 Task: Create a validation rule in Salesforce Trainer Master to ensure specific education qualifications are required for certain training technologies.
Action: Mouse moved to (470, 134)
Screenshot: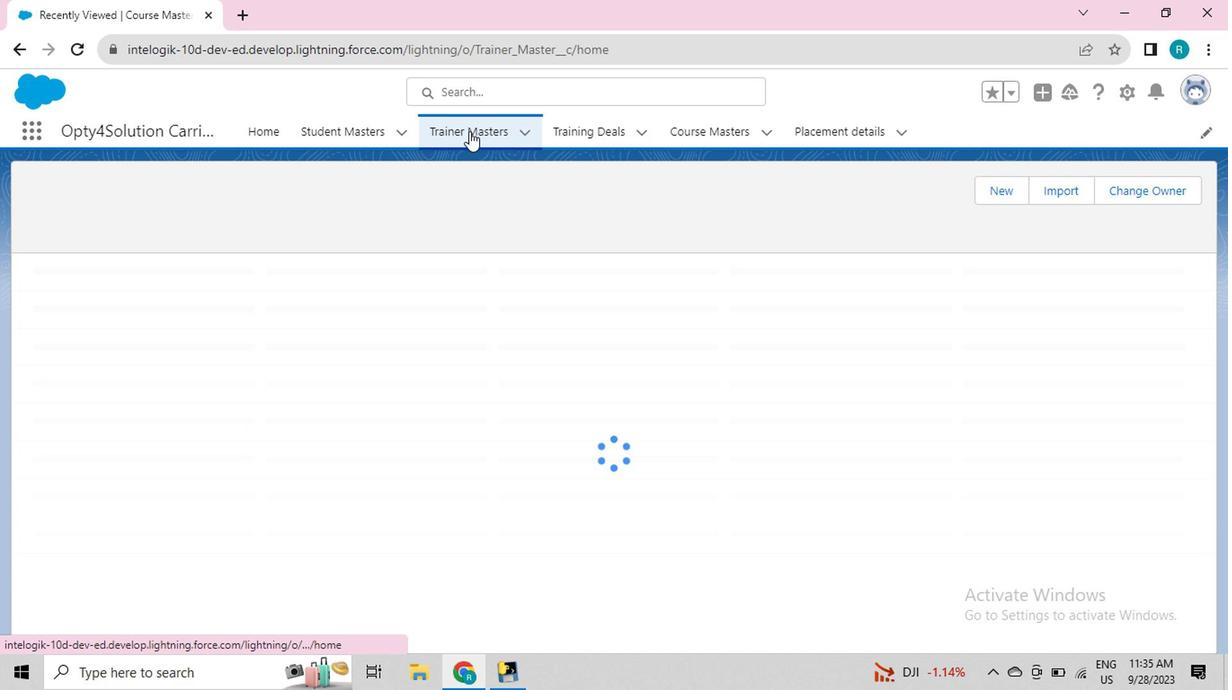 
Action: Mouse pressed left at (470, 134)
Screenshot: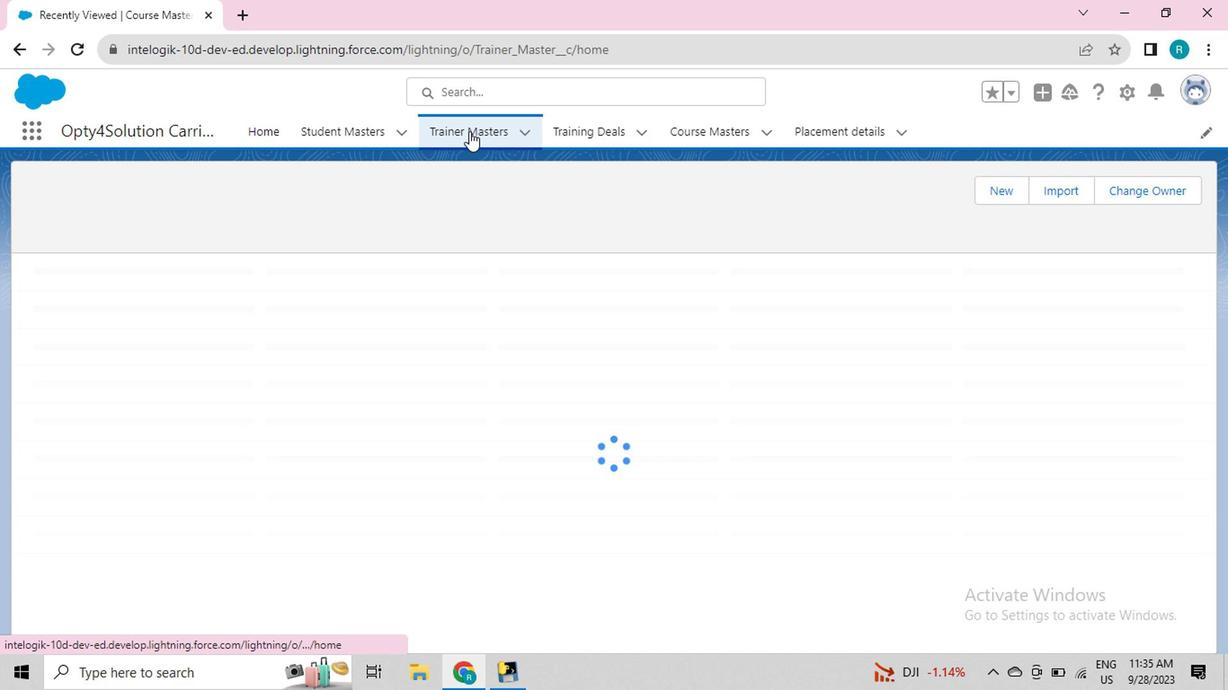 
Action: Mouse moved to (470, 134)
Screenshot: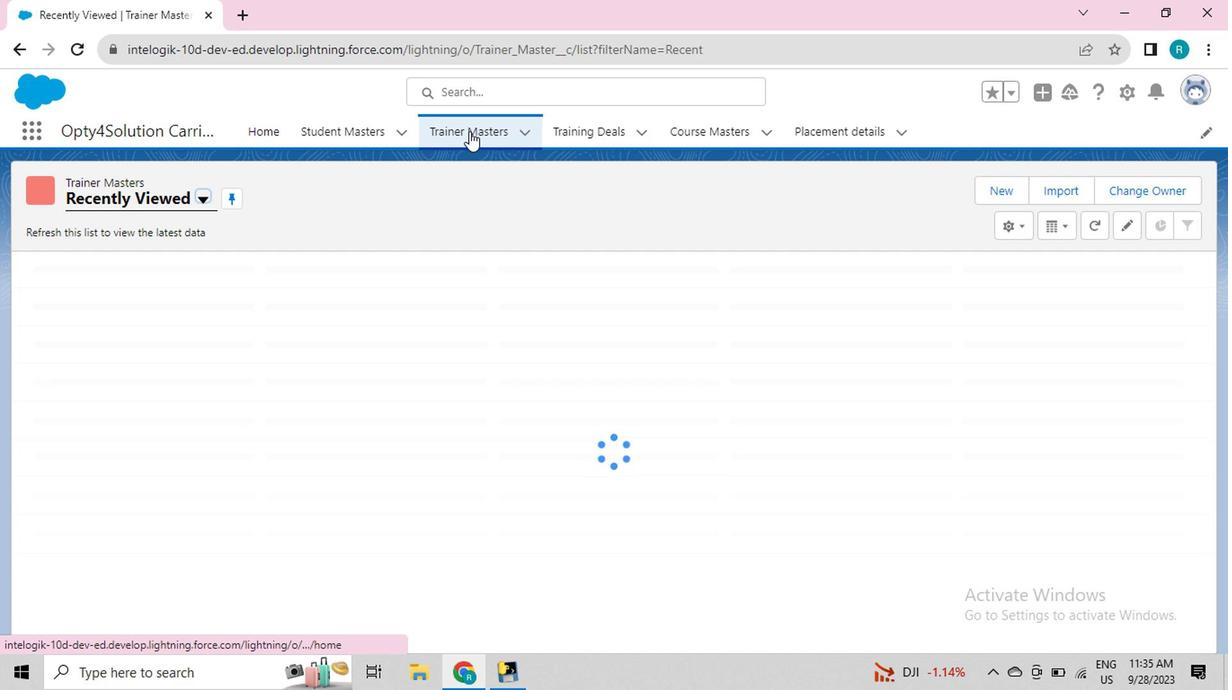 
Action: Key pressed <Key.f11>
Screenshot: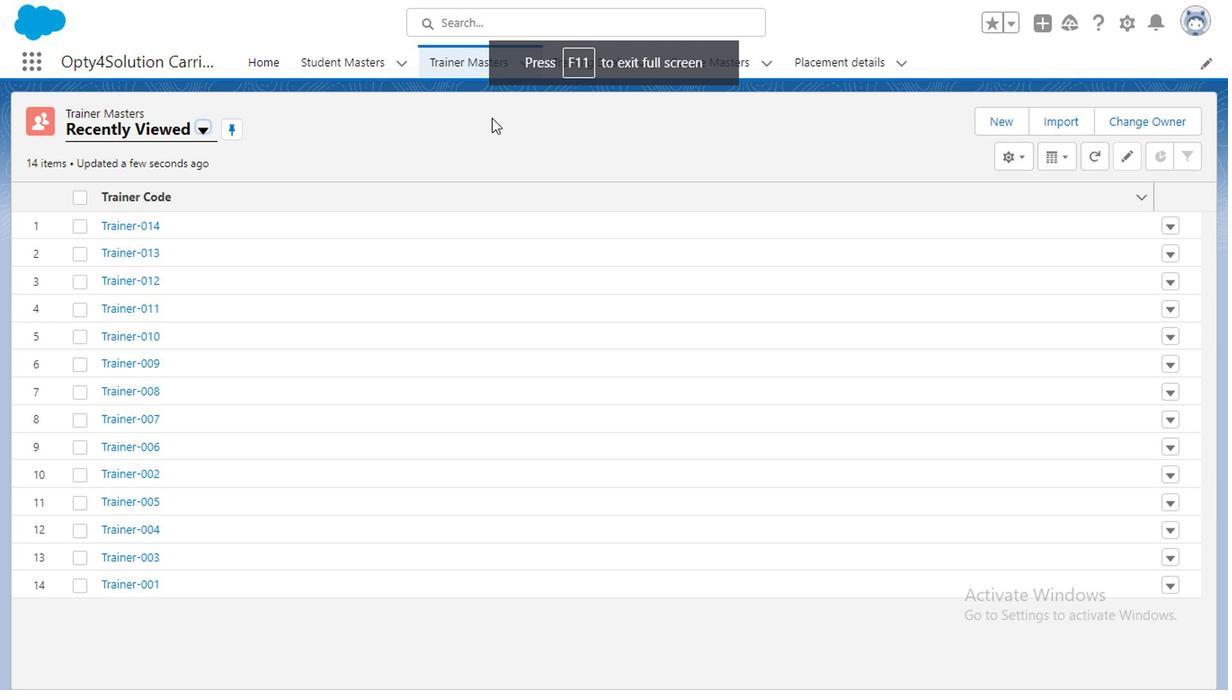 
Action: Mouse moved to (1122, 28)
Screenshot: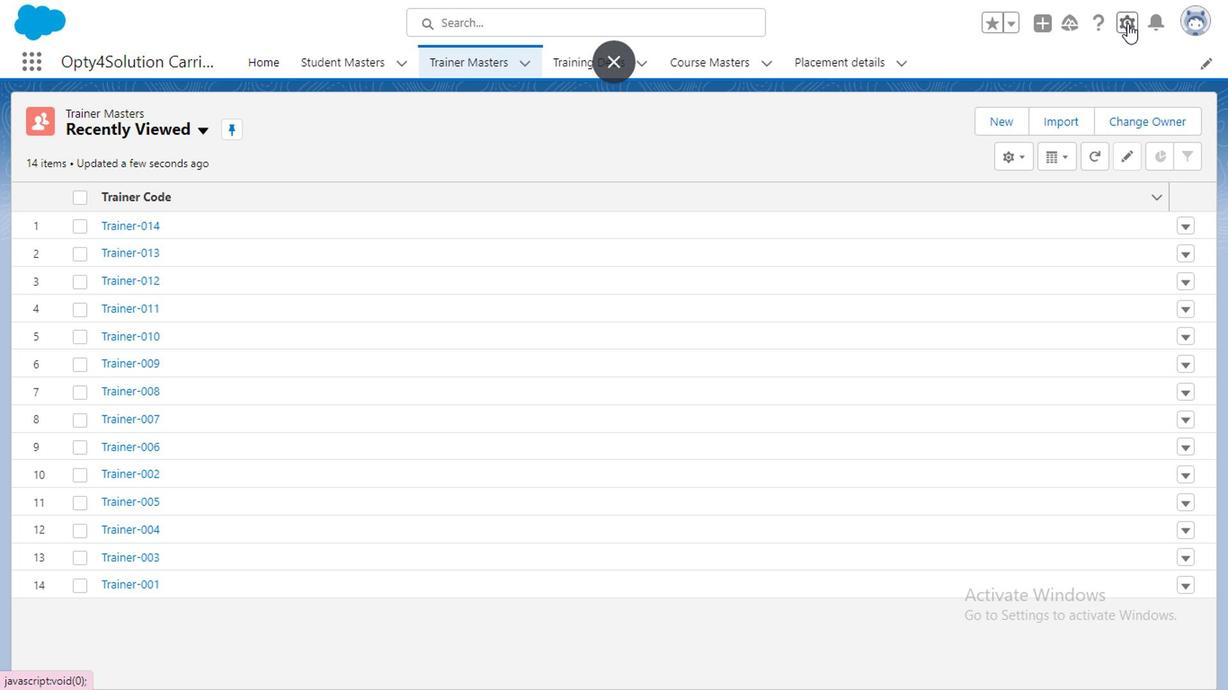 
Action: Mouse pressed left at (1122, 28)
Screenshot: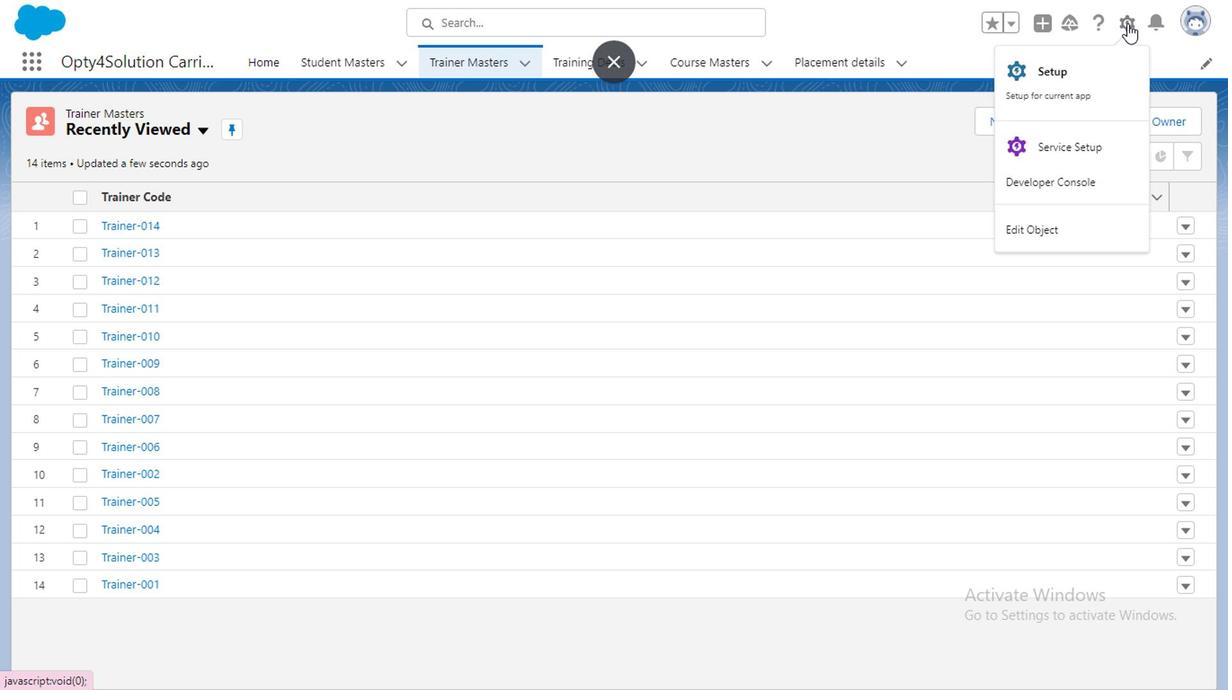 
Action: Mouse moved to (1026, 234)
Screenshot: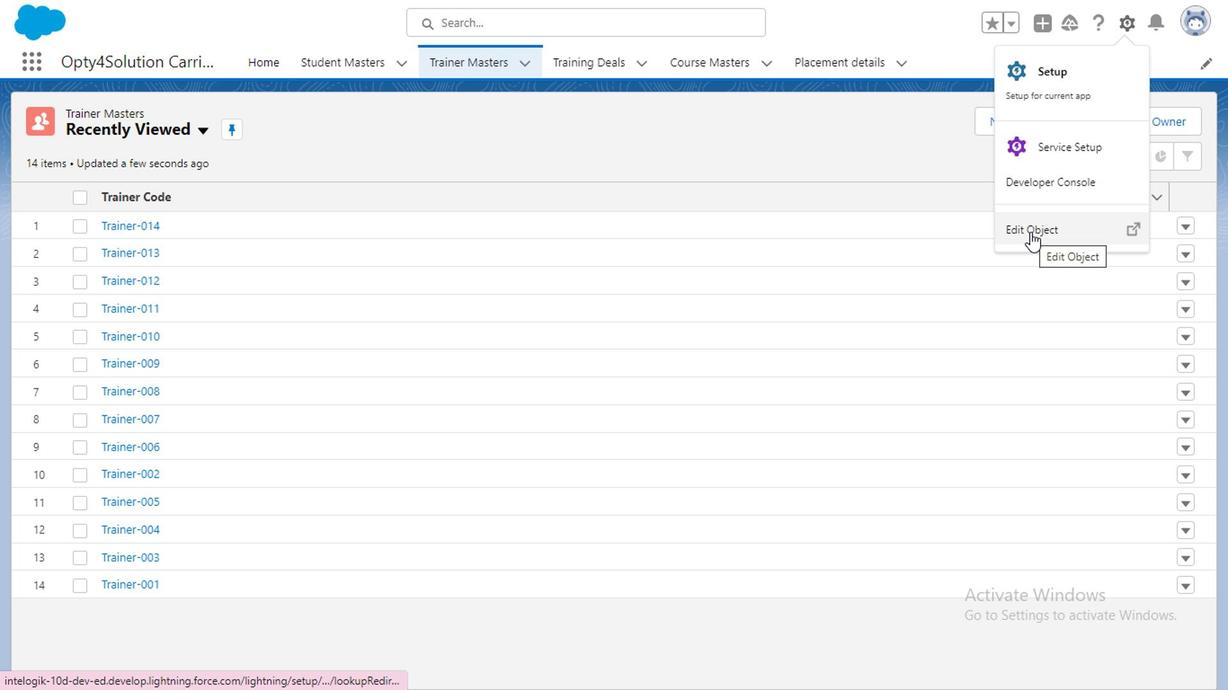 
Action: Mouse pressed left at (1026, 234)
Screenshot: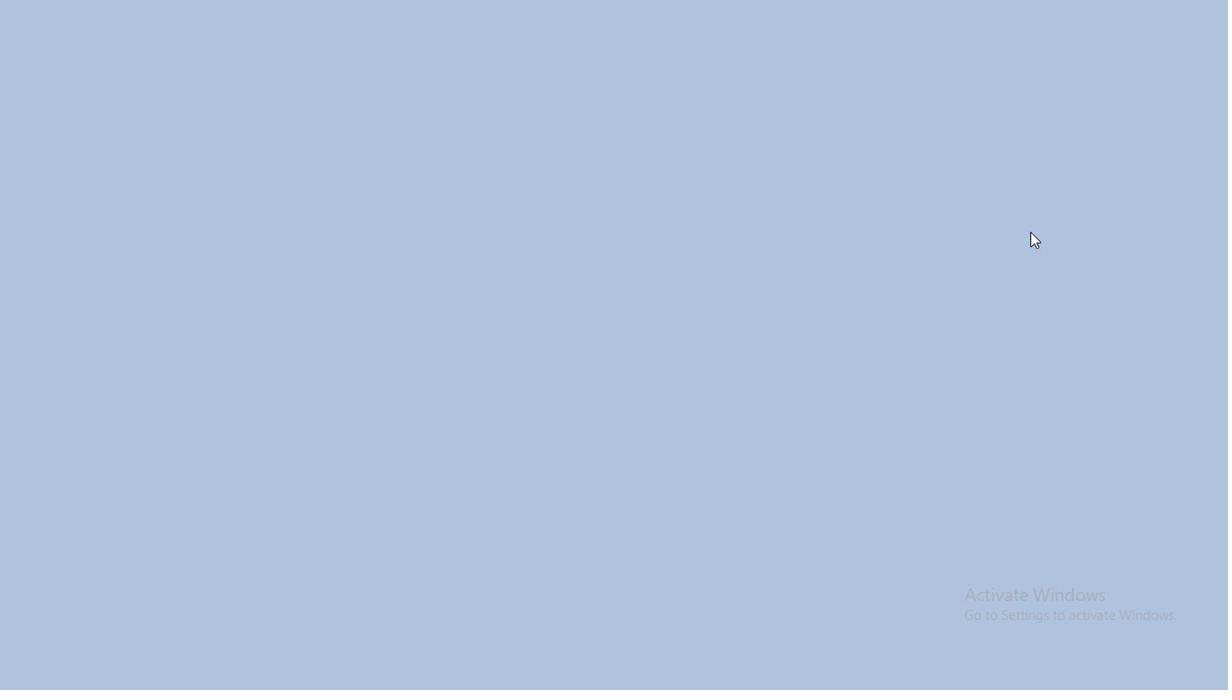 
Action: Mouse moved to (90, 553)
Screenshot: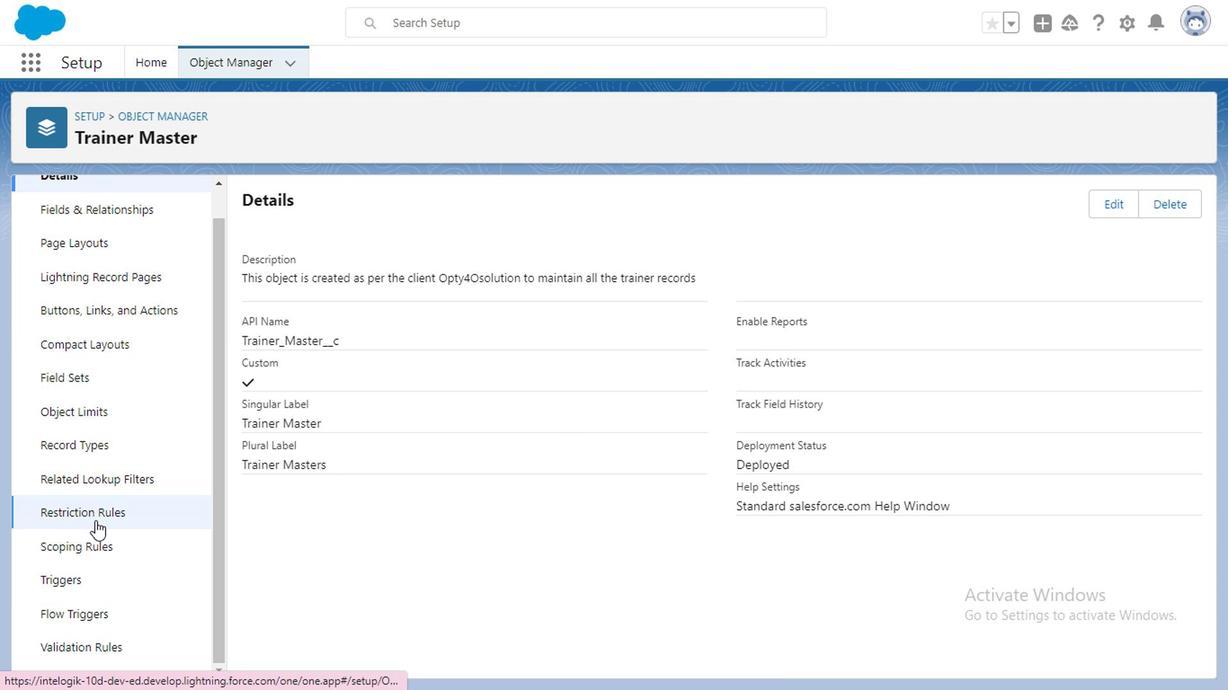 
Action: Mouse scrolled (90, 552) with delta (0, -1)
Screenshot: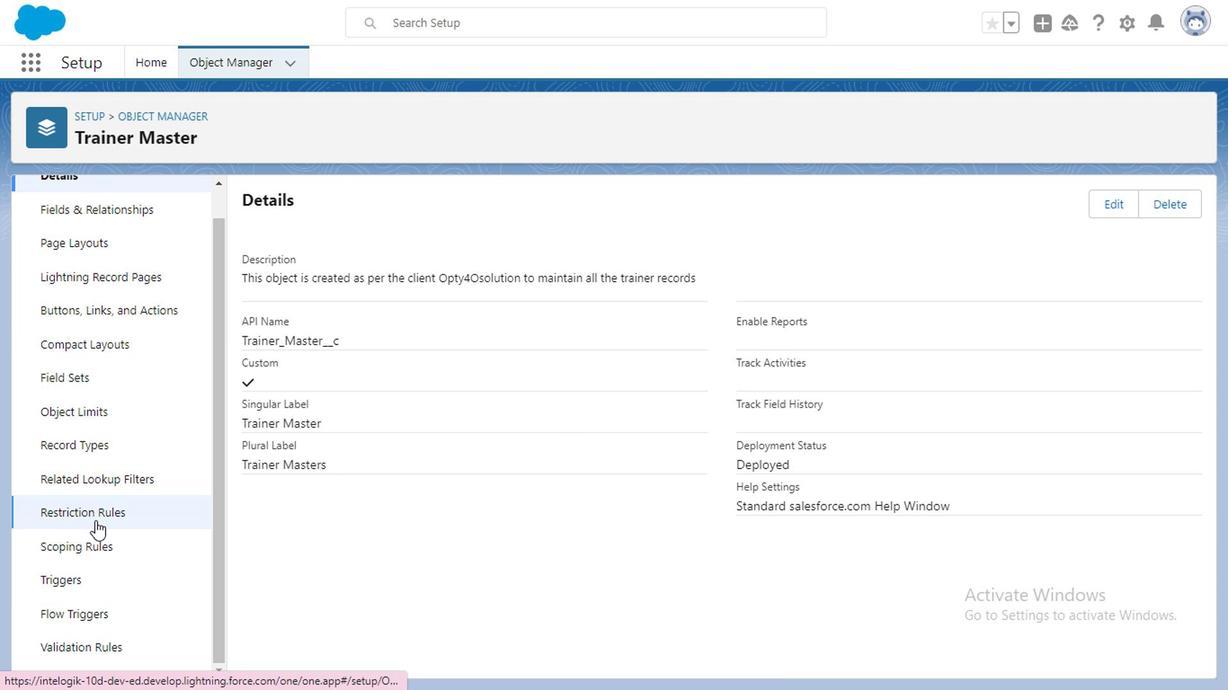 
Action: Mouse moved to (78, 560)
Screenshot: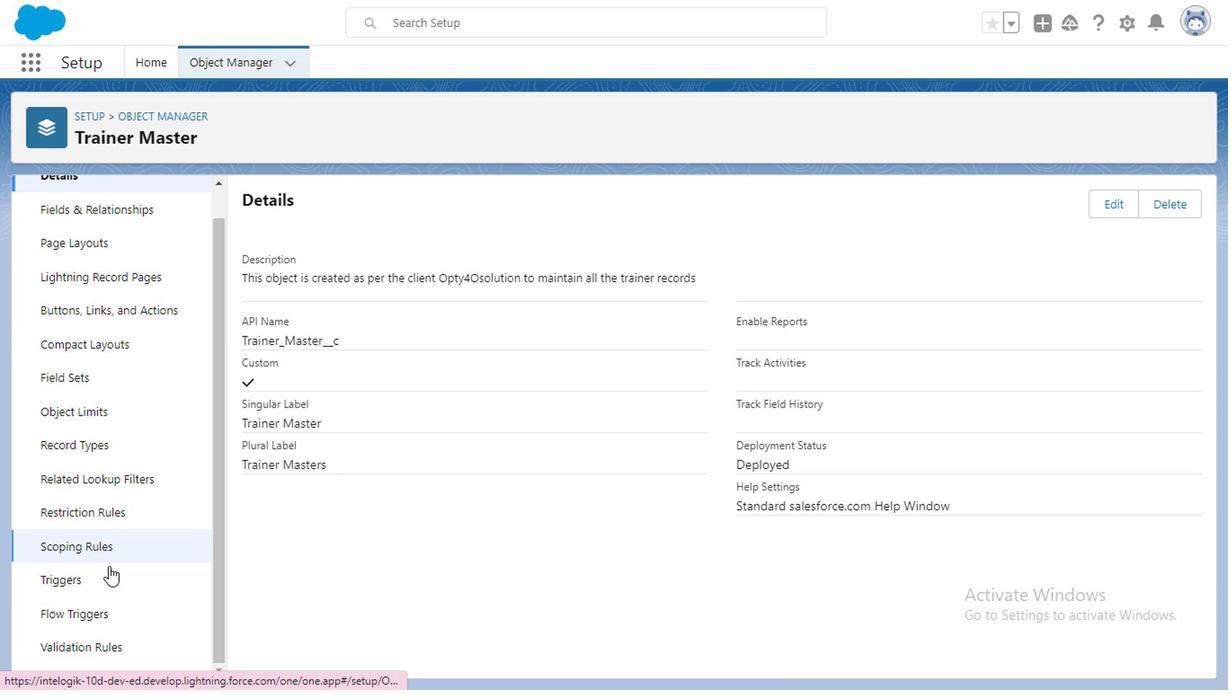 
Action: Mouse scrolled (78, 559) with delta (0, -1)
Screenshot: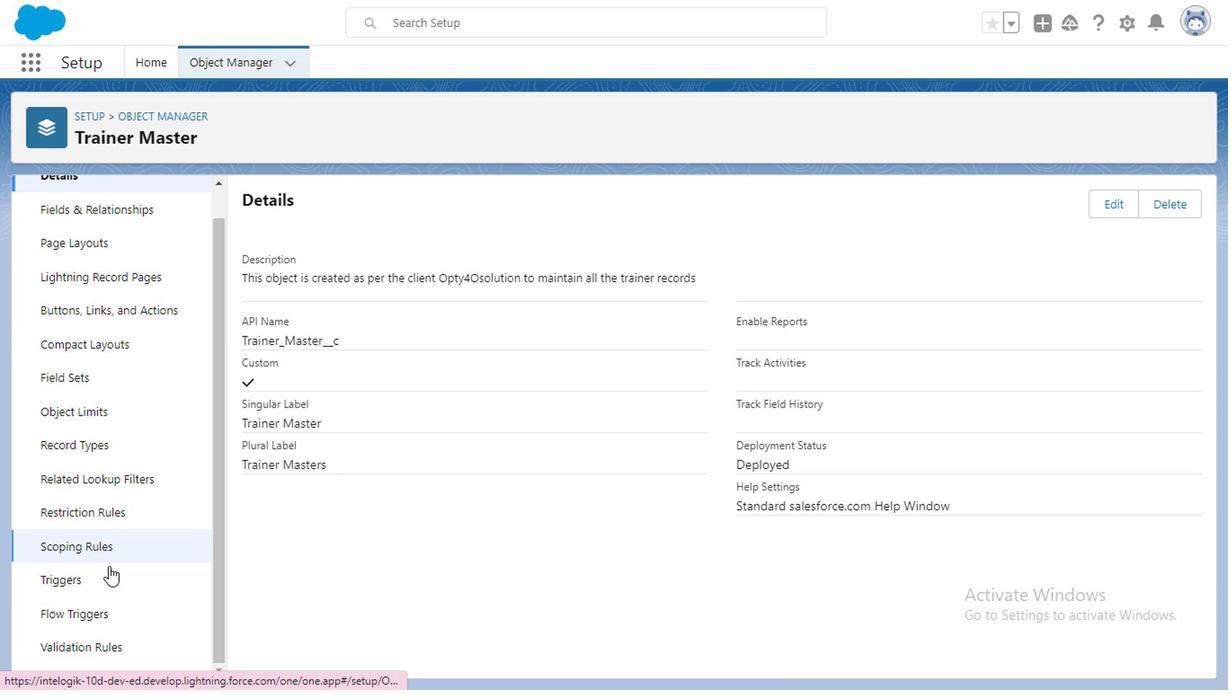 
Action: Mouse moved to (74, 561)
Screenshot: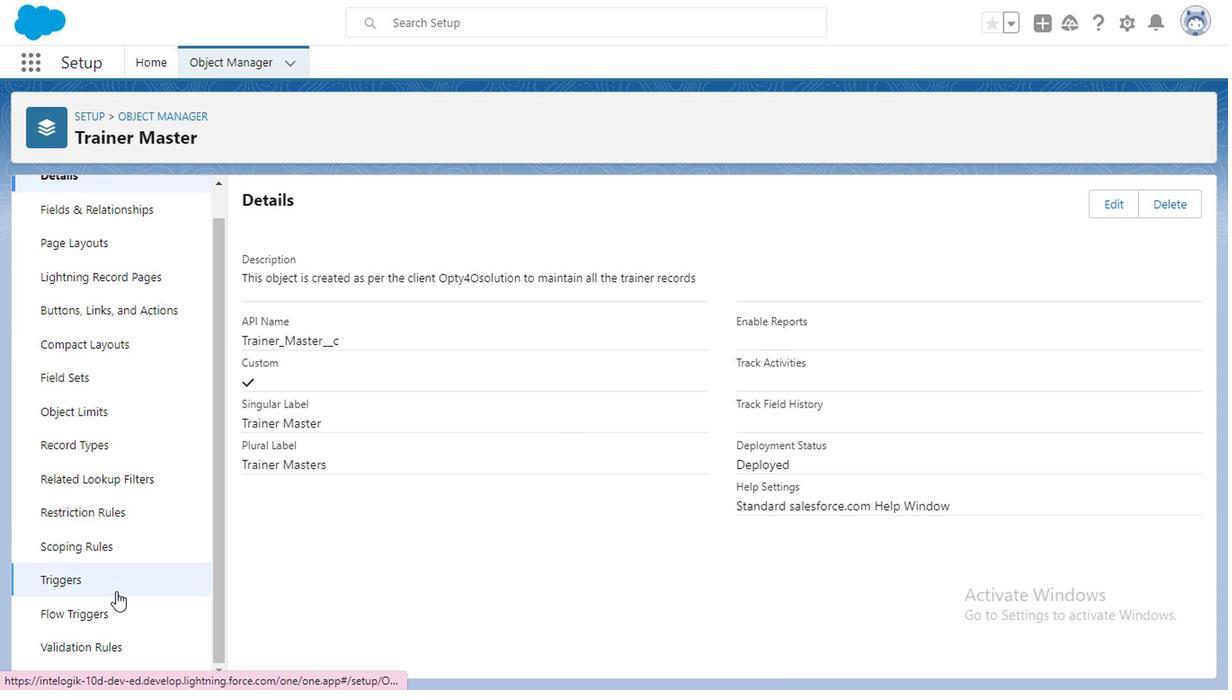 
Action: Mouse scrolled (74, 560) with delta (0, 0)
Screenshot: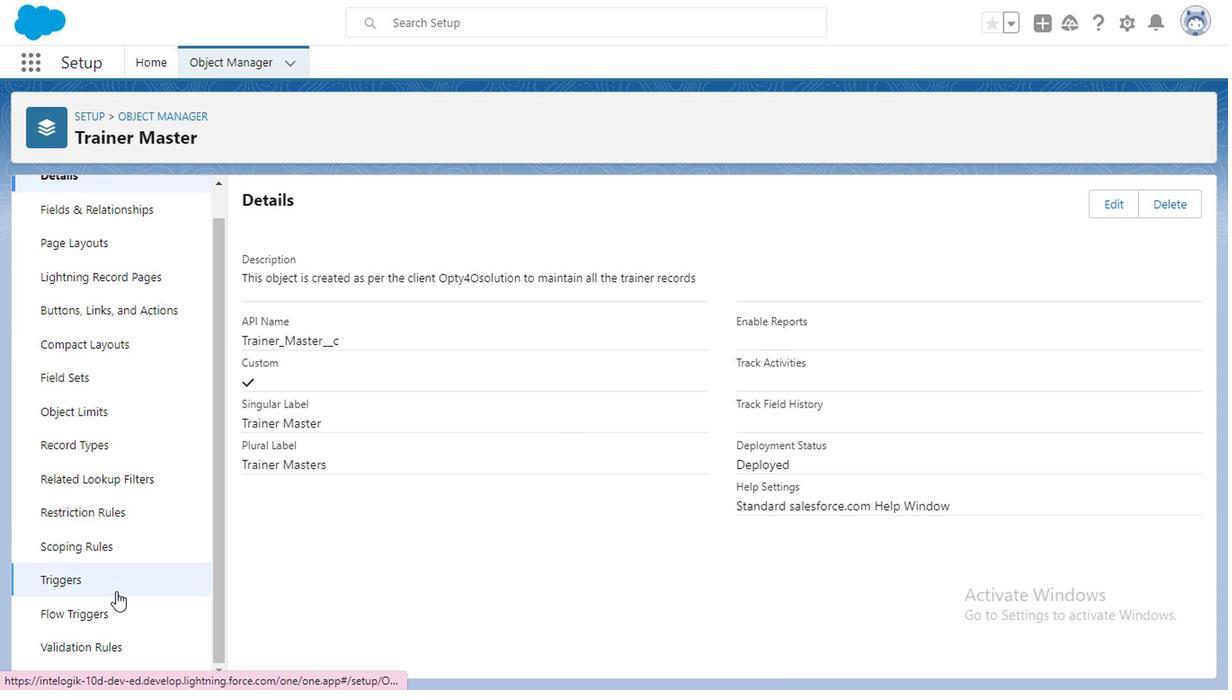 
Action: Mouse moved to (98, 514)
Screenshot: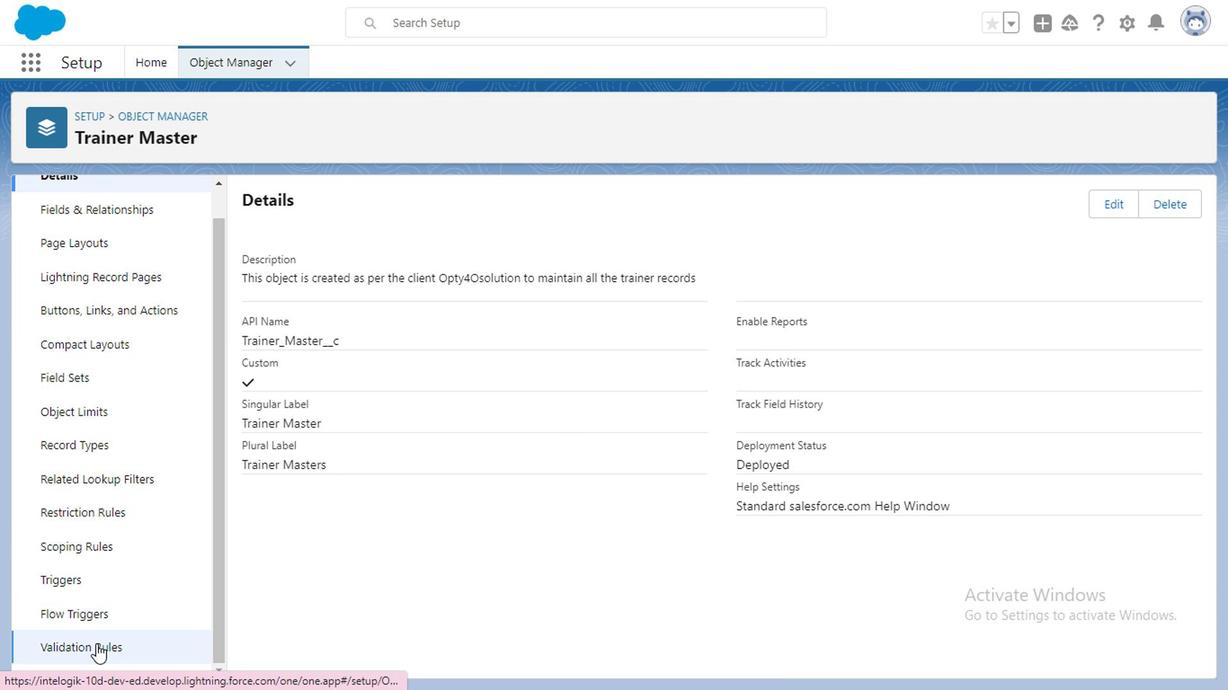 
Action: Mouse scrolled (98, 514) with delta (0, 0)
Screenshot: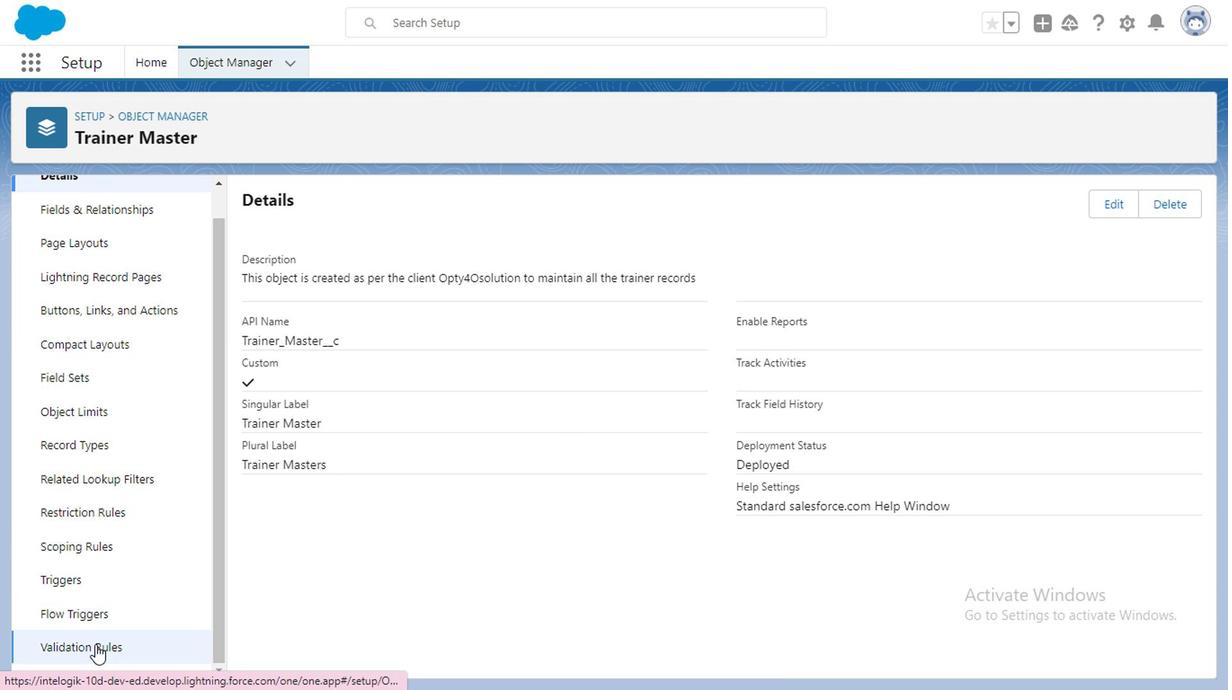 
Action: Mouse moved to (99, 514)
Screenshot: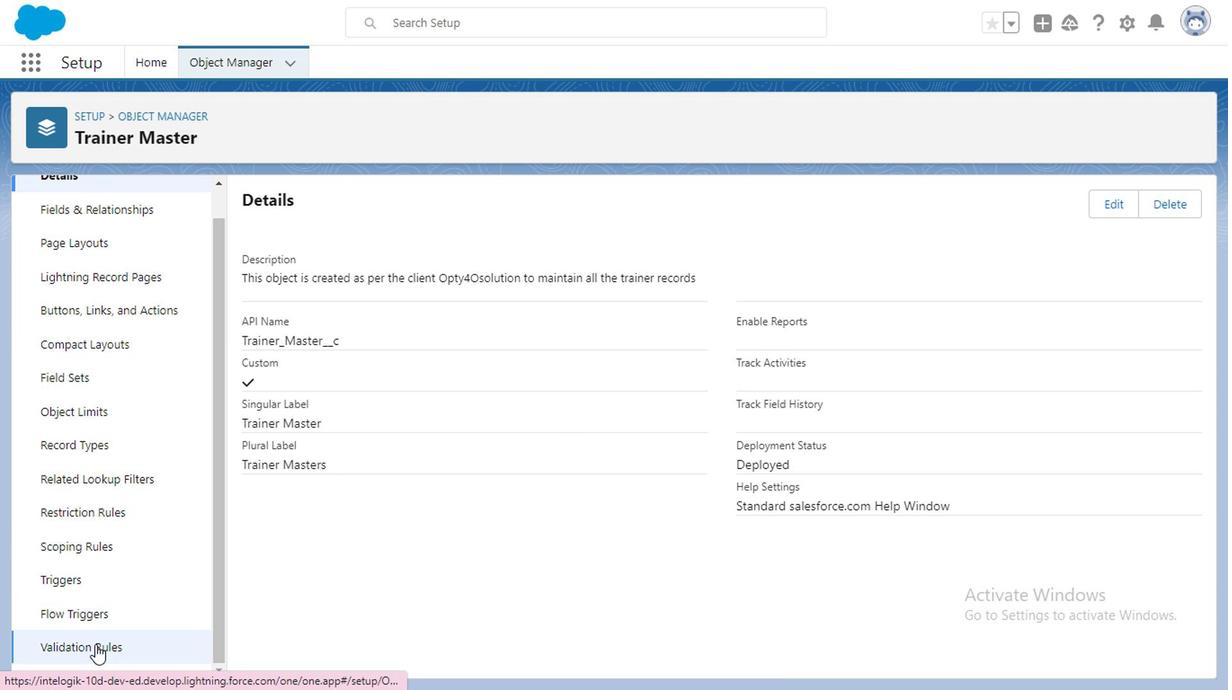 
Action: Mouse scrolled (99, 514) with delta (0, 0)
Screenshot: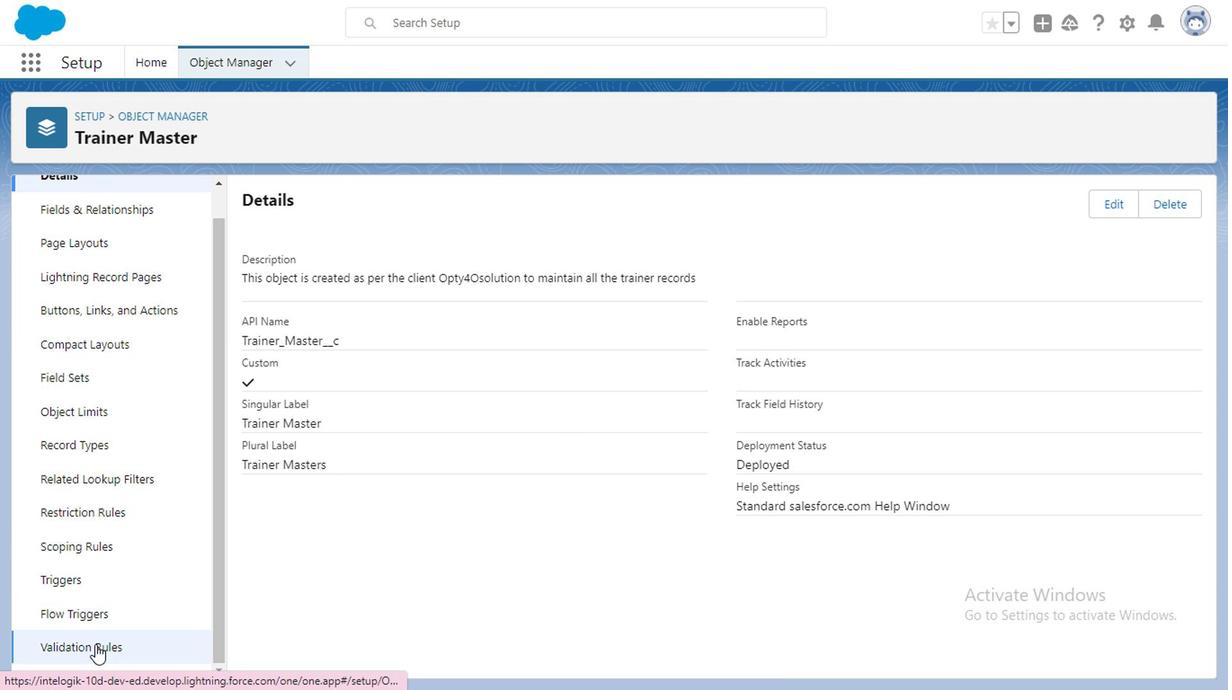 
Action: Mouse moved to (99, 516)
Screenshot: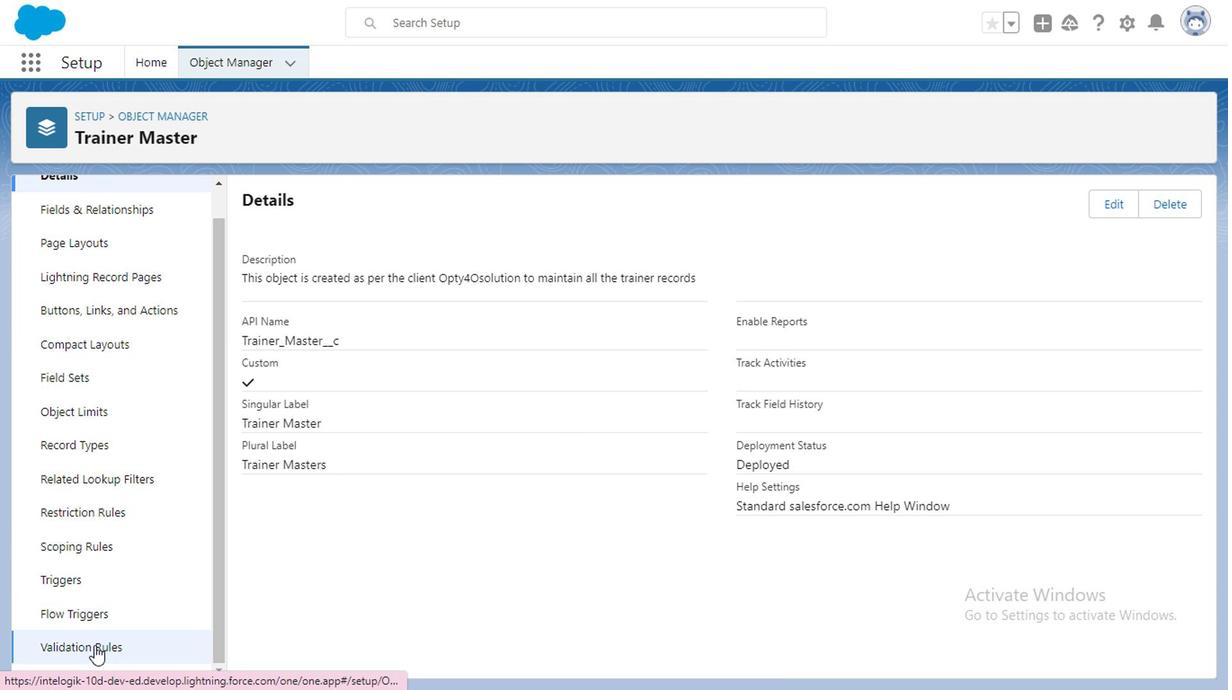 
Action: Mouse scrolled (99, 514) with delta (0, -1)
Screenshot: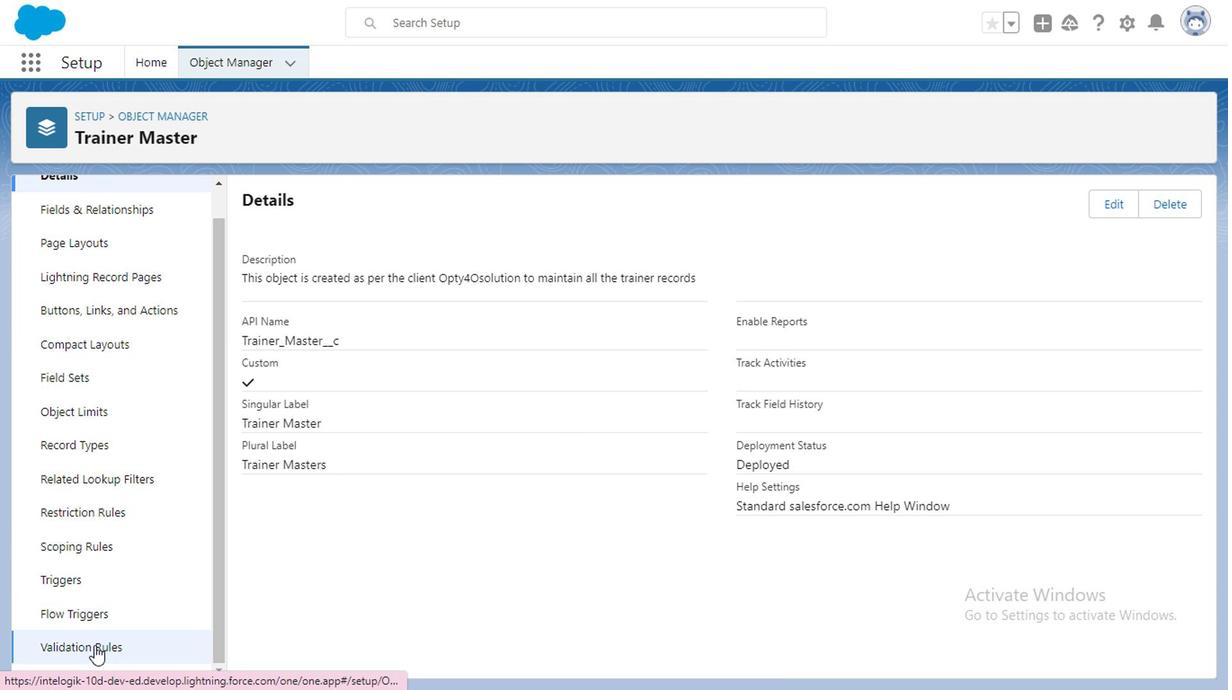 
Action: Mouse moved to (99, 516)
Screenshot: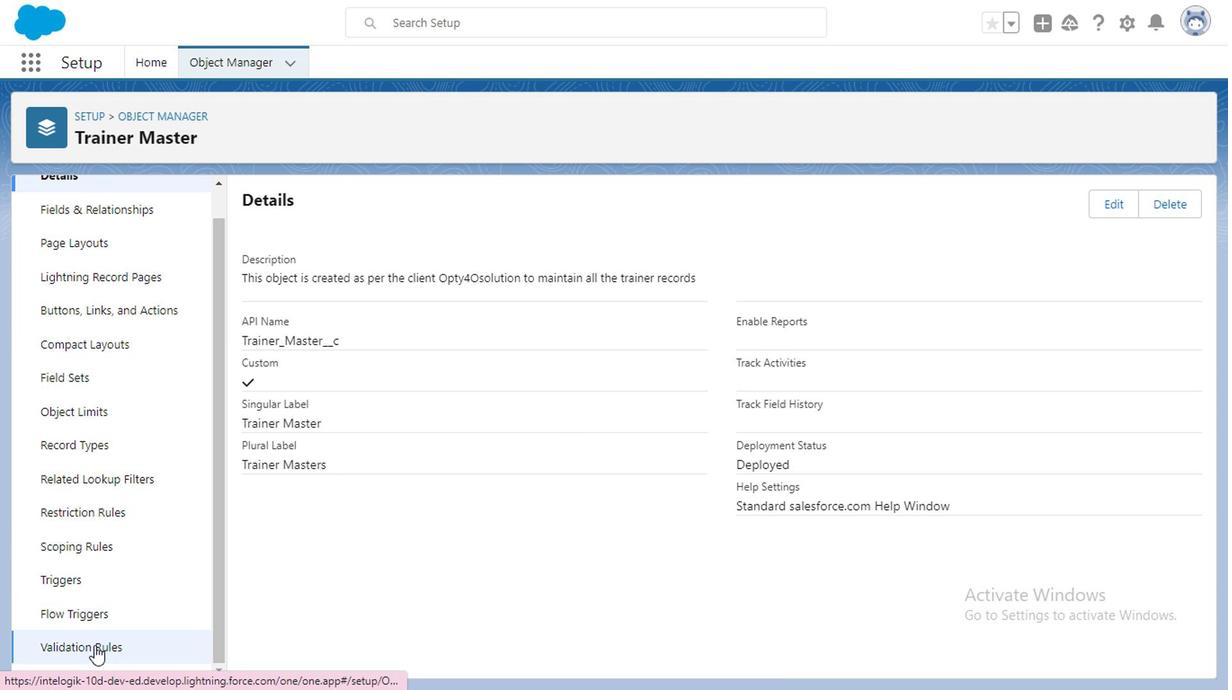 
Action: Mouse scrolled (99, 514) with delta (0, -1)
Screenshot: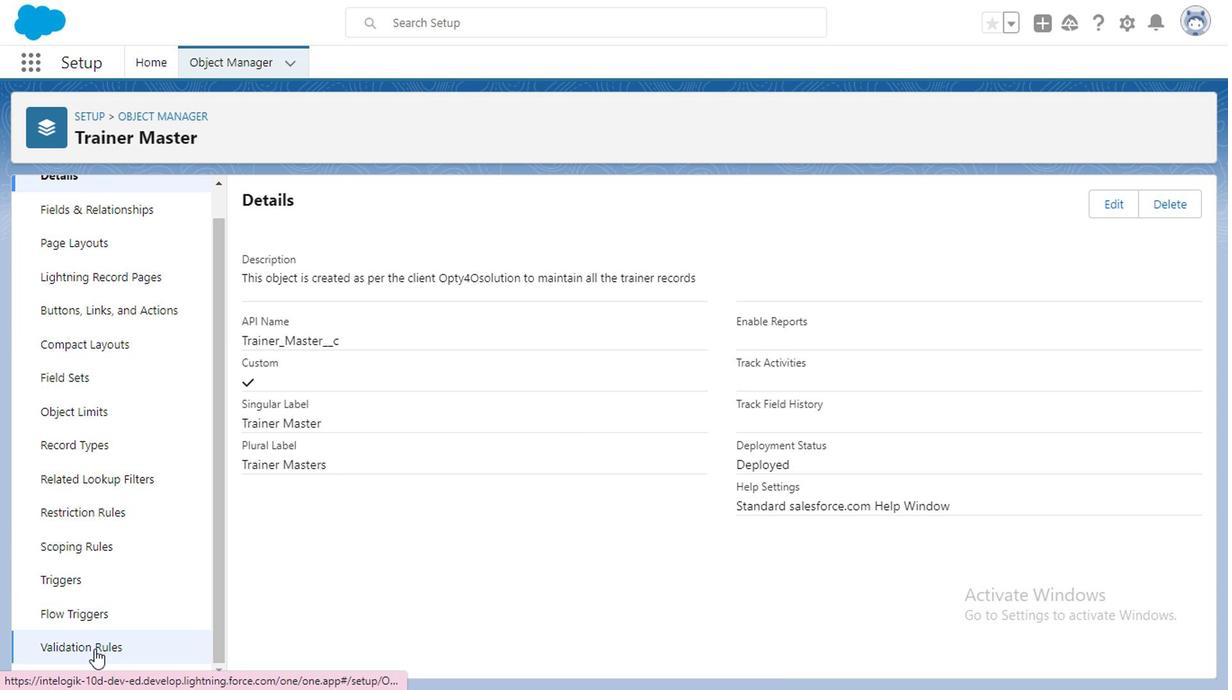
Action: Mouse moved to (99, 516)
Screenshot: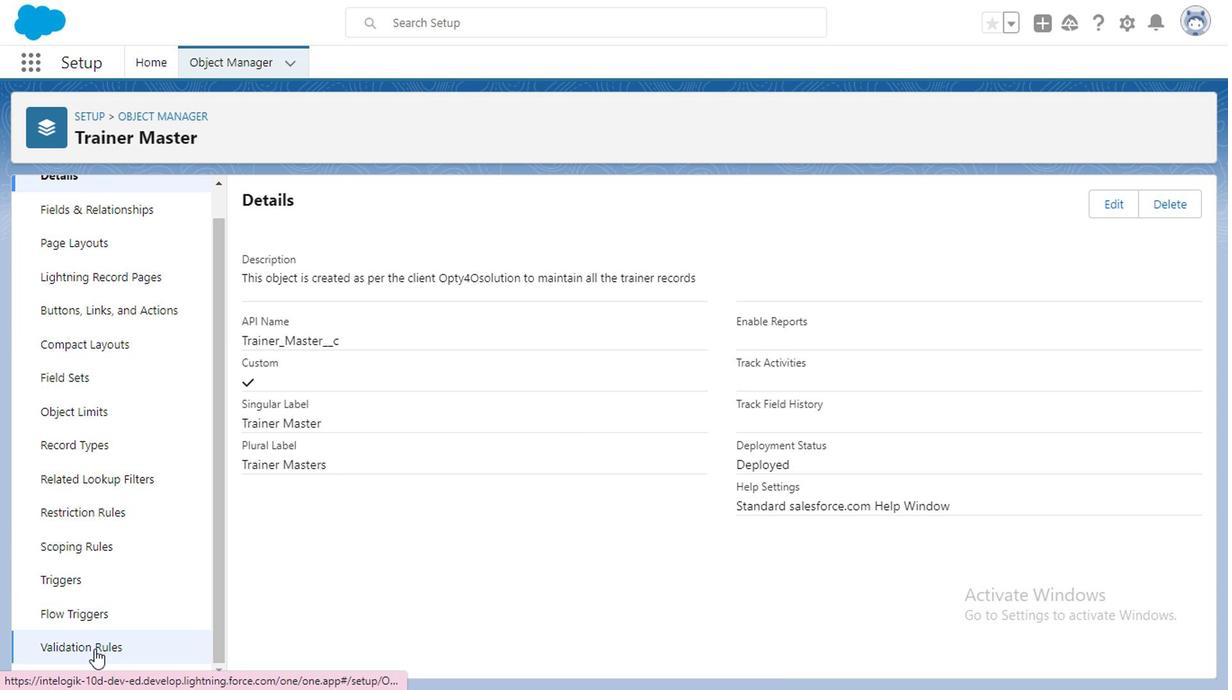 
Action: Mouse scrolled (99, 516) with delta (0, 0)
Screenshot: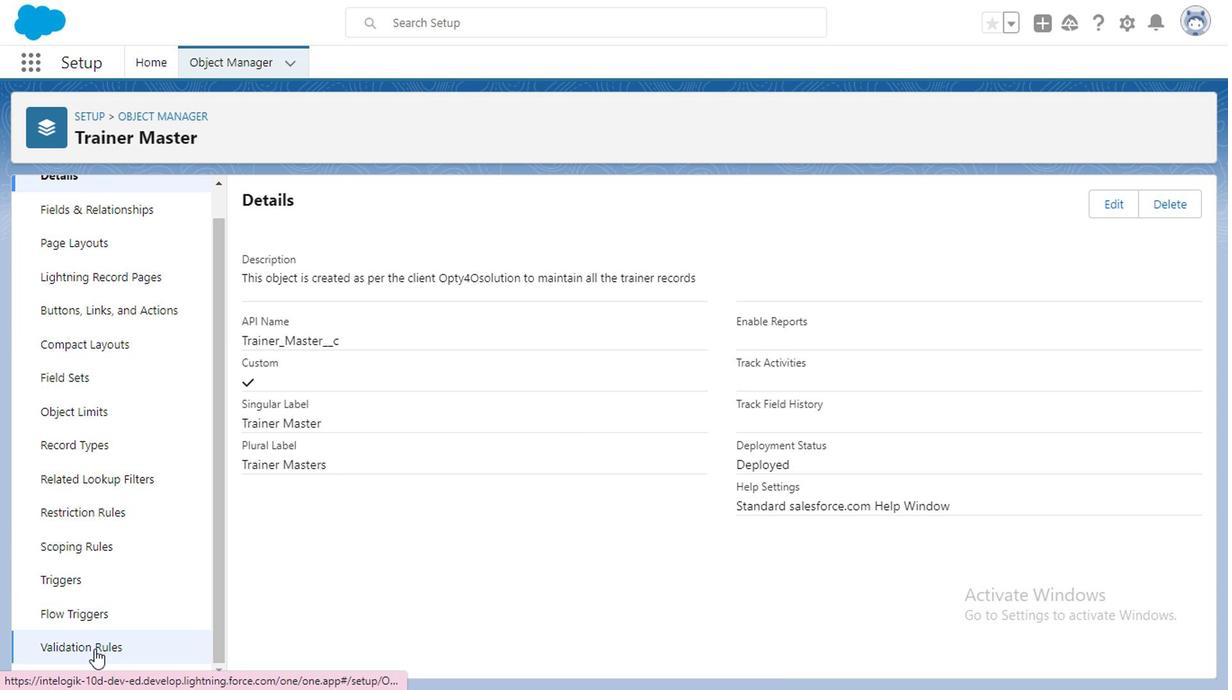 
Action: Mouse moved to (101, 639)
Screenshot: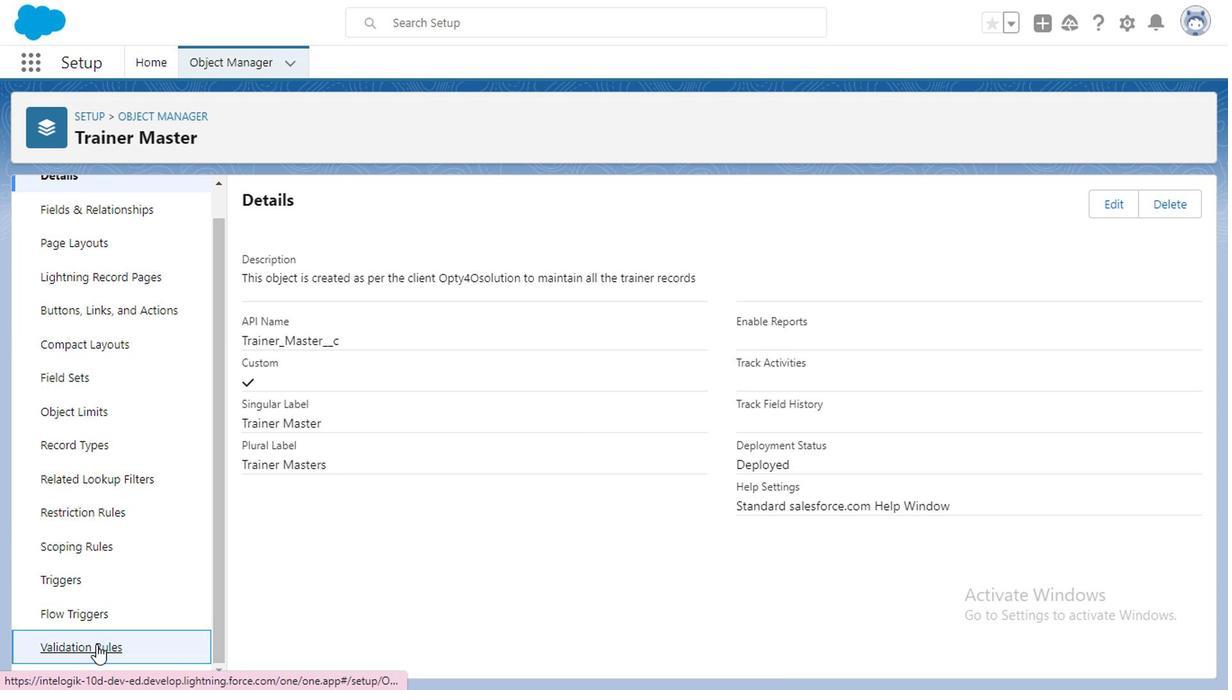 
Action: Mouse pressed left at (101, 639)
Screenshot: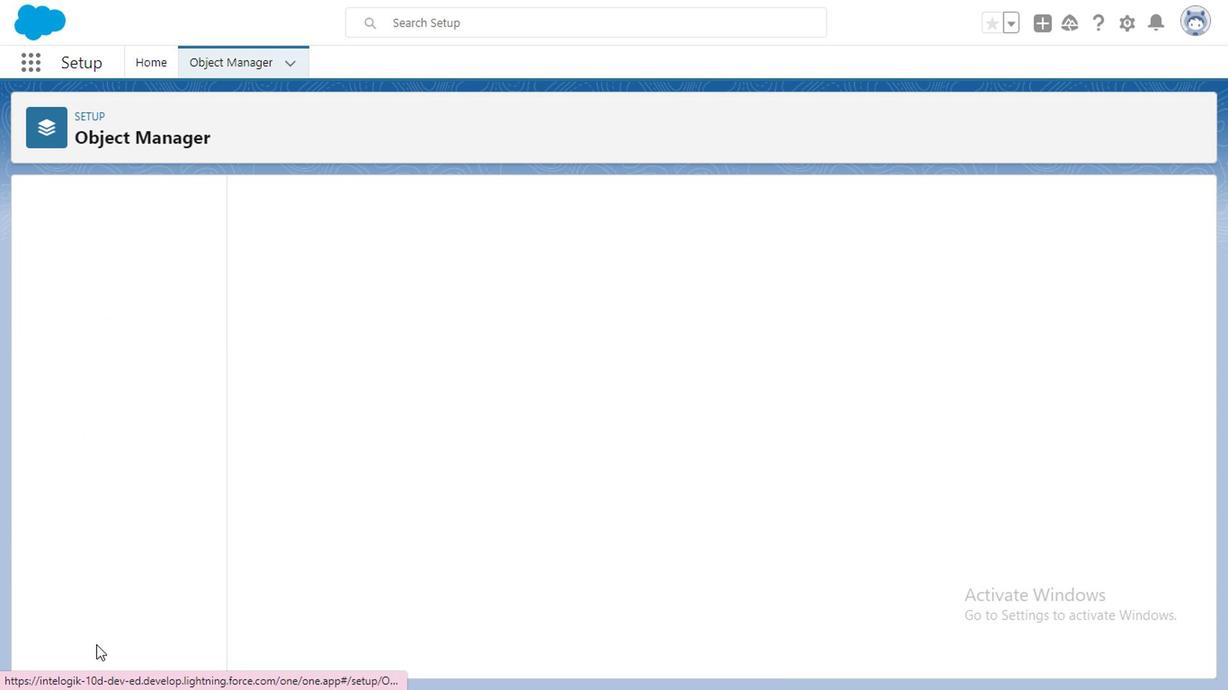 
Action: Mouse moved to (315, 284)
Screenshot: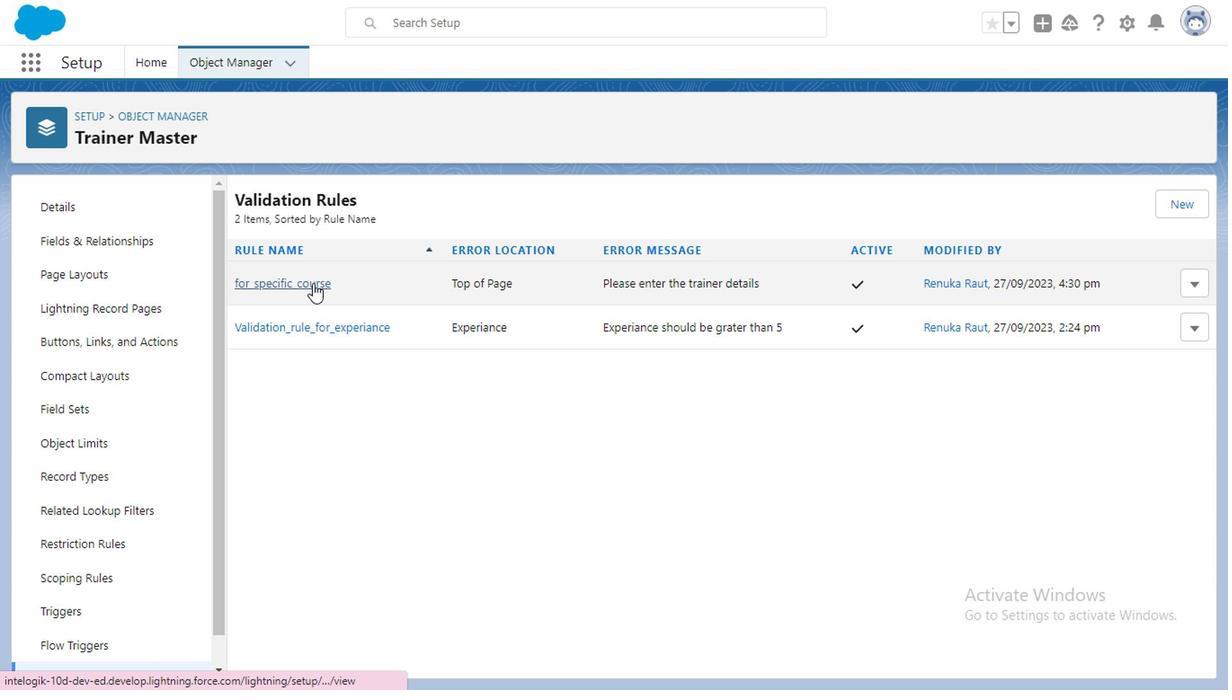 
Action: Mouse pressed left at (315, 284)
Screenshot: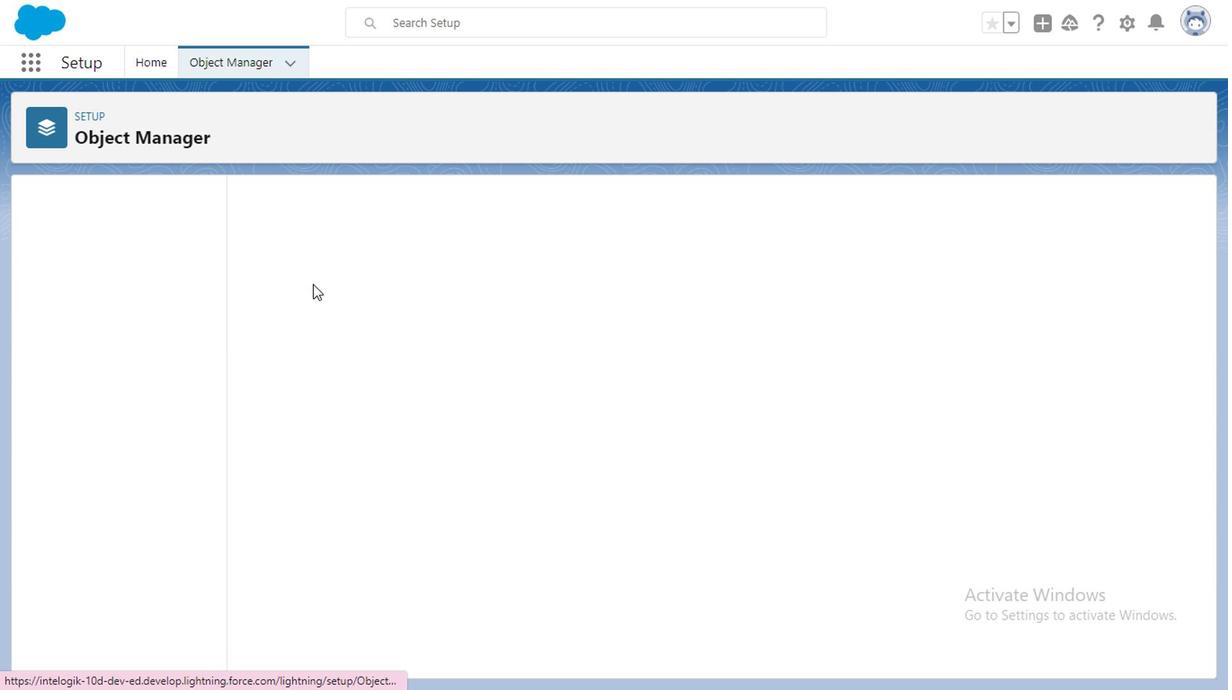 
Action: Mouse moved to (555, 274)
Screenshot: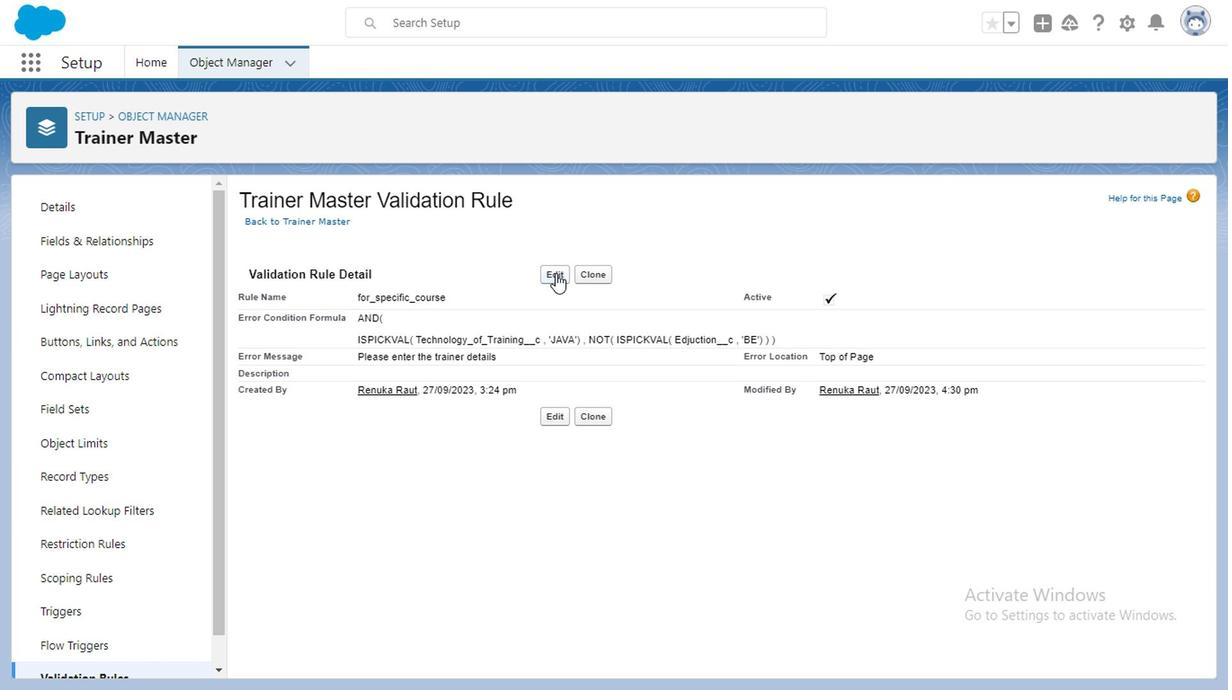 
Action: Mouse pressed left at (555, 274)
Screenshot: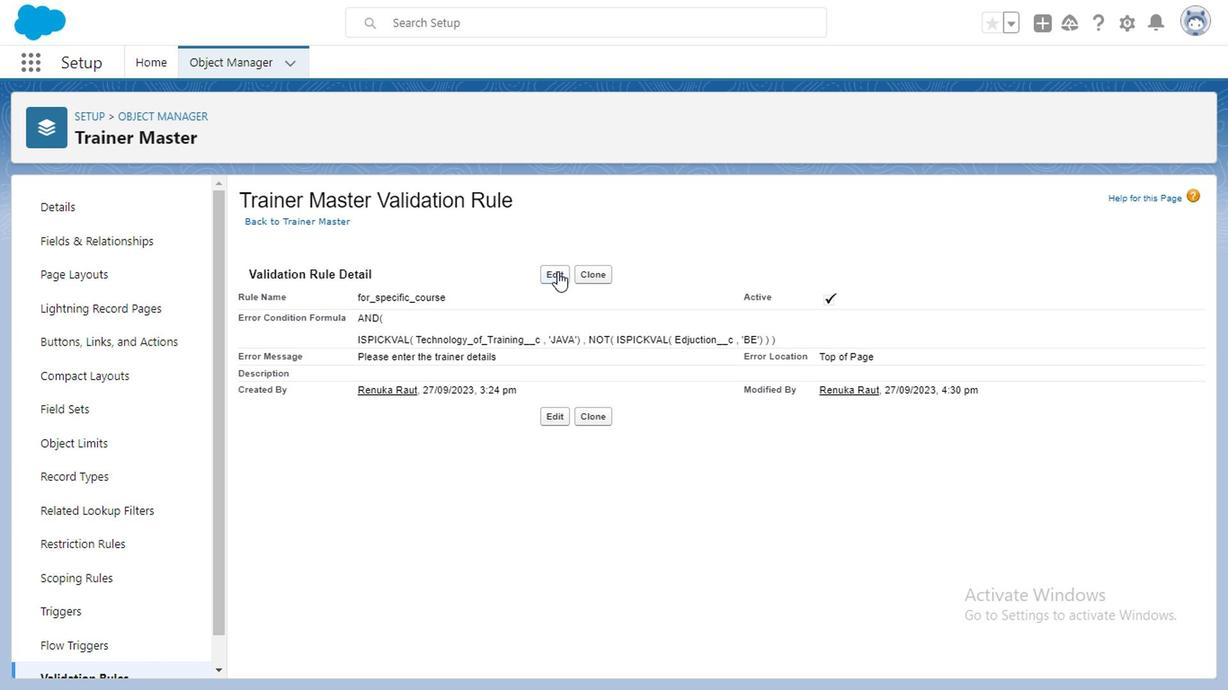 
Action: Mouse moved to (376, 575)
Screenshot: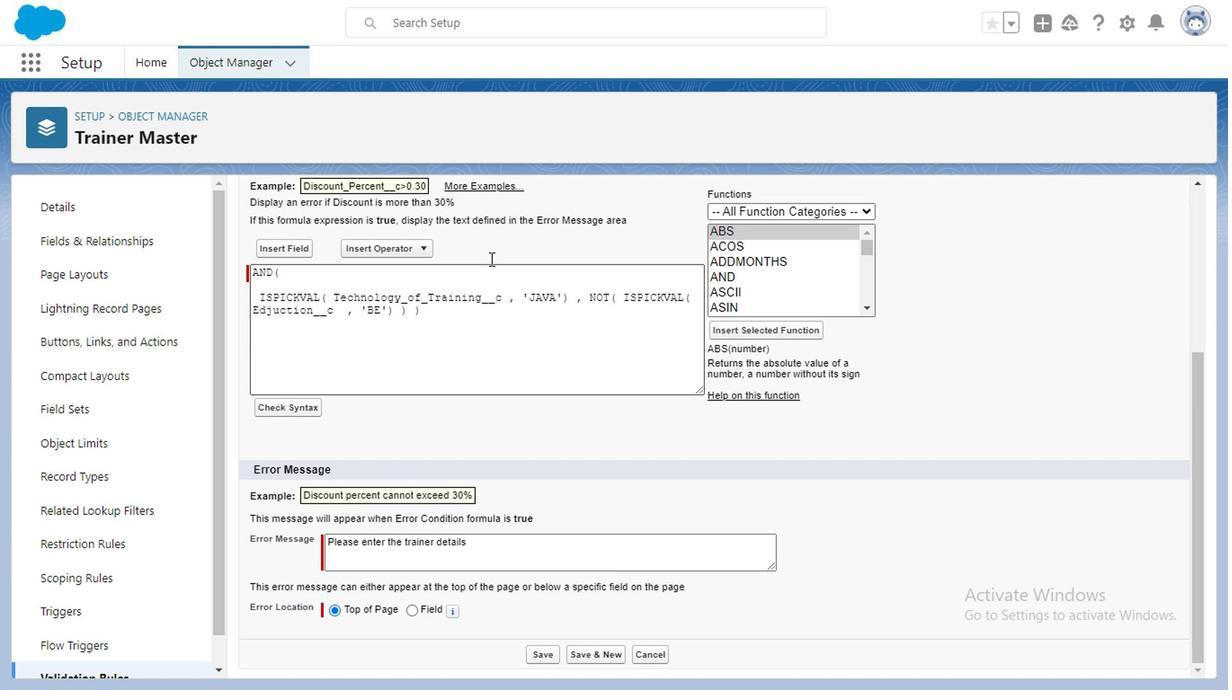 
Action: Mouse scrolled (376, 574) with delta (0, 0)
Screenshot: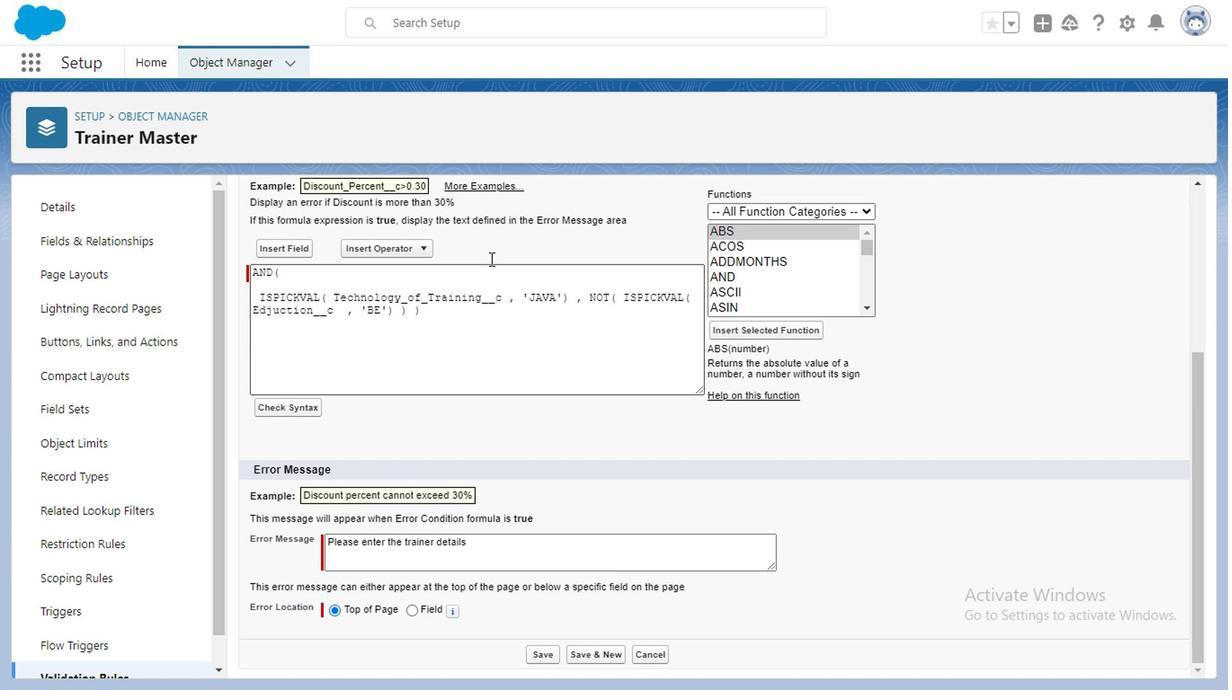 
Action: Mouse moved to (439, 322)
Screenshot: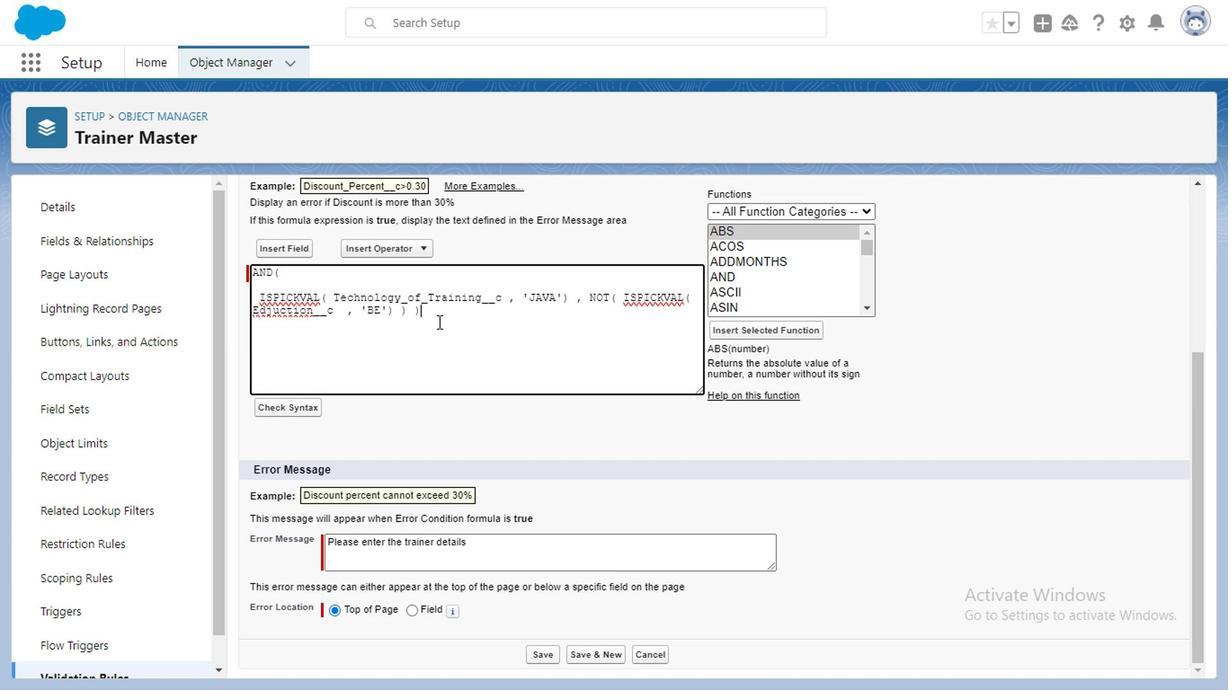 
Action: Mouse pressed left at (439, 322)
Screenshot: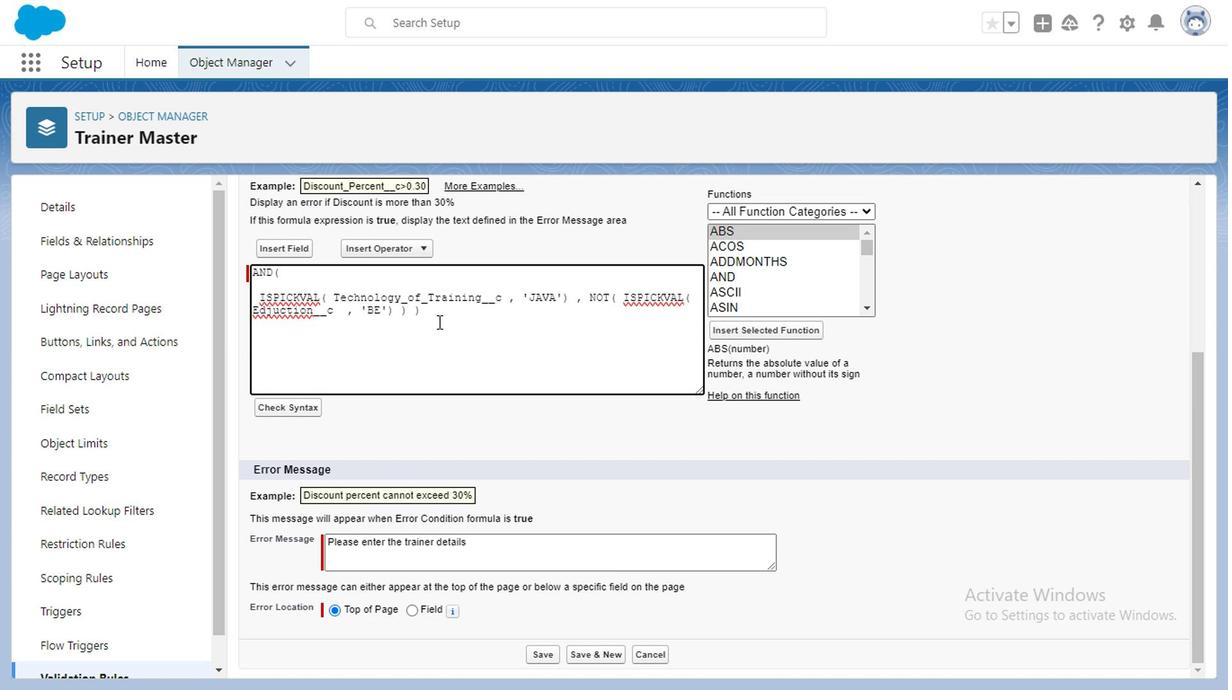 
Action: Mouse moved to (439, 322)
Screenshot: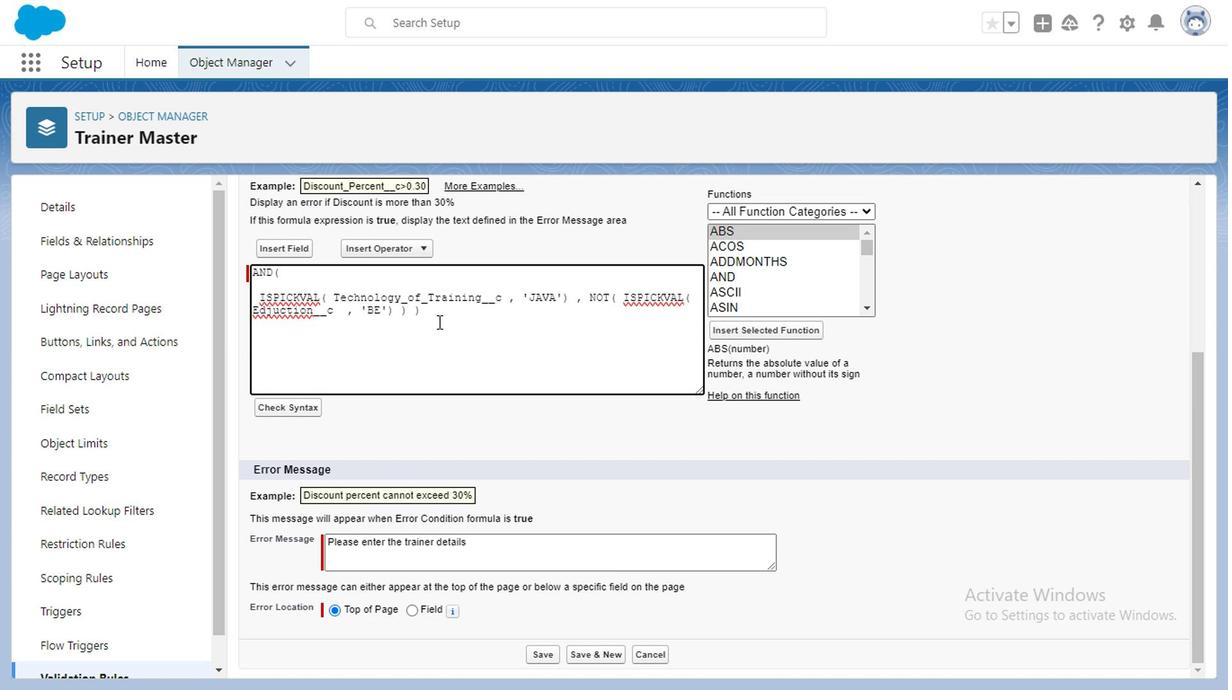 
Action: Key pressed <Key.enter><Key.enter>
Screenshot: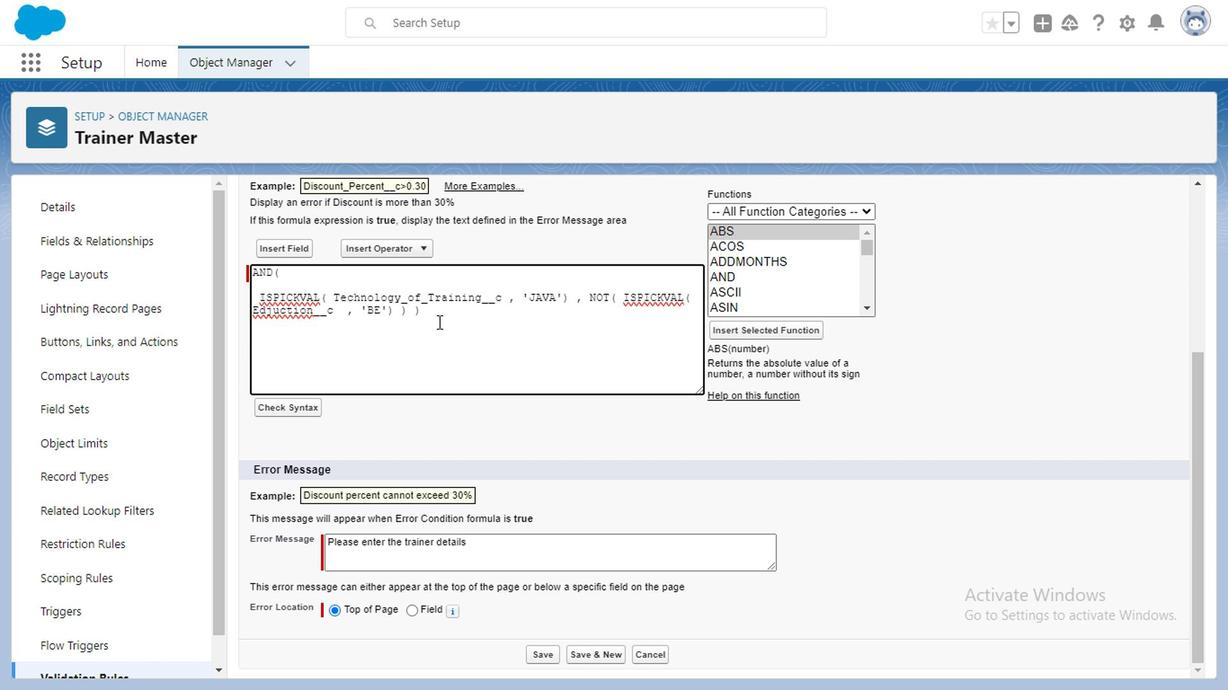 
Action: Mouse moved to (400, 248)
Screenshot: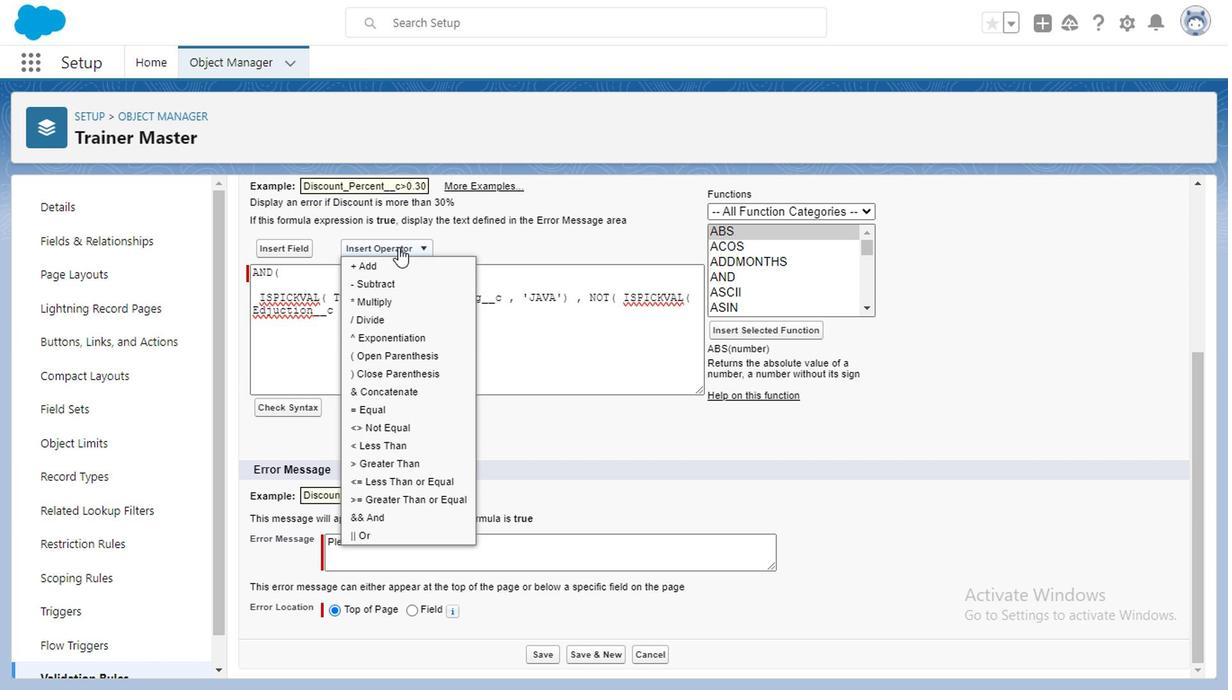 
Action: Mouse pressed left at (400, 248)
Screenshot: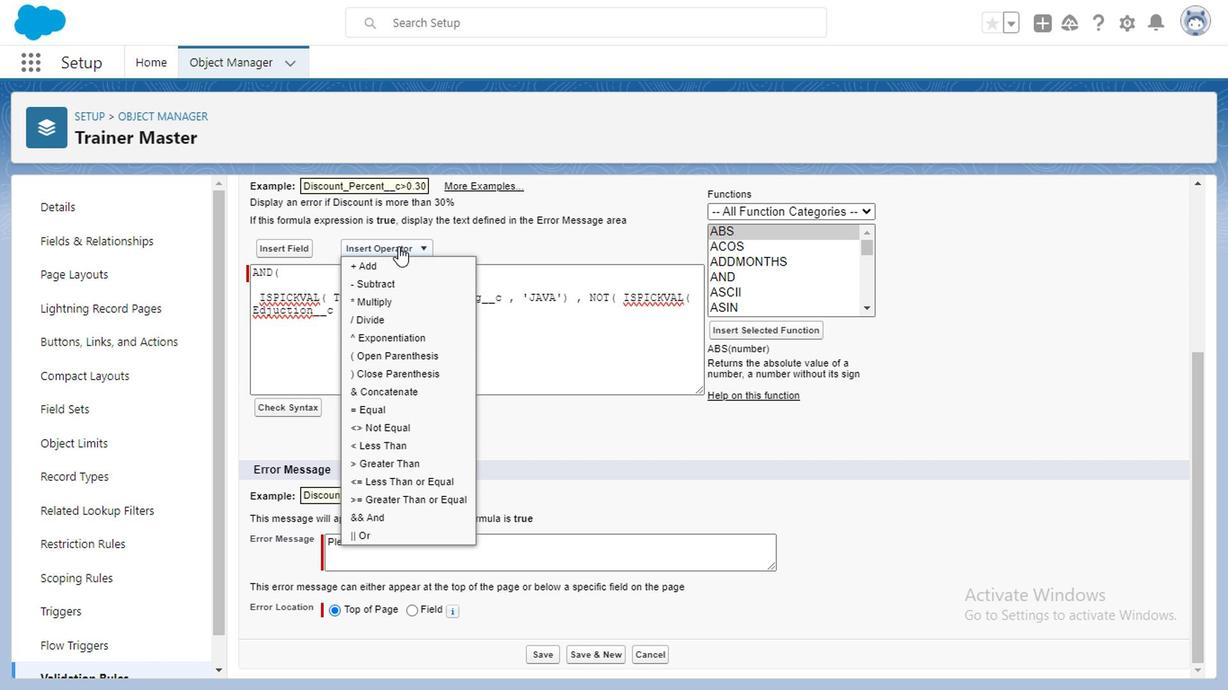
Action: Mouse moved to (371, 509)
Screenshot: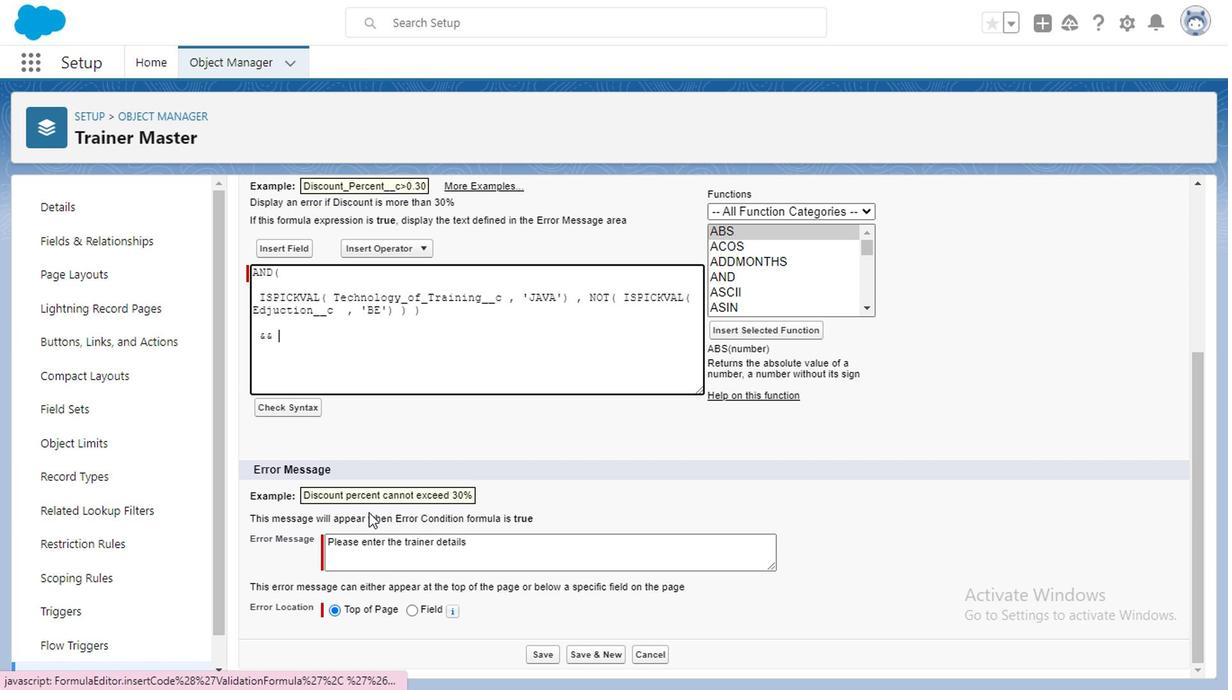 
Action: Mouse pressed left at (371, 509)
Screenshot: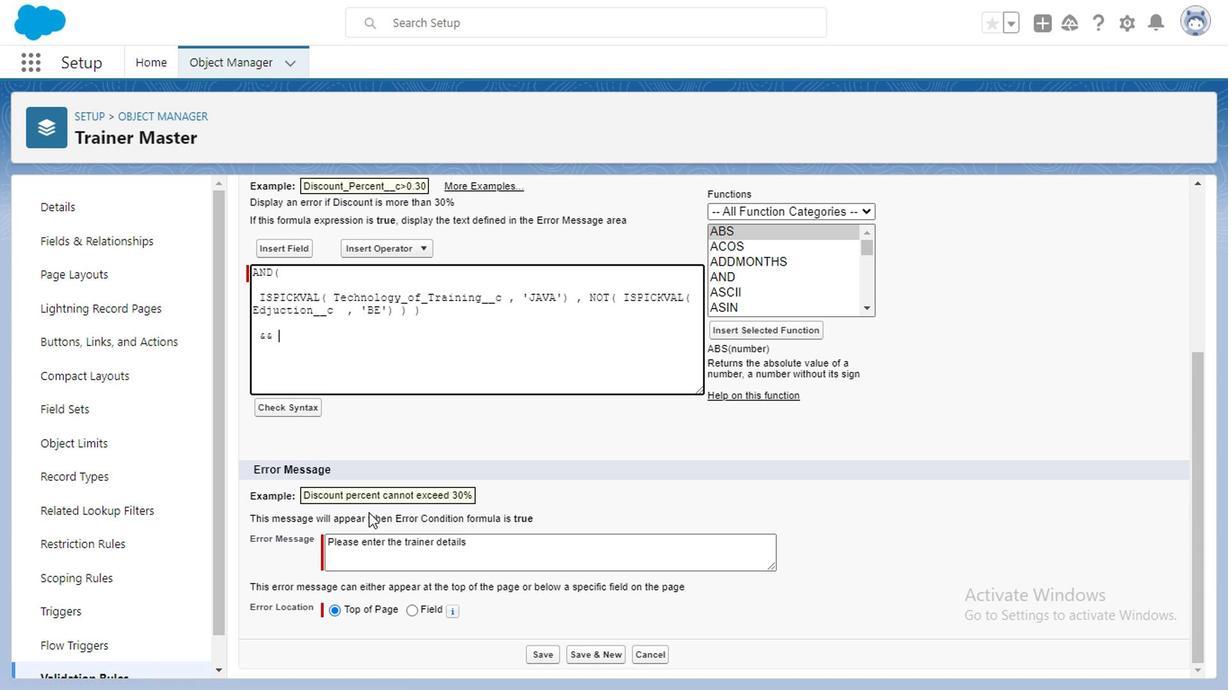 
Action: Mouse moved to (798, 210)
Screenshot: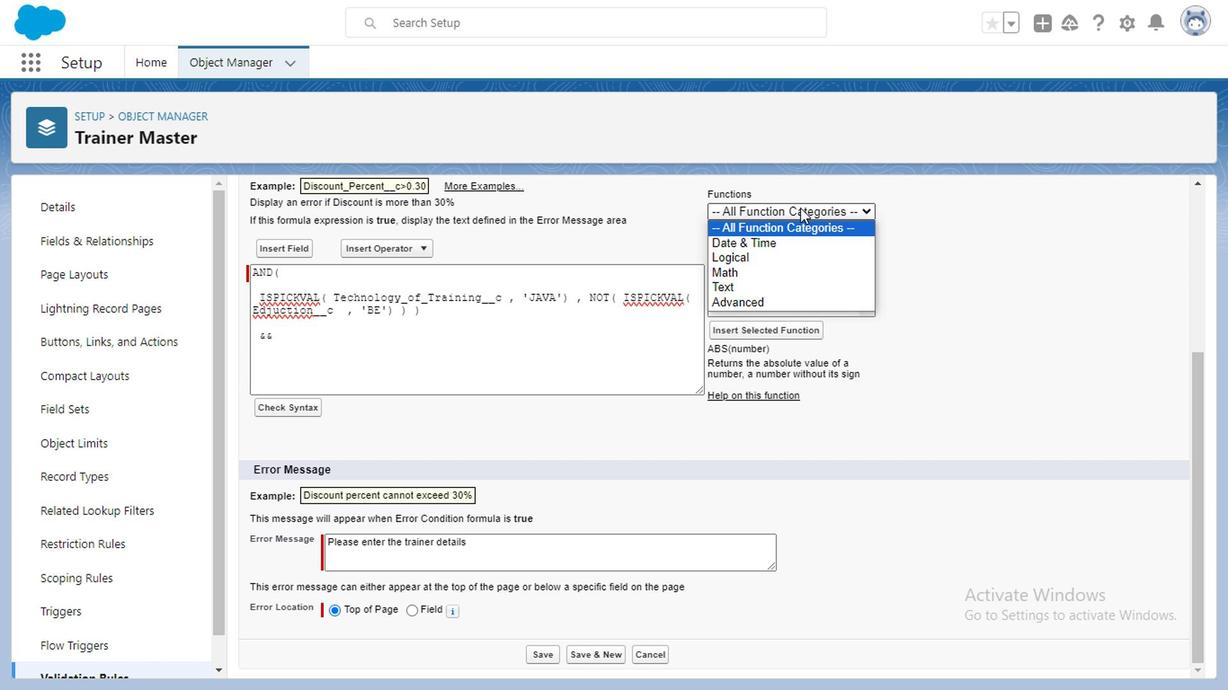 
Action: Mouse pressed left at (798, 210)
Screenshot: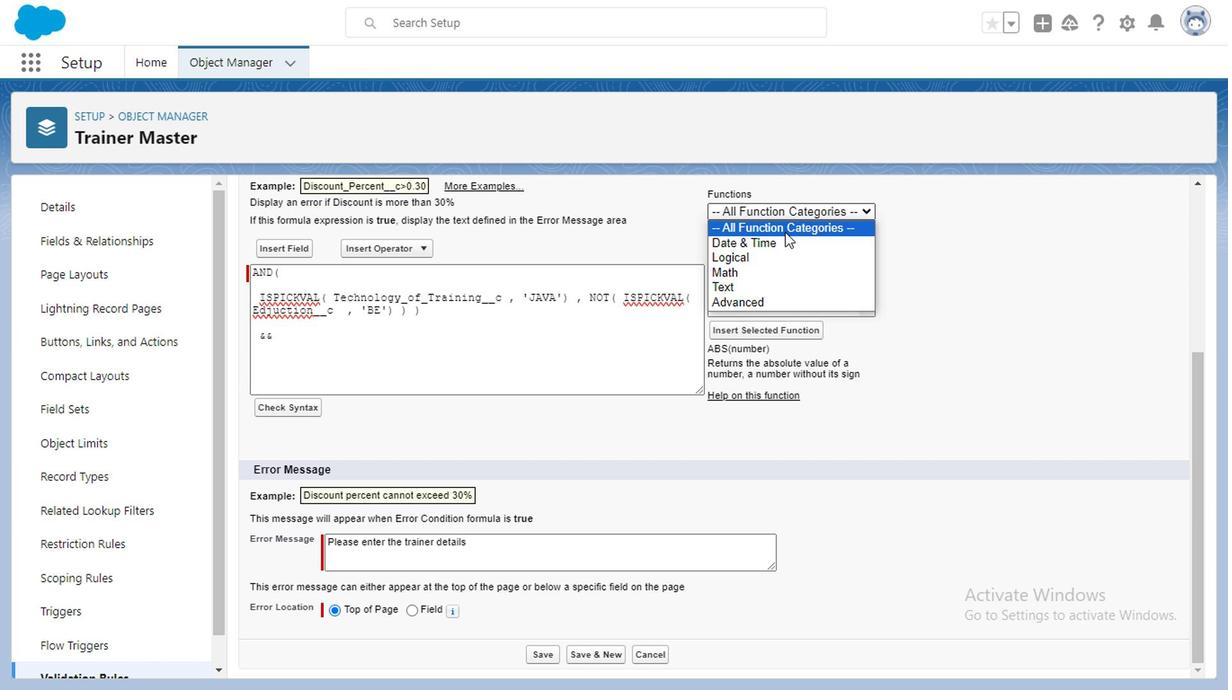 
Action: Mouse moved to (733, 255)
Screenshot: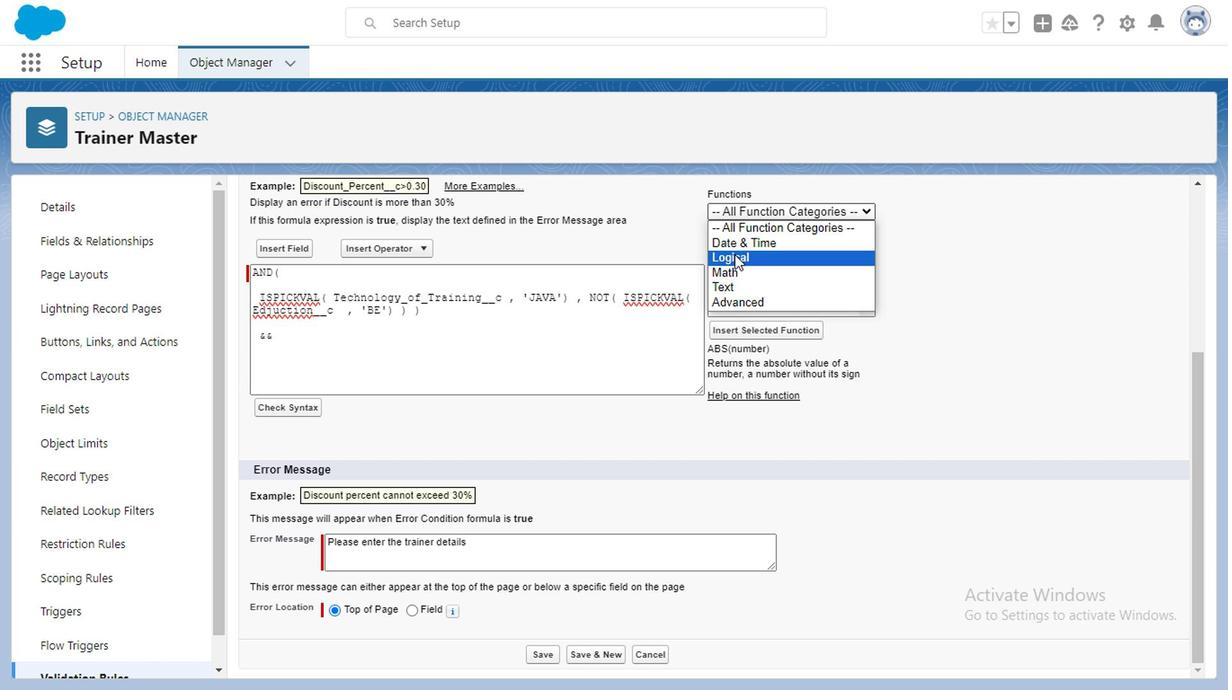 
Action: Mouse scrolled (733, 255) with delta (0, 0)
Screenshot: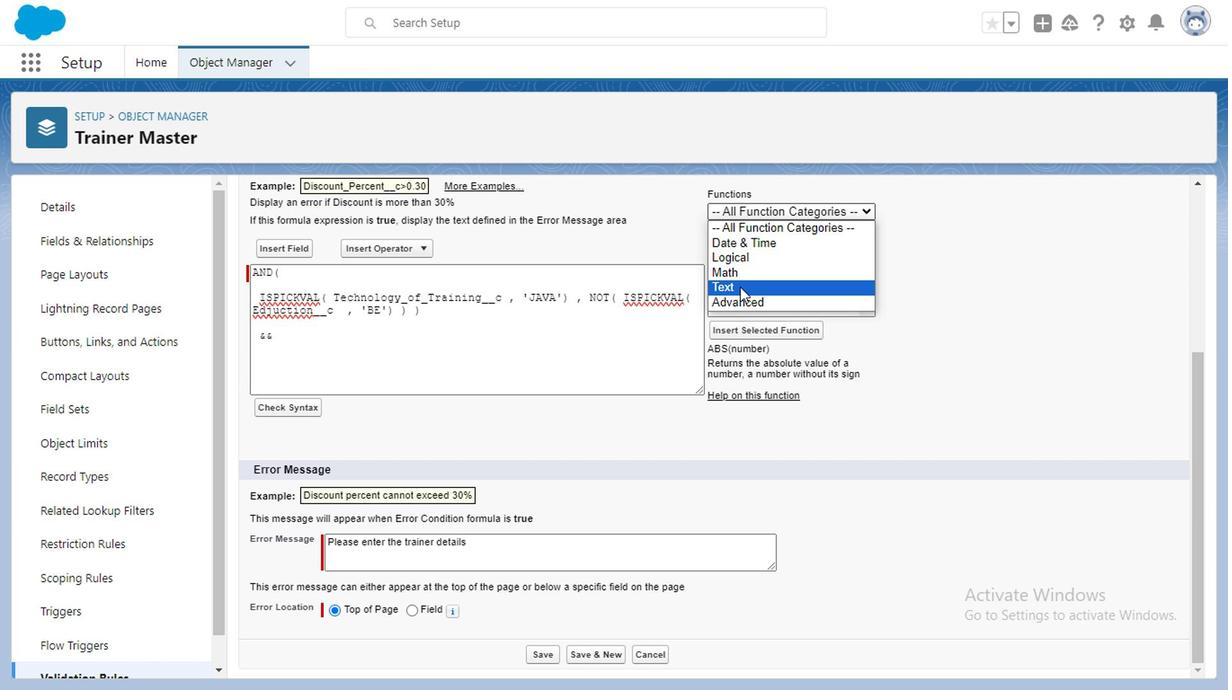 
Action: Mouse moved to (748, 261)
Screenshot: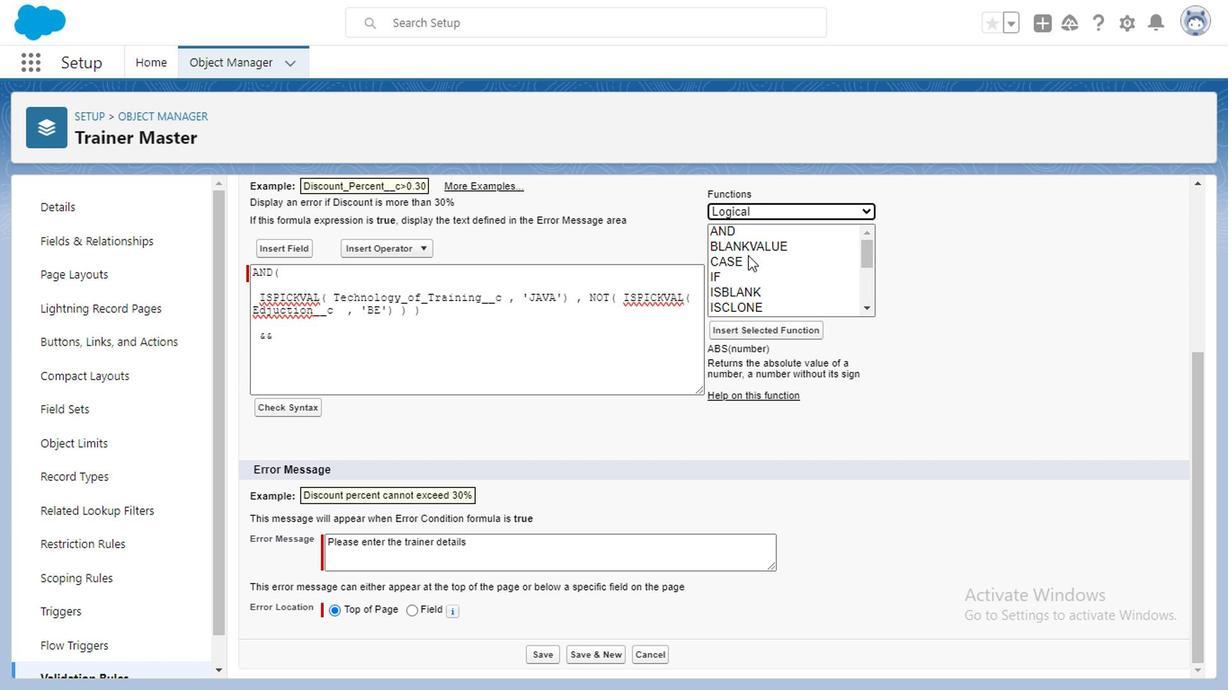 
Action: Mouse pressed left at (748, 261)
Screenshot: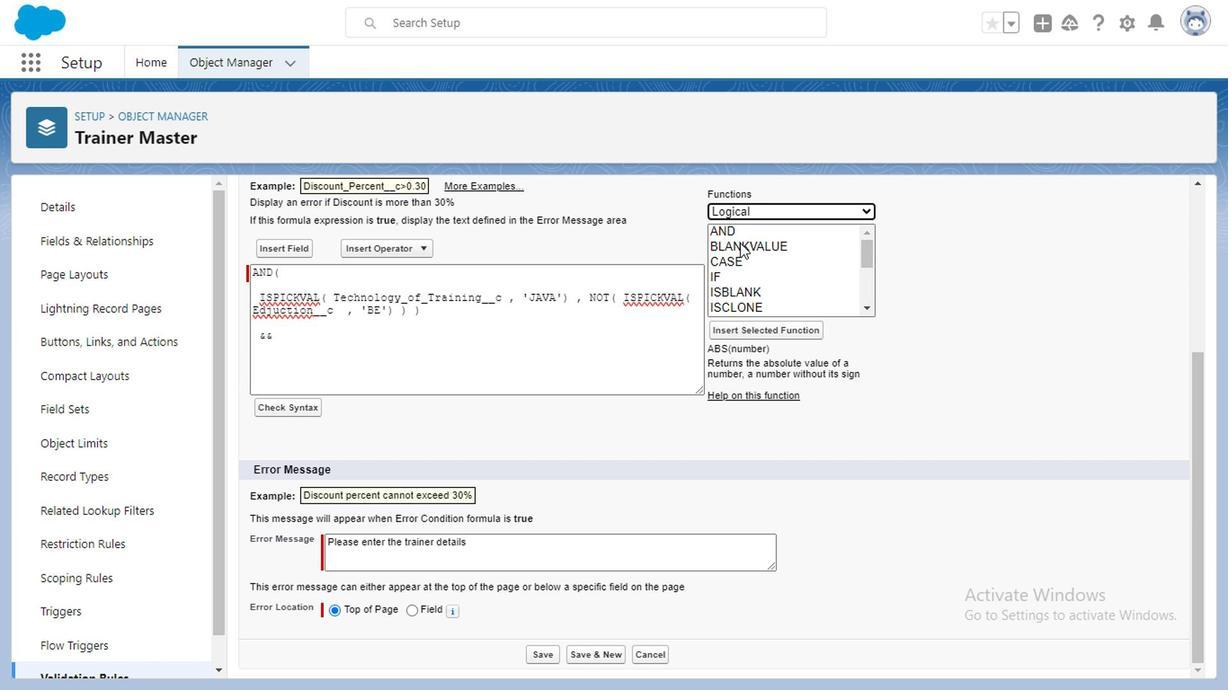 
Action: Mouse moved to (732, 234)
Screenshot: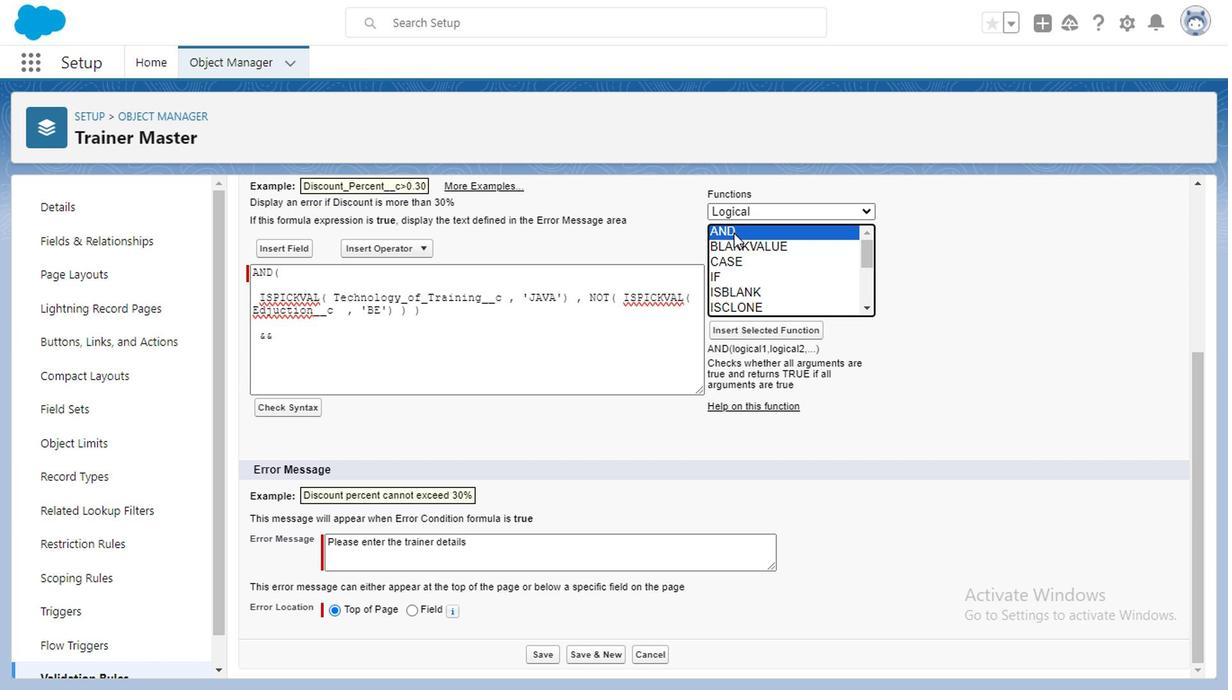 
Action: Mouse pressed left at (732, 234)
Screenshot: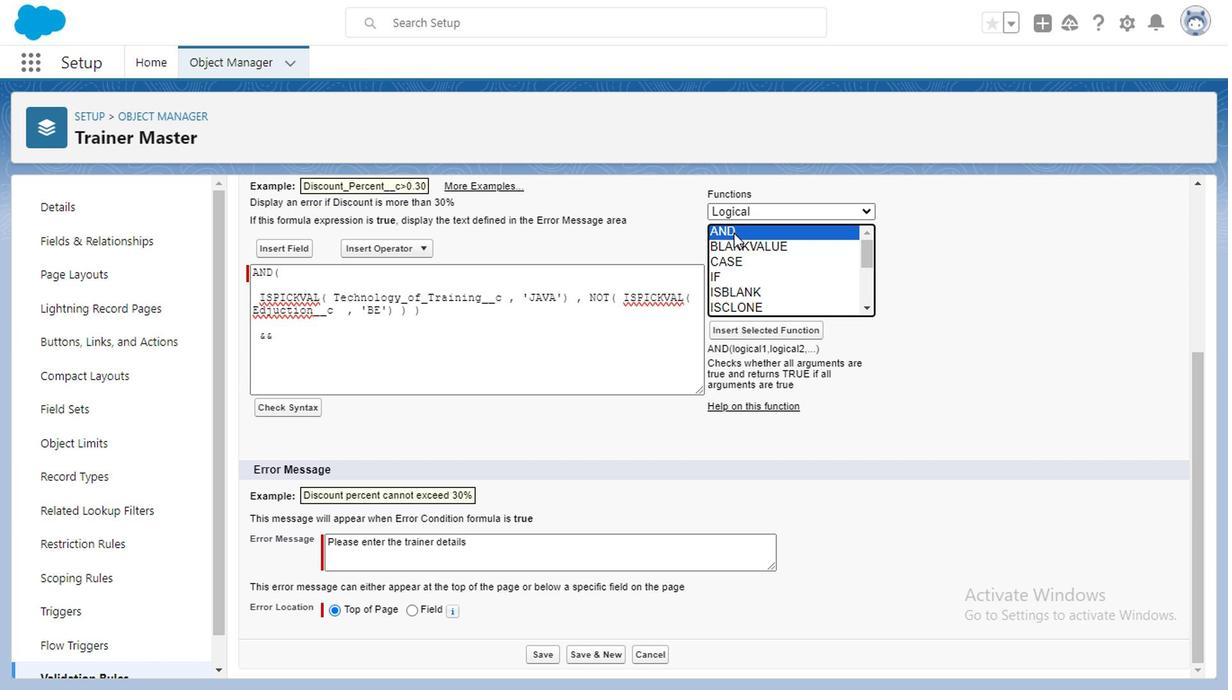 
Action: Mouse moved to (326, 346)
Screenshot: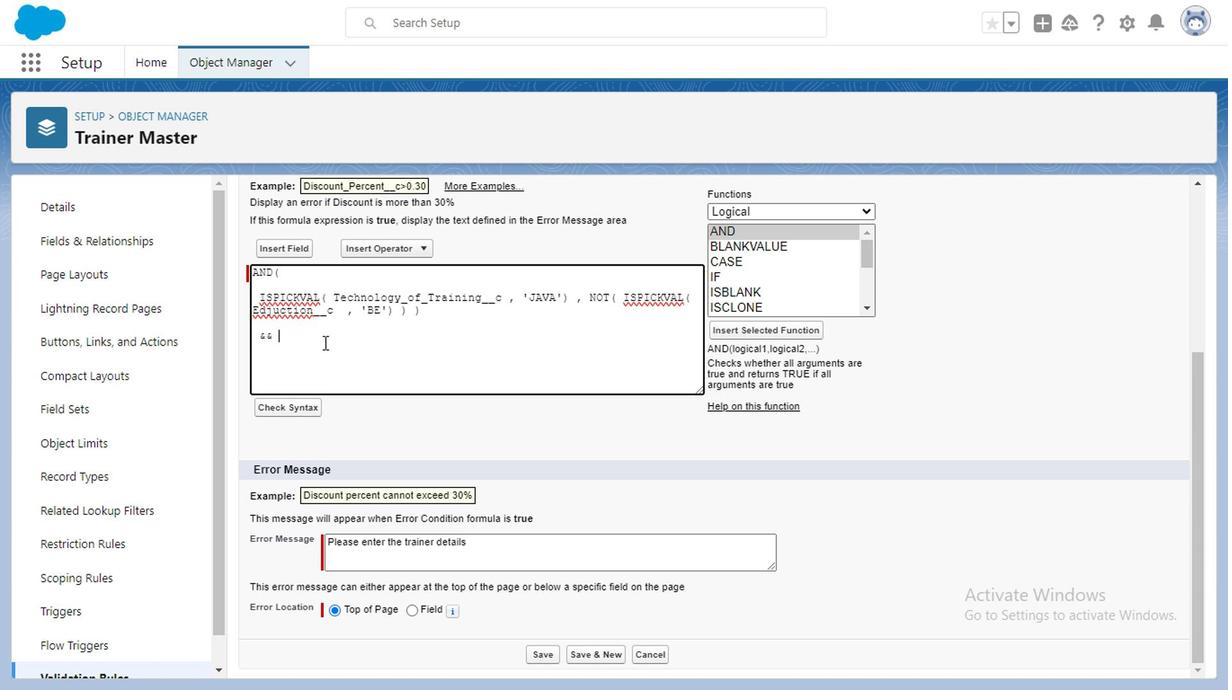 
Action: Mouse pressed left at (326, 346)
Screenshot: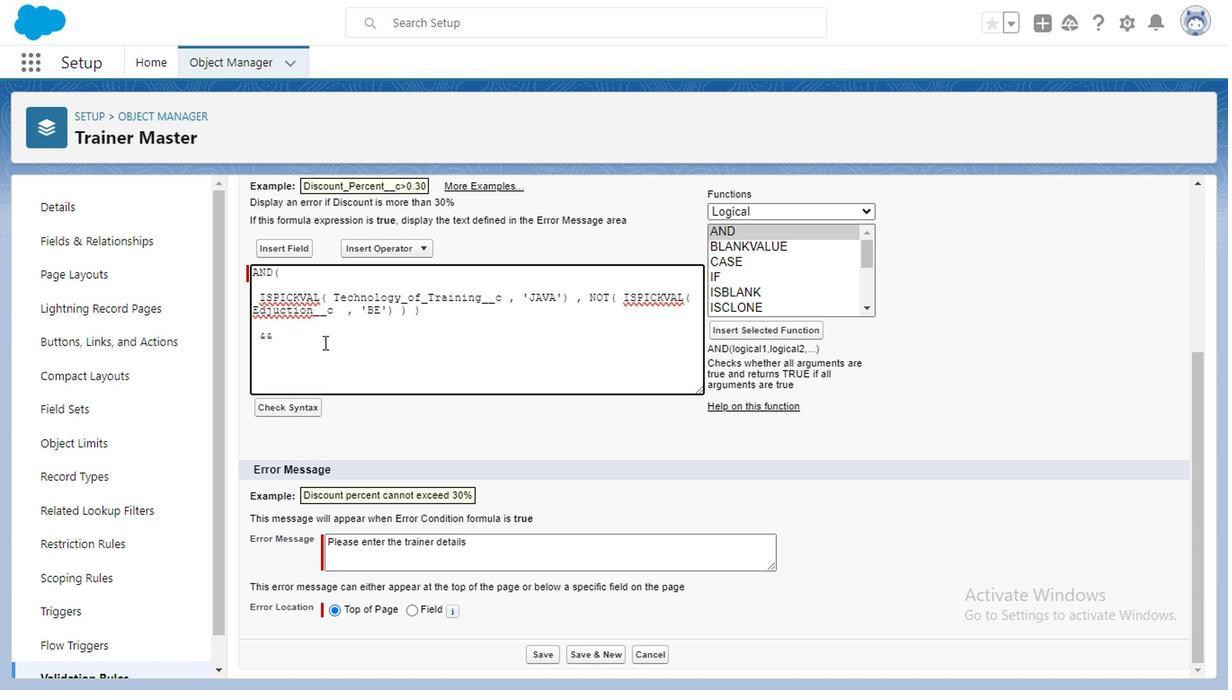 
Action: Mouse moved to (326, 342)
Screenshot: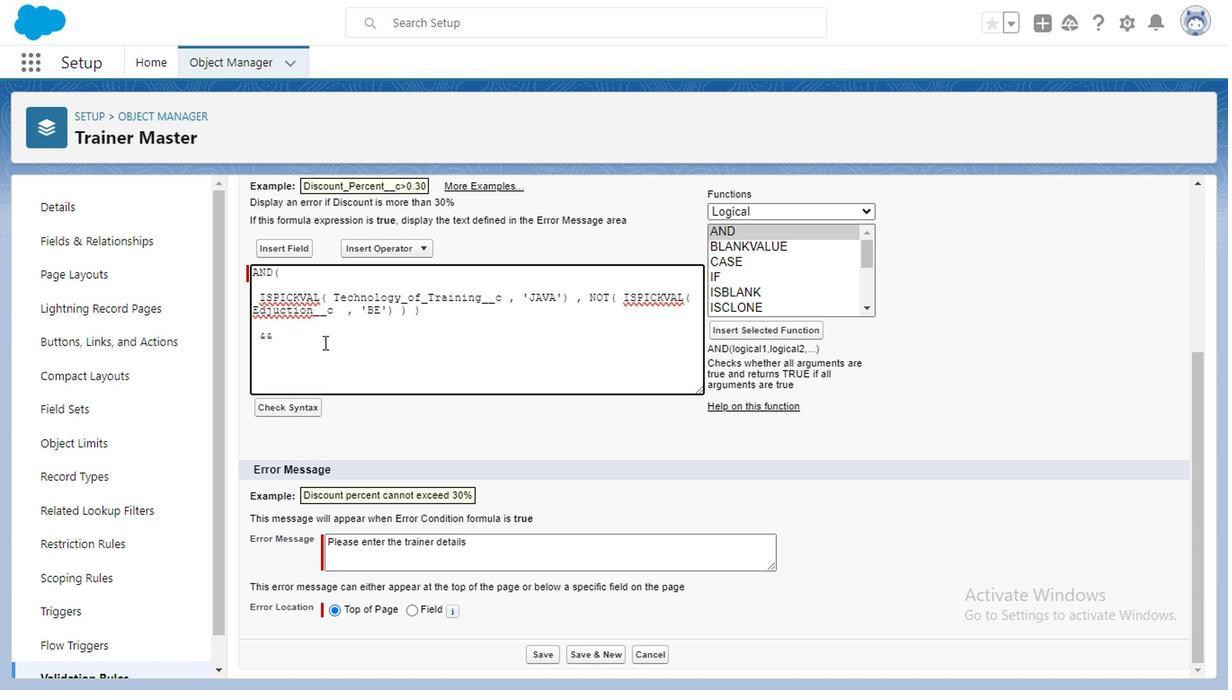 
Action: Key pressed <Key.backspace><Key.backspace><Key.backspace>
Screenshot: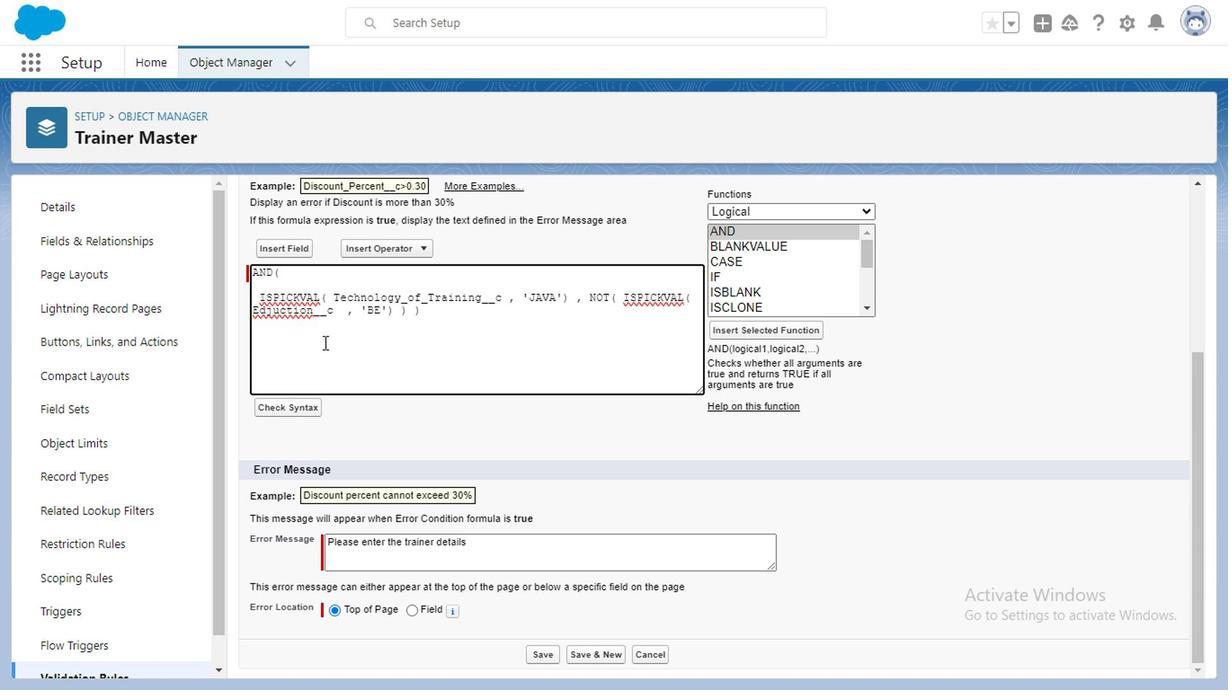 
Action: Mouse moved to (380, 248)
Screenshot: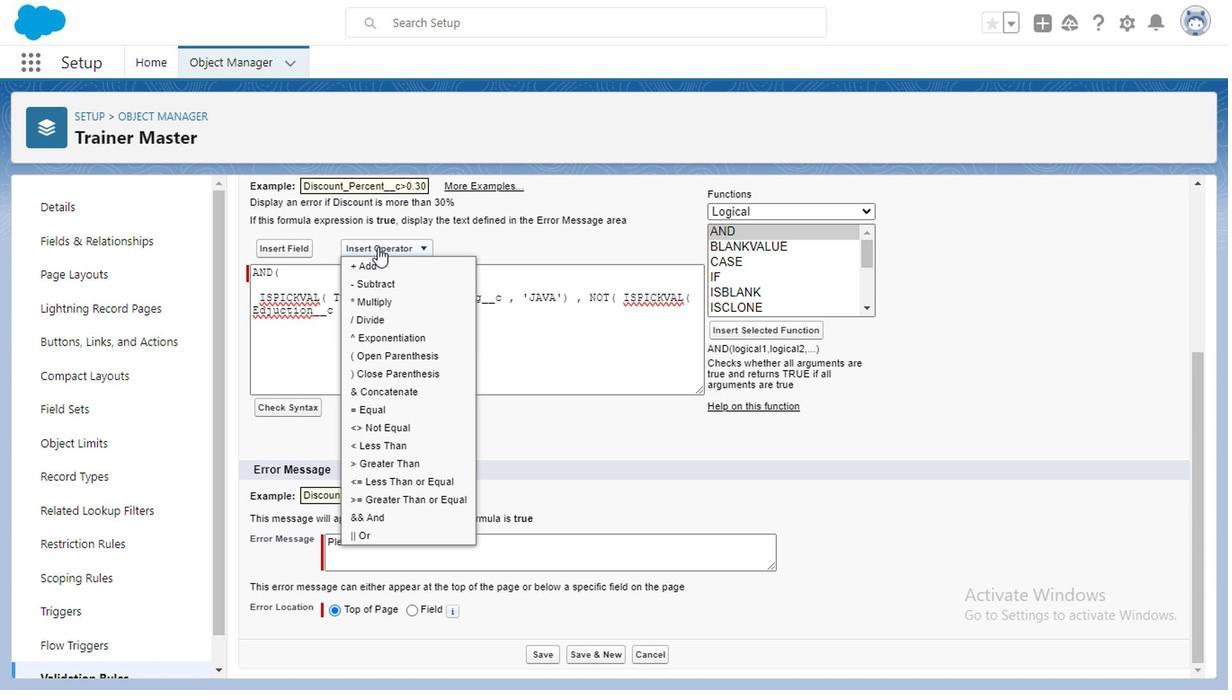 
Action: Mouse pressed left at (380, 248)
Screenshot: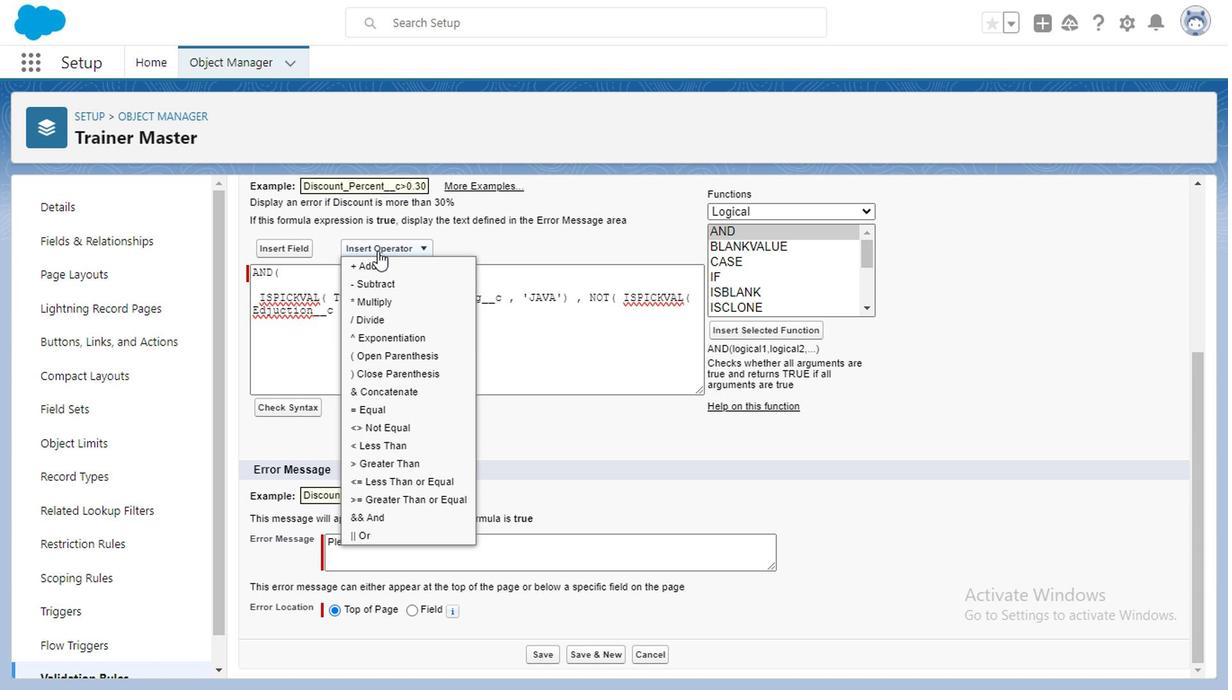 
Action: Mouse moved to (367, 530)
Screenshot: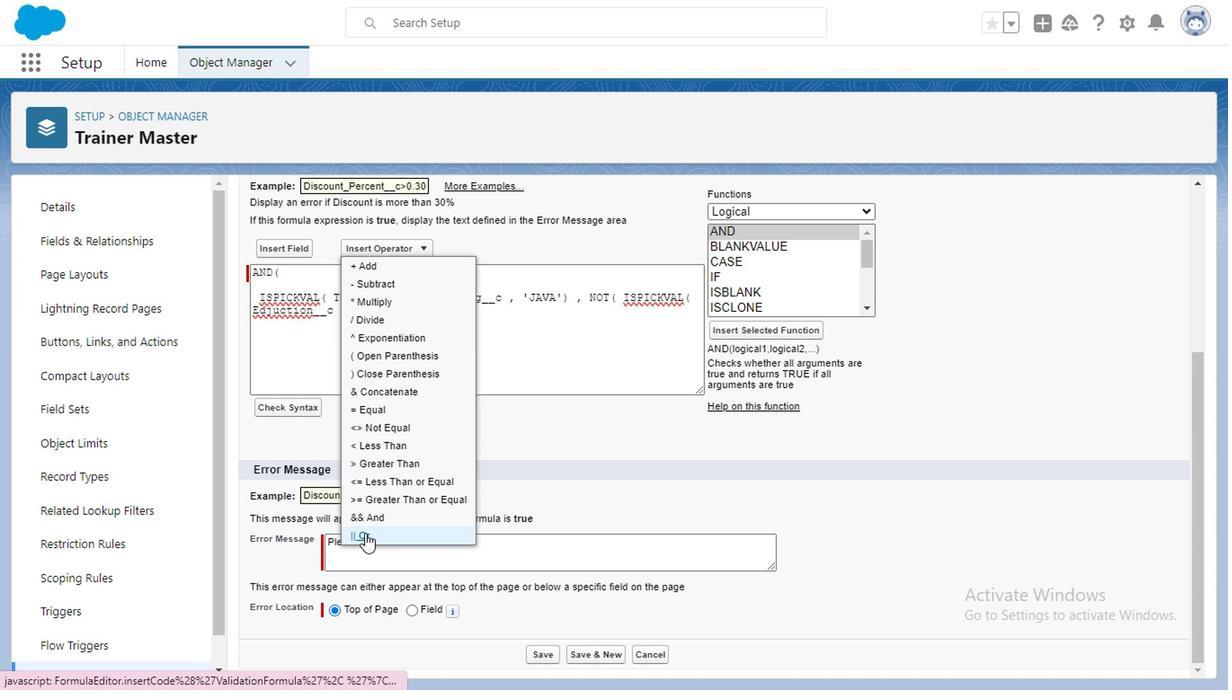 
Action: Mouse pressed left at (367, 530)
Screenshot: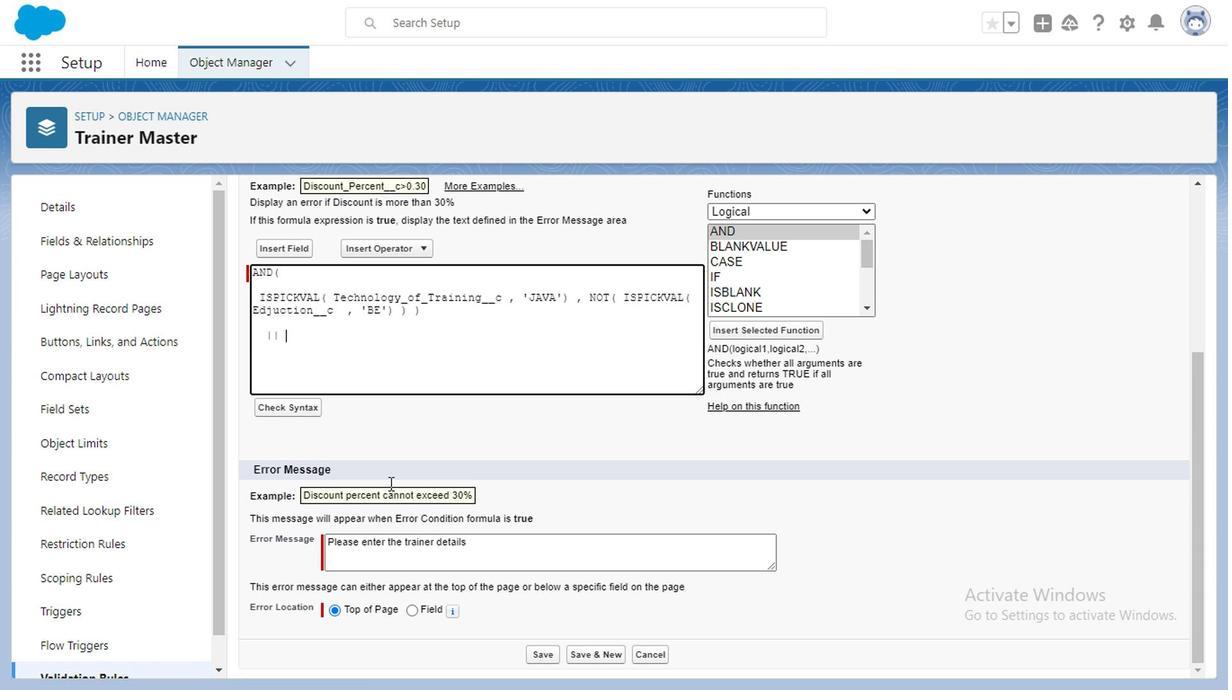
Action: Mouse moved to (749, 232)
Screenshot: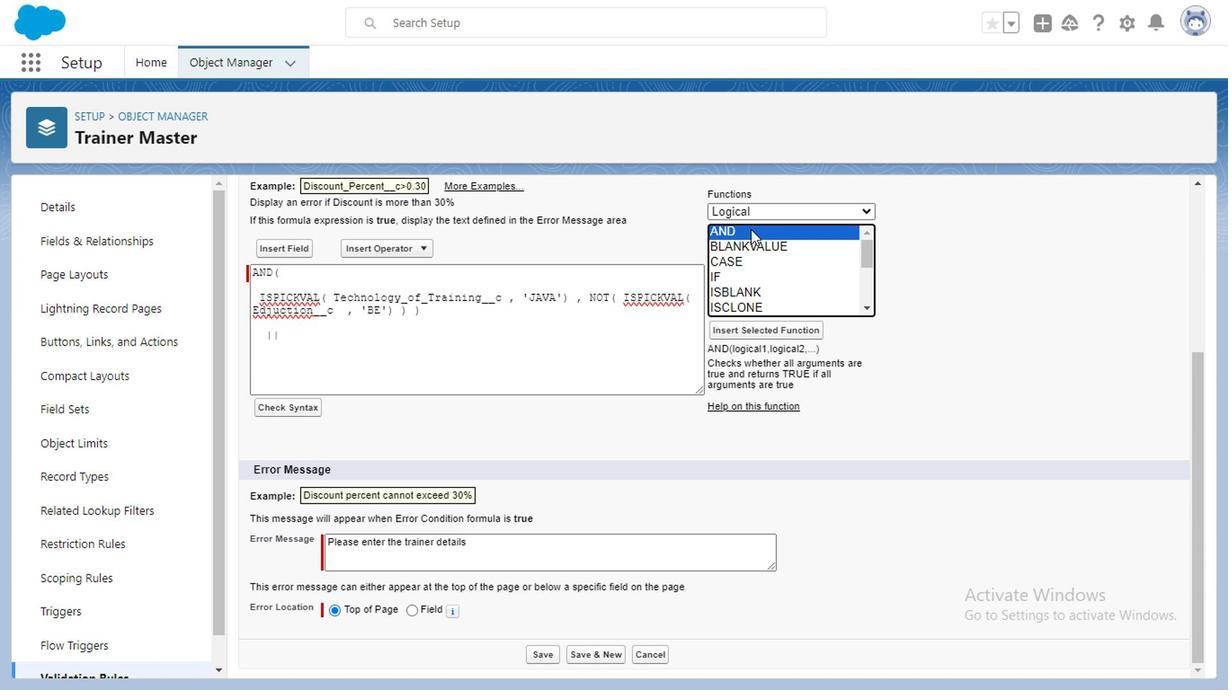 
Action: Mouse pressed left at (749, 232)
Screenshot: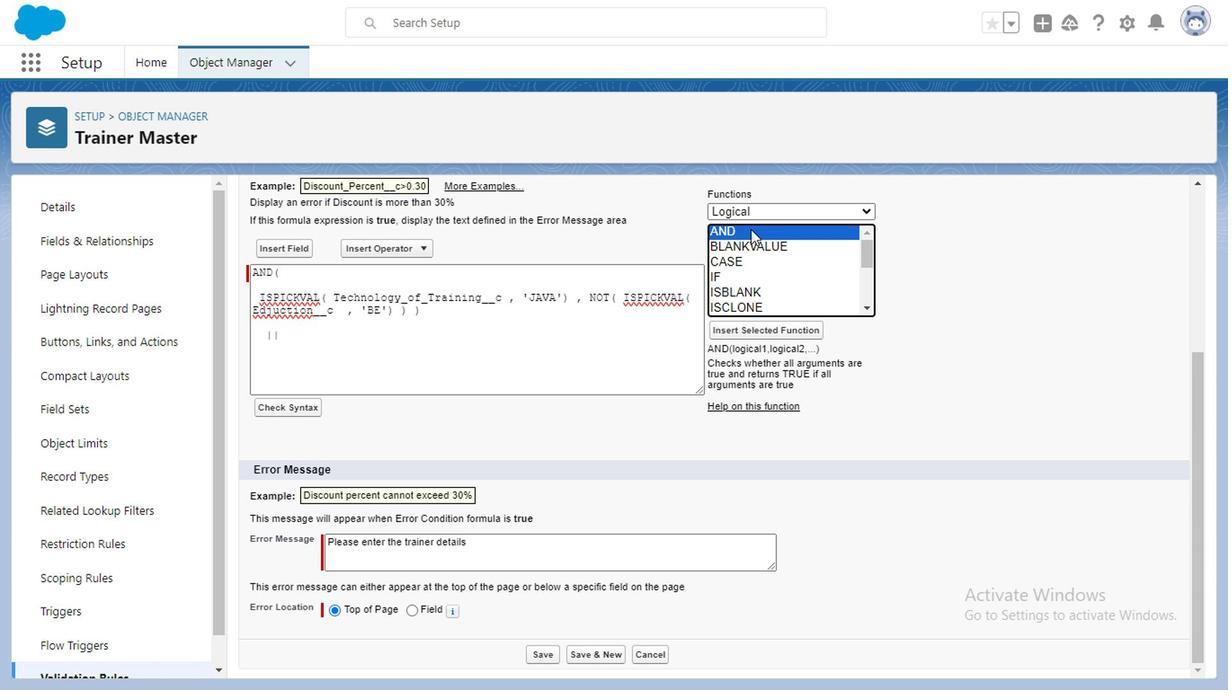 
Action: Mouse moved to (749, 326)
Screenshot: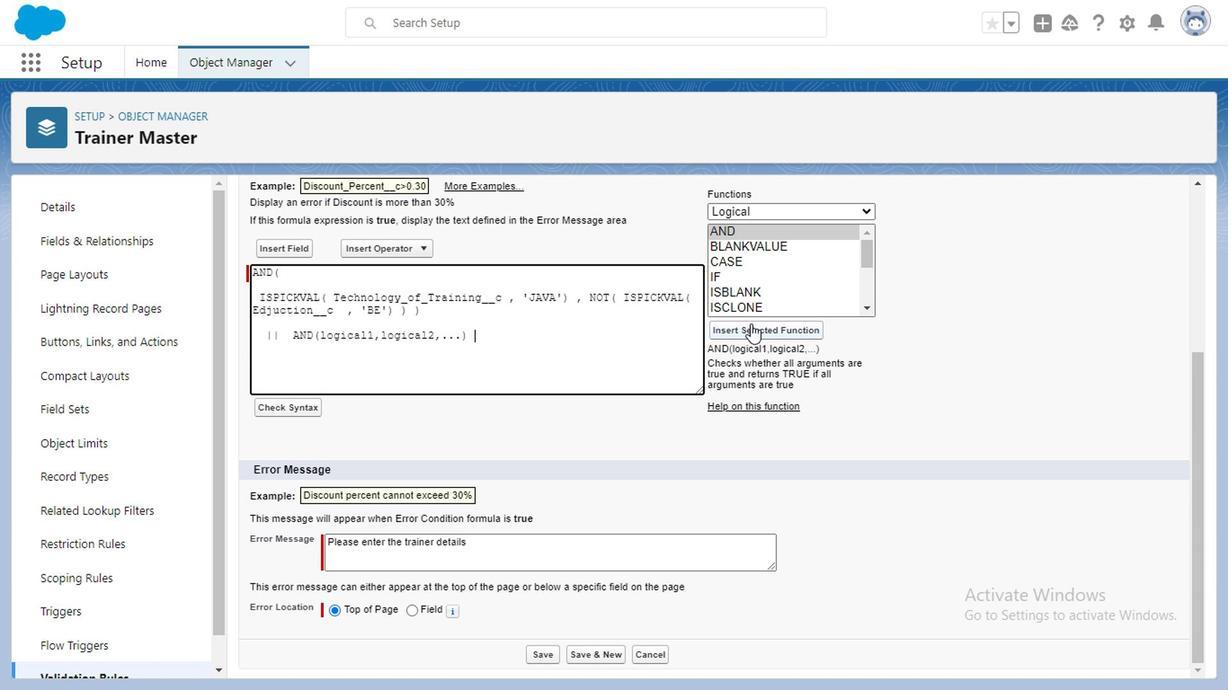 
Action: Mouse pressed left at (749, 326)
Screenshot: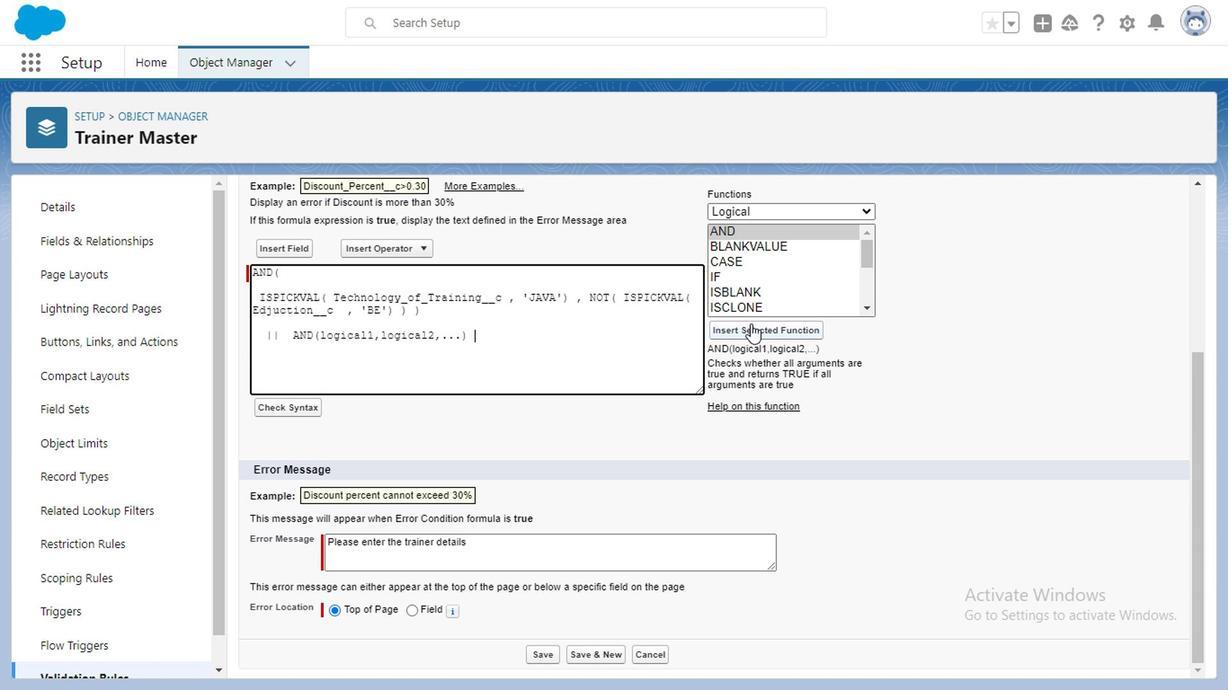 
Action: Mouse moved to (291, 336)
Screenshot: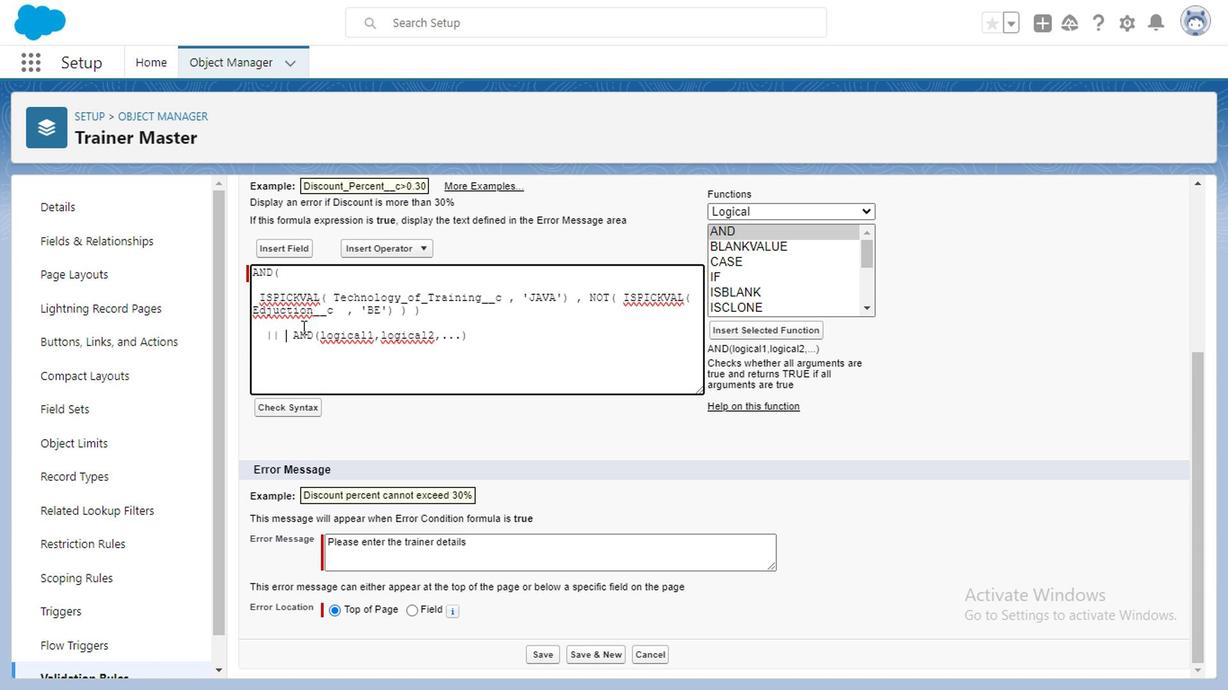 
Action: Mouse pressed left at (291, 336)
Screenshot: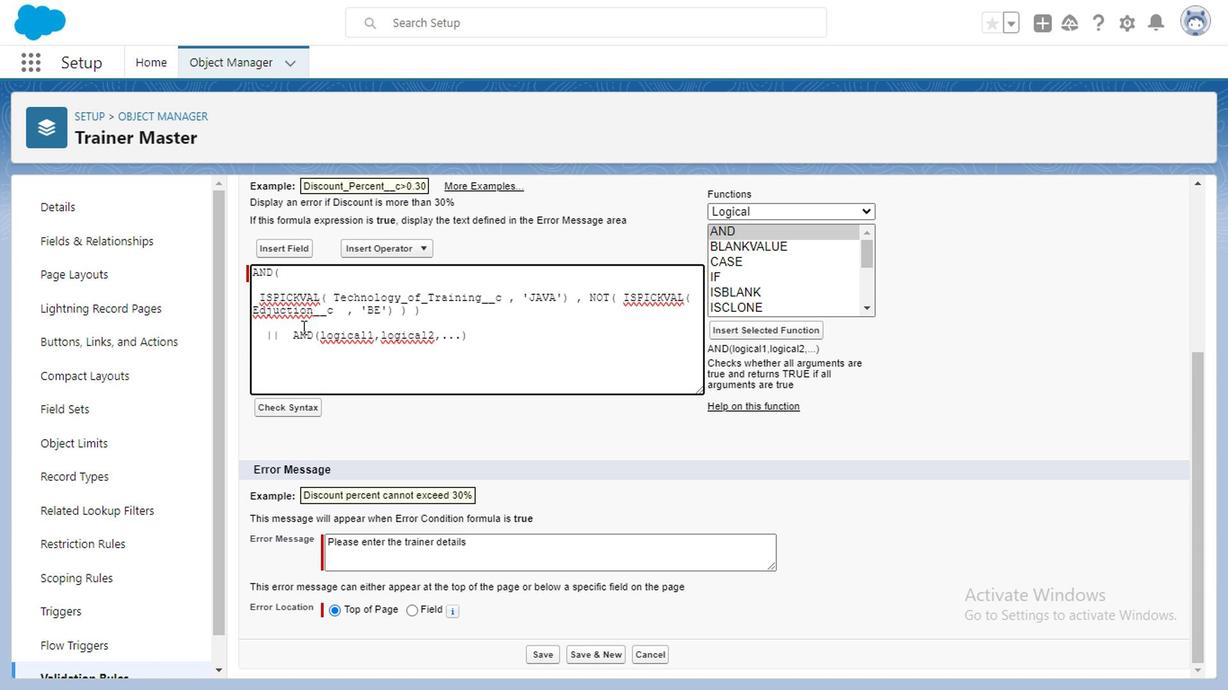 
Action: Mouse moved to (305, 327)
Screenshot: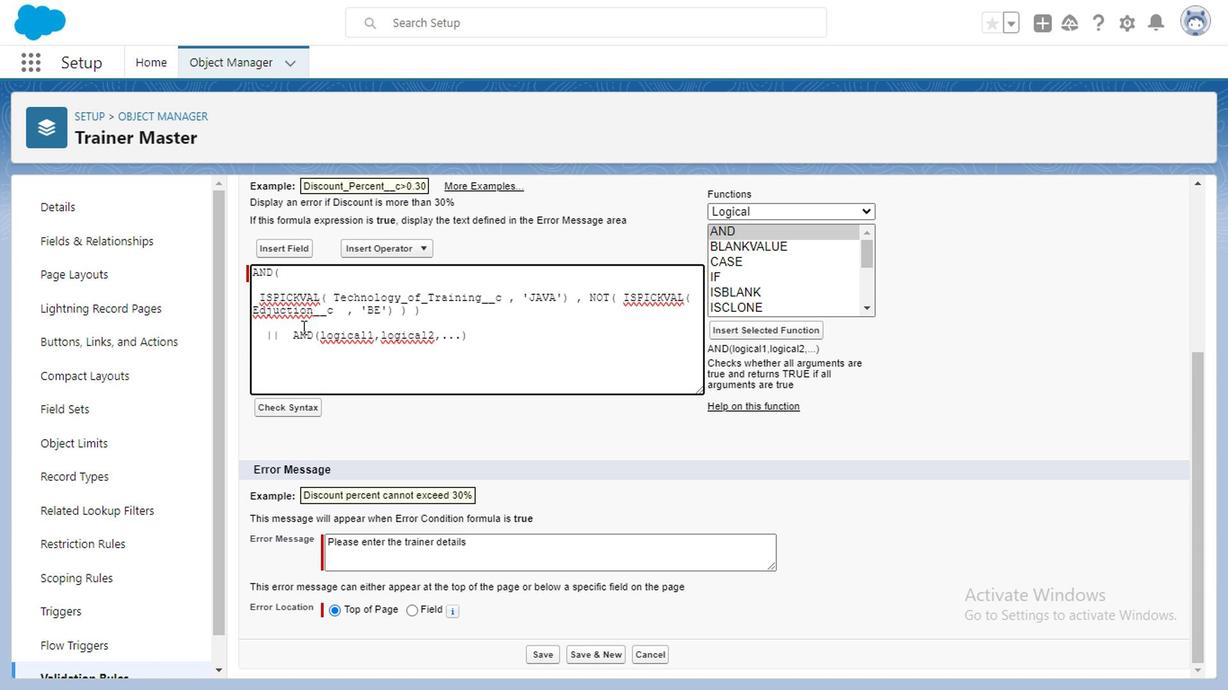 
Action: Key pressed <Key.enter><Key.enter>
Screenshot: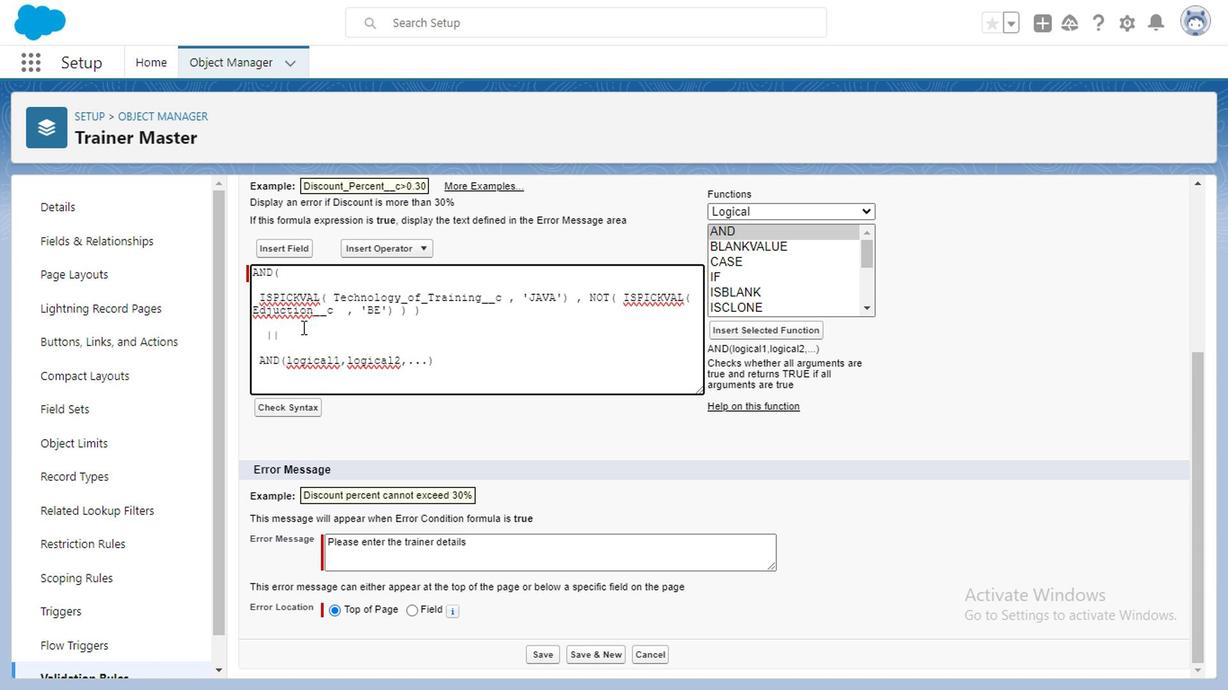 
Action: Mouse moved to (340, 362)
Screenshot: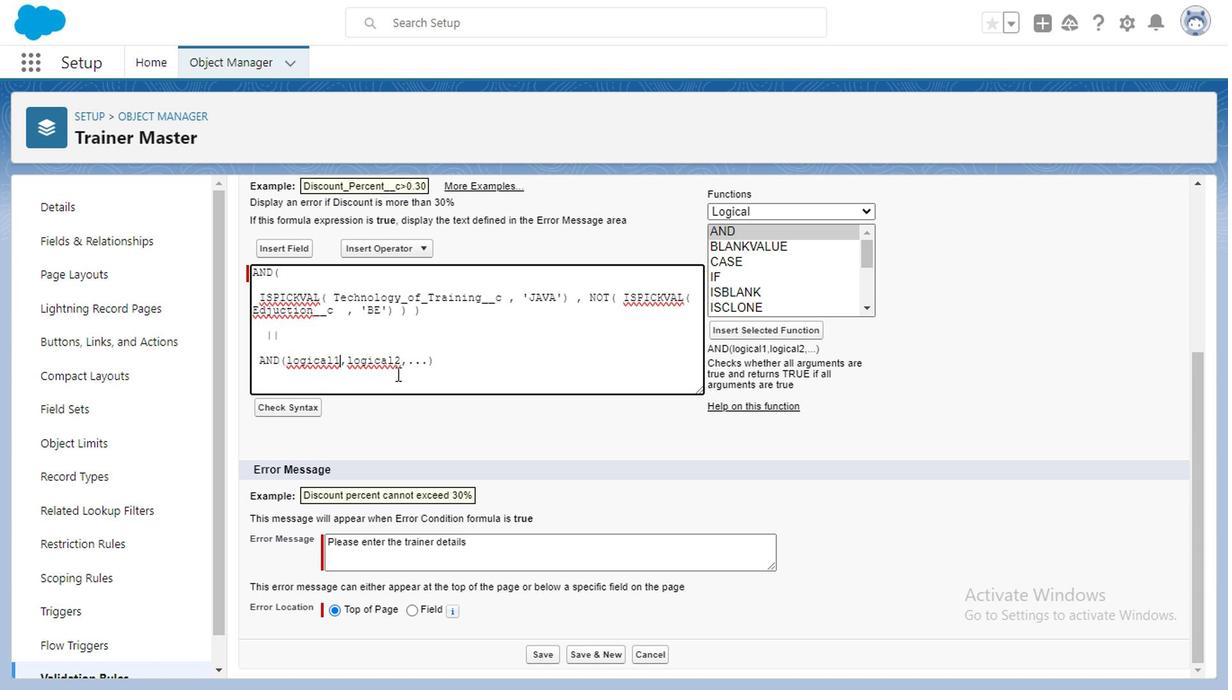 
Action: Mouse pressed left at (340, 362)
Screenshot: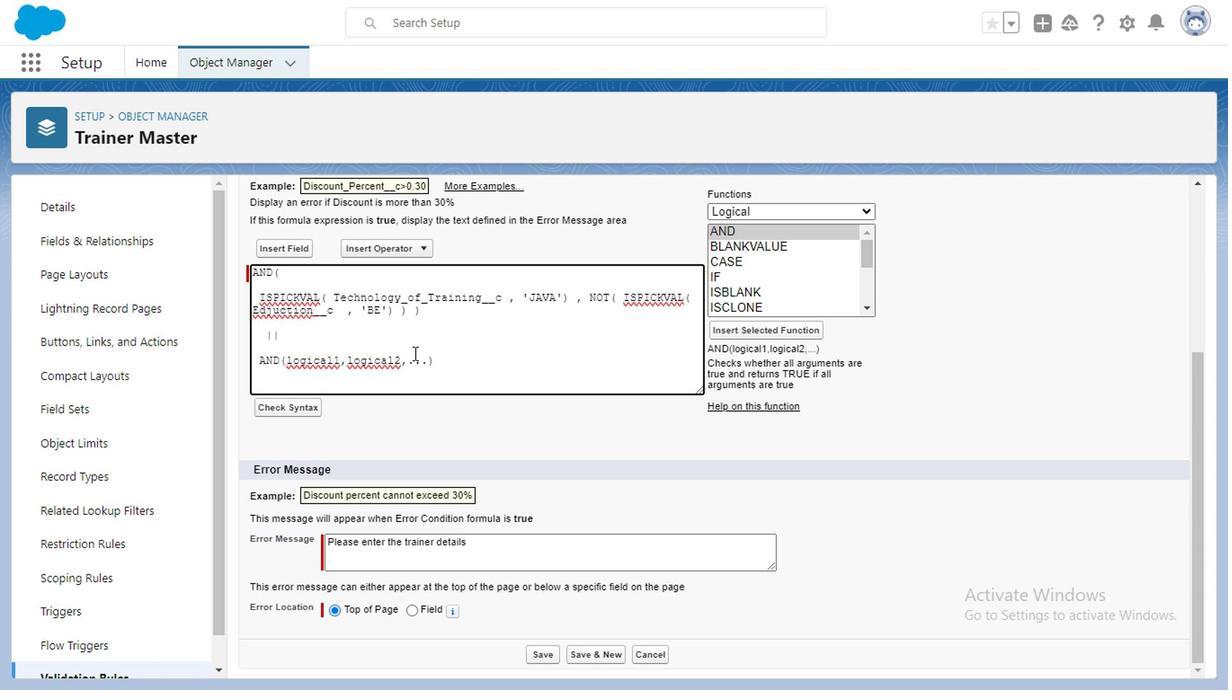 
Action: Mouse moved to (415, 353)
Screenshot: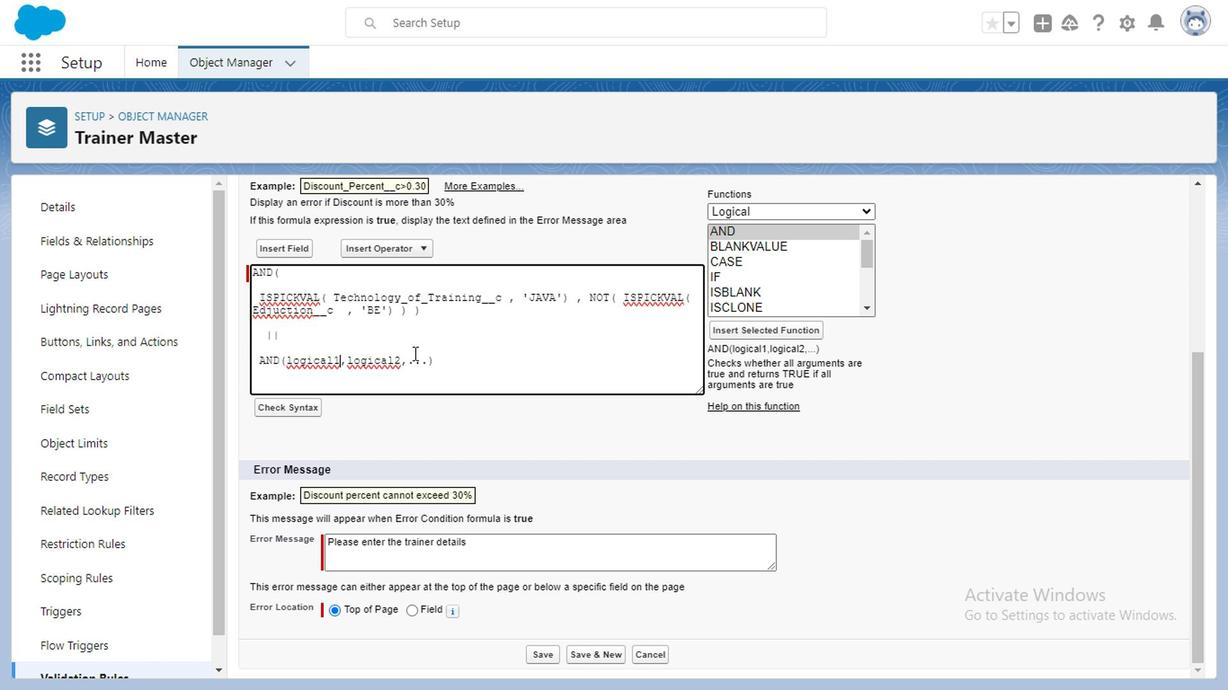 
Action: Key pressed <Key.backspace><Key.backspace><Key.backspace><Key.backspace><Key.backspace><Key.backspace><Key.backspace><Key.backspace>
Screenshot: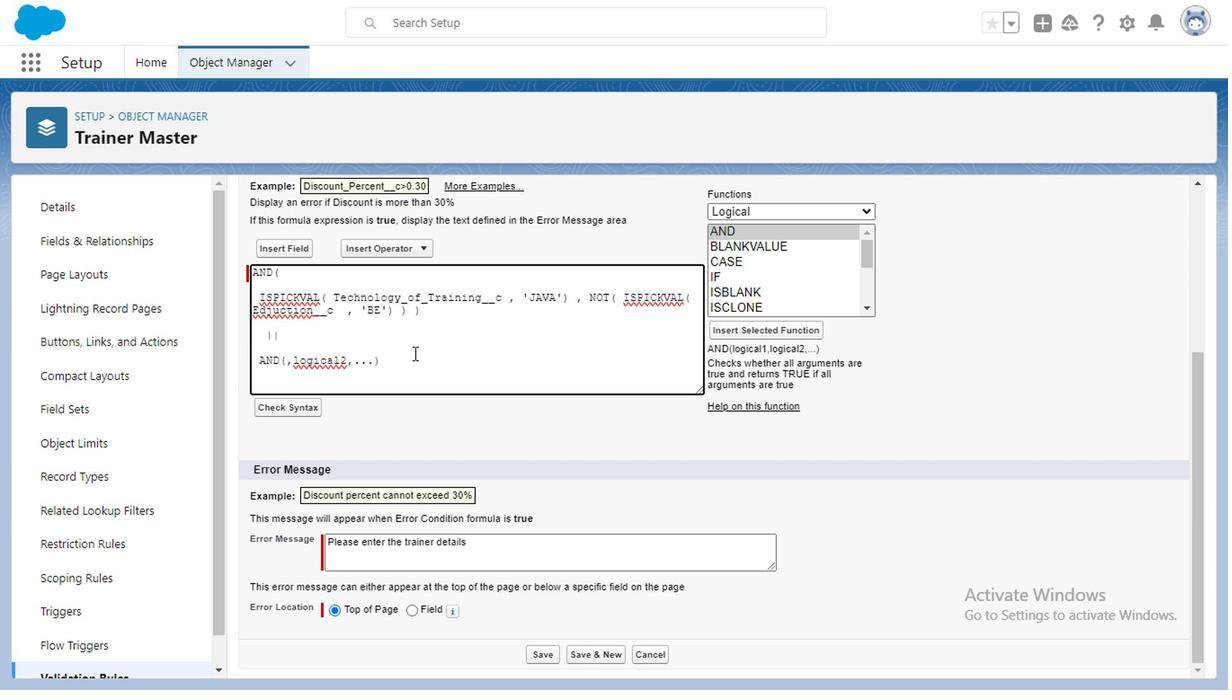 
Action: Mouse moved to (294, 250)
Screenshot: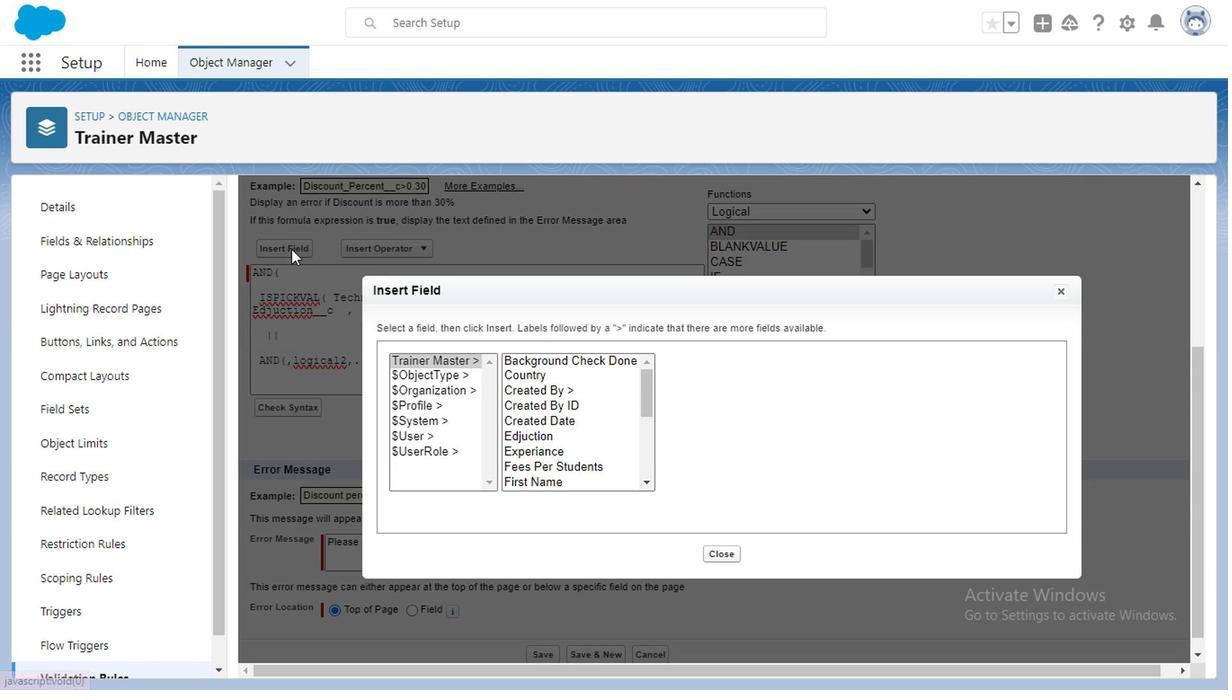 
Action: Mouse pressed left at (294, 250)
Screenshot: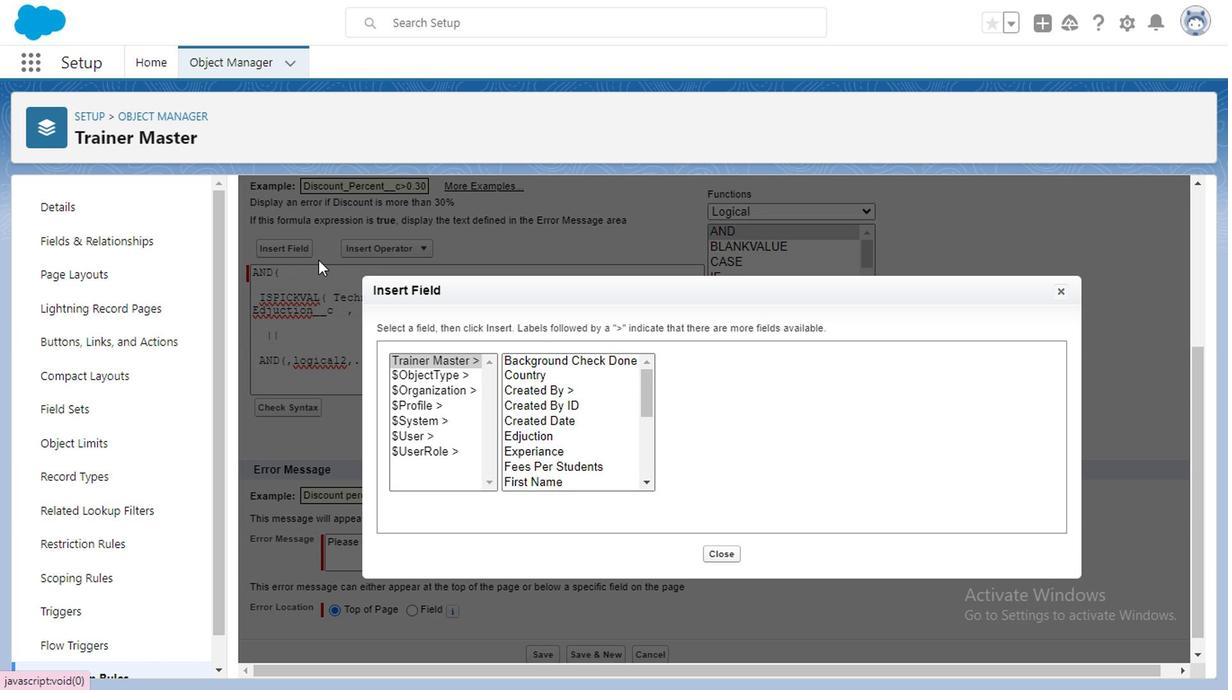 
Action: Mouse moved to (561, 452)
Screenshot: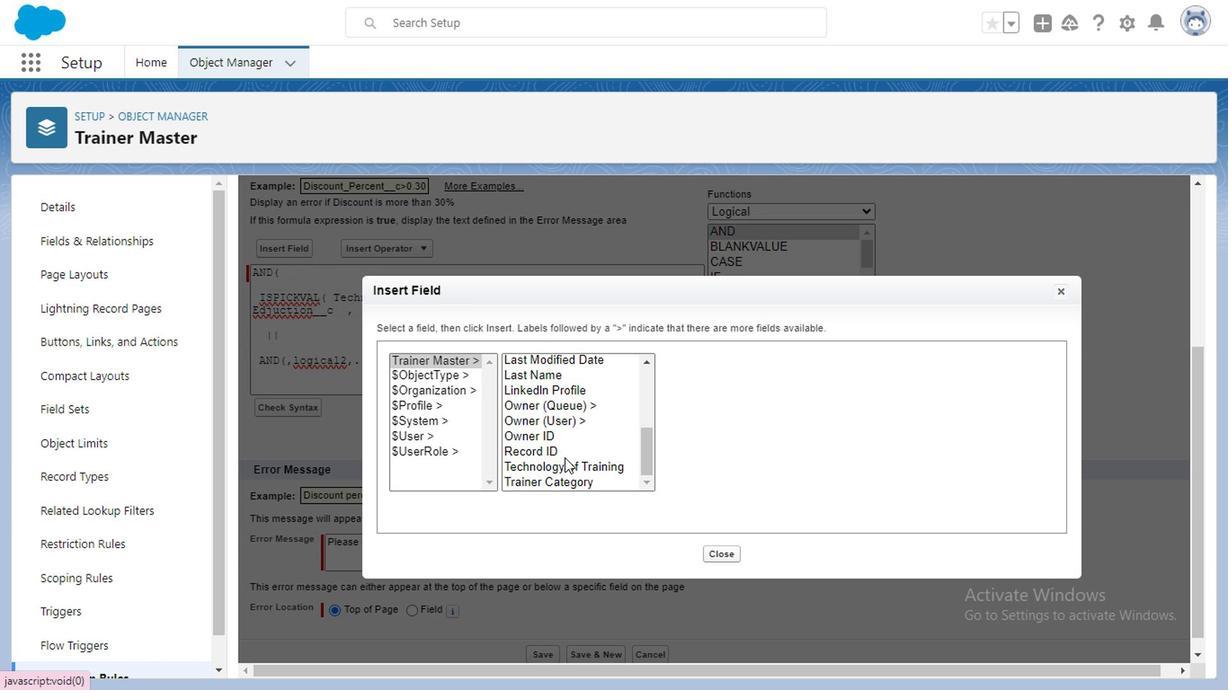 
Action: Mouse scrolled (561, 451) with delta (0, 0)
Screenshot: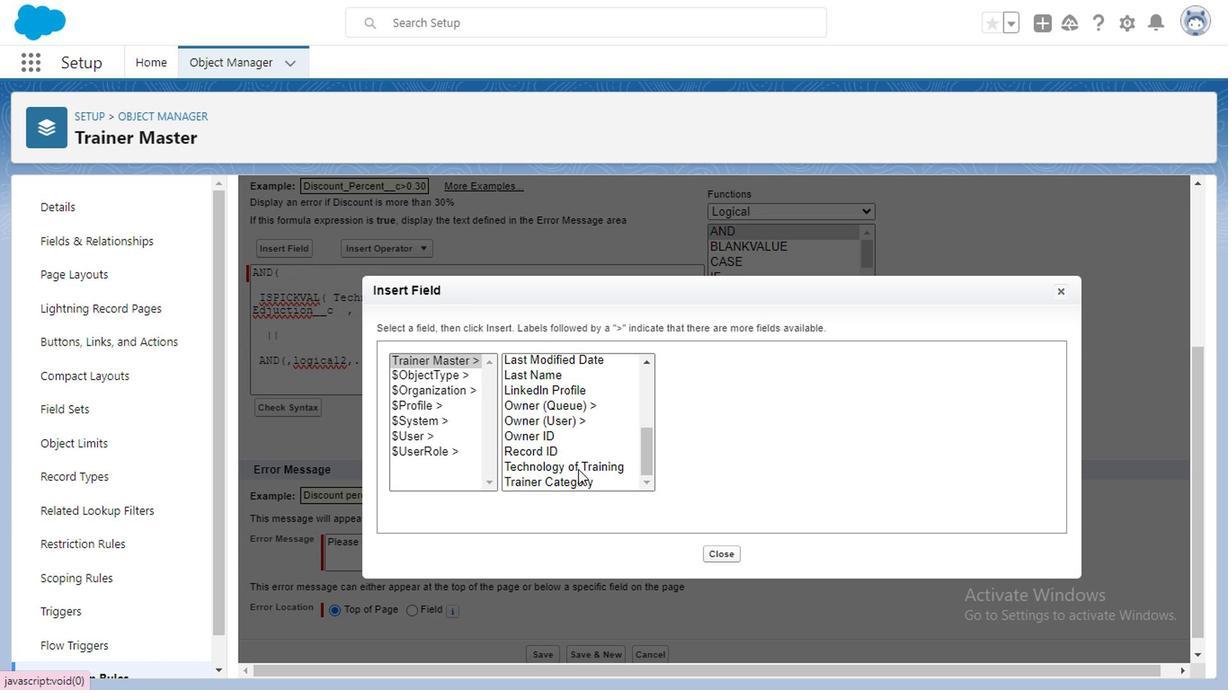 
Action: Mouse scrolled (561, 451) with delta (0, 0)
Screenshot: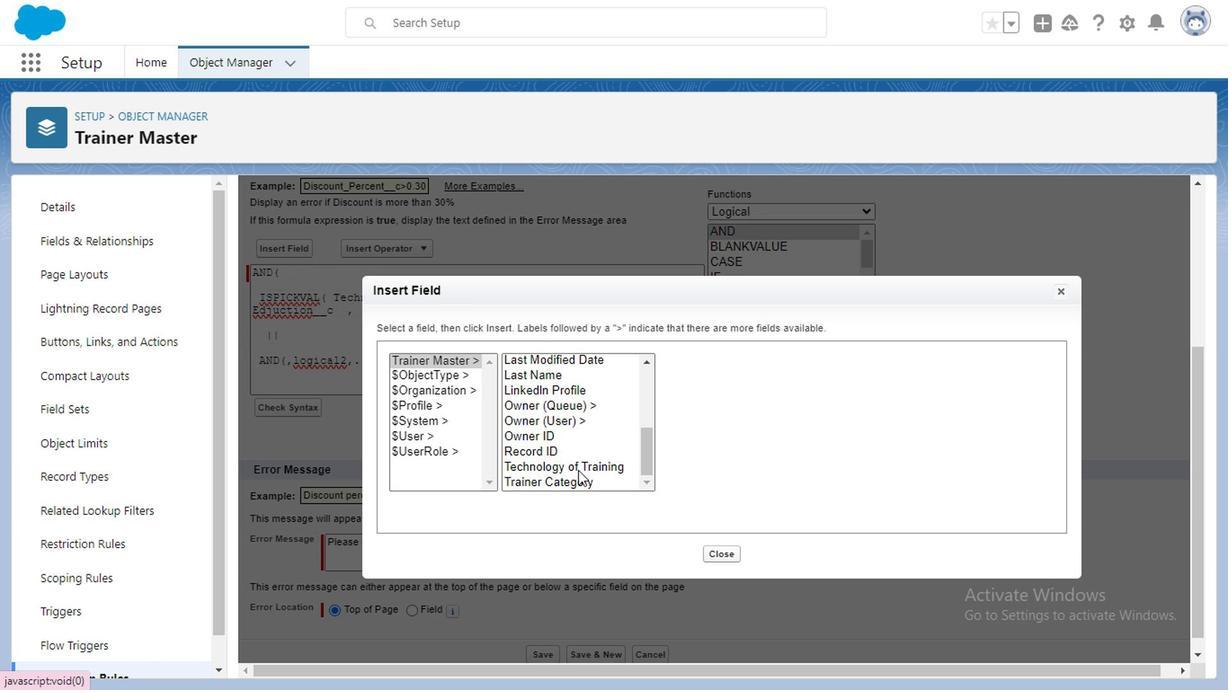 
Action: Mouse moved to (578, 461)
Screenshot: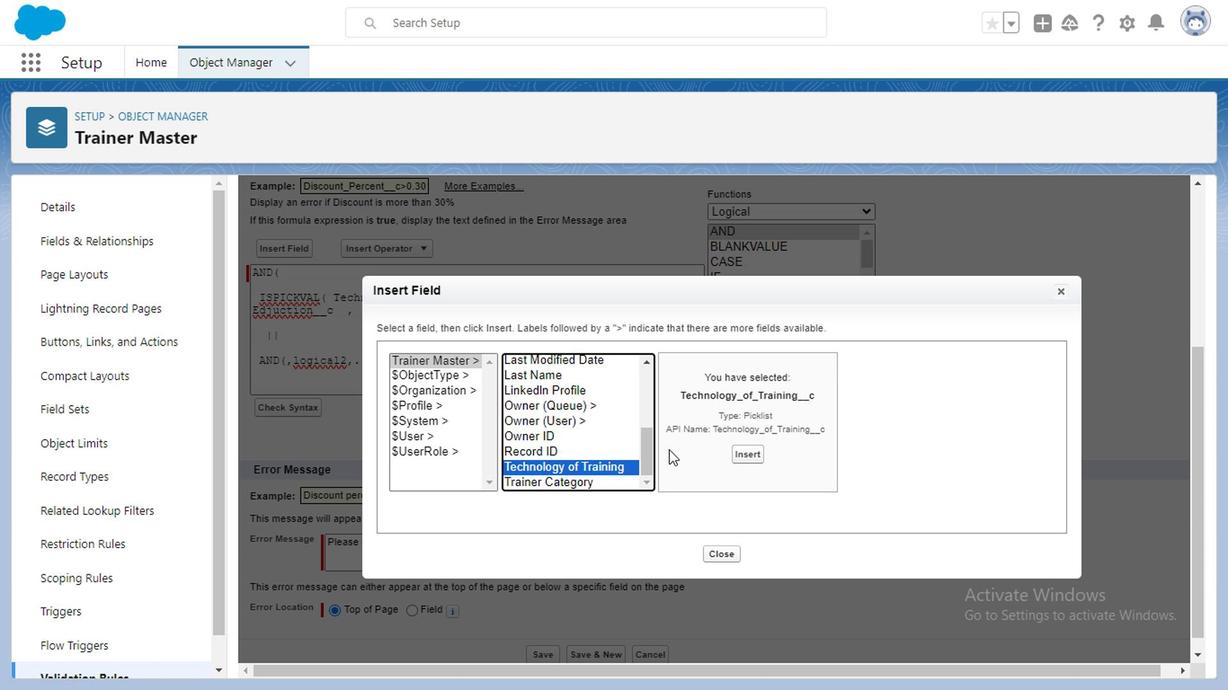 
Action: Mouse pressed left at (578, 461)
Screenshot: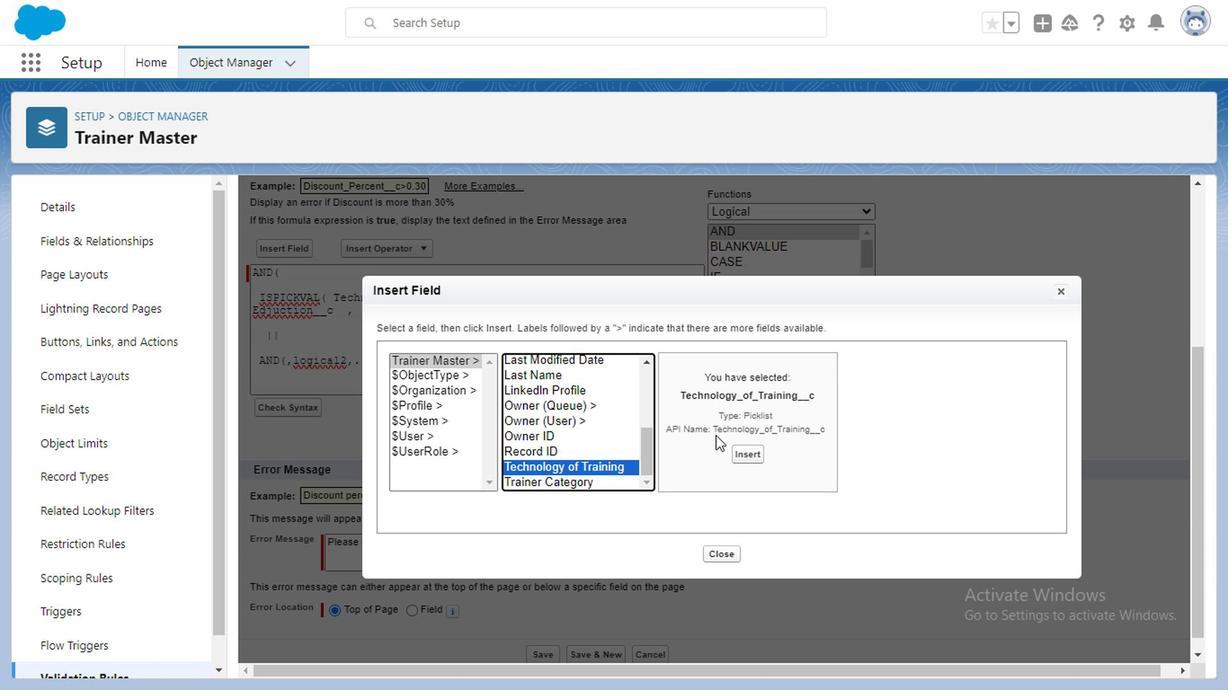 
Action: Mouse moved to (750, 449)
Screenshot: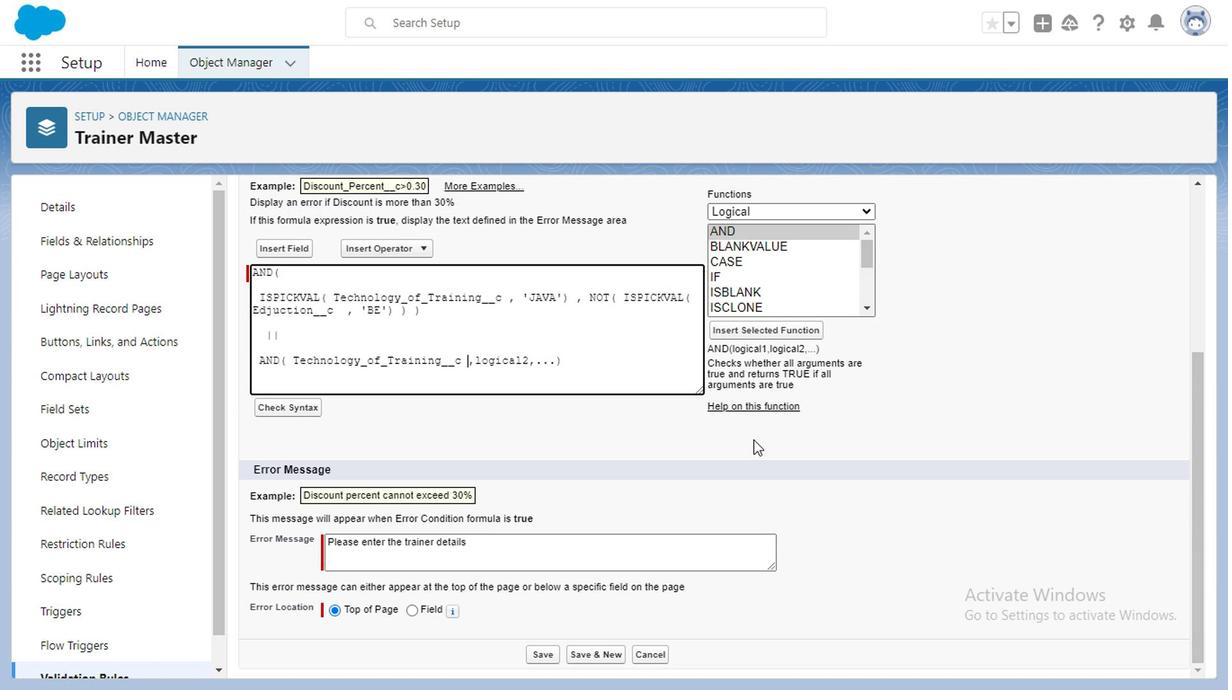 
Action: Mouse pressed left at (750, 449)
Screenshot: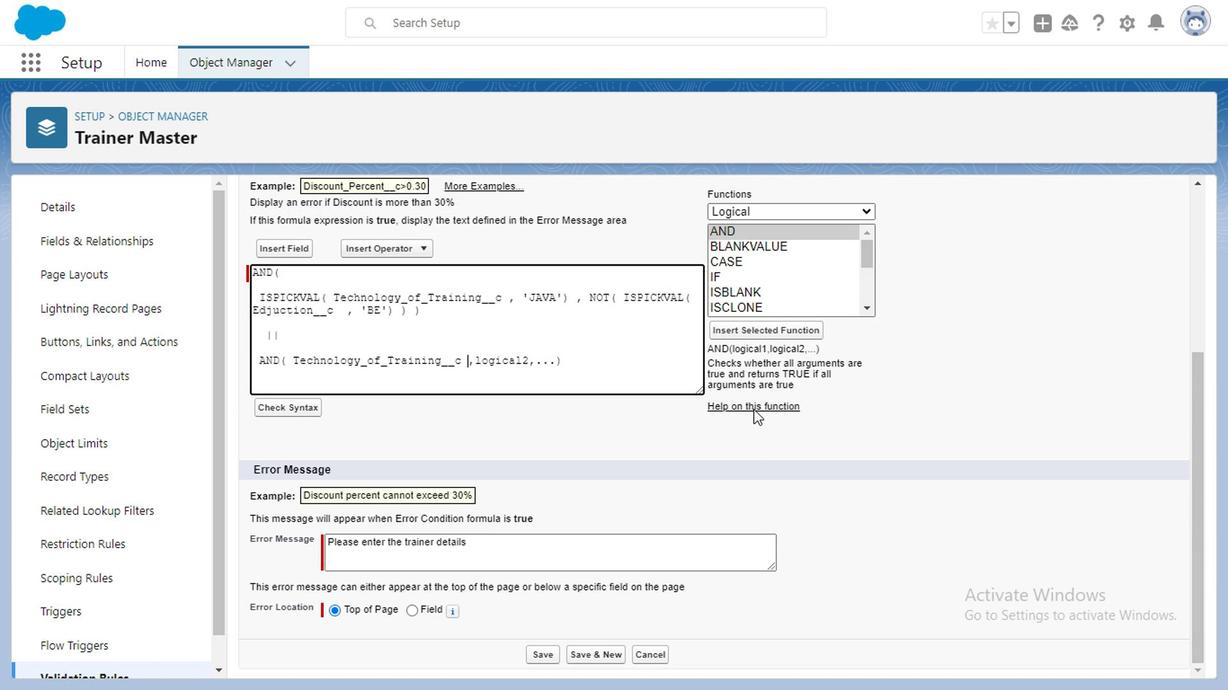 
Action: Mouse moved to (293, 361)
Screenshot: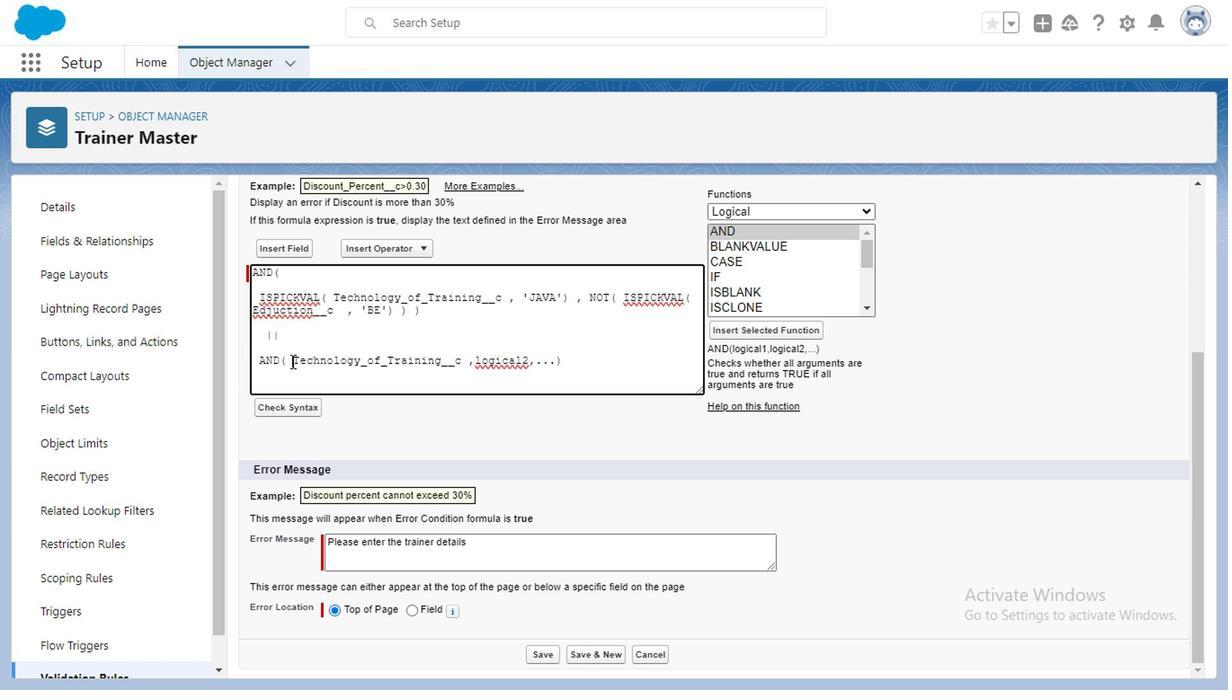
Action: Mouse pressed left at (293, 361)
Screenshot: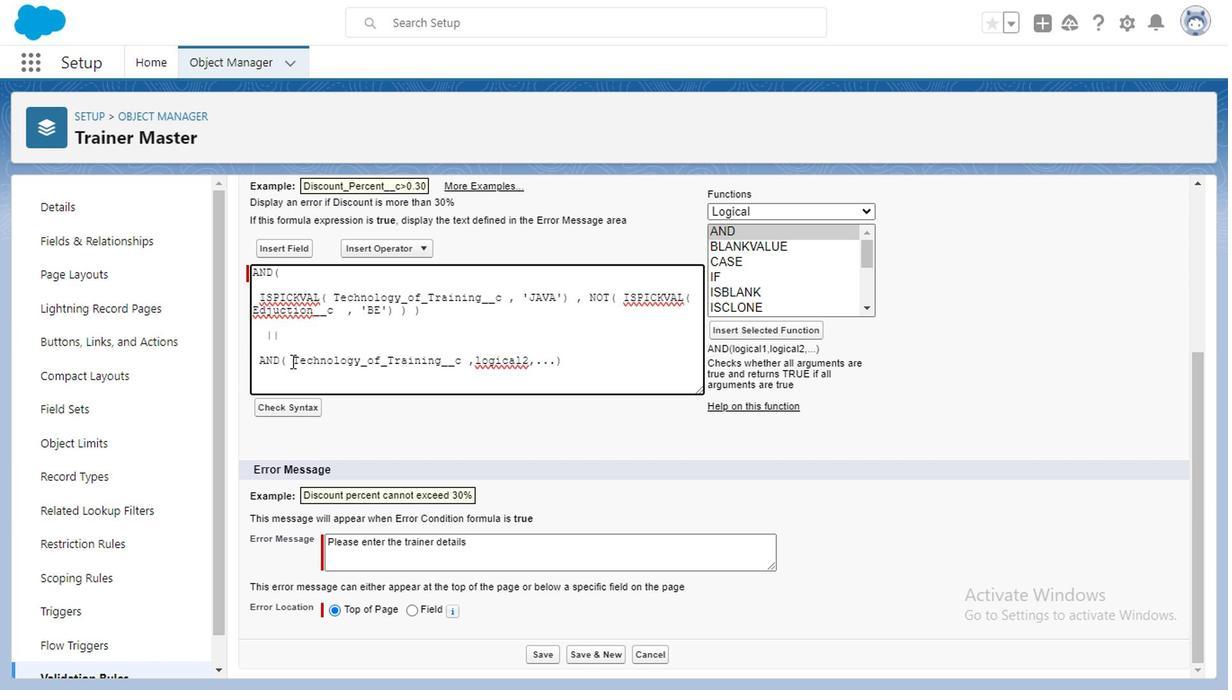 
Action: Mouse moved to (294, 361)
Screenshot: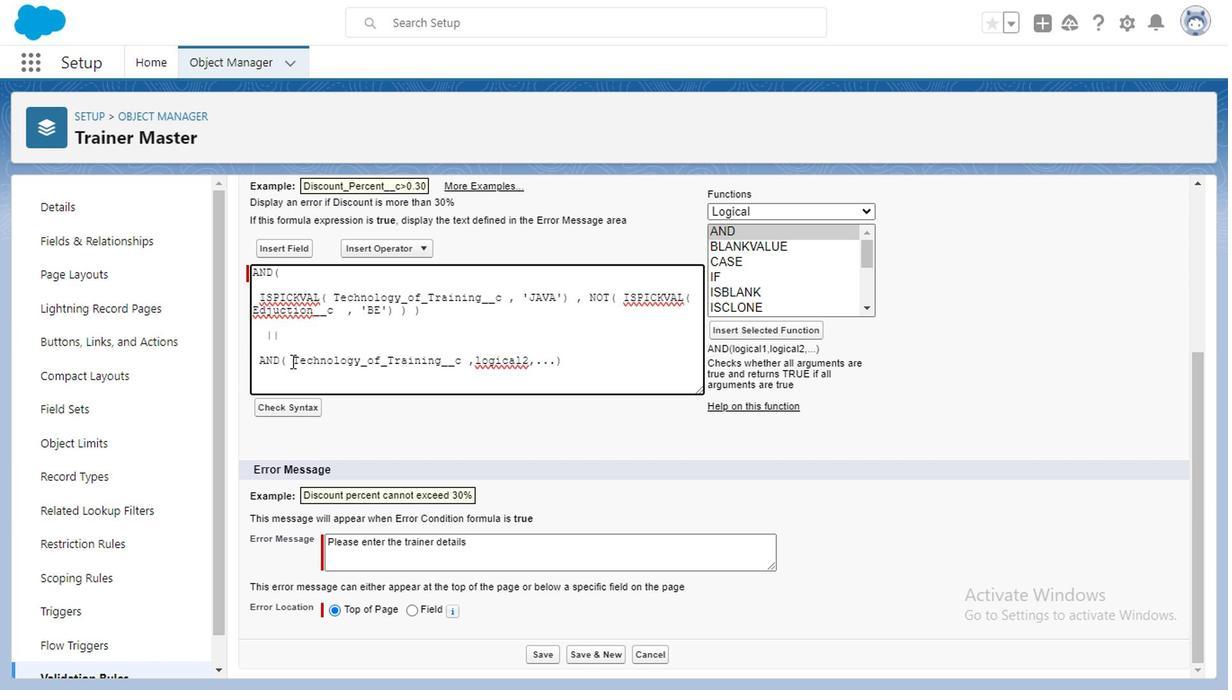 
Action: Key pressed <Key.enter><Key.enter>
Screenshot: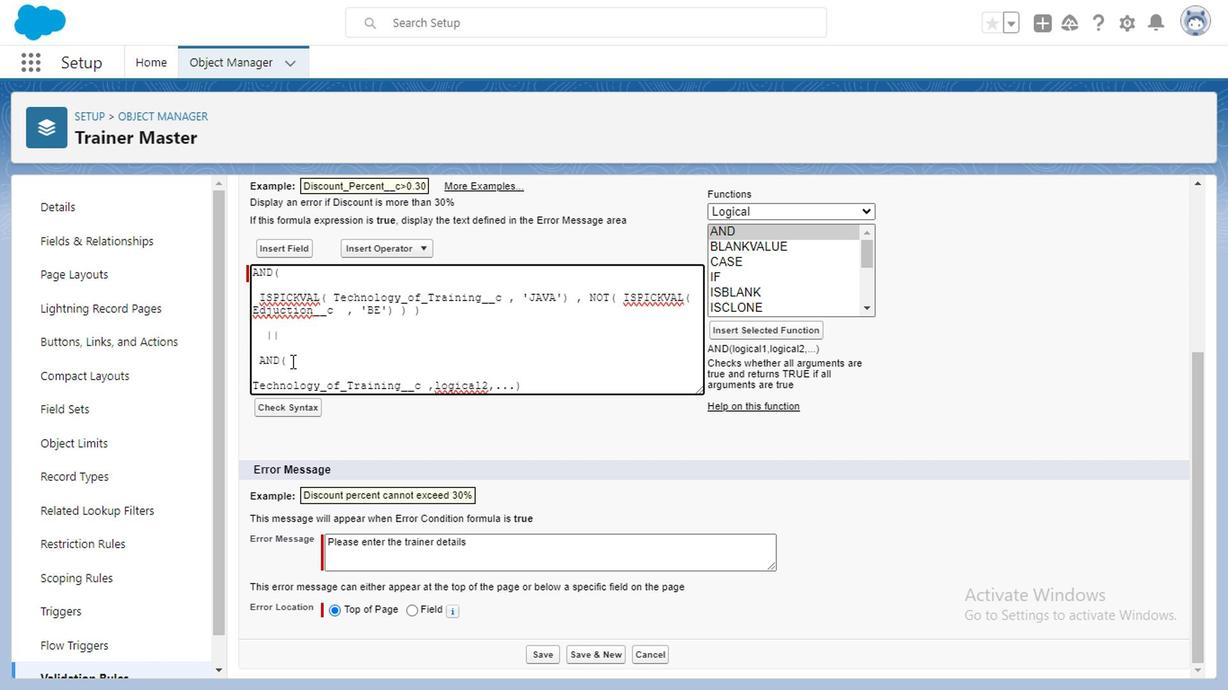 
Action: Mouse moved to (502, 273)
Screenshot: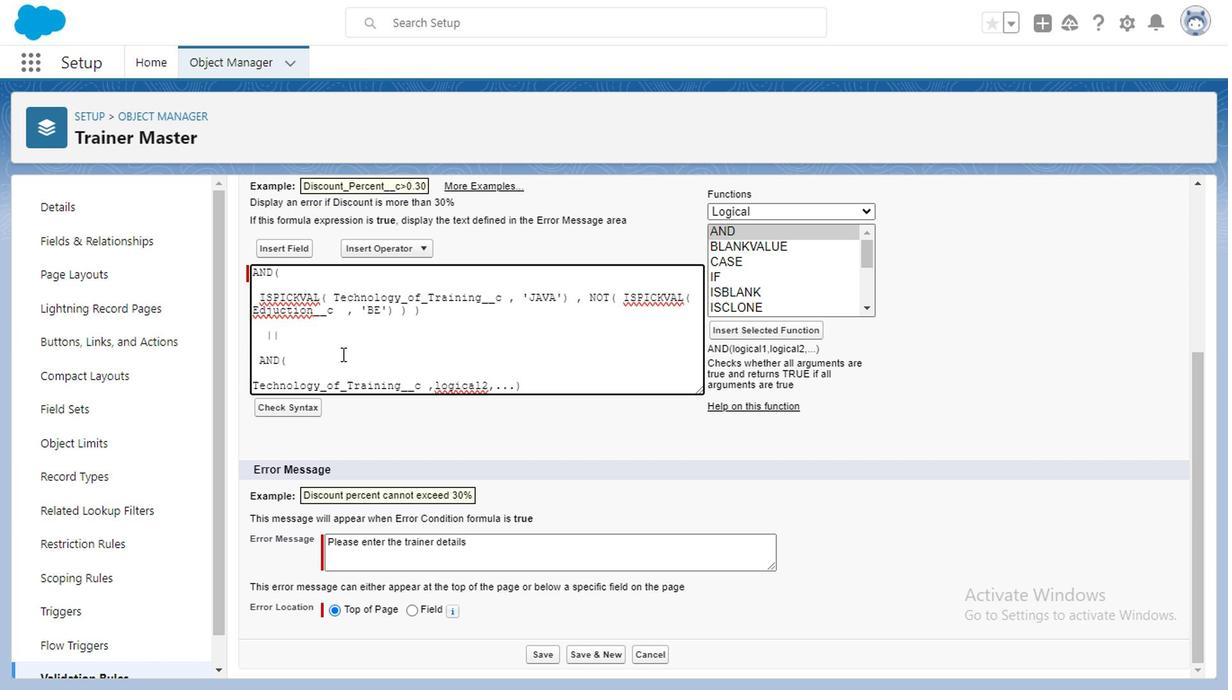 
Action: Mouse scrolled (502, 273) with delta (0, 0)
Screenshot: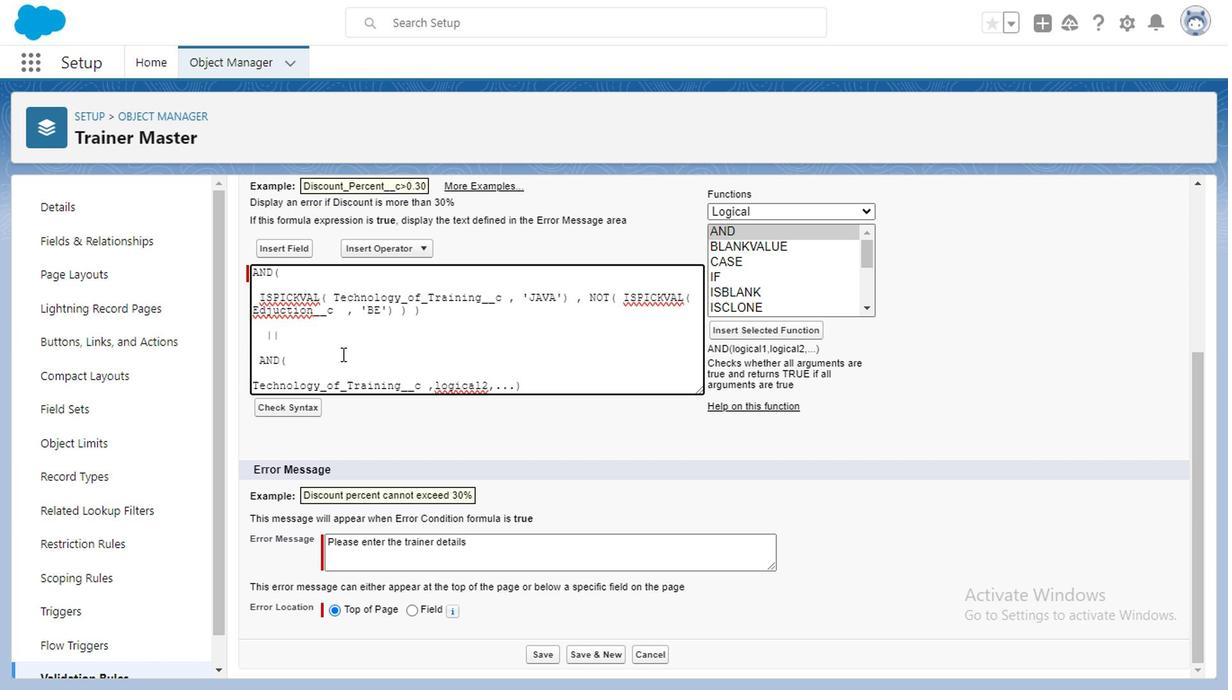 
Action: Mouse moved to (505, 276)
Screenshot: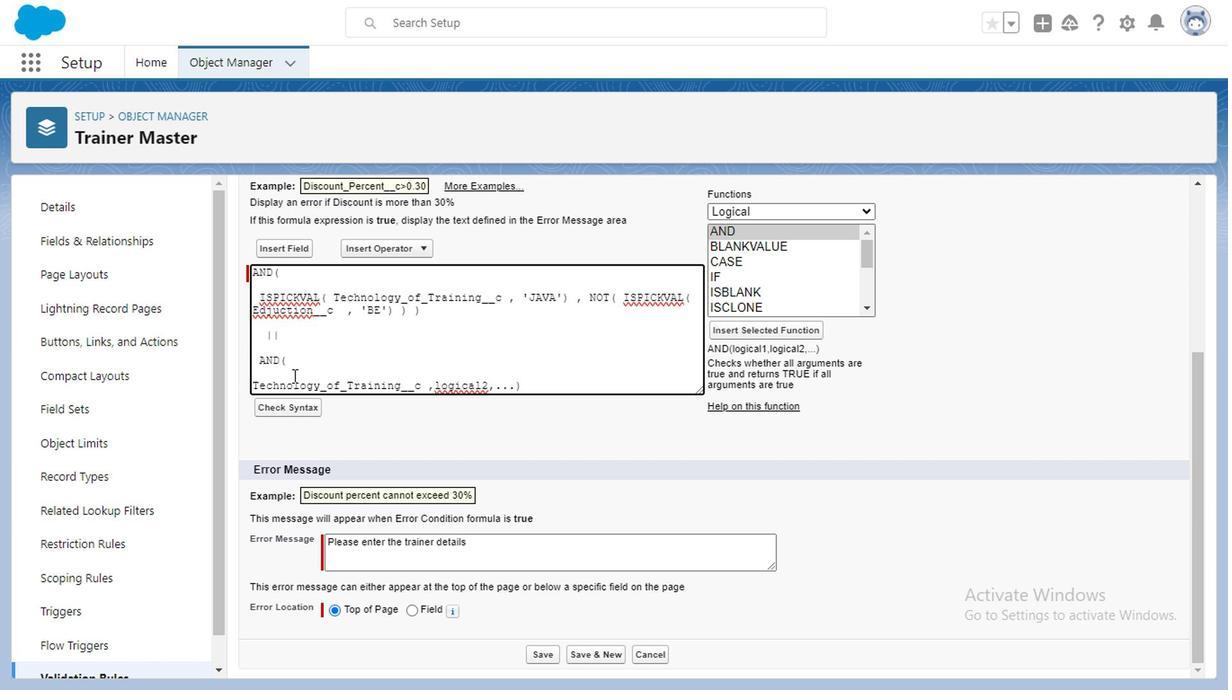 
Action: Mouse scrolled (505, 275) with delta (0, 0)
Screenshot: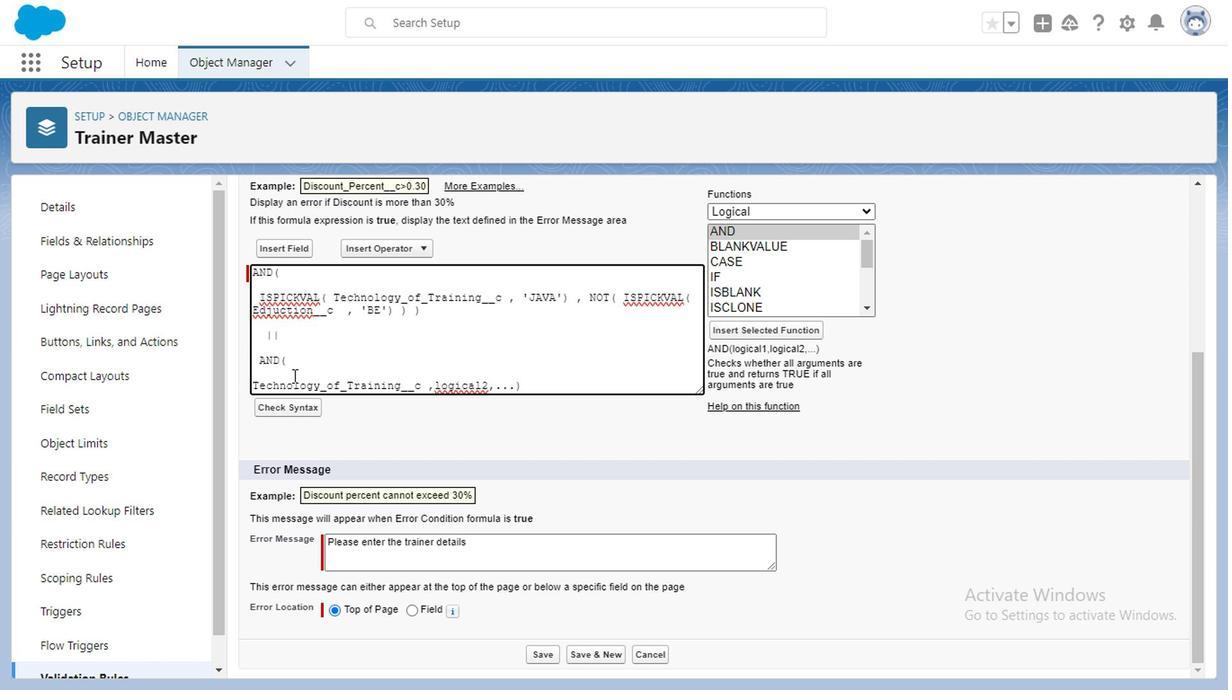 
Action: Mouse moved to (505, 277)
Screenshot: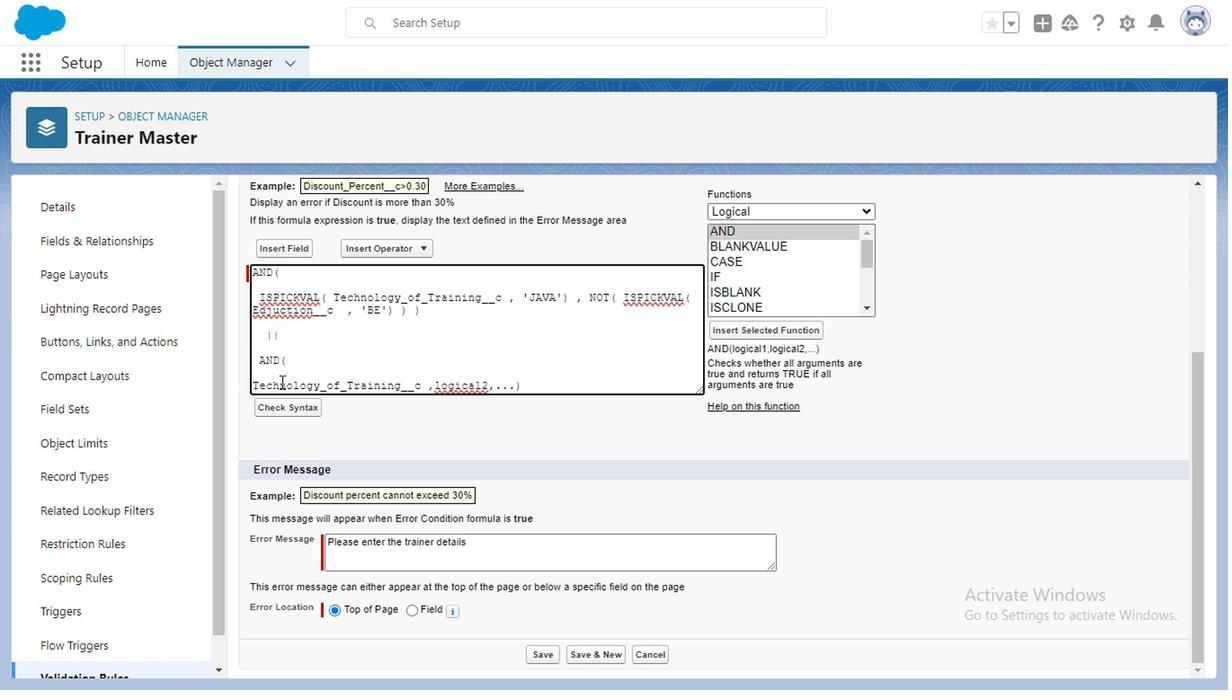 
Action: Mouse scrolled (505, 276) with delta (0, -1)
Screenshot: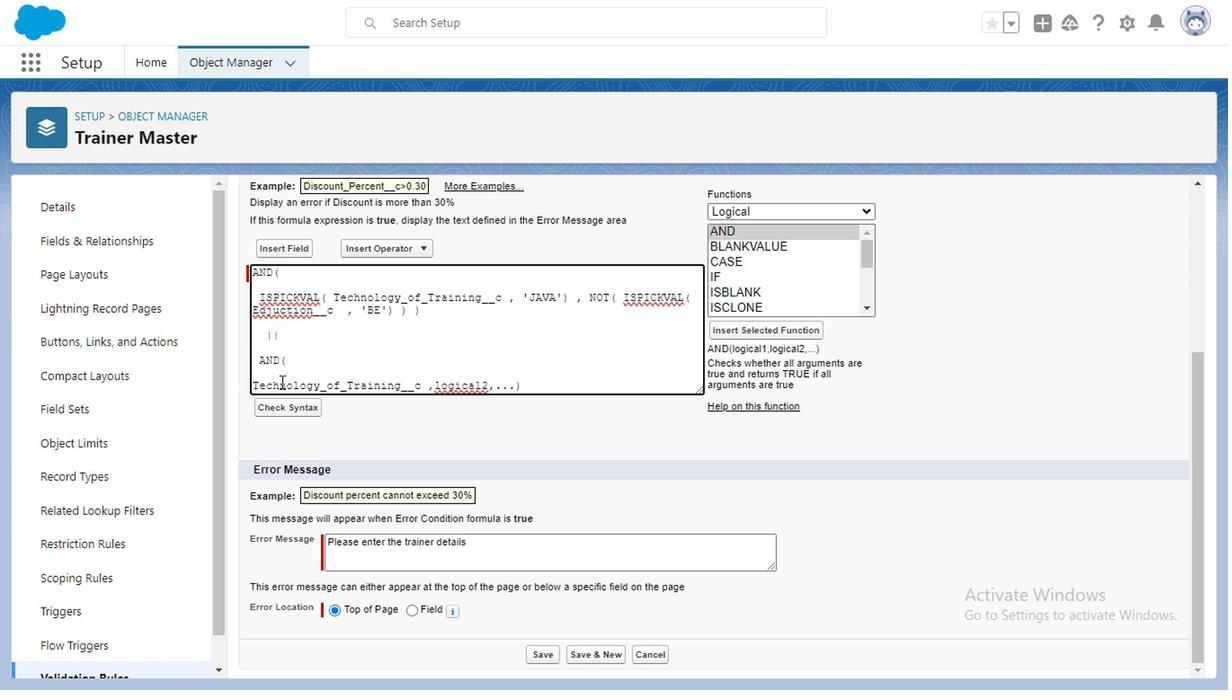 
Action: Mouse moved to (422, 384)
Screenshot: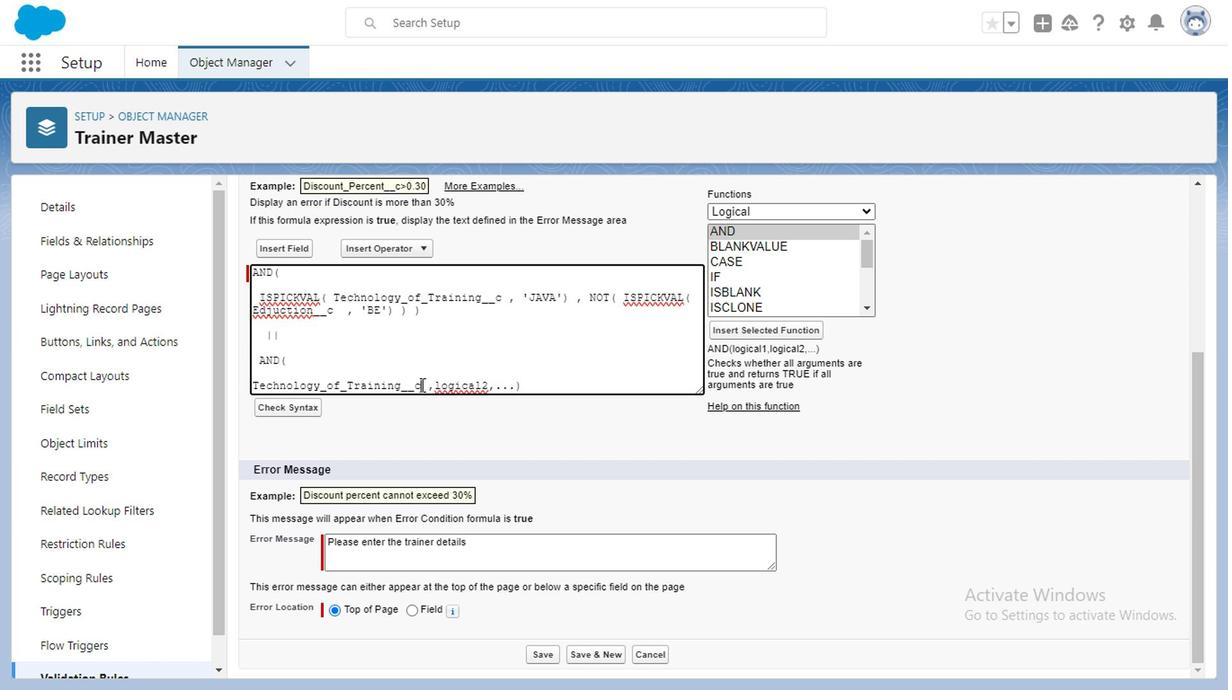 
Action: Mouse pressed left at (422, 384)
Screenshot: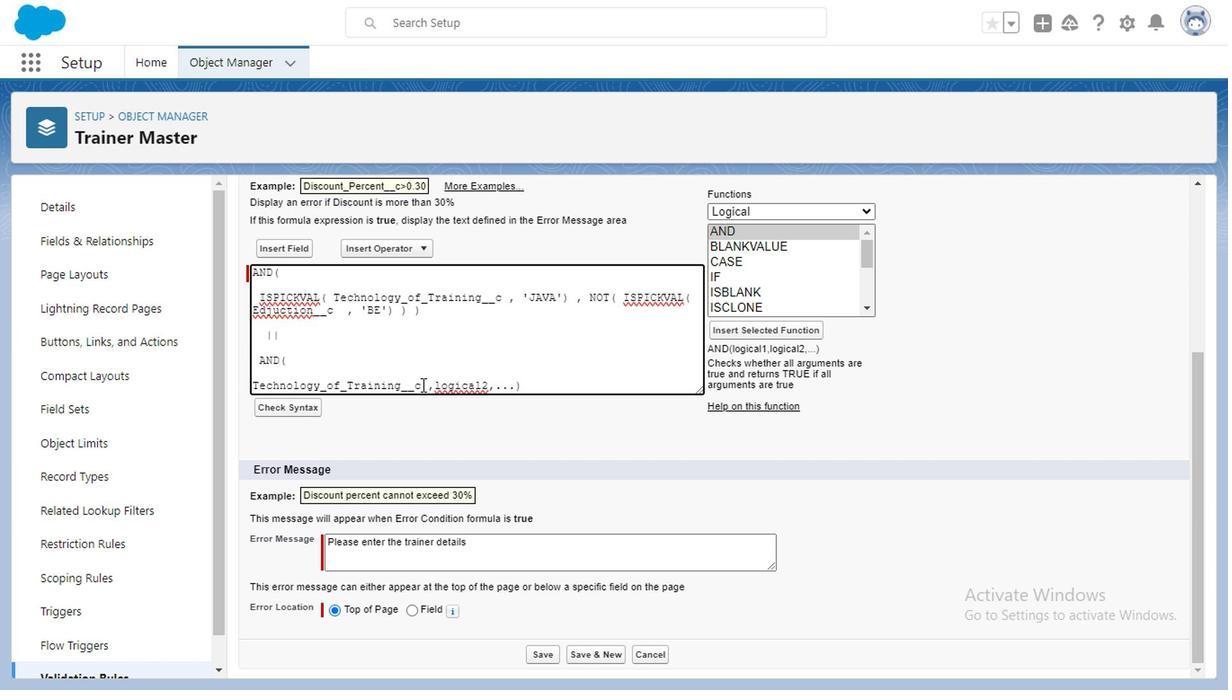 
Action: Mouse moved to (423, 384)
Screenshot: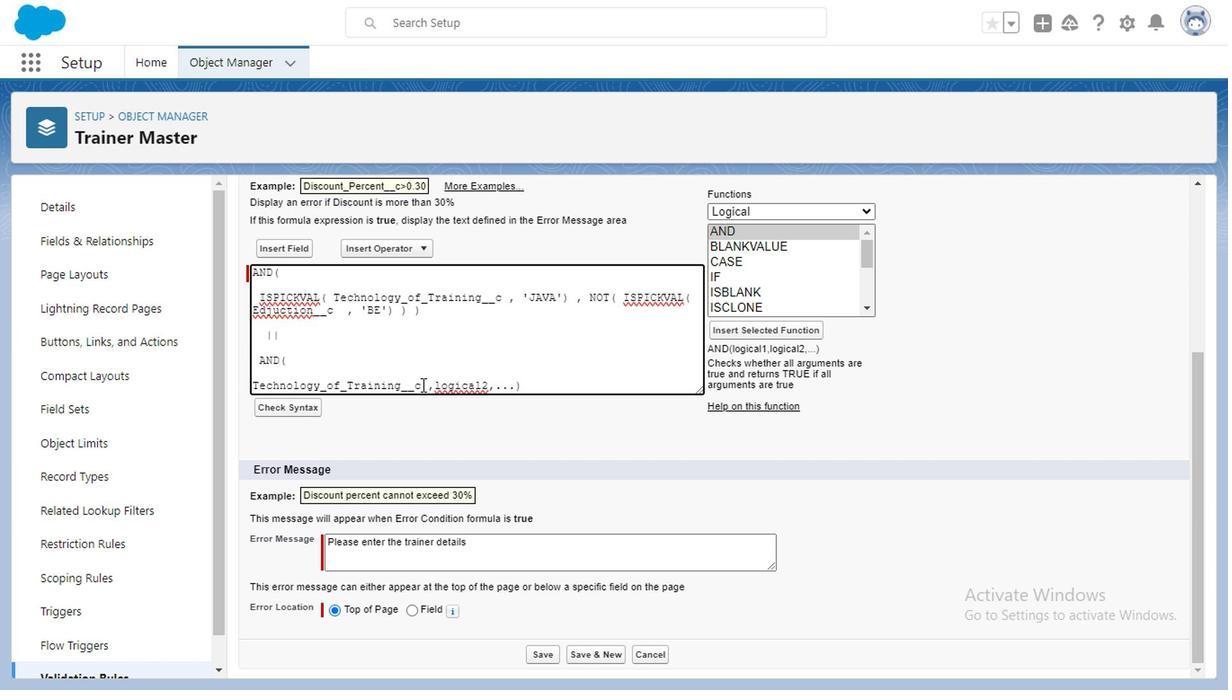 
Action: Key pressed <Key.backspace><Key.backspace><Key.backspace><Key.backspace><Key.backspace><Key.backspace><Key.backspace><Key.backspace><Key.backspace><Key.backspace><Key.backspace><Key.backspace><Key.backspace><Key.backspace><Key.backspace><Key.backspace><Key.backspace><Key.backspace><Key.backspace><Key.backspace><Key.backspace><Key.backspace><Key.backspace><Key.backspace><Key.backspace>
Screenshot: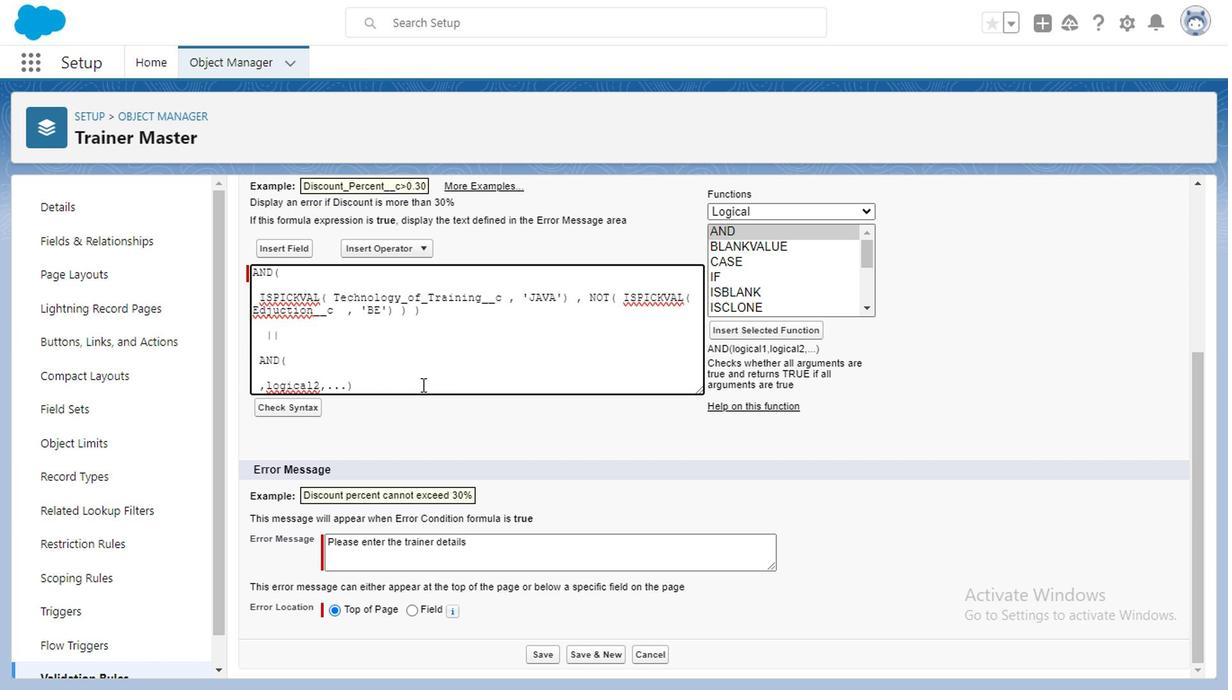 
Action: Mouse moved to (773, 215)
Screenshot: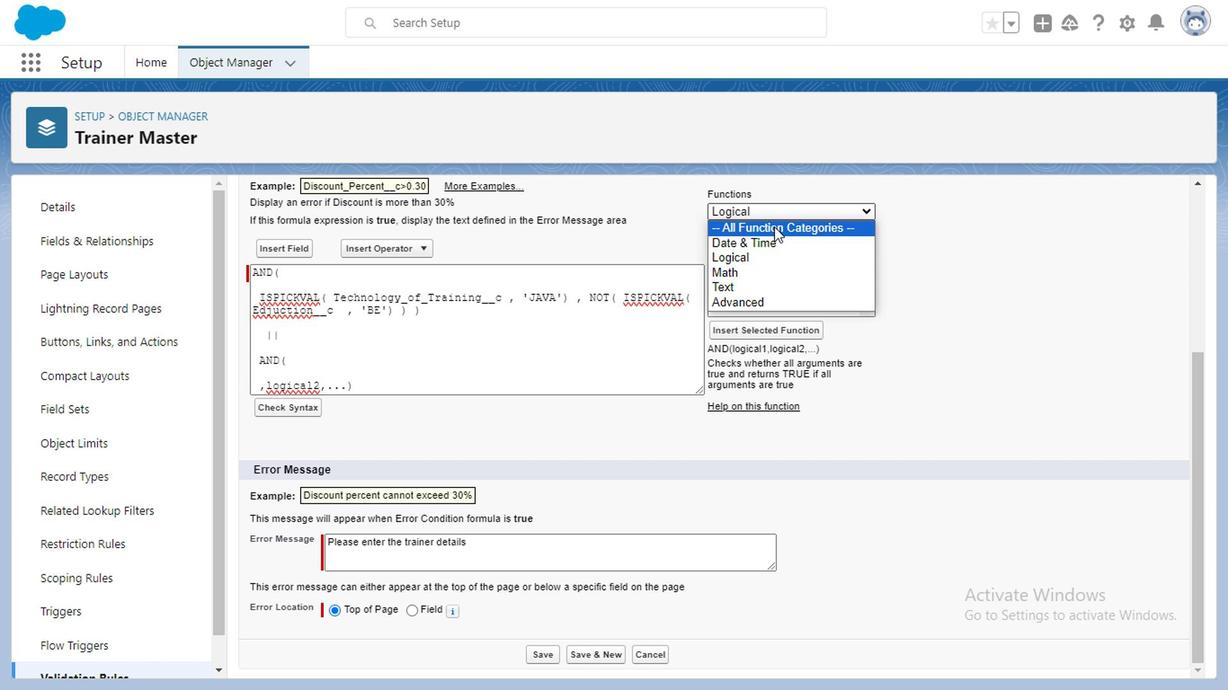
Action: Mouse pressed left at (773, 215)
Screenshot: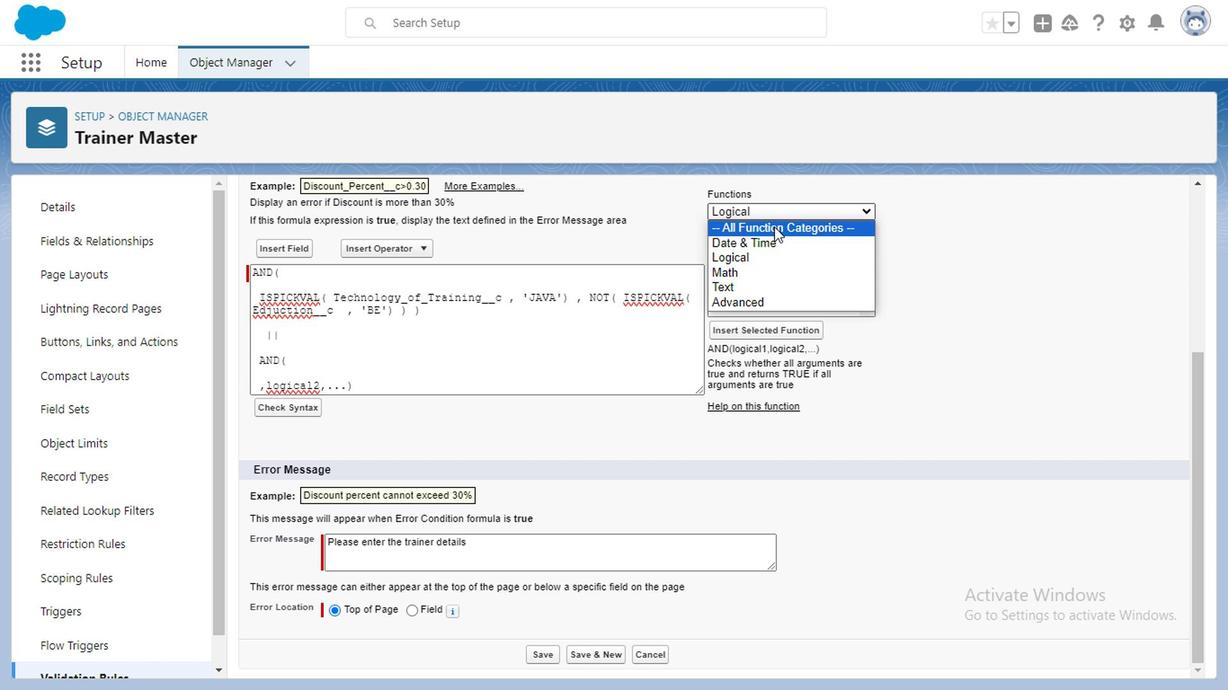 
Action: Mouse moved to (772, 232)
Screenshot: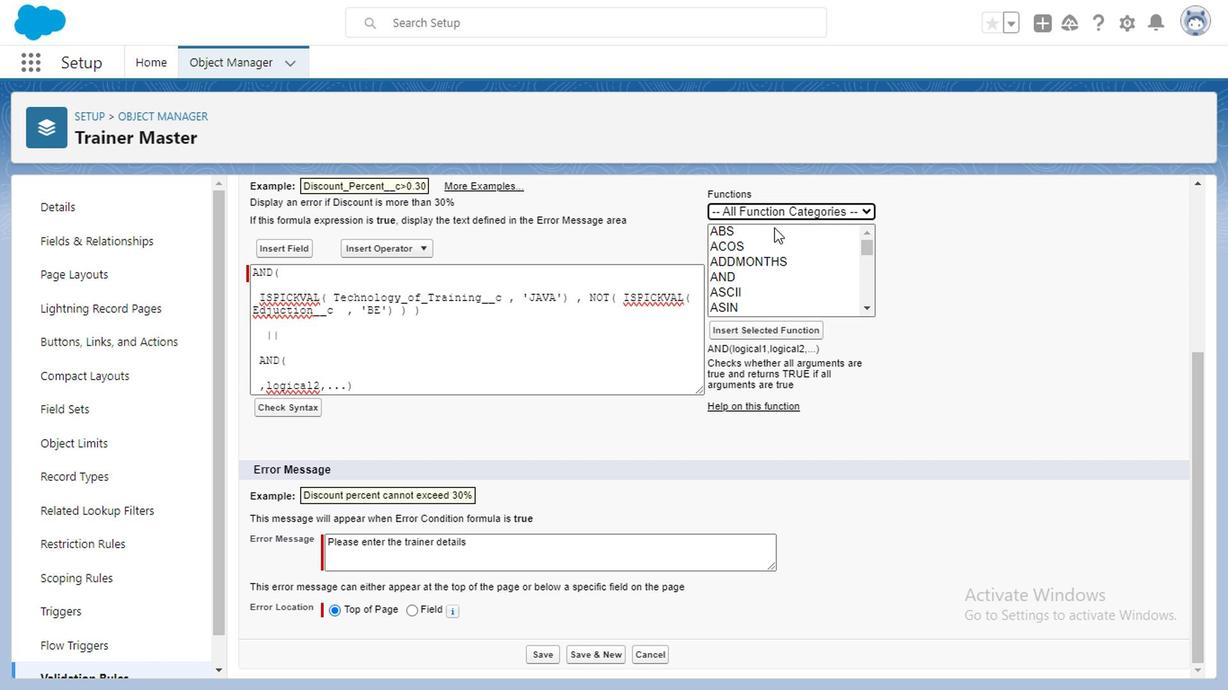 
Action: Mouse pressed left at (772, 232)
Screenshot: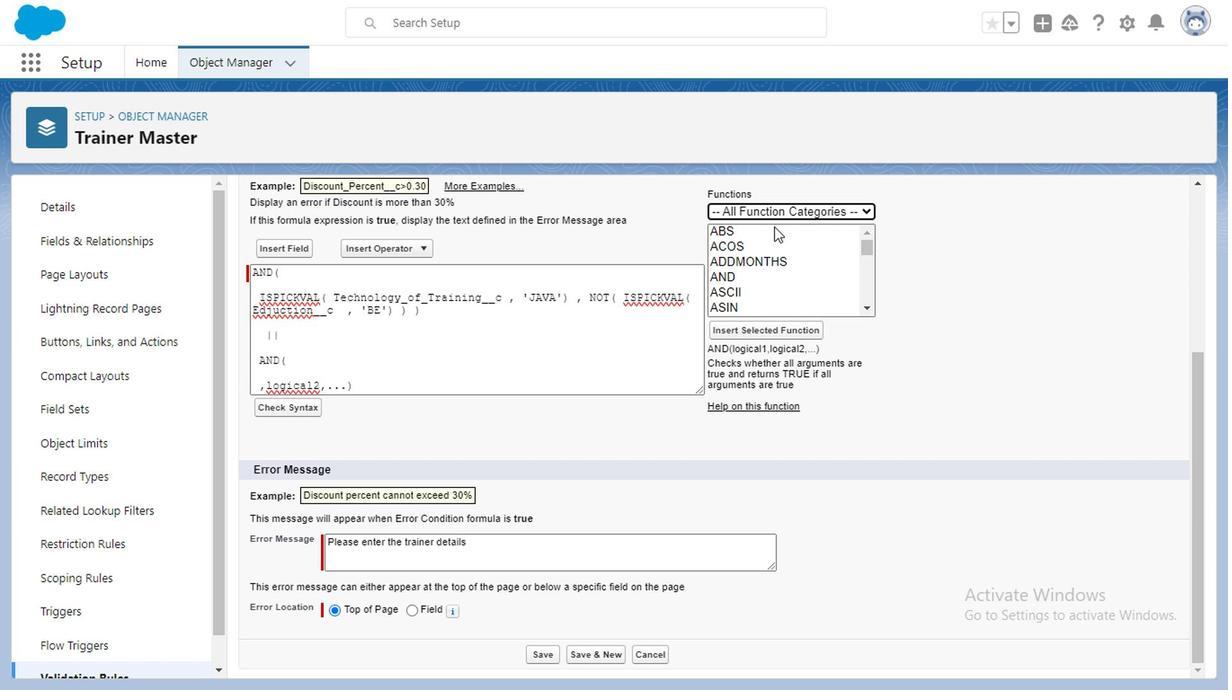 
Action: Mouse moved to (747, 280)
Screenshot: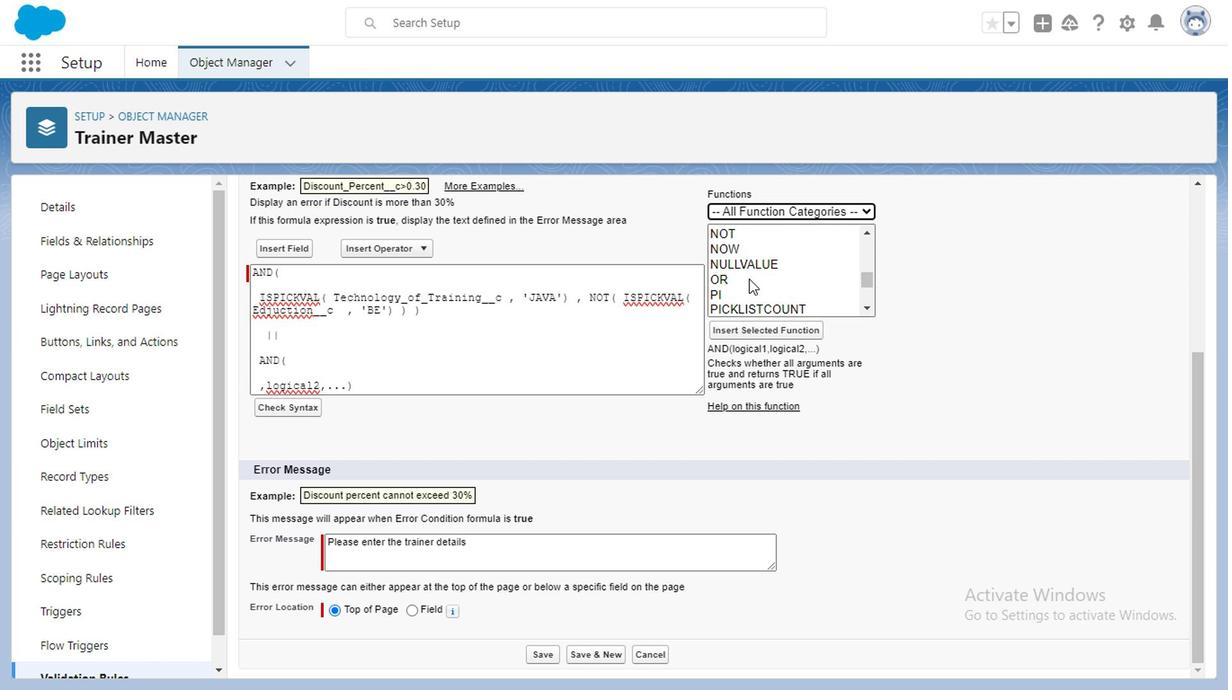 
Action: Mouse scrolled (747, 278) with delta (0, -1)
Screenshot: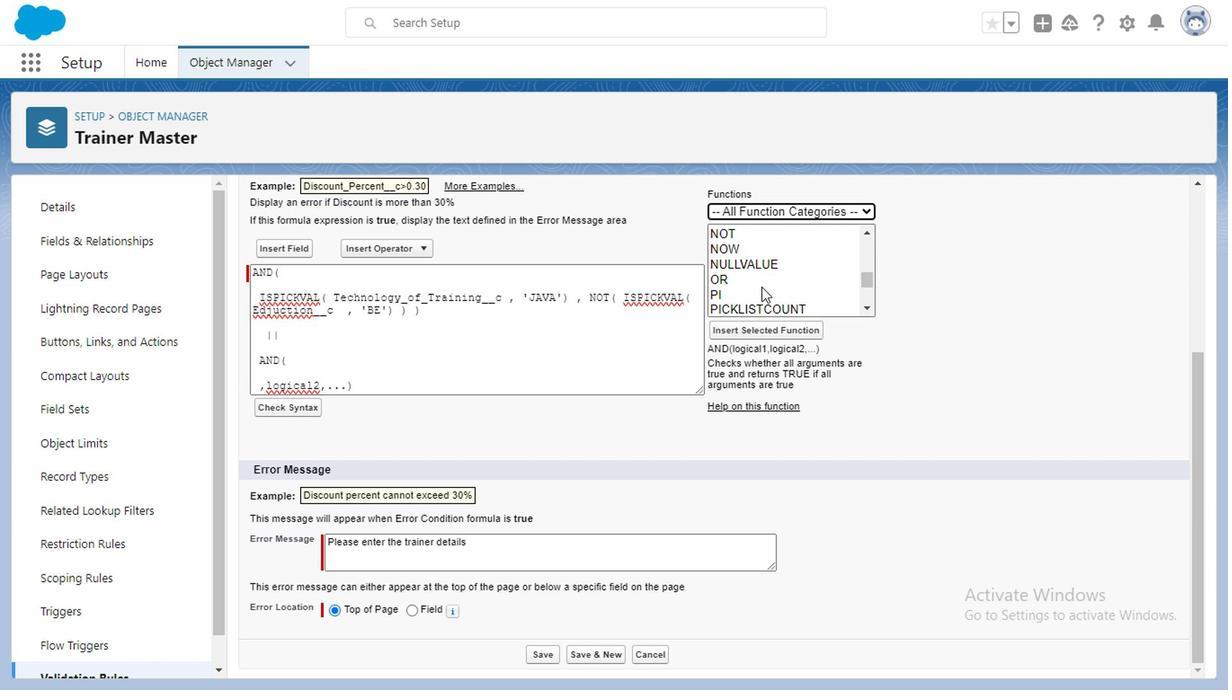 
Action: Mouse scrolled (747, 278) with delta (0, -1)
Screenshot: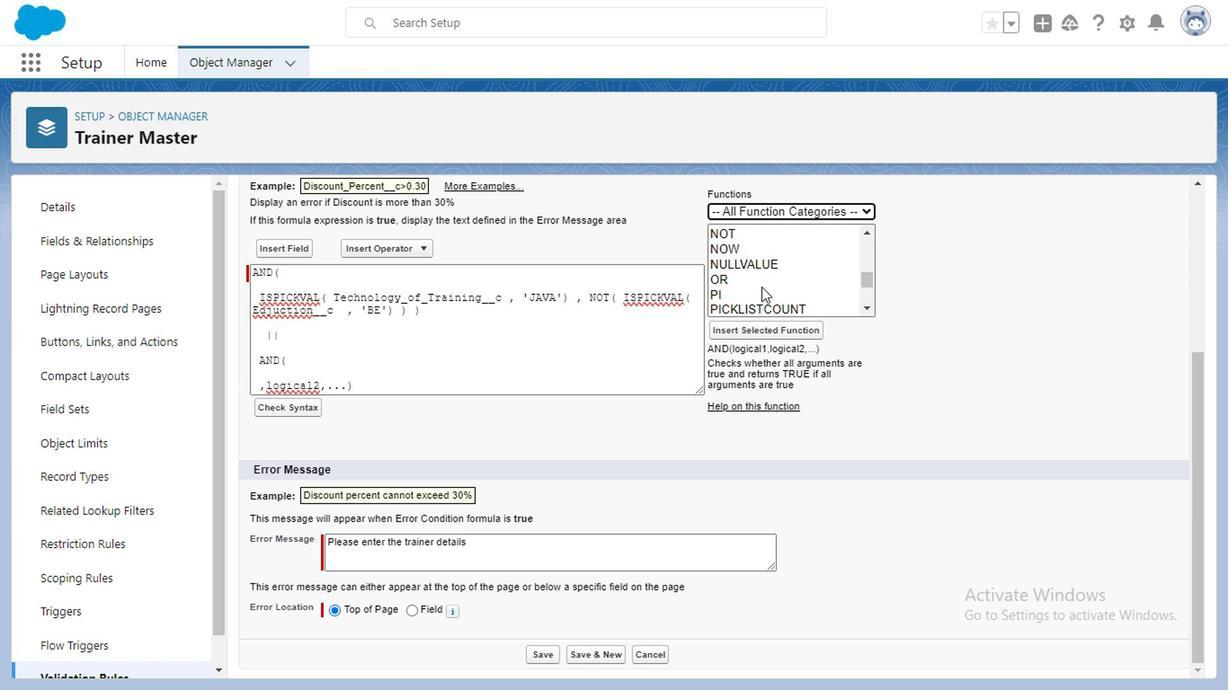 
Action: Mouse moved to (766, 285)
Screenshot: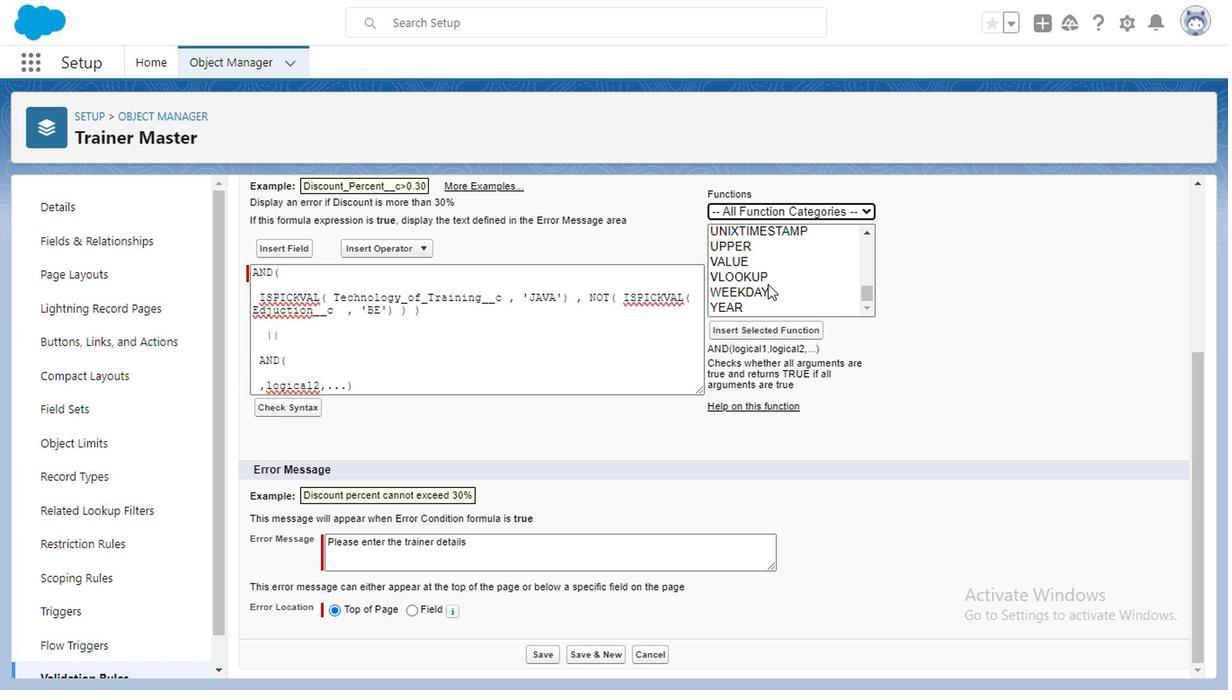 
Action: Mouse scrolled (766, 284) with delta (0, 0)
Screenshot: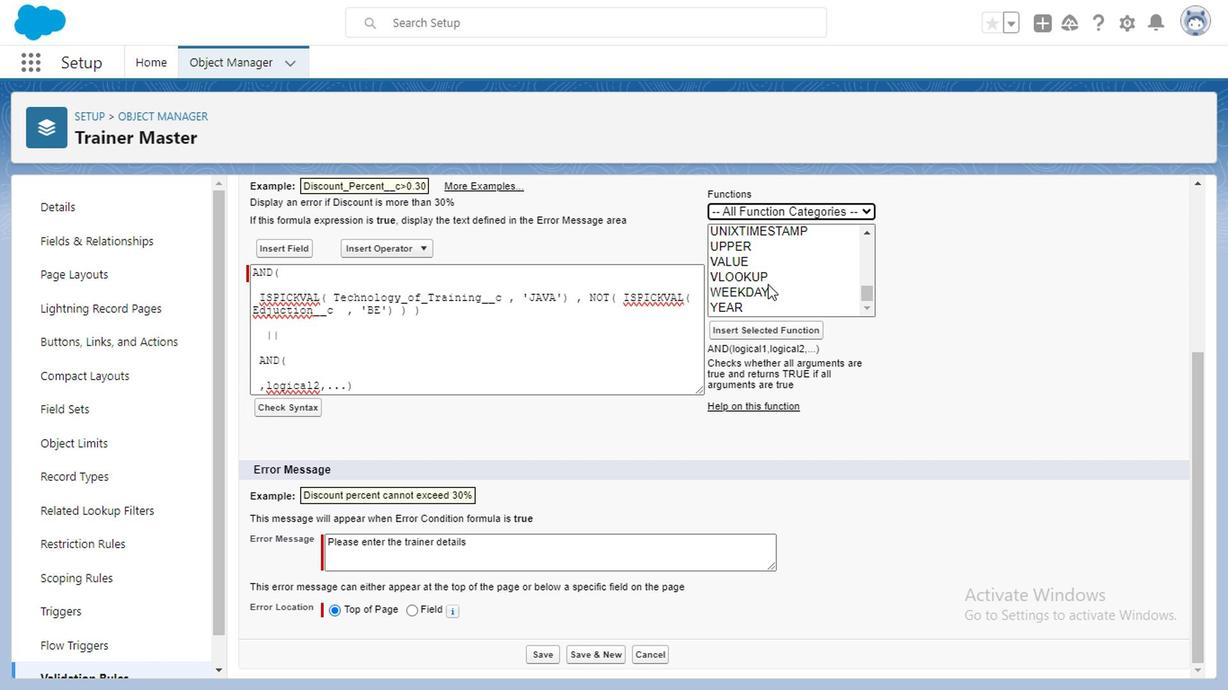 
Action: Mouse moved to (766, 285)
Screenshot: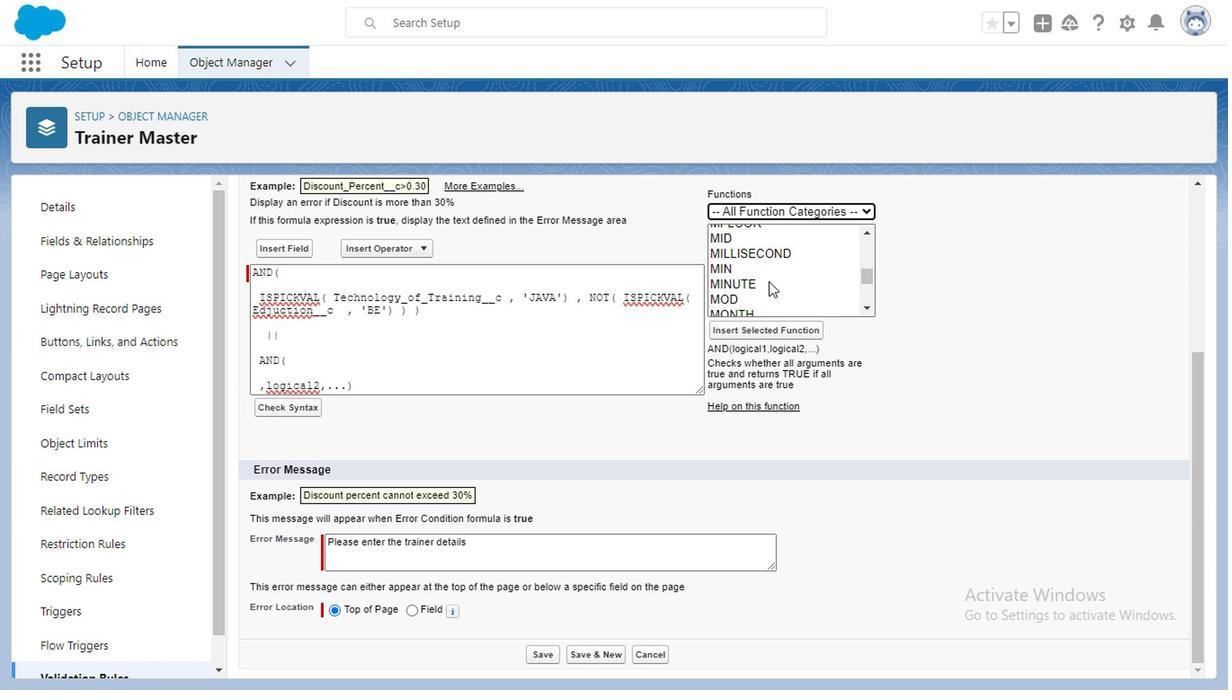 
Action: Mouse scrolled (766, 285) with delta (0, 0)
Screenshot: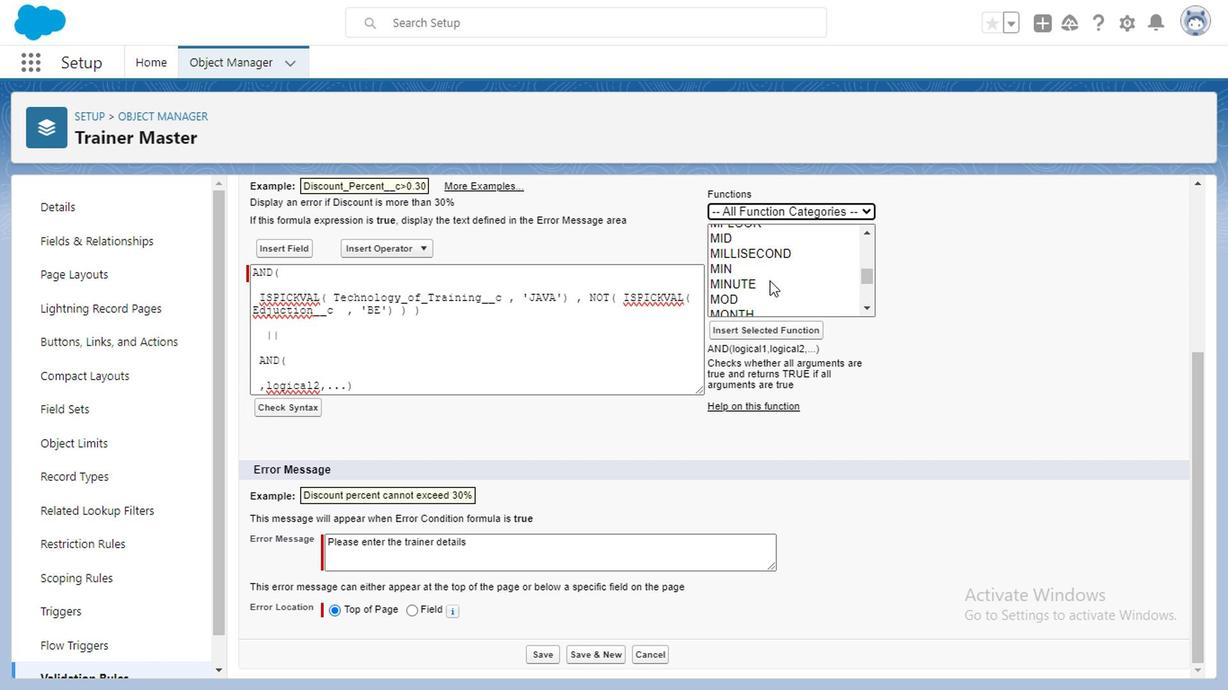 
Action: Mouse moved to (768, 282)
Screenshot: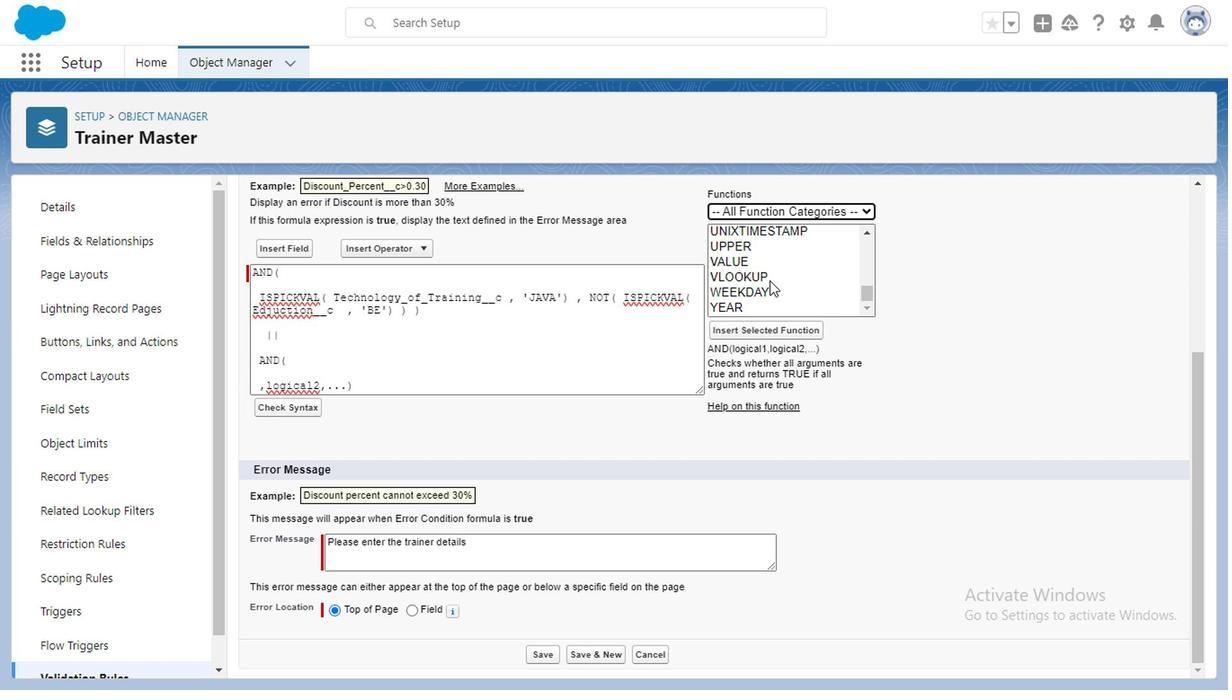 
Action: Mouse scrolled (768, 280) with delta (0, -1)
Screenshot: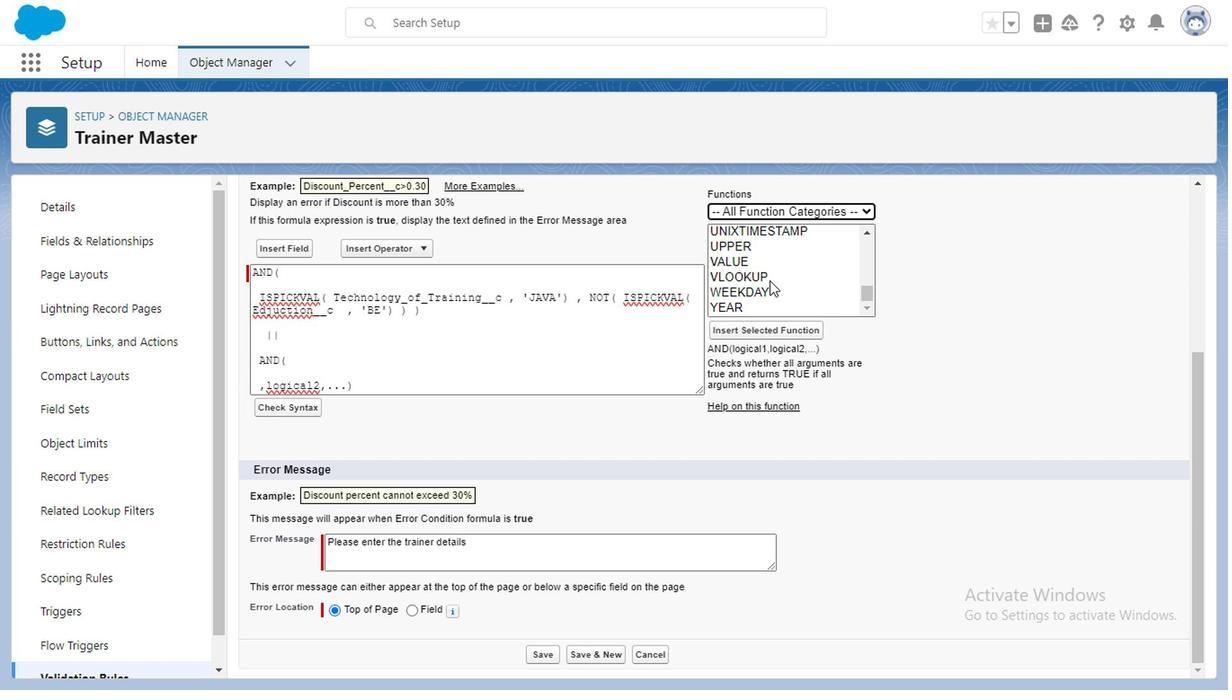
Action: Mouse moved to (768, 282)
Screenshot: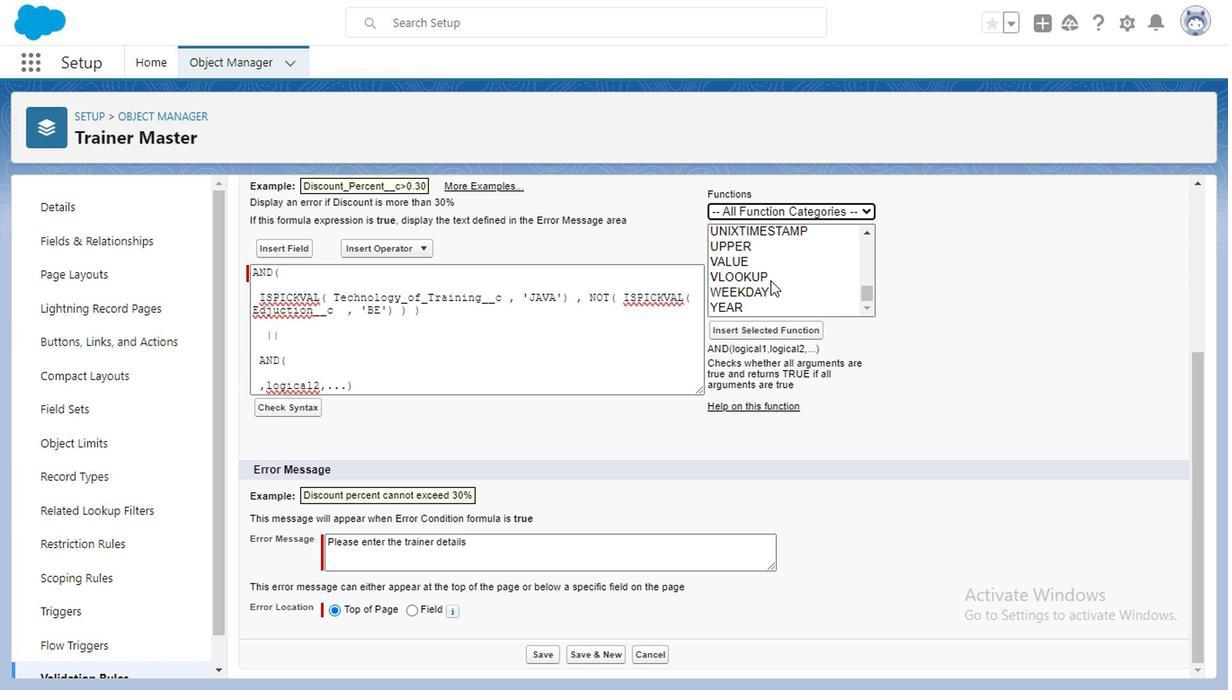
Action: Mouse scrolled (768, 280) with delta (0, -1)
Screenshot: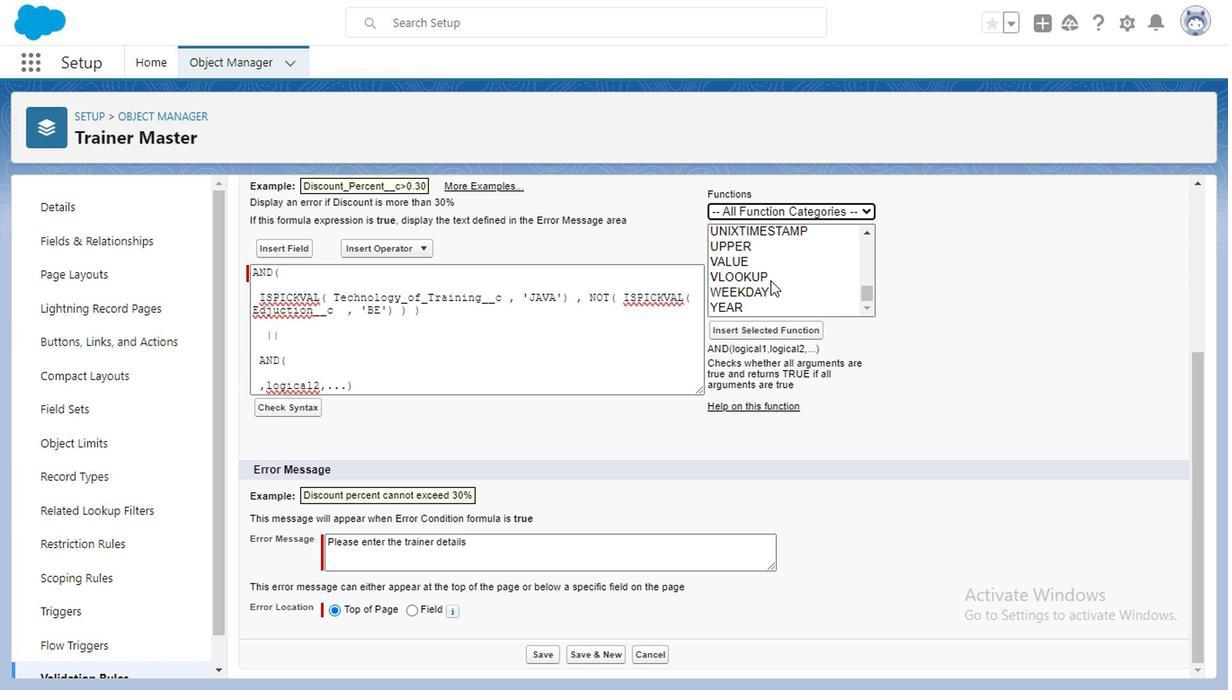 
Action: Mouse moved to (768, 282)
Screenshot: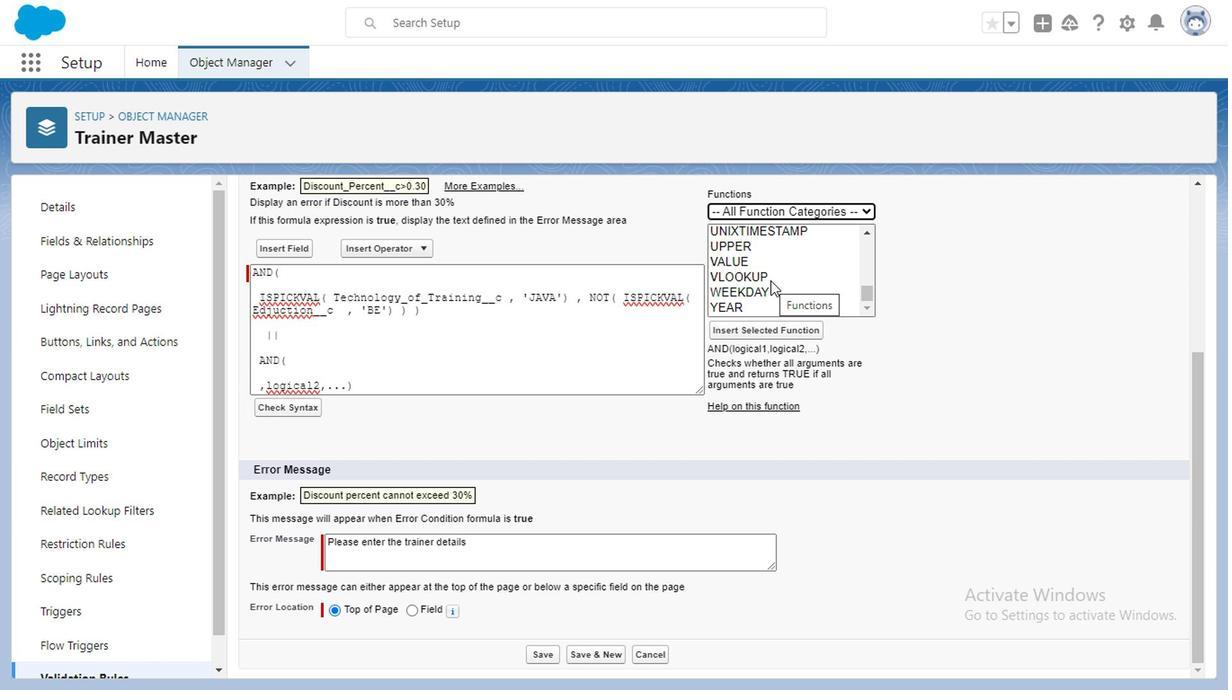 
Action: Mouse scrolled (768, 280) with delta (0, -1)
Screenshot: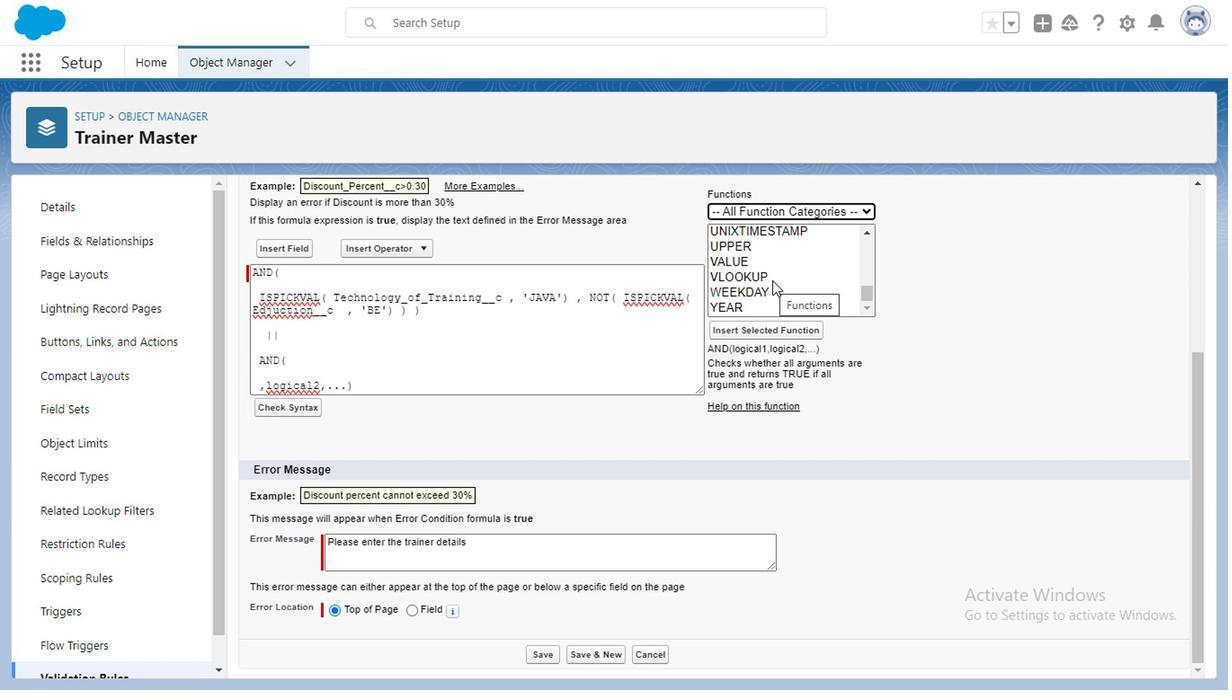 
Action: Mouse moved to (770, 282)
Screenshot: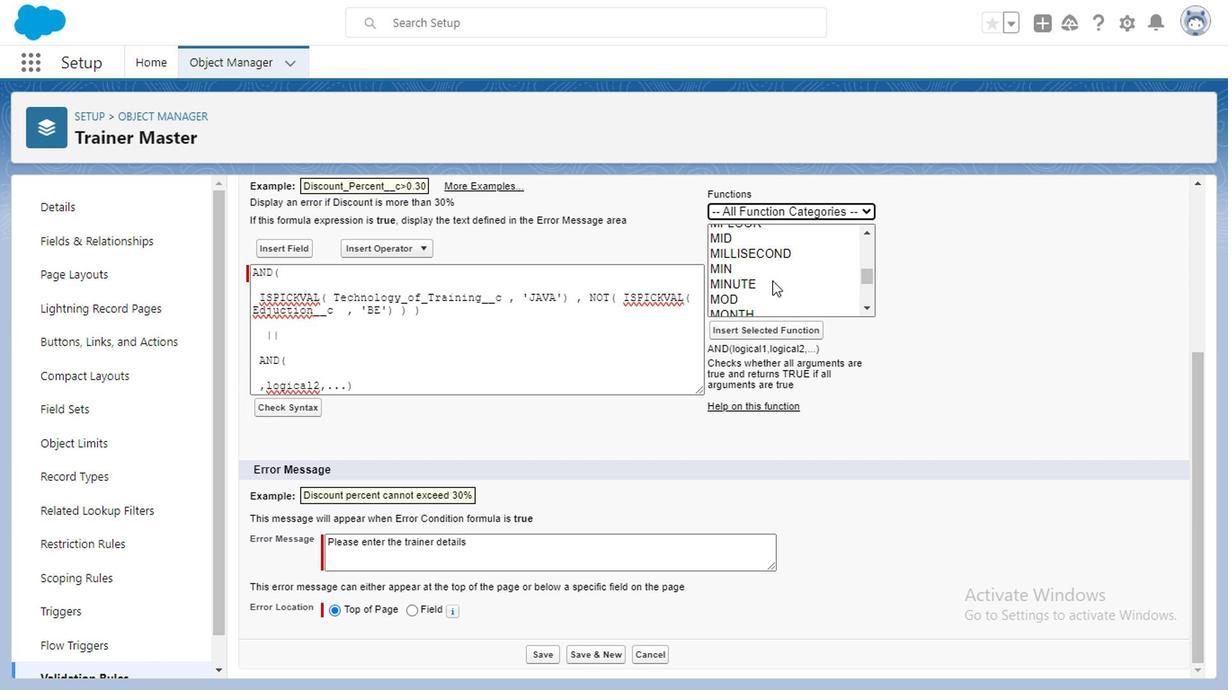 
Action: Mouse scrolled (770, 282) with delta (0, 0)
Screenshot: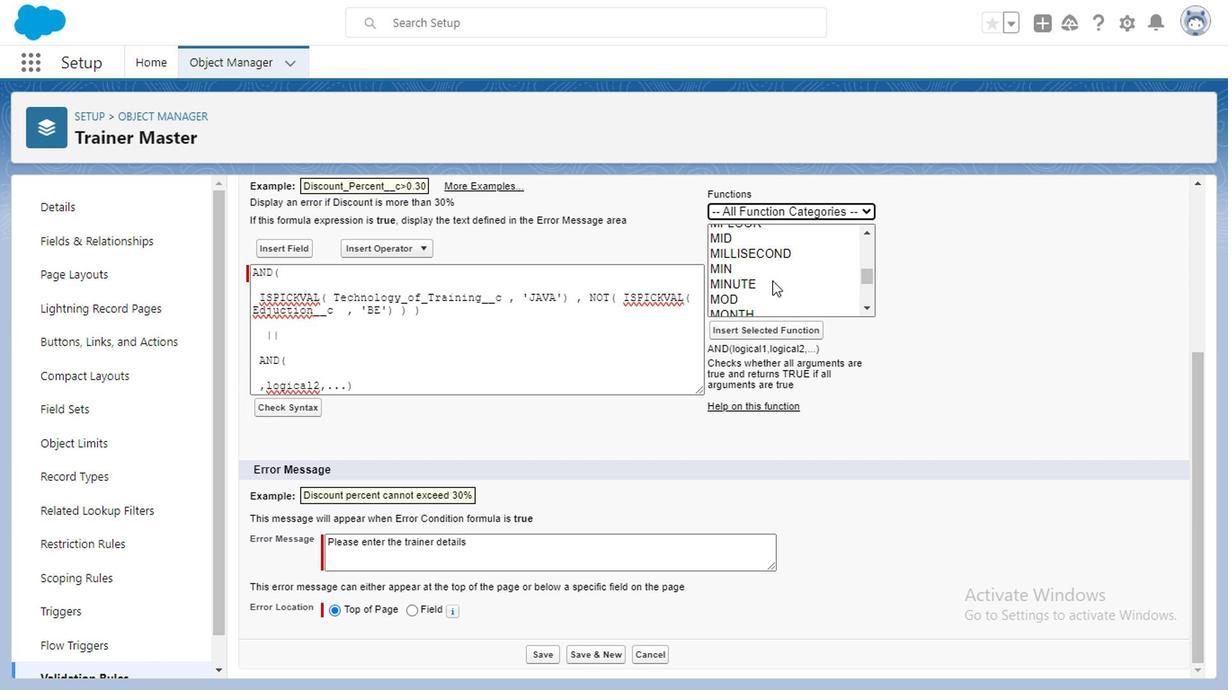 
Action: Mouse moved to (770, 282)
Screenshot: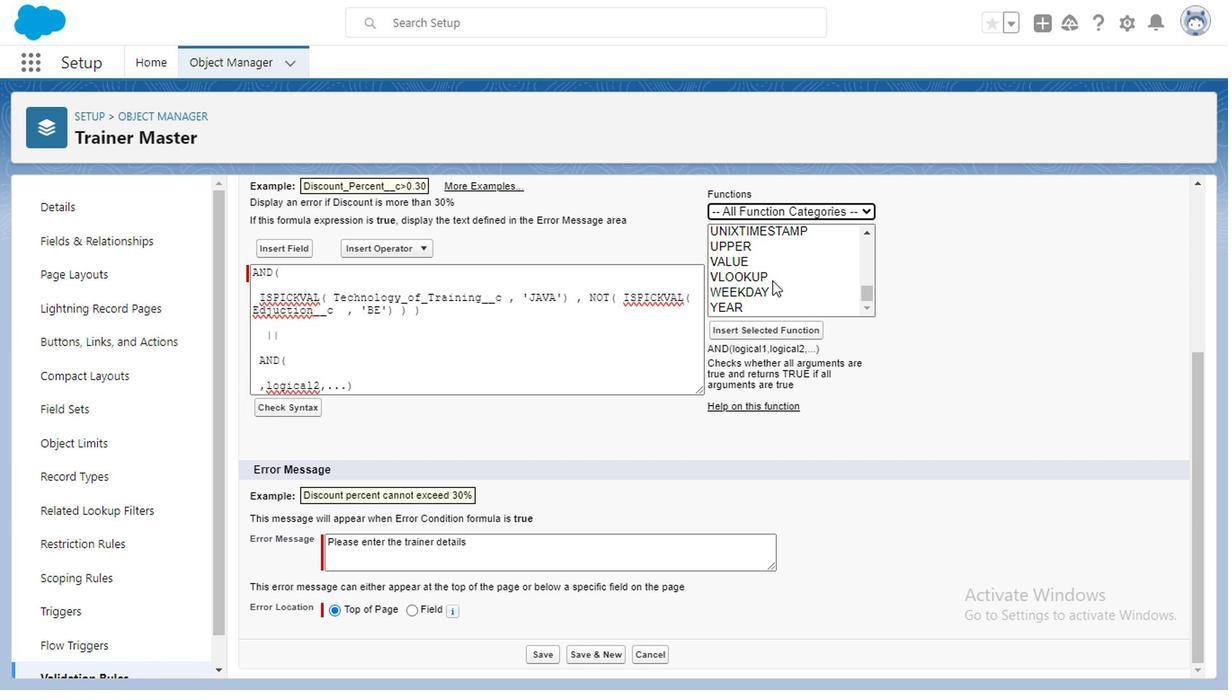 
Action: Mouse scrolled (770, 280) with delta (0, -1)
Screenshot: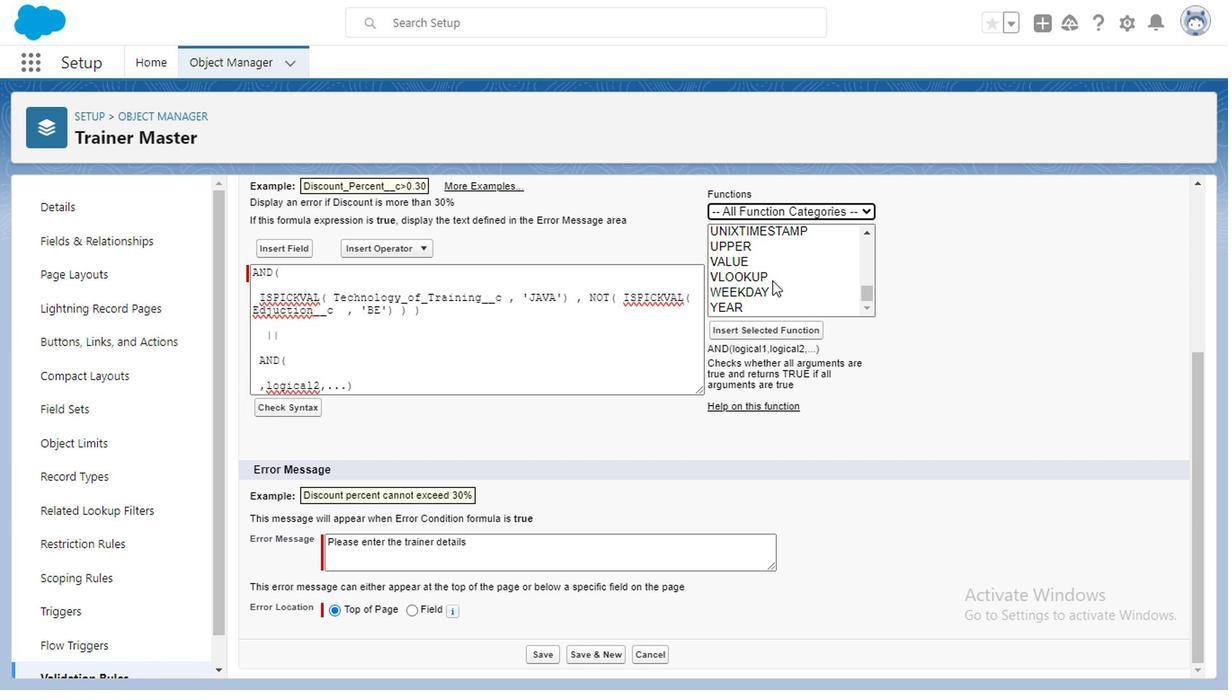 
Action: Mouse scrolled (770, 280) with delta (0, -1)
Screenshot: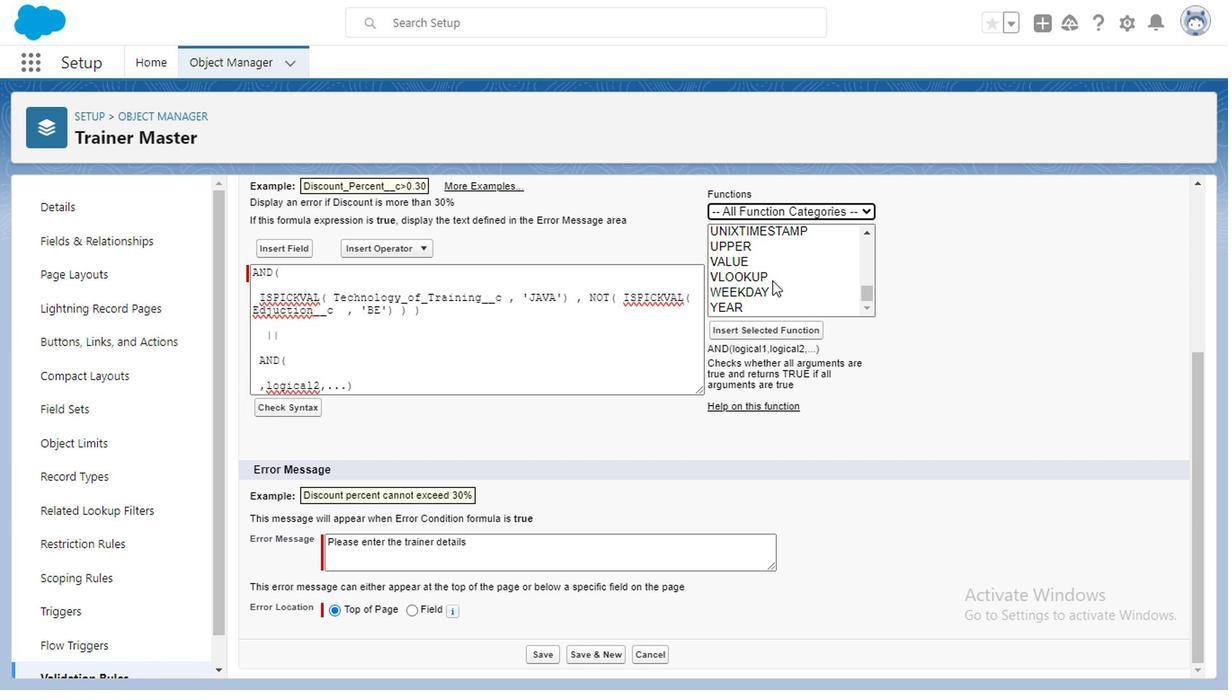 
Action: Mouse moved to (770, 282)
Screenshot: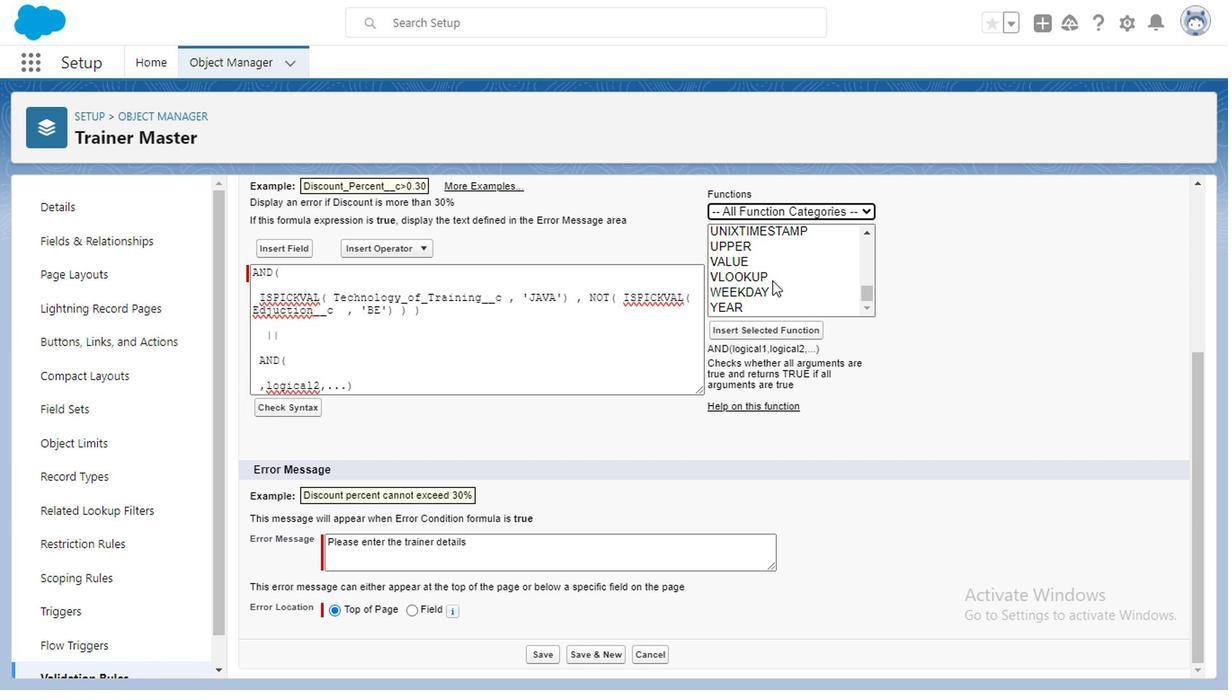 
Action: Mouse scrolled (770, 280) with delta (0, -1)
Screenshot: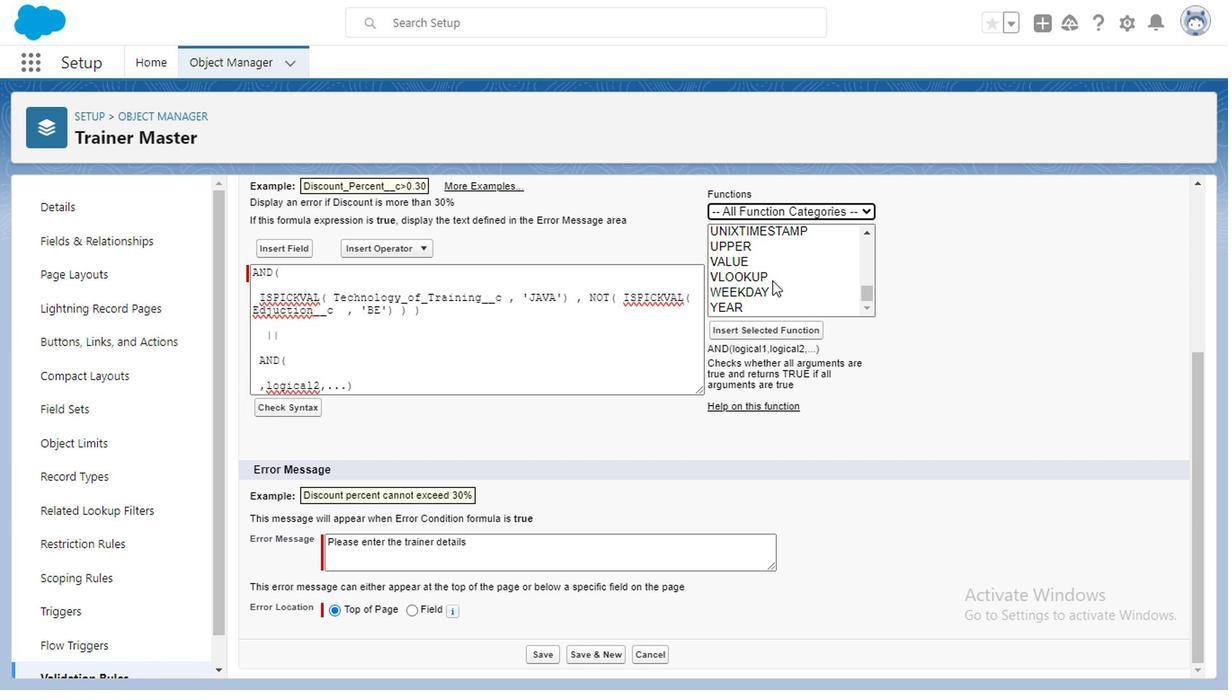 
Action: Mouse scrolled (770, 280) with delta (0, -1)
Screenshot: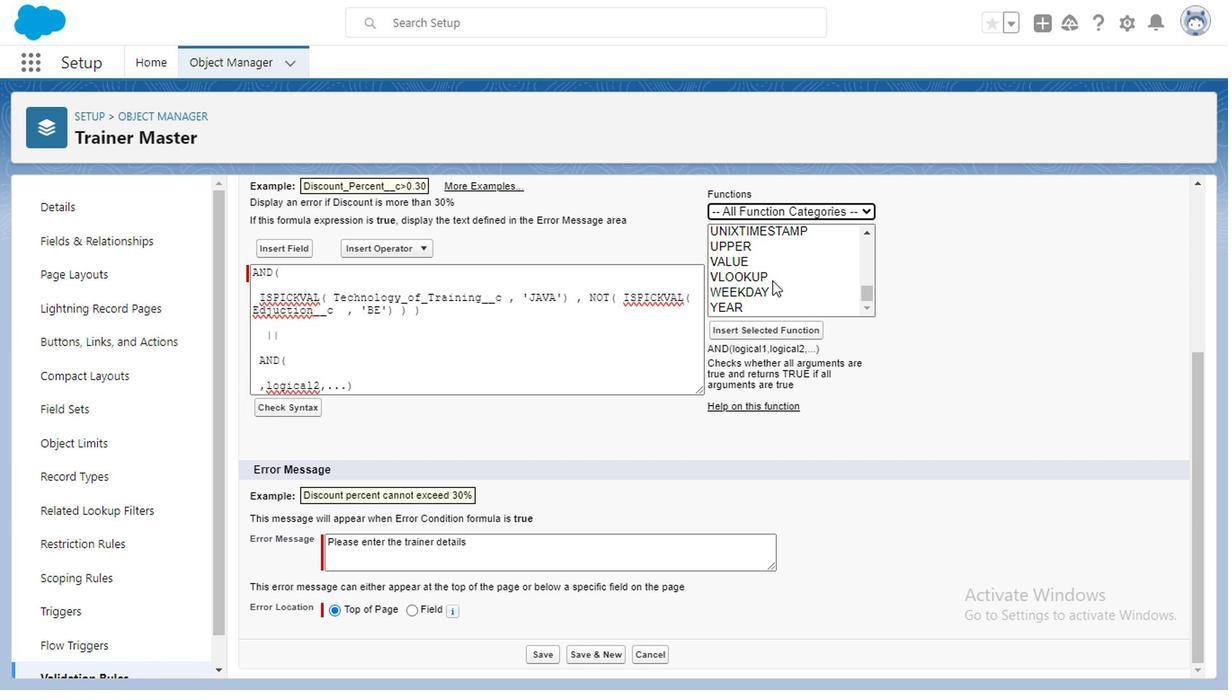 
Action: Mouse moved to (772, 275)
Screenshot: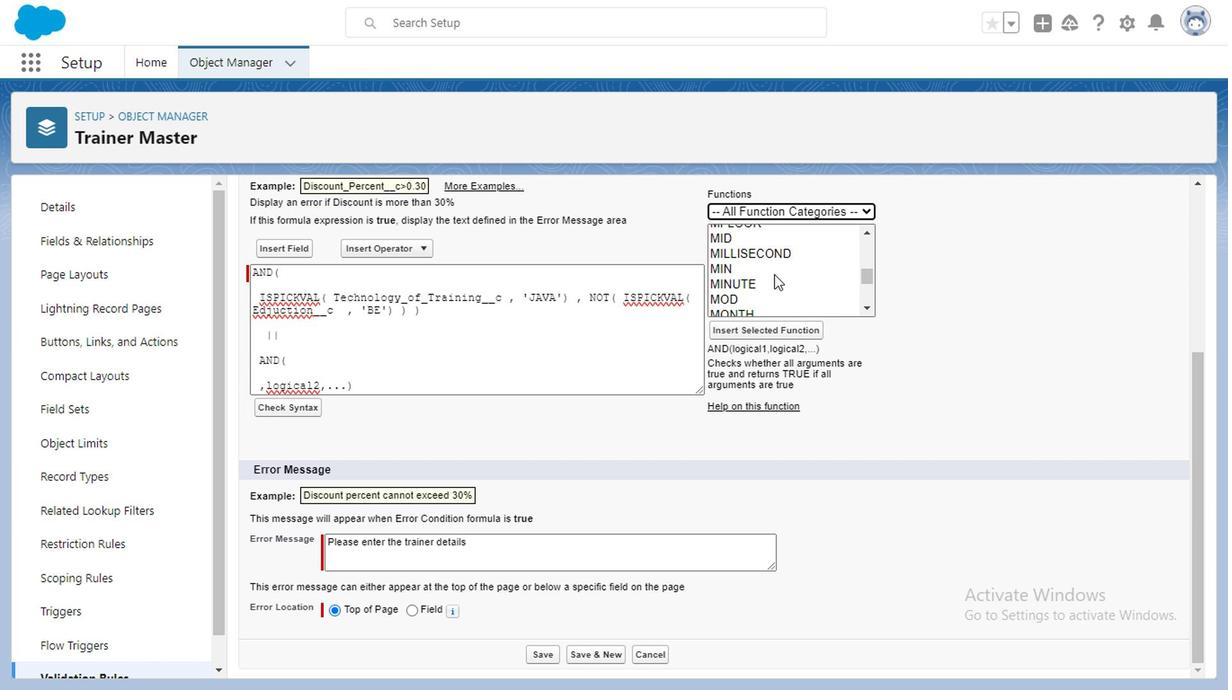 
Action: Mouse scrolled (772, 276) with delta (0, 0)
Screenshot: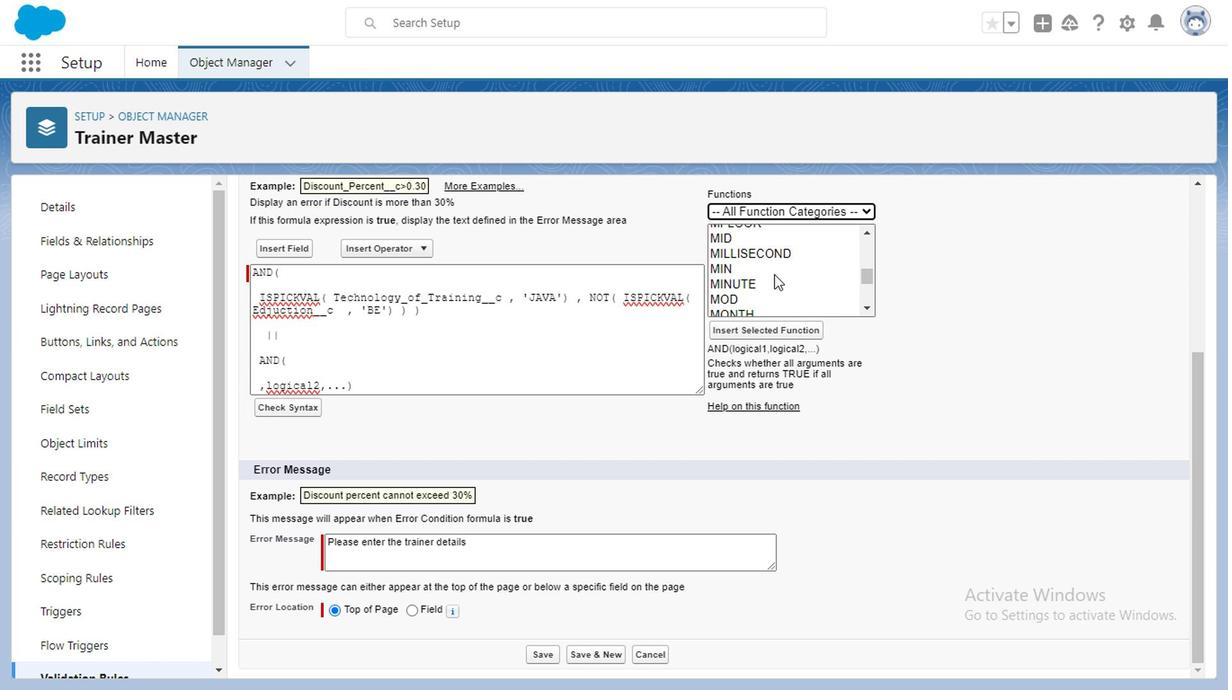 
Action: Mouse moved to (772, 275)
Screenshot: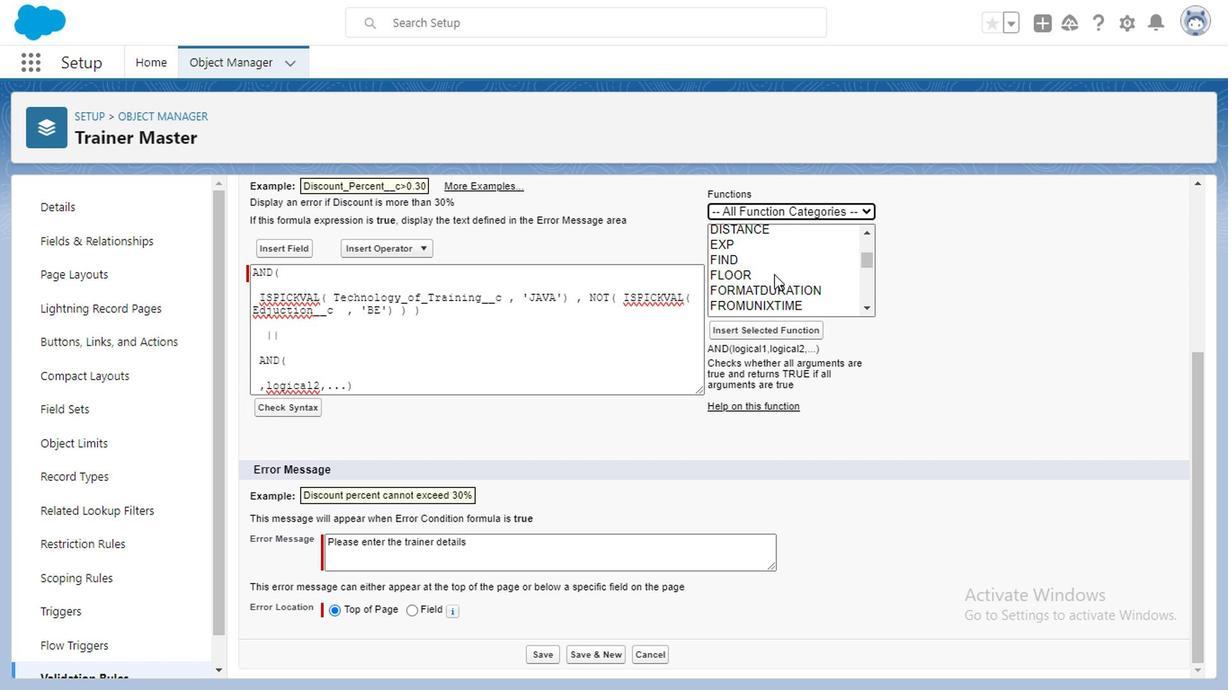 
Action: Mouse scrolled (772, 276) with delta (0, 0)
Screenshot: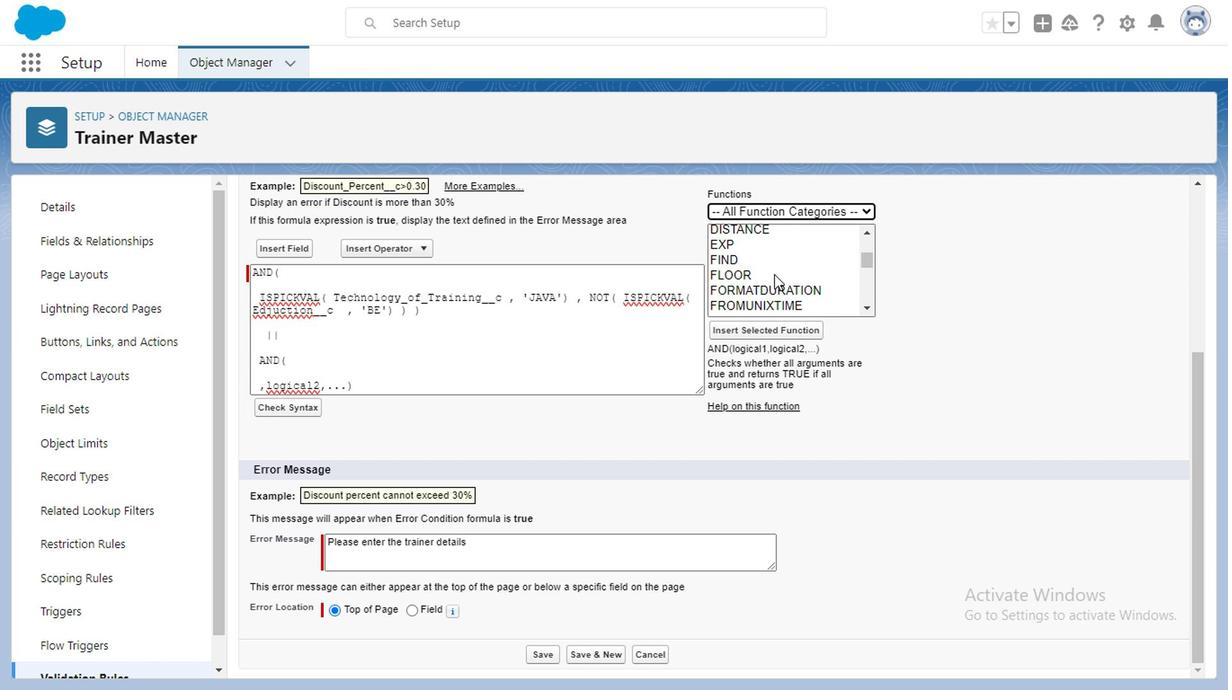 
Action: Mouse moved to (772, 276)
Screenshot: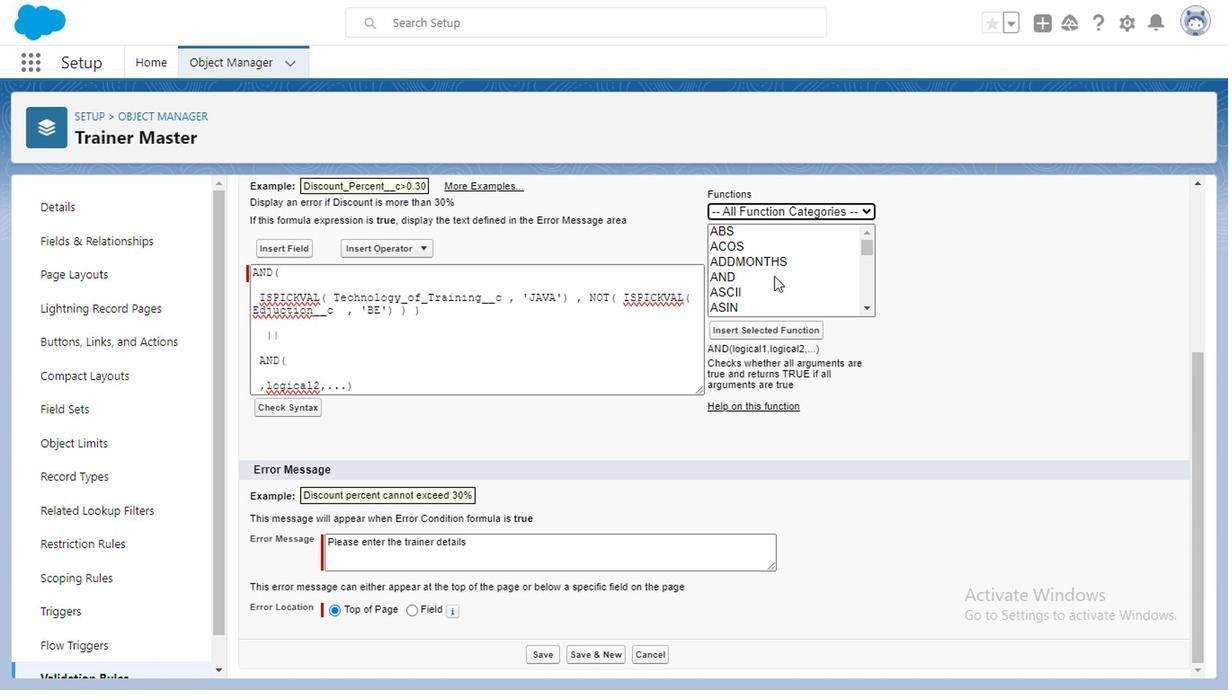 
Action: Mouse scrolled (772, 277) with delta (0, 1)
Screenshot: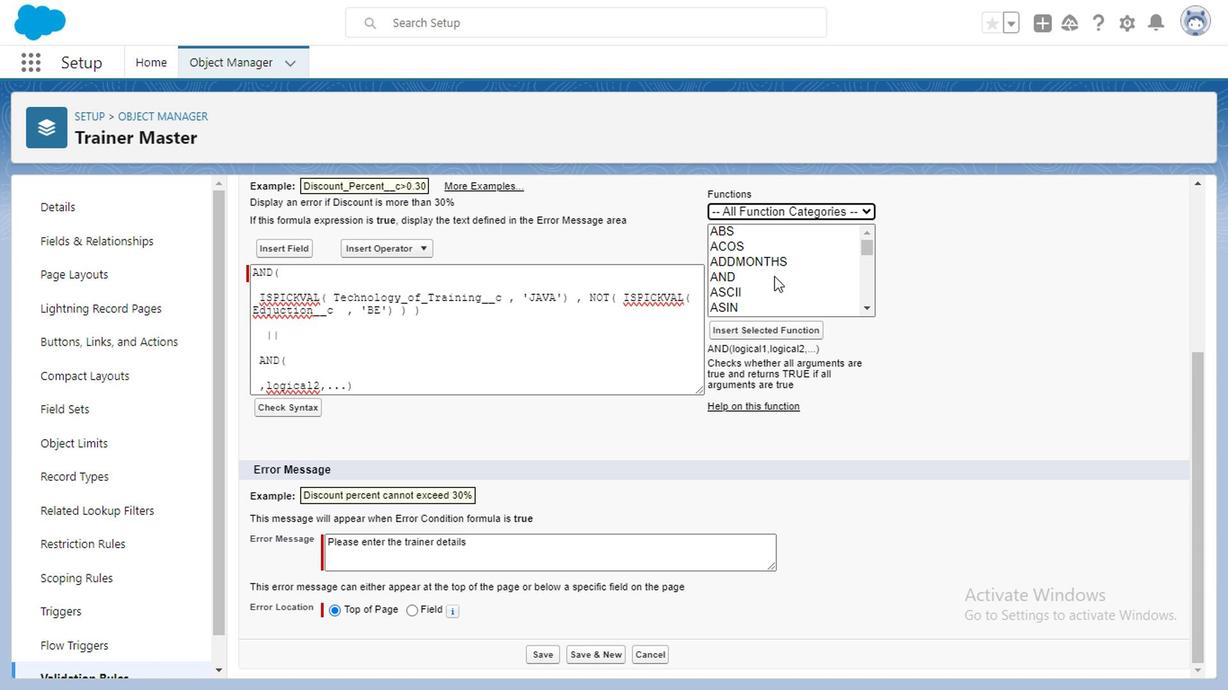 
Action: Mouse moved to (772, 277)
Screenshot: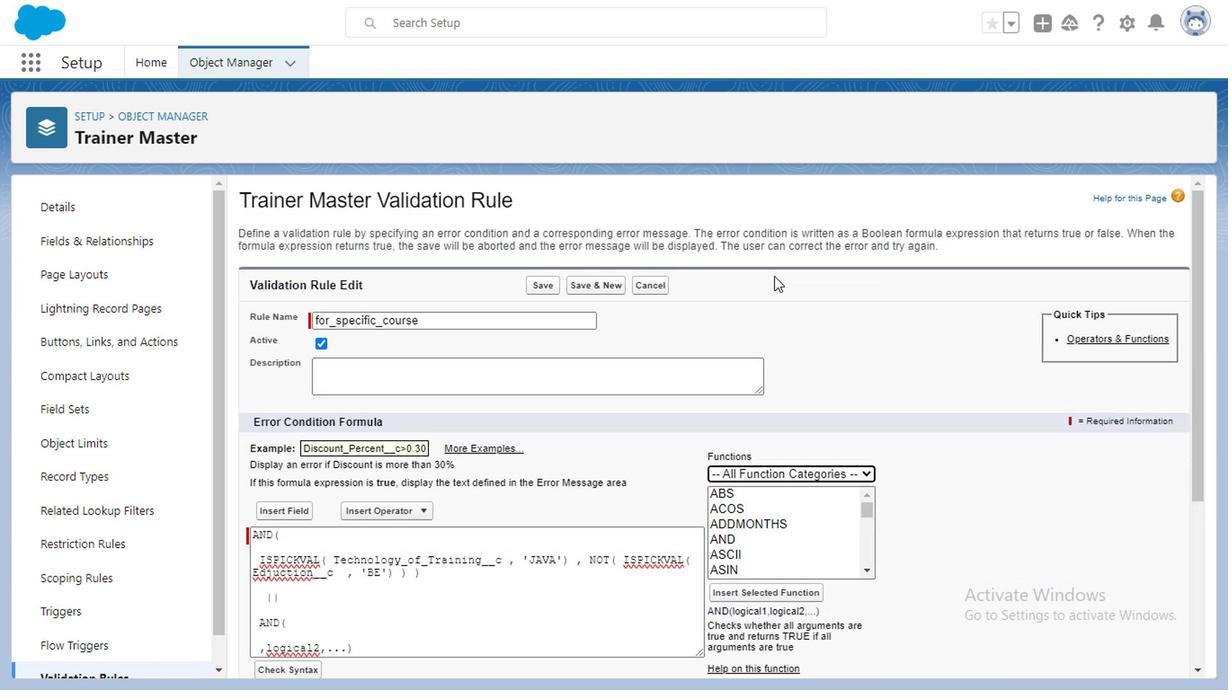 
Action: Mouse scrolled (772, 278) with delta (0, 0)
Screenshot: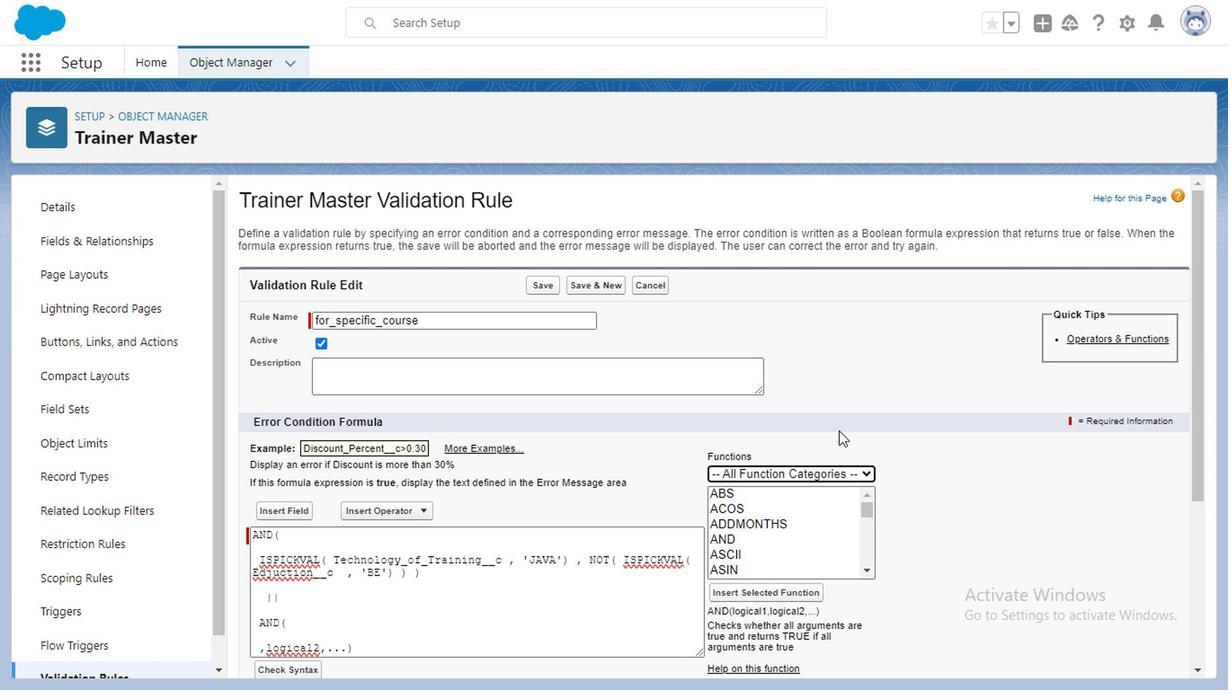 
Action: Mouse moved to (1189, 356)
Screenshot: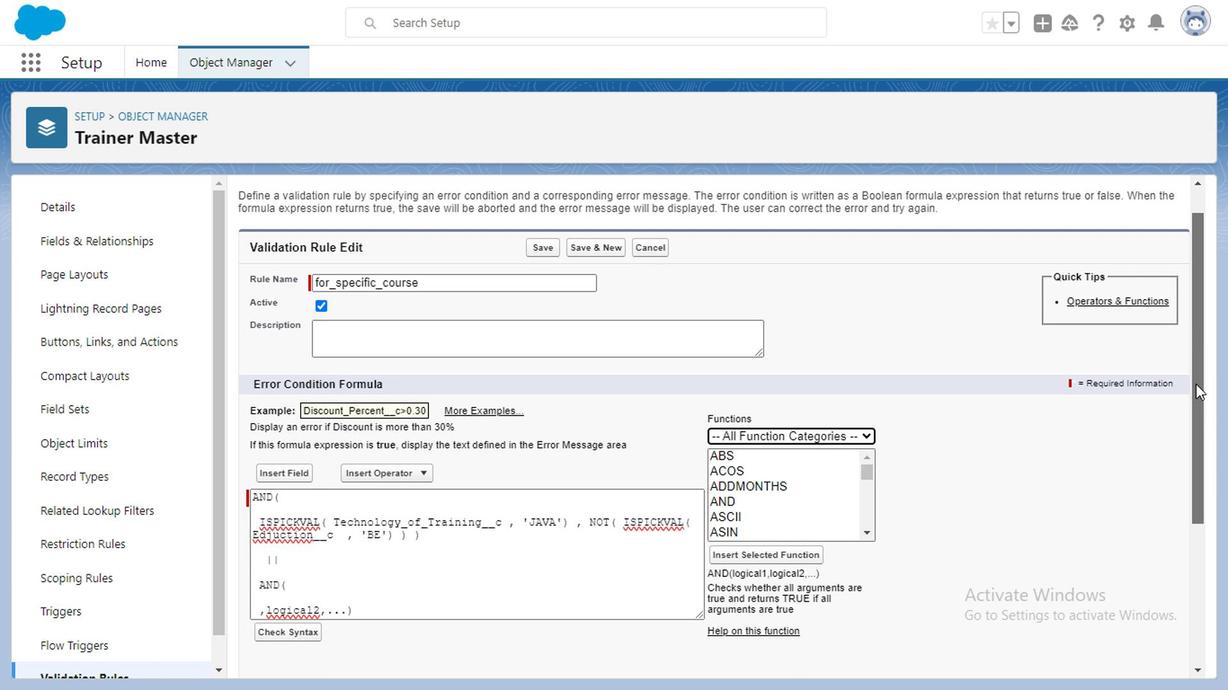 
Action: Mouse pressed left at (1189, 356)
Screenshot: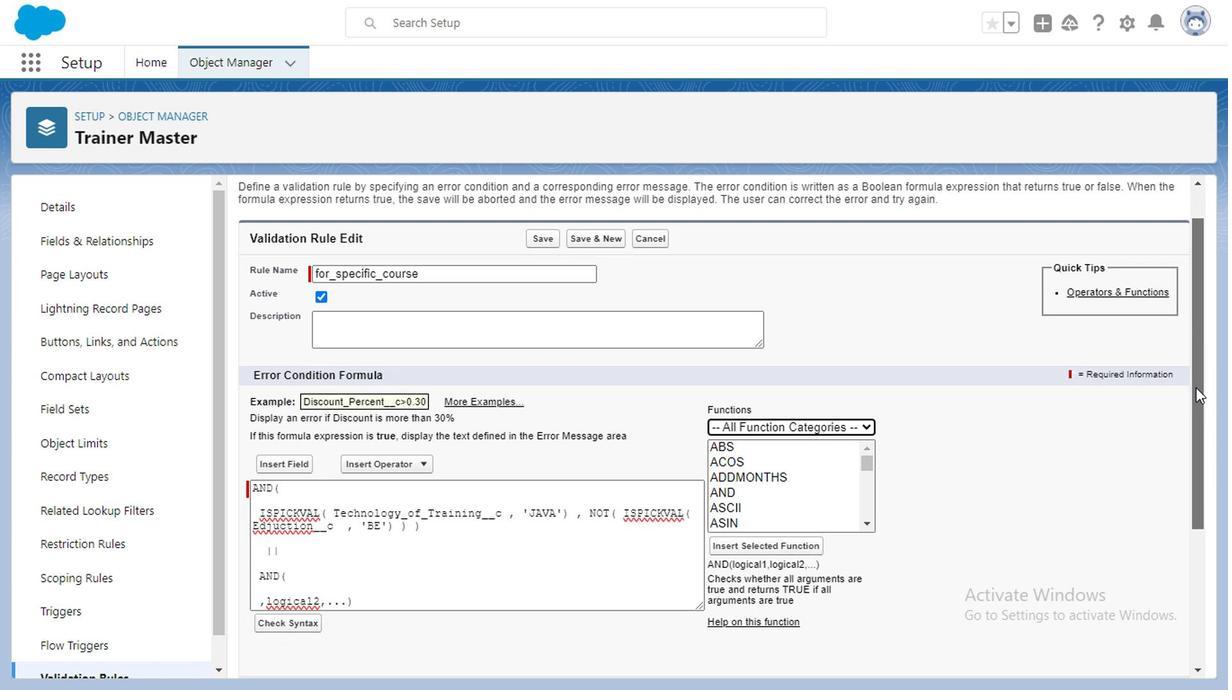 
Action: Mouse moved to (864, 333)
Screenshot: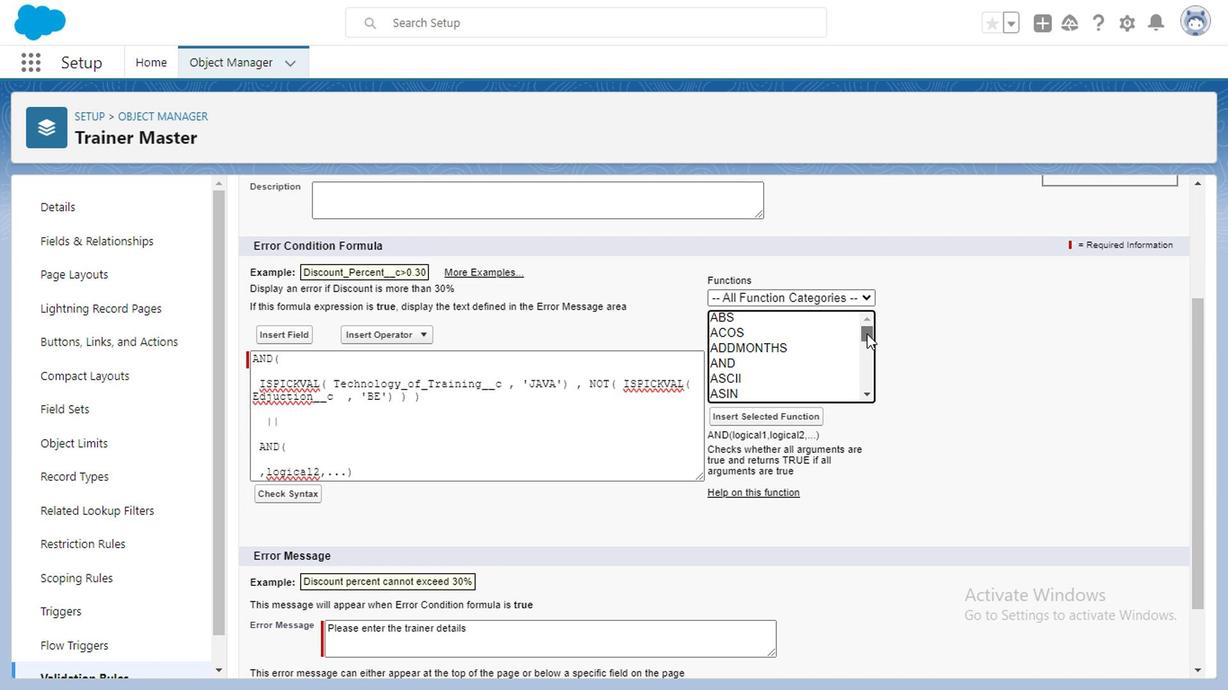 
Action: Mouse pressed left at (864, 333)
Screenshot: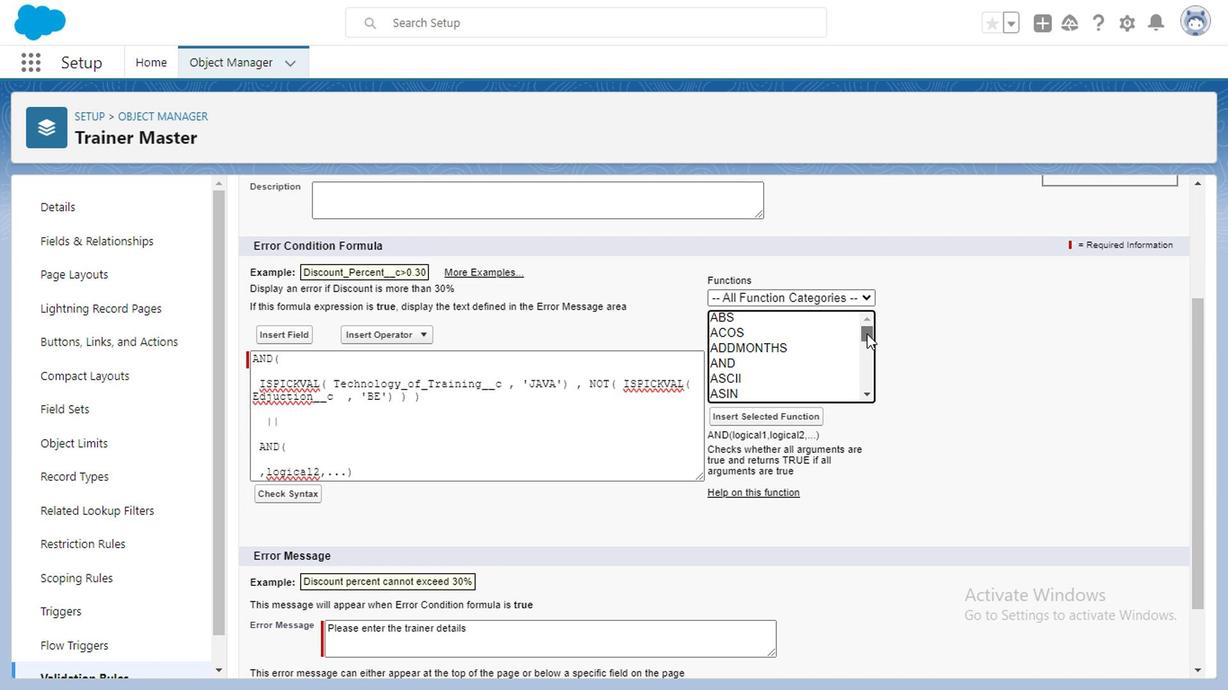 
Action: Mouse moved to (754, 335)
Screenshot: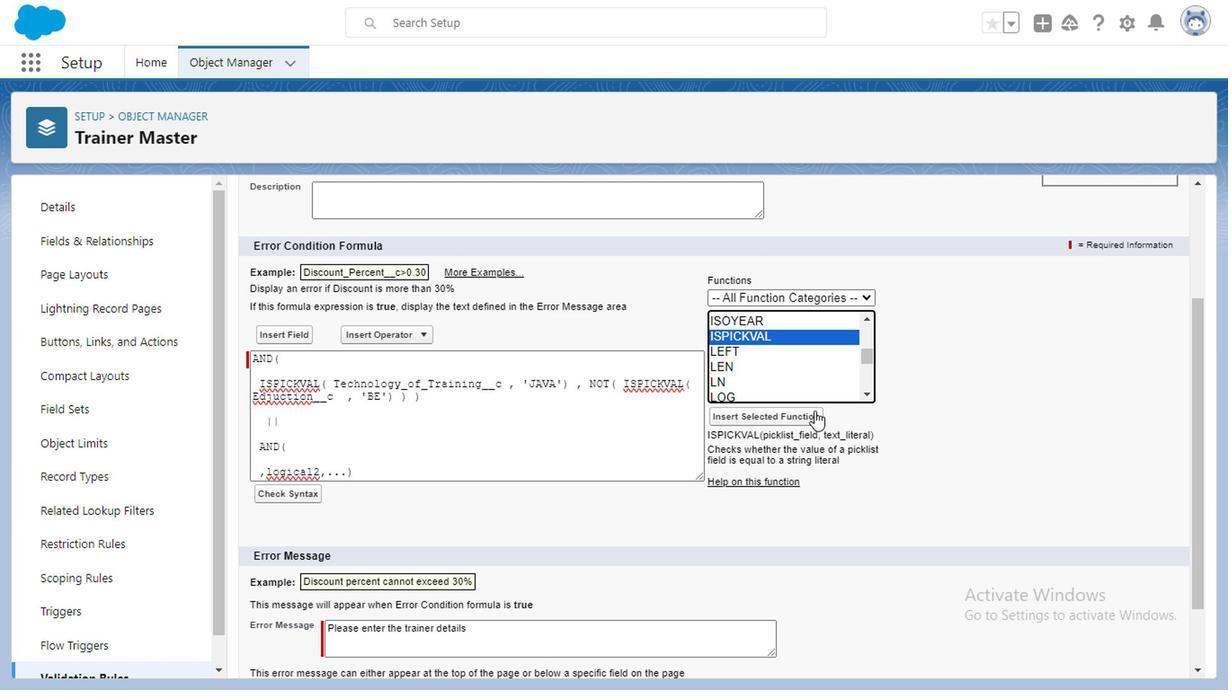 
Action: Mouse pressed left at (754, 335)
Screenshot: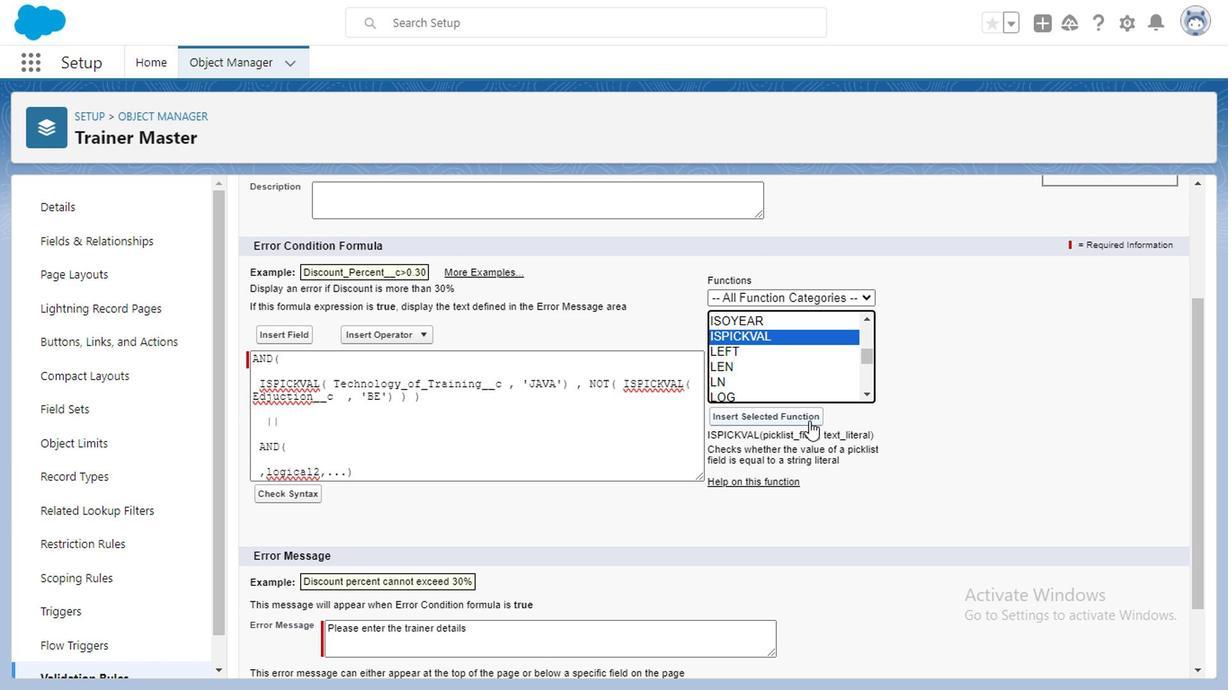 
Action: Mouse moved to (782, 410)
Screenshot: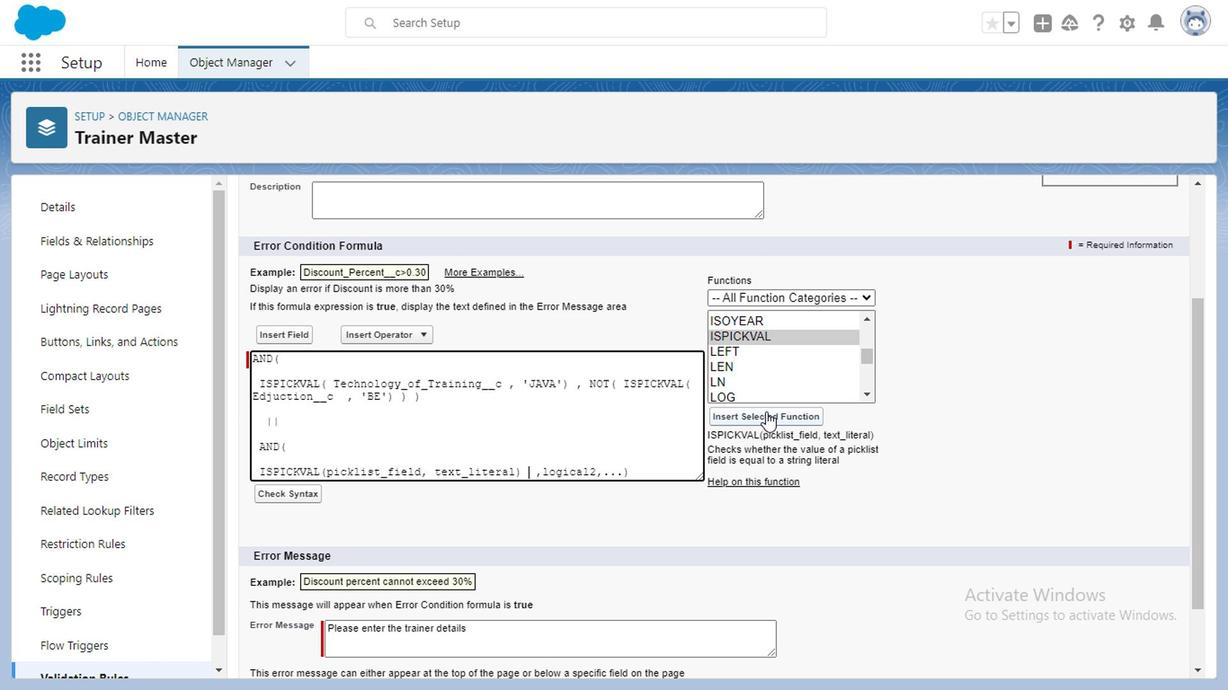 
Action: Mouse pressed left at (782, 410)
Screenshot: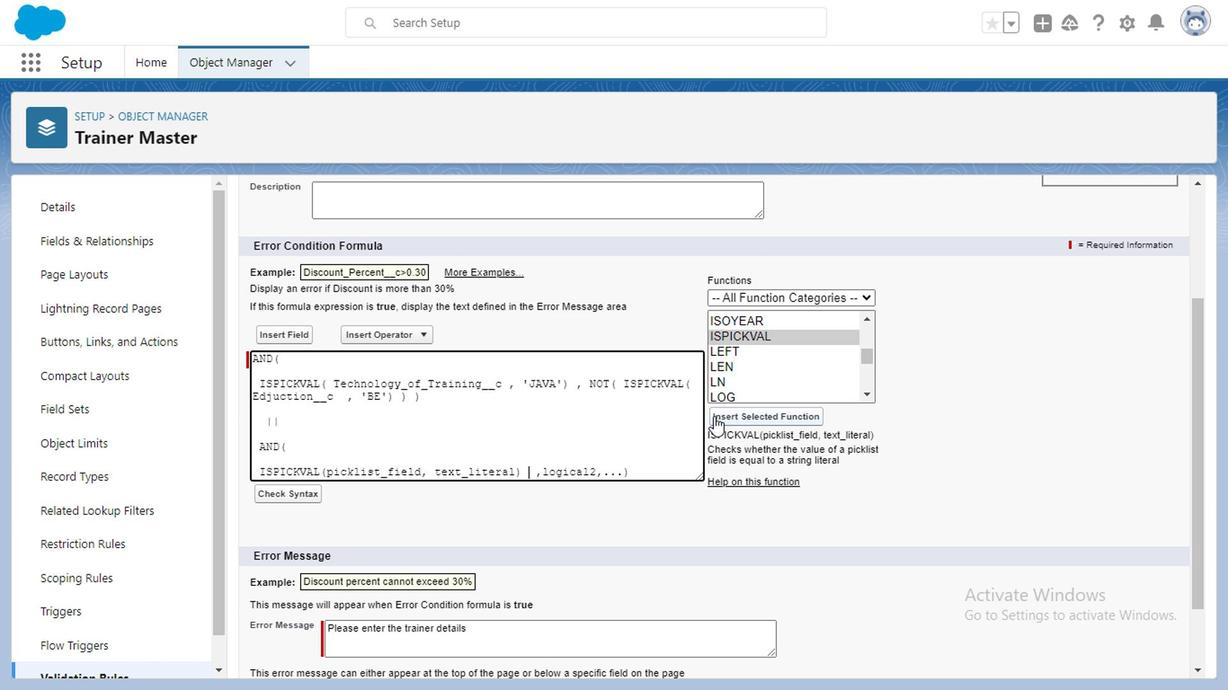 
Action: Mouse moved to (423, 470)
Screenshot: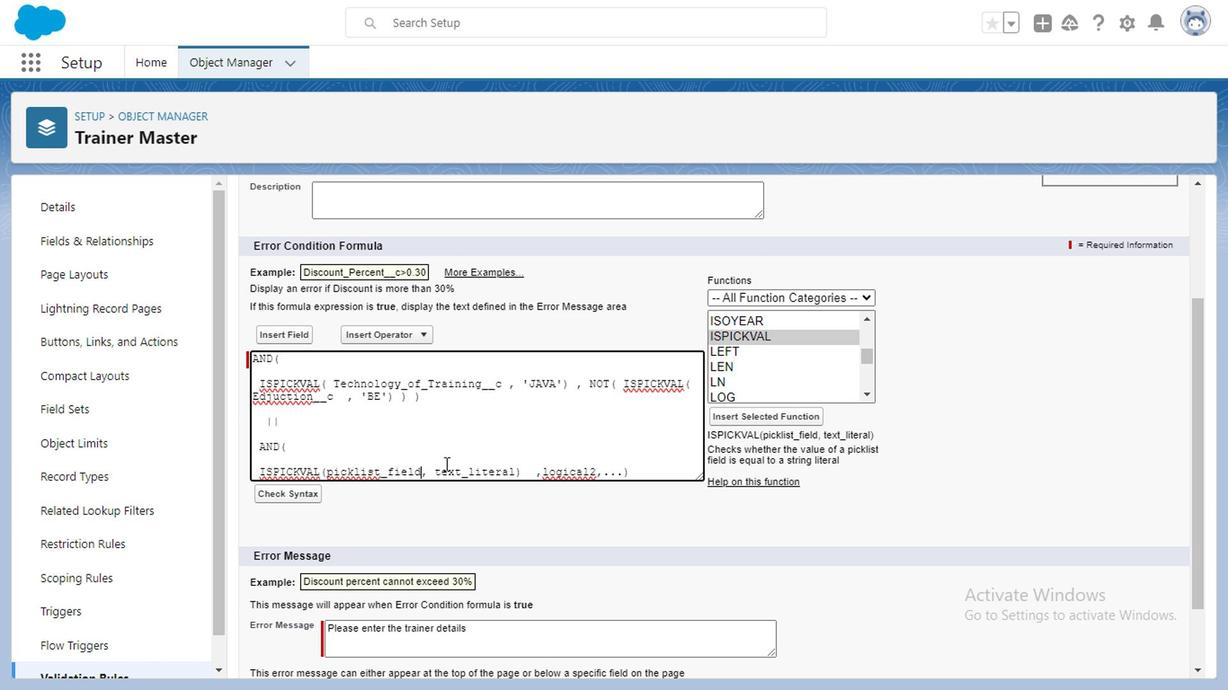 
Action: Mouse pressed left at (423, 470)
Screenshot: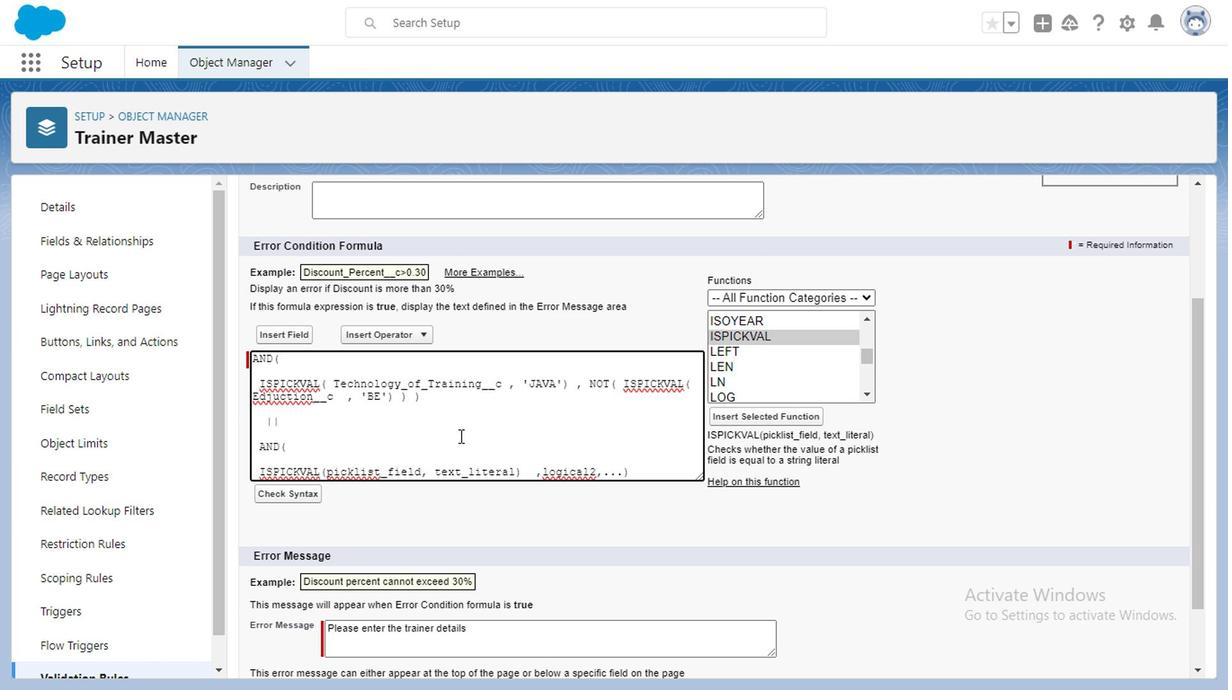
Action: Mouse moved to (460, 434)
Screenshot: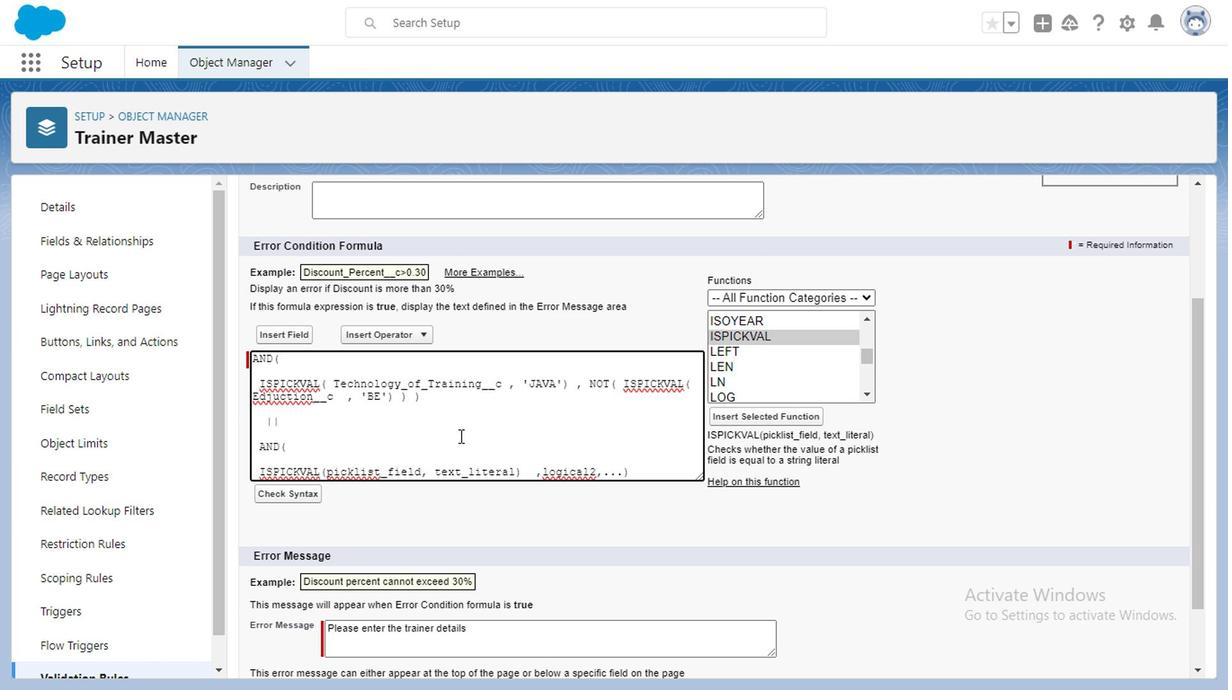 
Action: Key pressed <Key.backspace><Key.backspace><Key.backspace><Key.backspace><Key.backspace><Key.backspace><Key.backspace><Key.backspace><Key.backspace><Key.backspace><Key.backspace><Key.backspace><Key.backspace><Key.backspace>
Screenshot: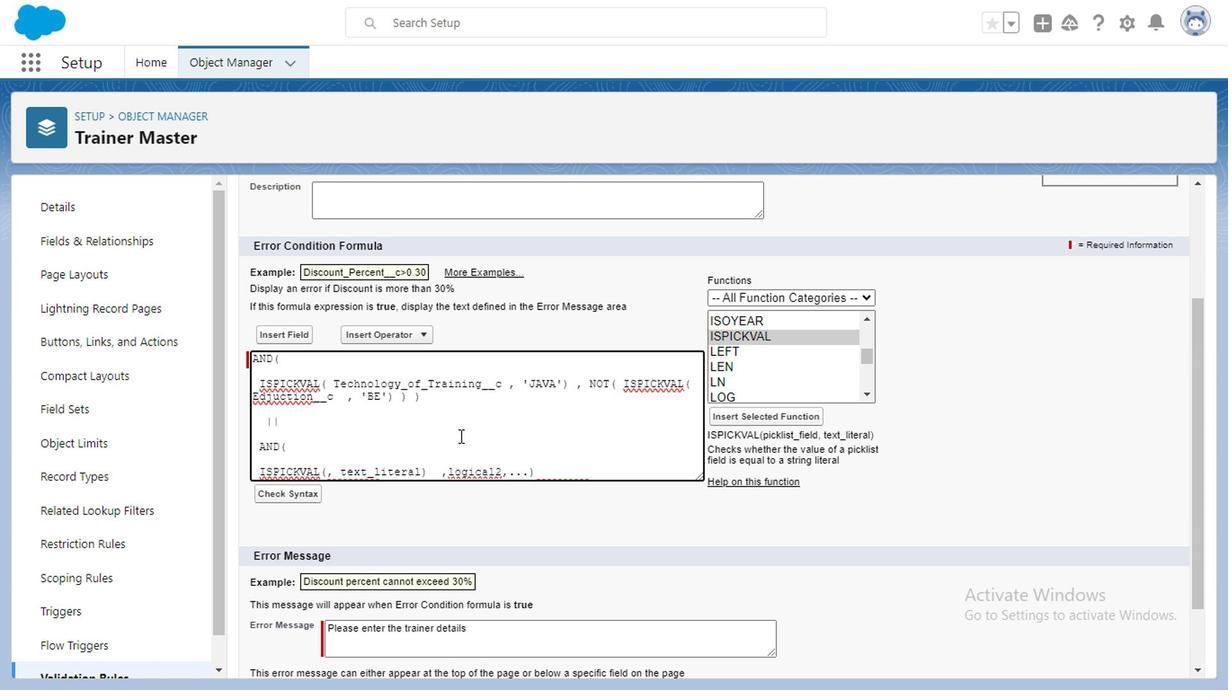 
Action: Mouse moved to (292, 335)
Screenshot: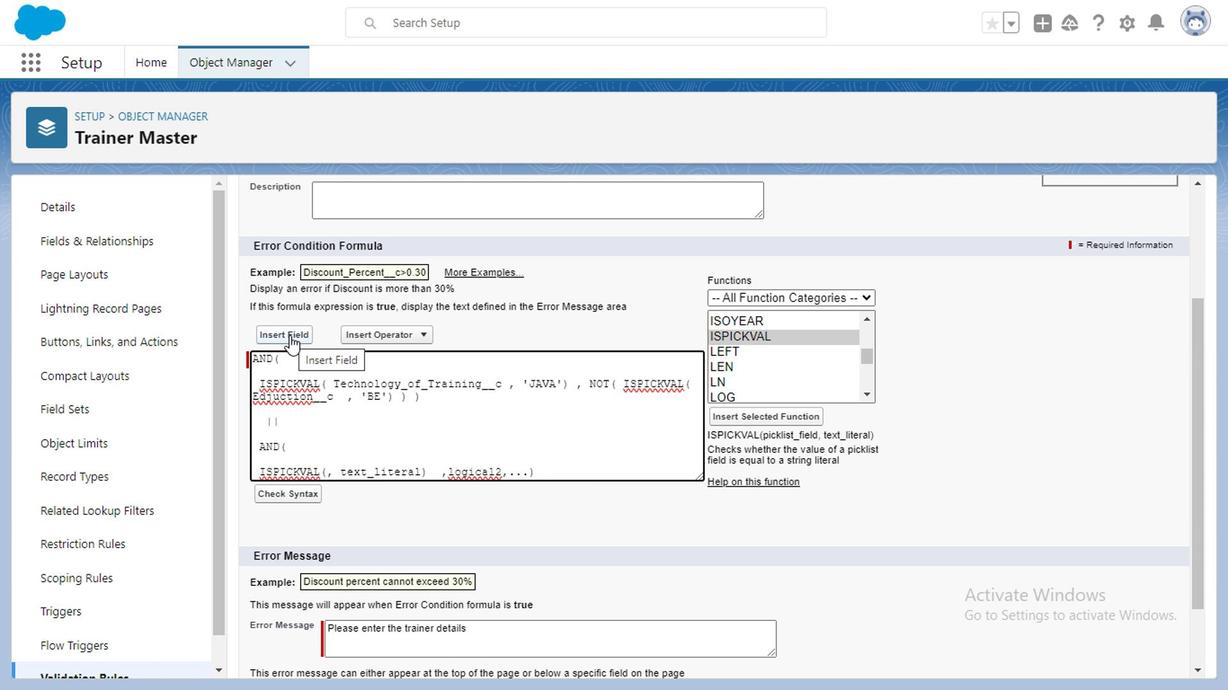 
Action: Mouse pressed left at (292, 335)
Screenshot: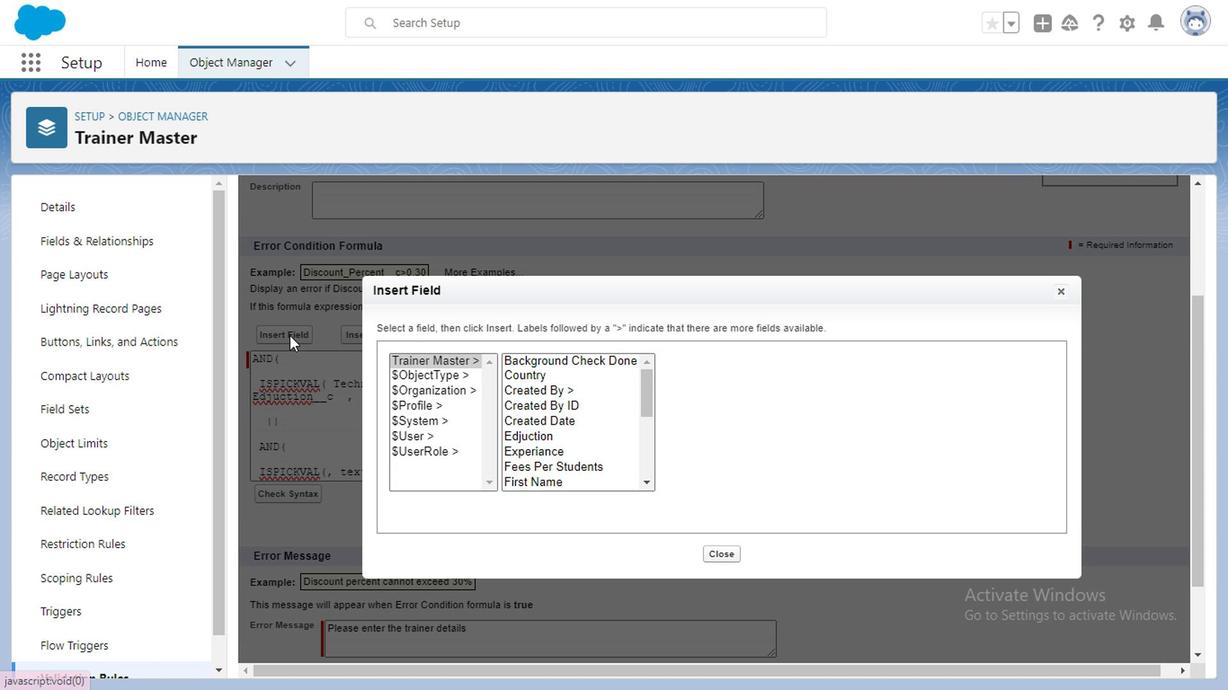 
Action: Mouse moved to (571, 412)
Screenshot: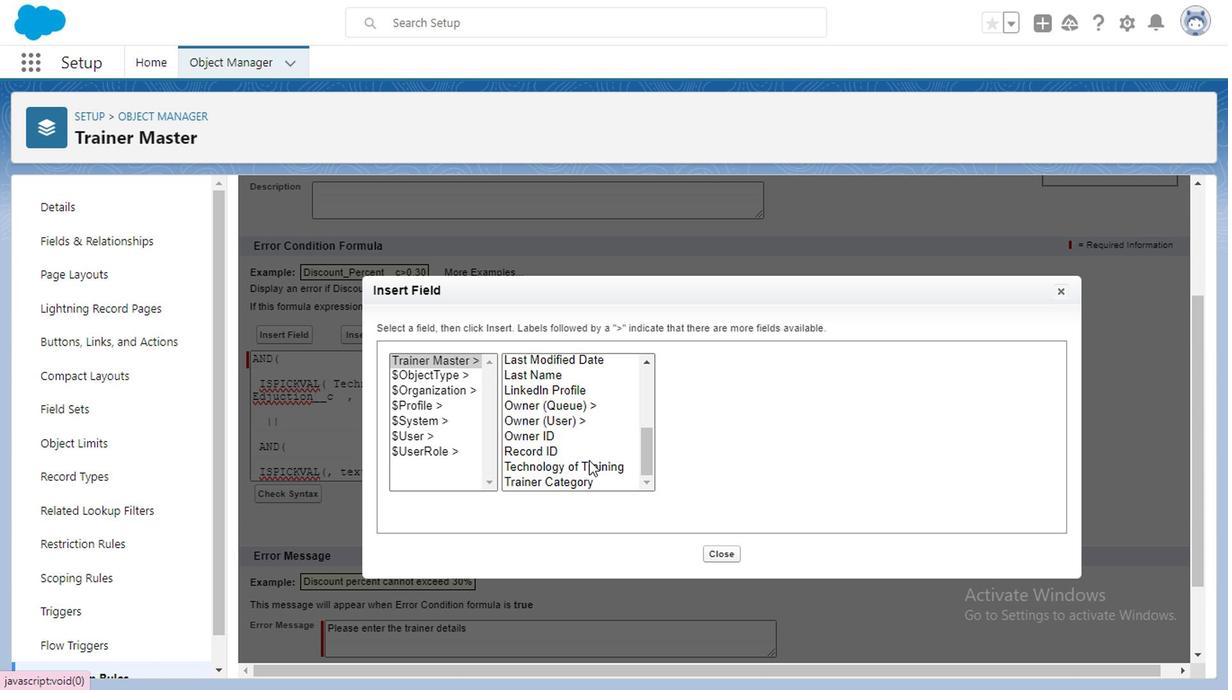 
Action: Mouse scrolled (571, 411) with delta (0, 0)
Screenshot: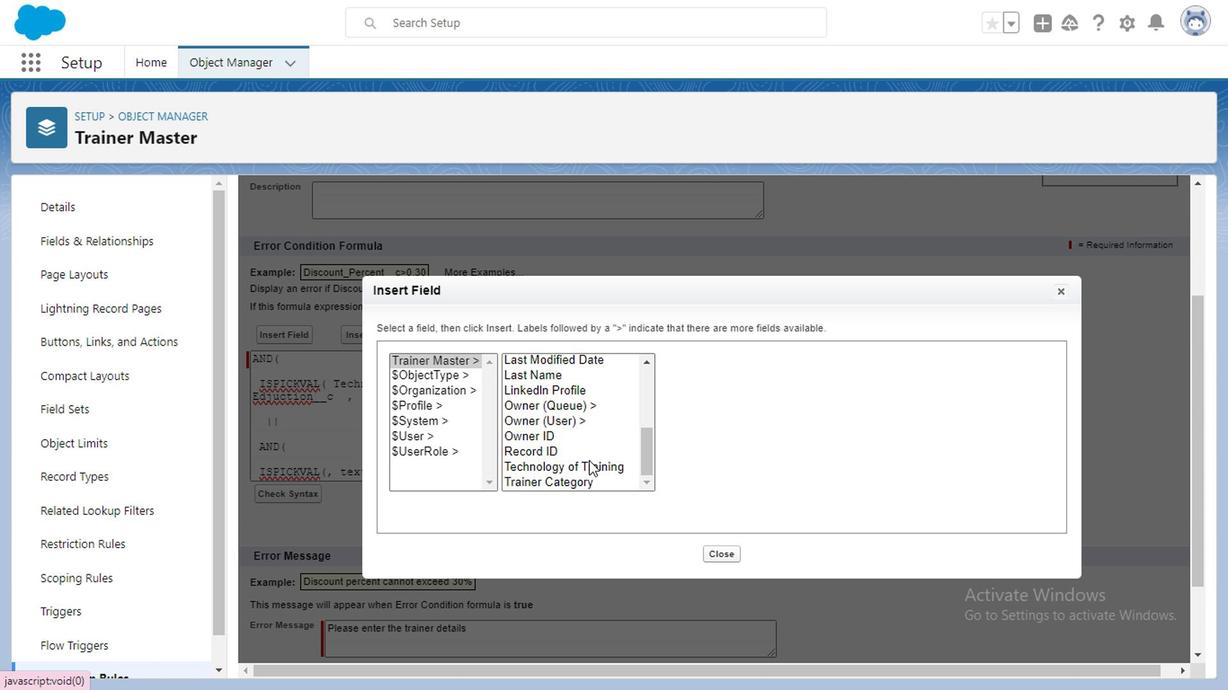 
Action: Mouse moved to (571, 412)
Screenshot: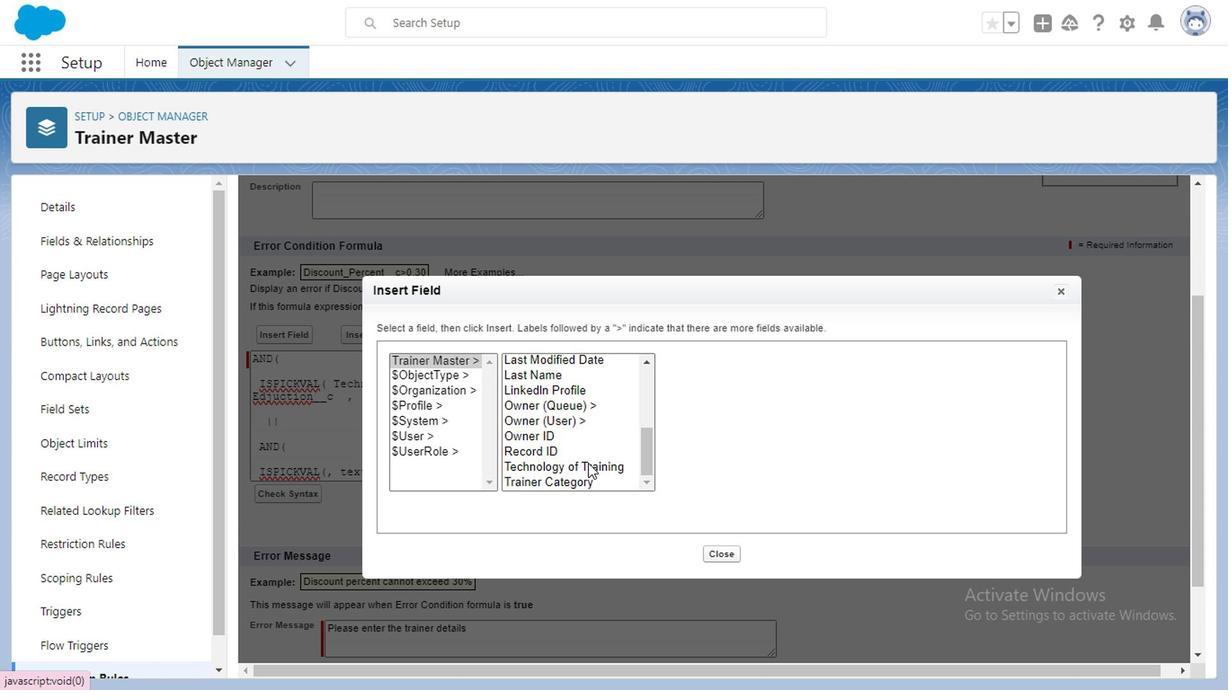 
Action: Mouse scrolled (571, 411) with delta (0, 0)
Screenshot: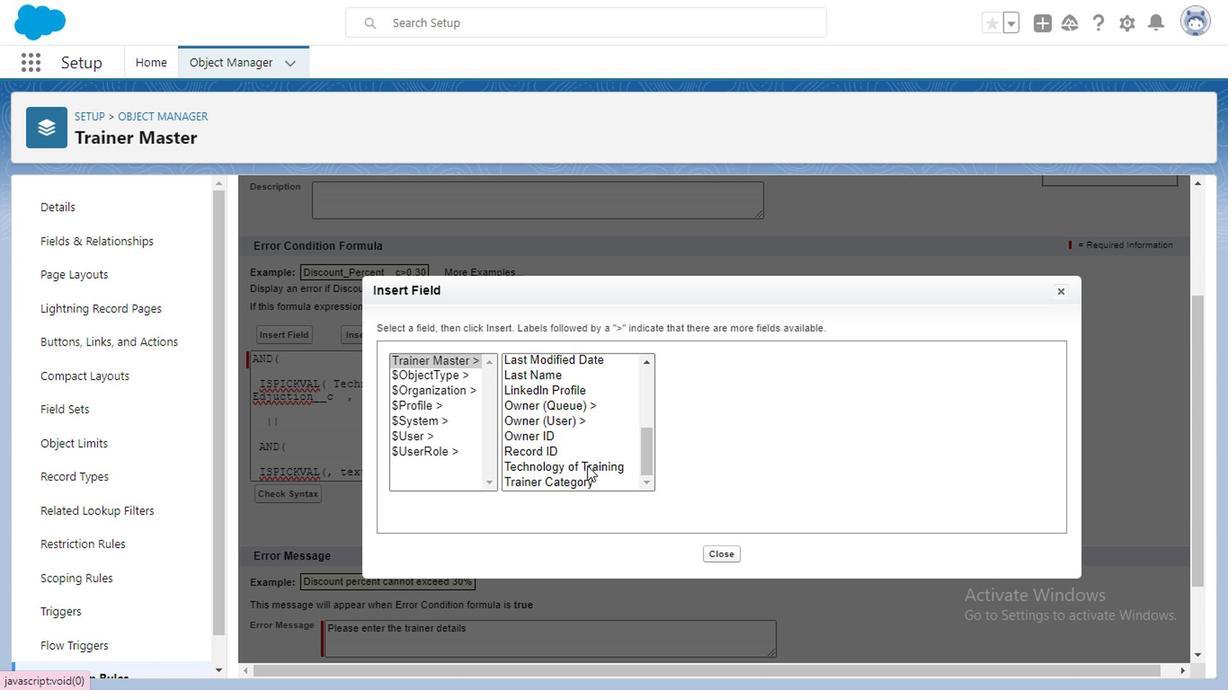 
Action: Mouse moved to (586, 466)
Screenshot: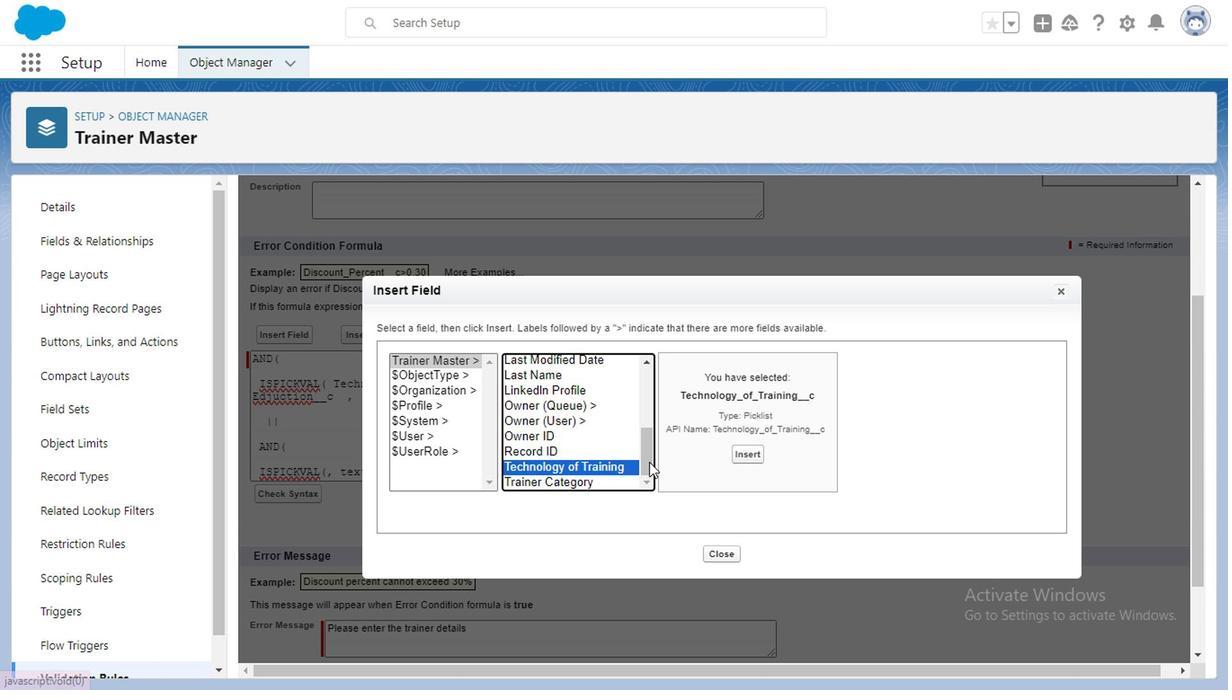 
Action: Mouse pressed left at (586, 466)
Screenshot: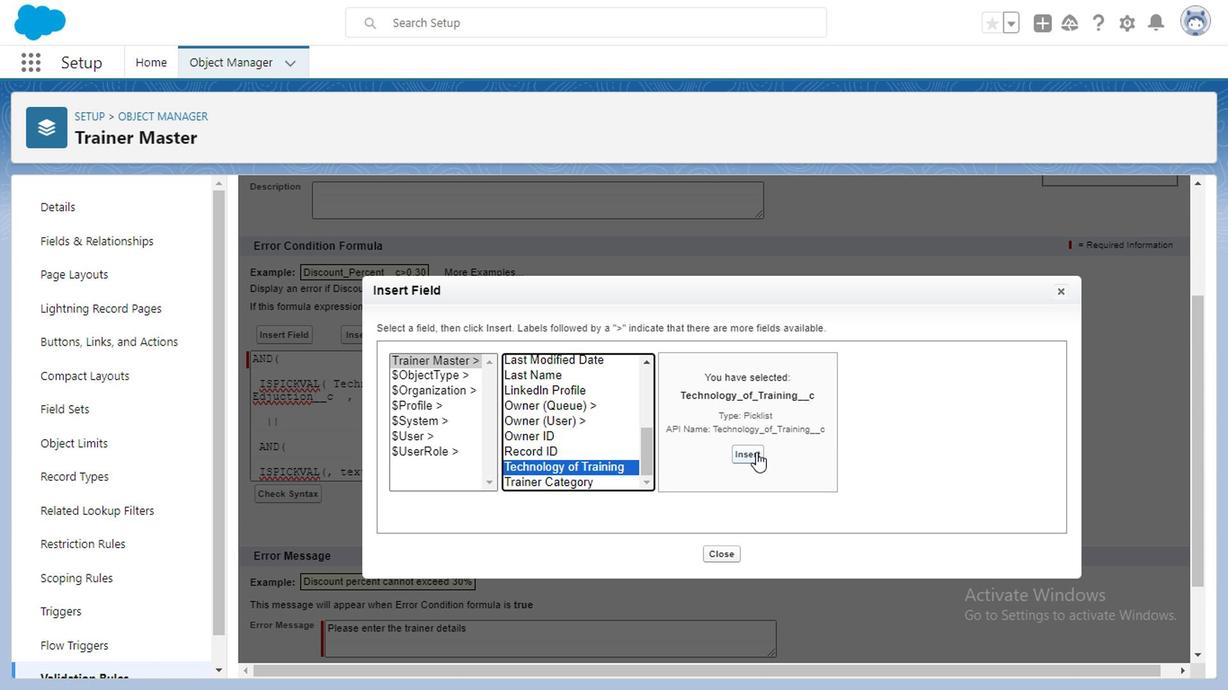 
Action: Mouse moved to (754, 450)
Screenshot: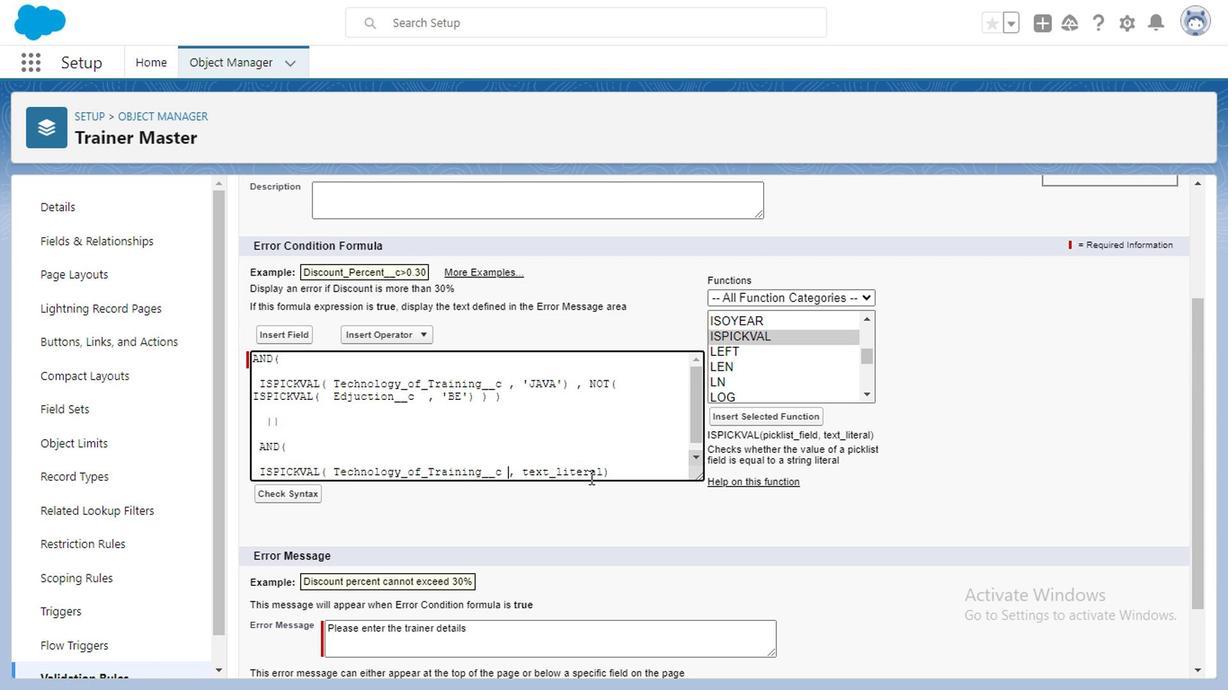 
Action: Mouse pressed left at (754, 450)
Screenshot: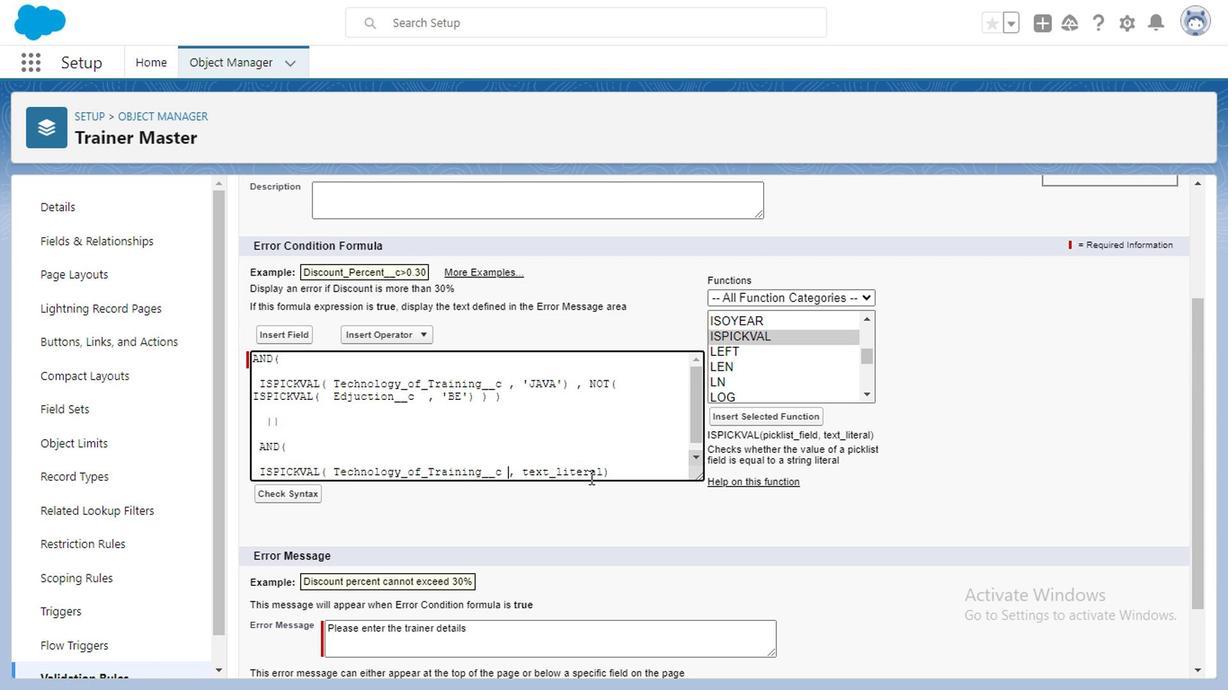 
Action: Mouse moved to (600, 468)
Screenshot: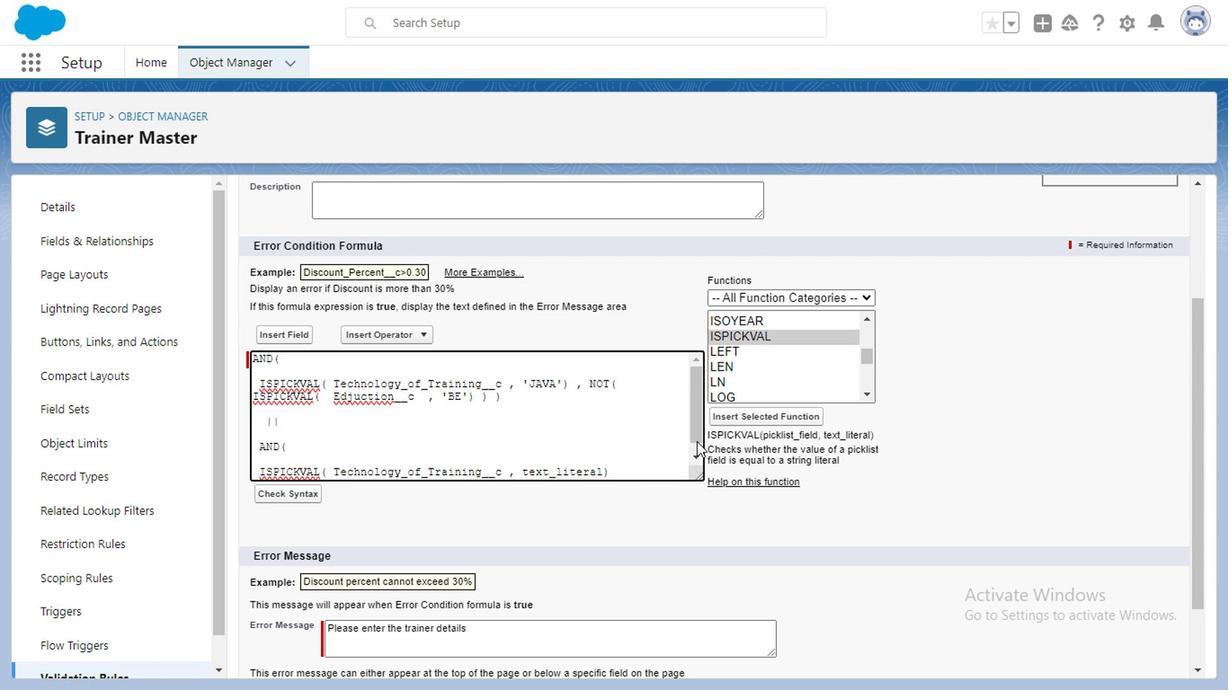 
Action: Mouse pressed left at (600, 468)
Screenshot: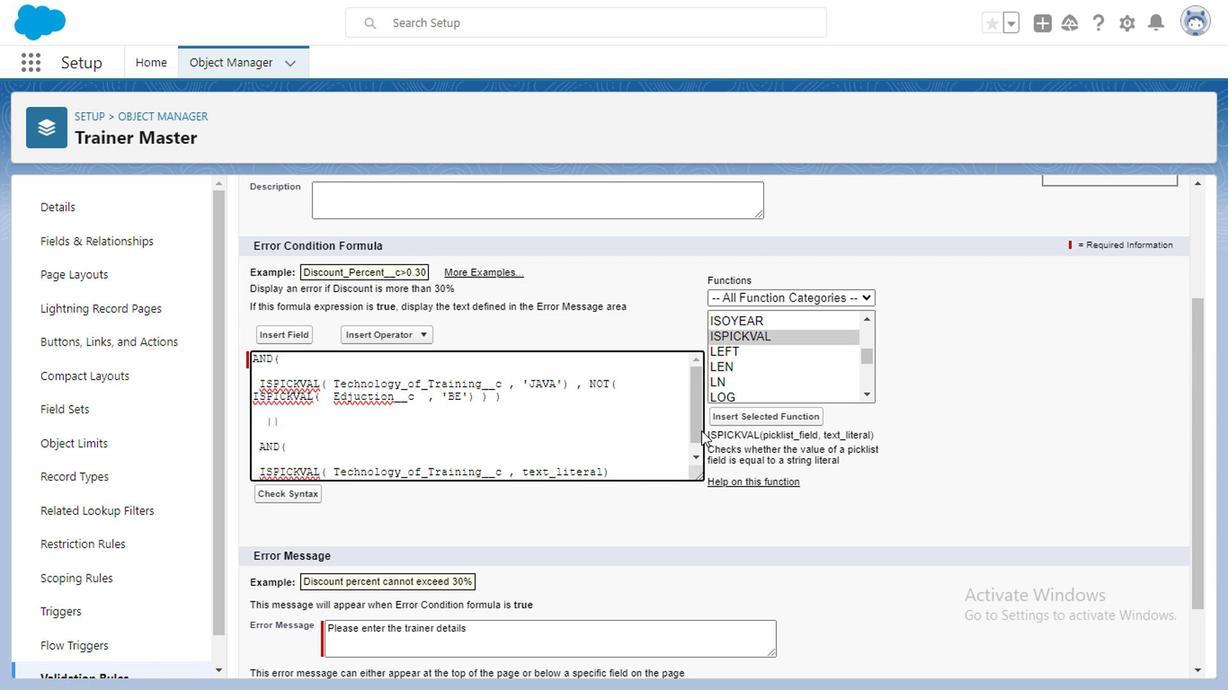 
Action: Mouse moved to (700, 429)
Screenshot: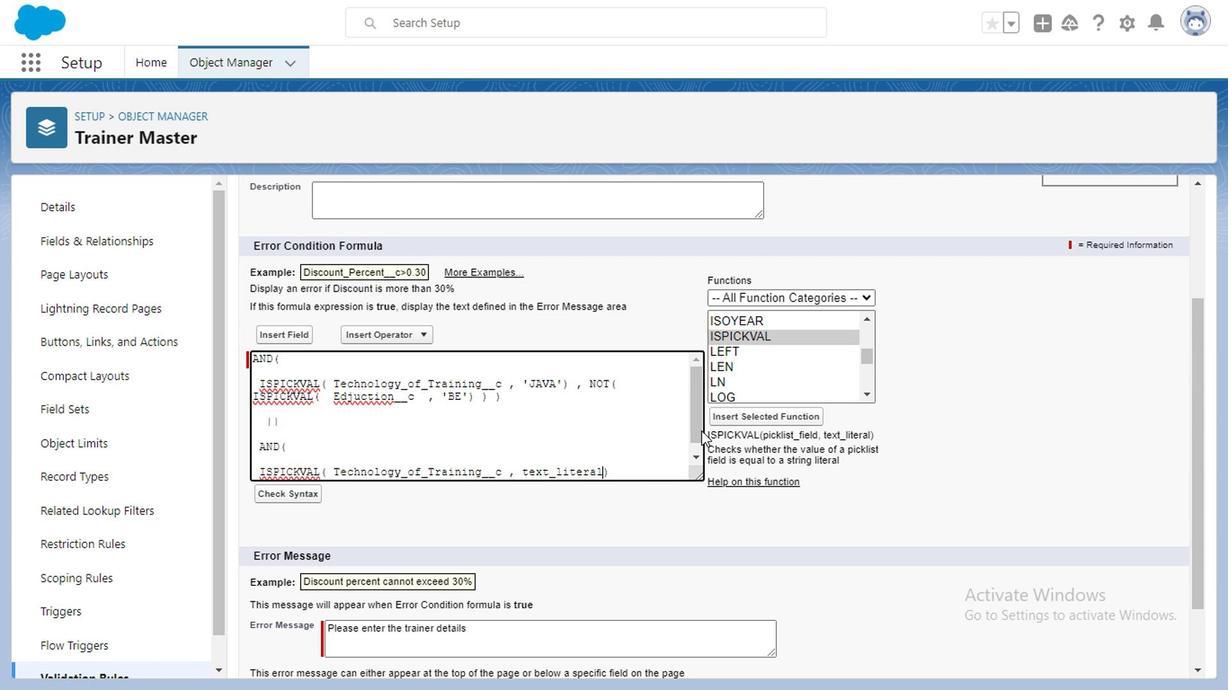 
Action: Key pressed <Key.backspace><Key.backspace><Key.backspace><Key.backspace><Key.backspace><Key.backspace><Key.backspace><Key.backspace><Key.backspace><Key.backspace><Key.backspace><Key.backspace>'<Key.caps_lock>S<Key.caps_lock>alesforce'
Screenshot: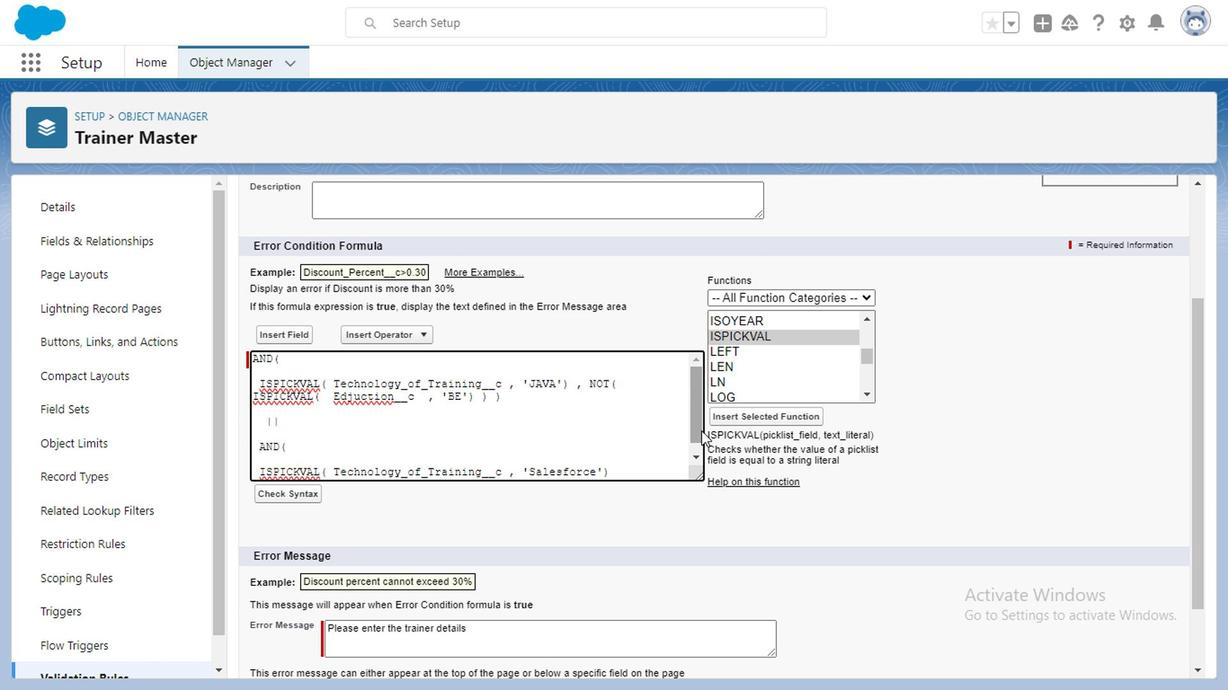 
Action: Mouse moved to (700, 429)
Screenshot: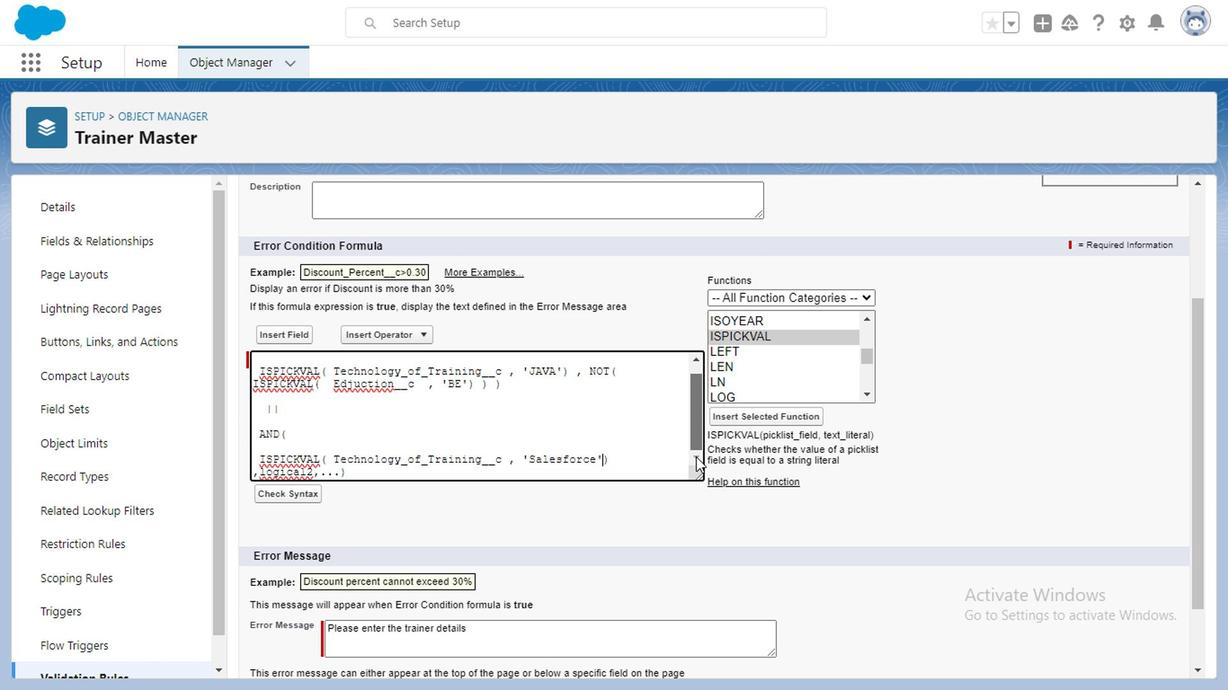 
Action: Mouse pressed left at (700, 429)
Screenshot: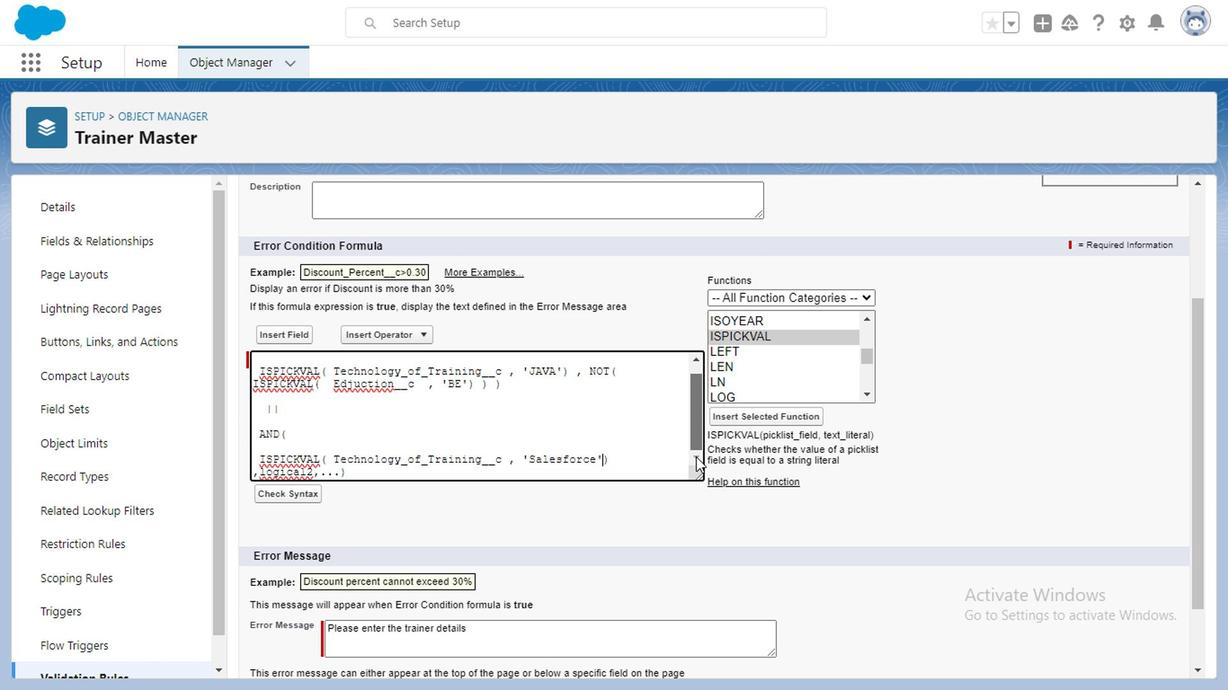 
Action: Mouse moved to (340, 472)
Screenshot: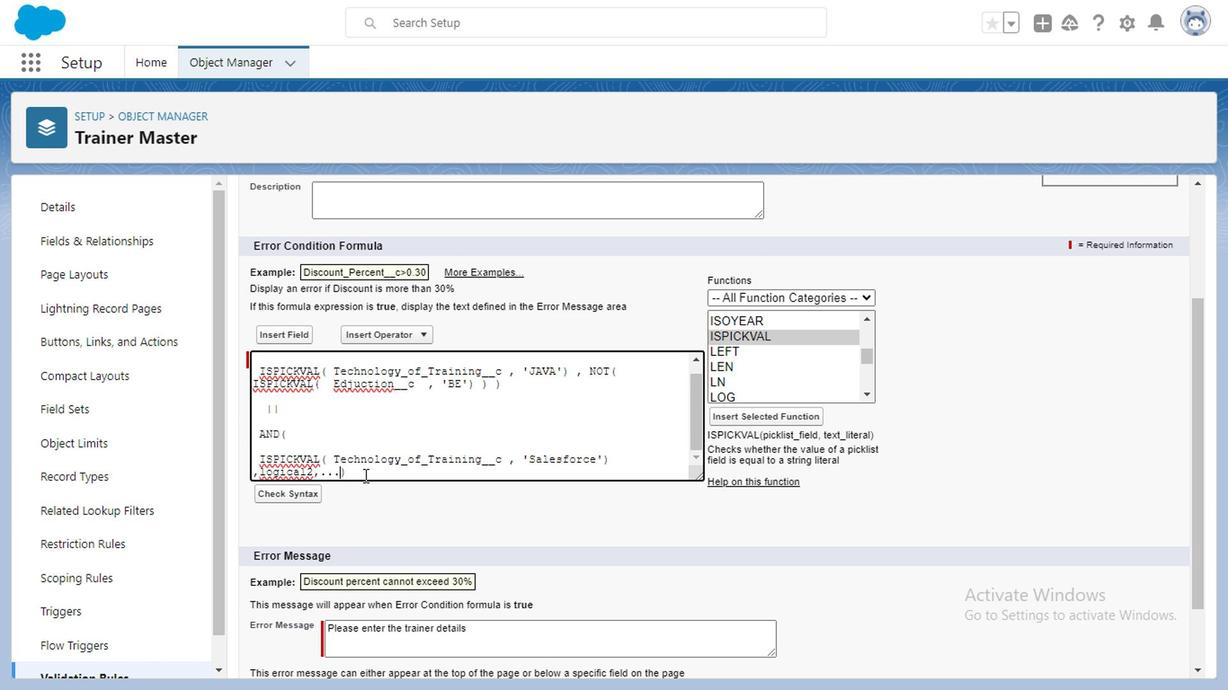 
Action: Mouse pressed left at (340, 472)
Screenshot: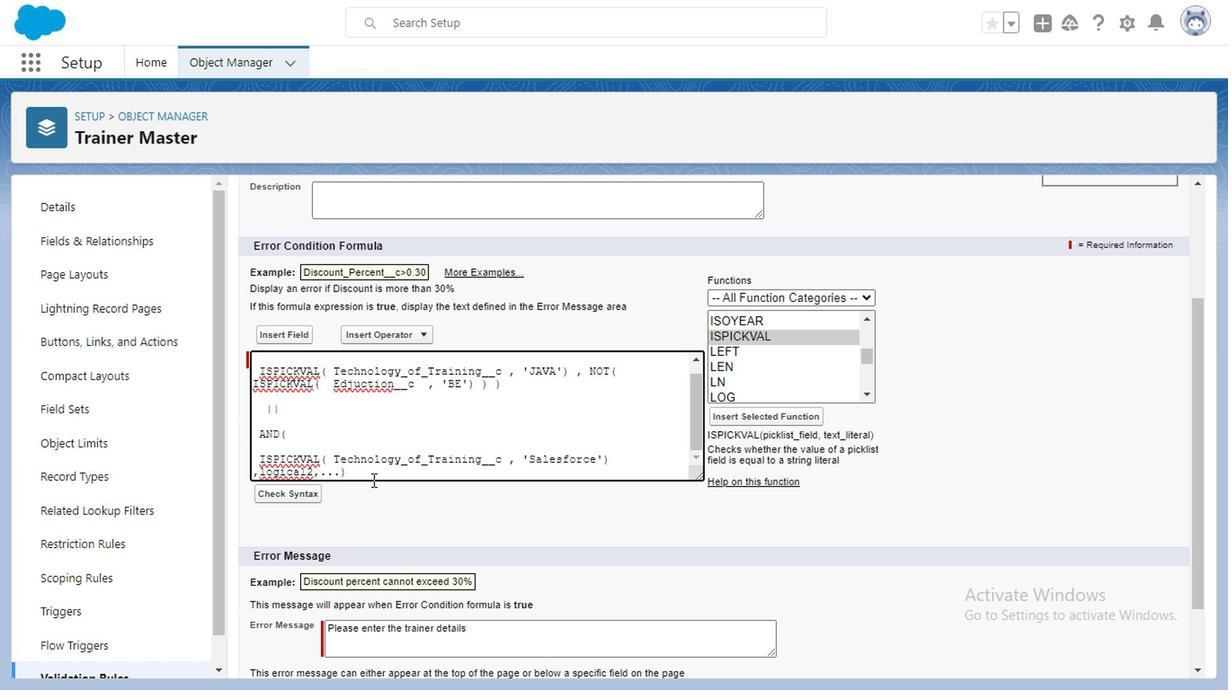 
Action: Mouse moved to (684, 477)
Screenshot: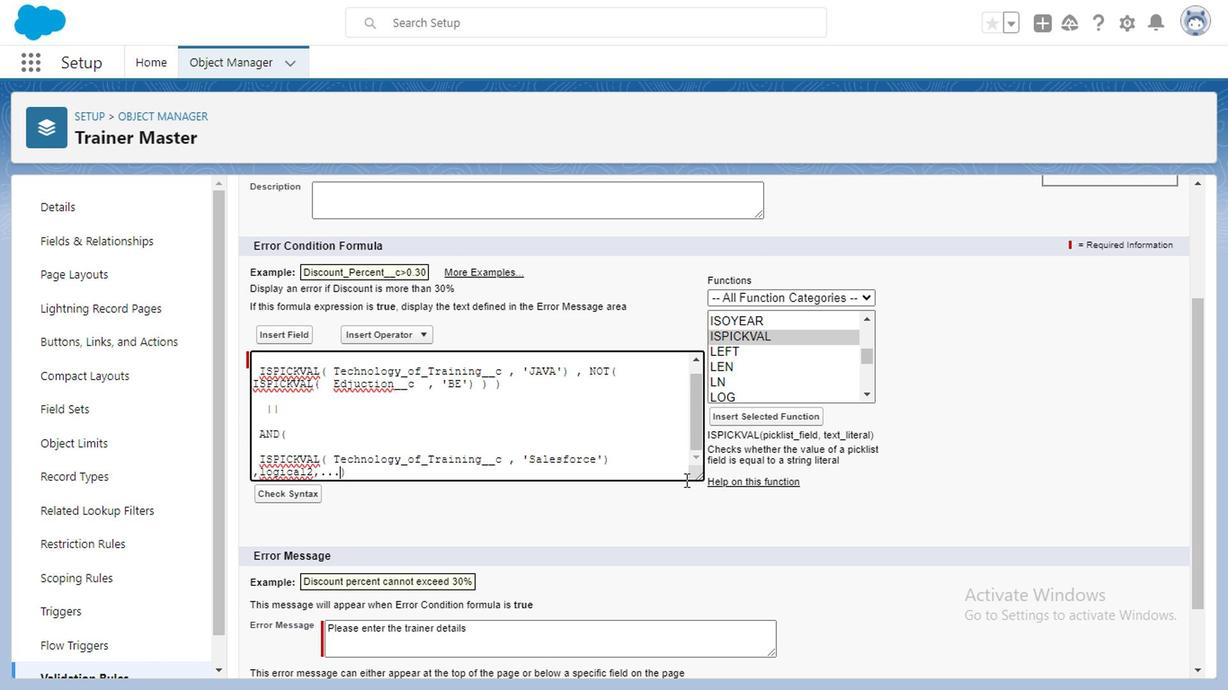 
Action: Key pressed <Key.backspace><Key.backspace><Key.backspace><Key.backspace><Key.backspace><Key.backspace><Key.backspace><Key.backspace><Key.backspace><Key.backspace><Key.backspace><Key.backspace>
Screenshot: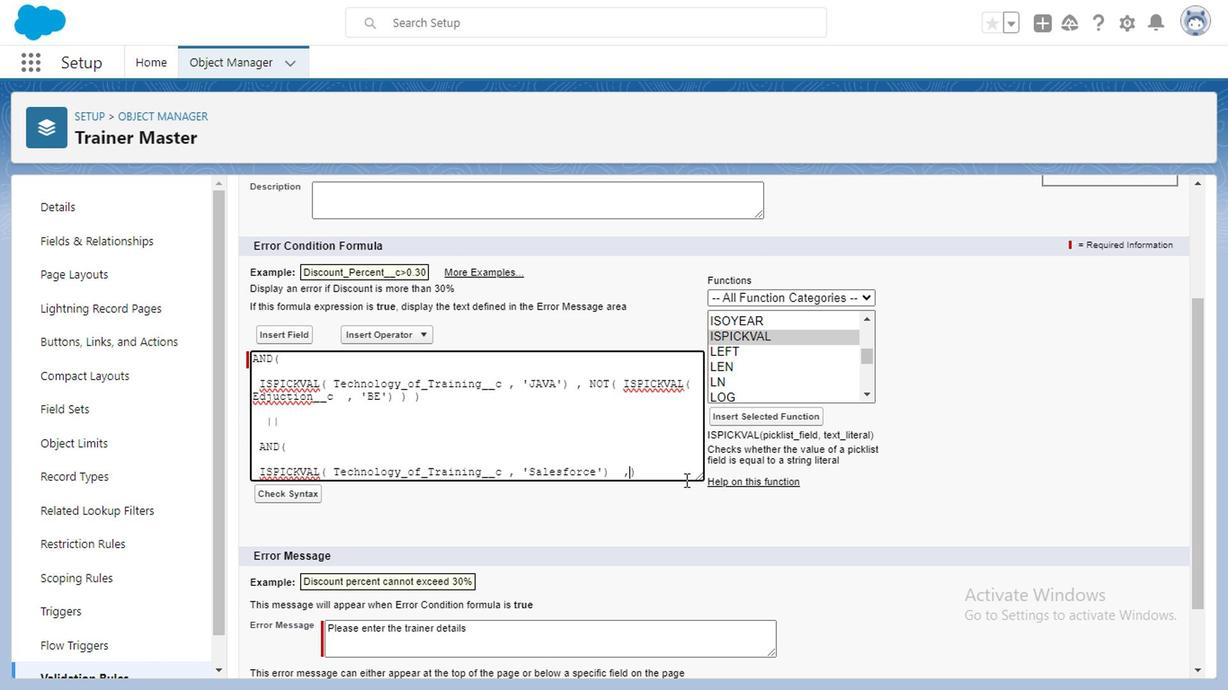 
Action: Mouse moved to (782, 292)
Screenshot: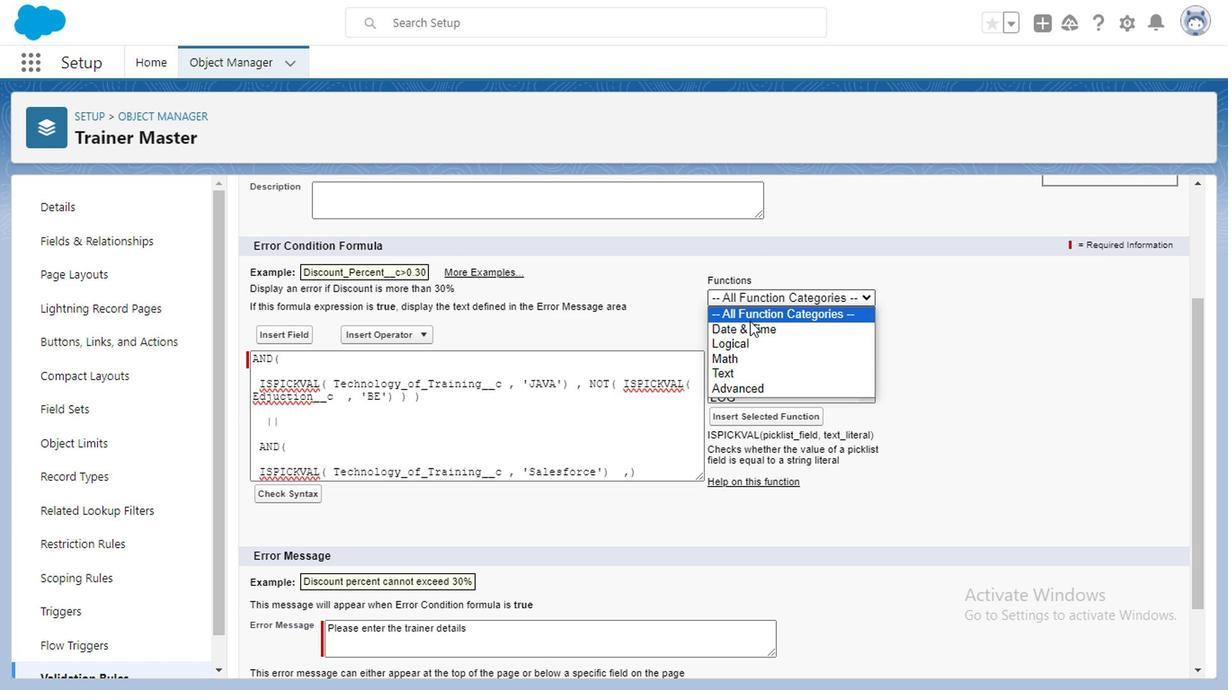 
Action: Mouse pressed left at (782, 292)
Screenshot: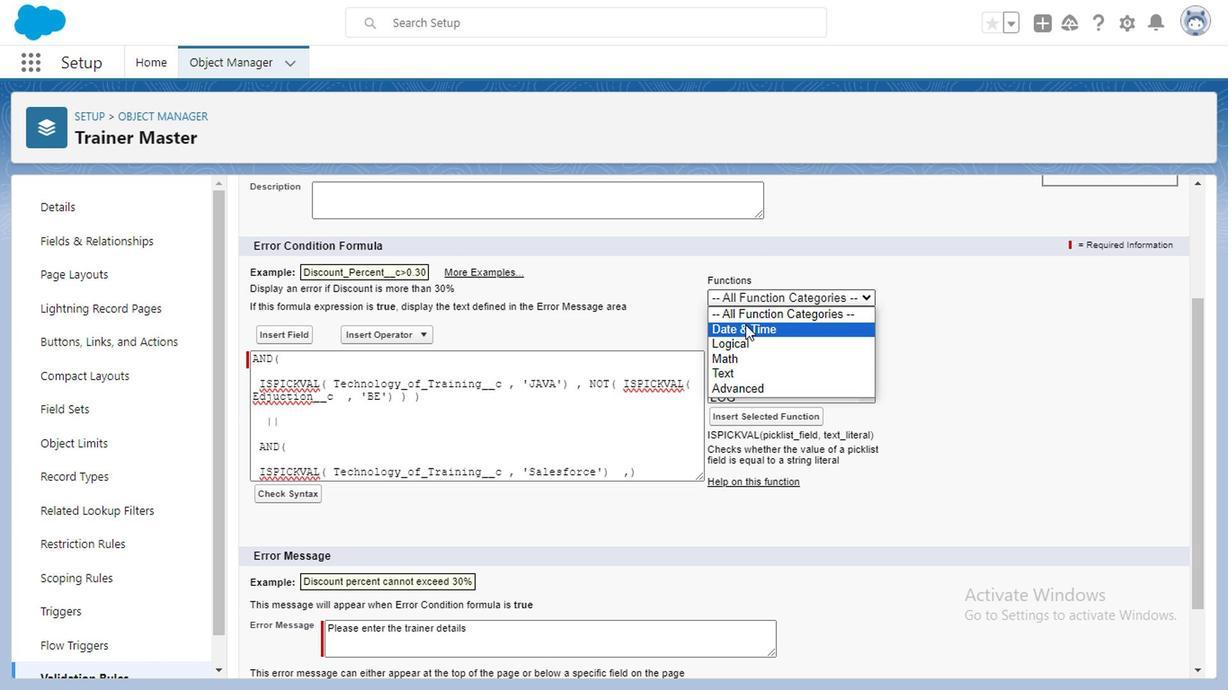 
Action: Mouse moved to (742, 345)
Screenshot: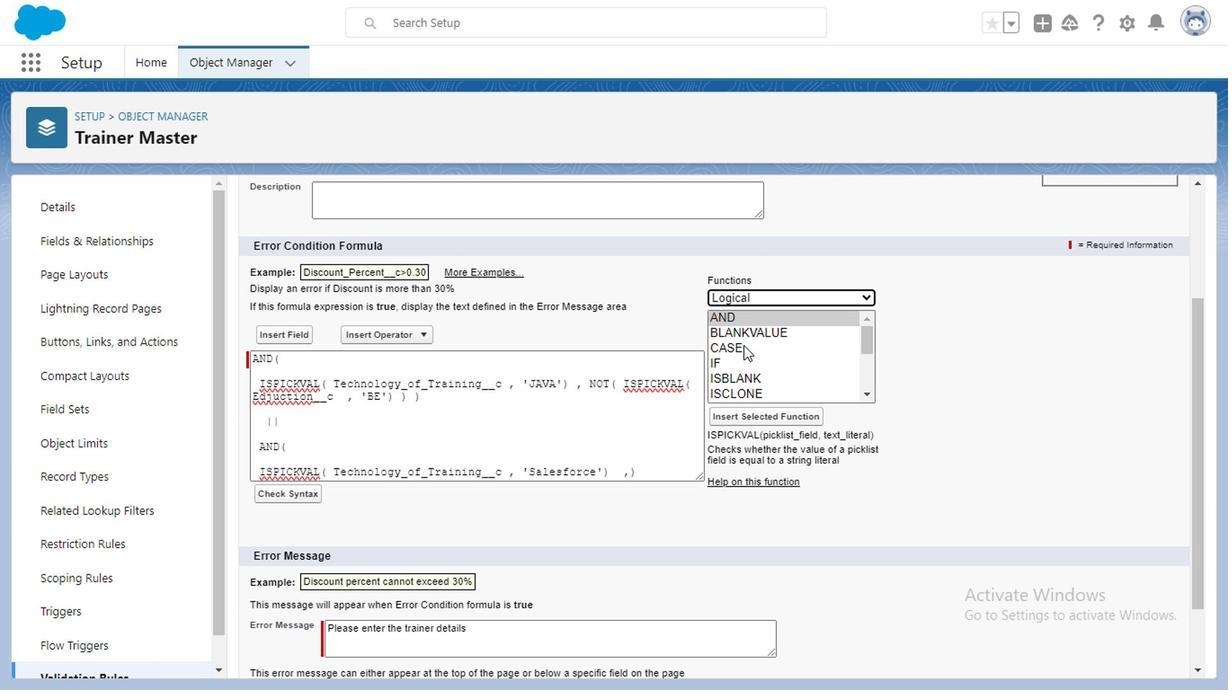 
Action: Mouse pressed left at (742, 345)
Screenshot: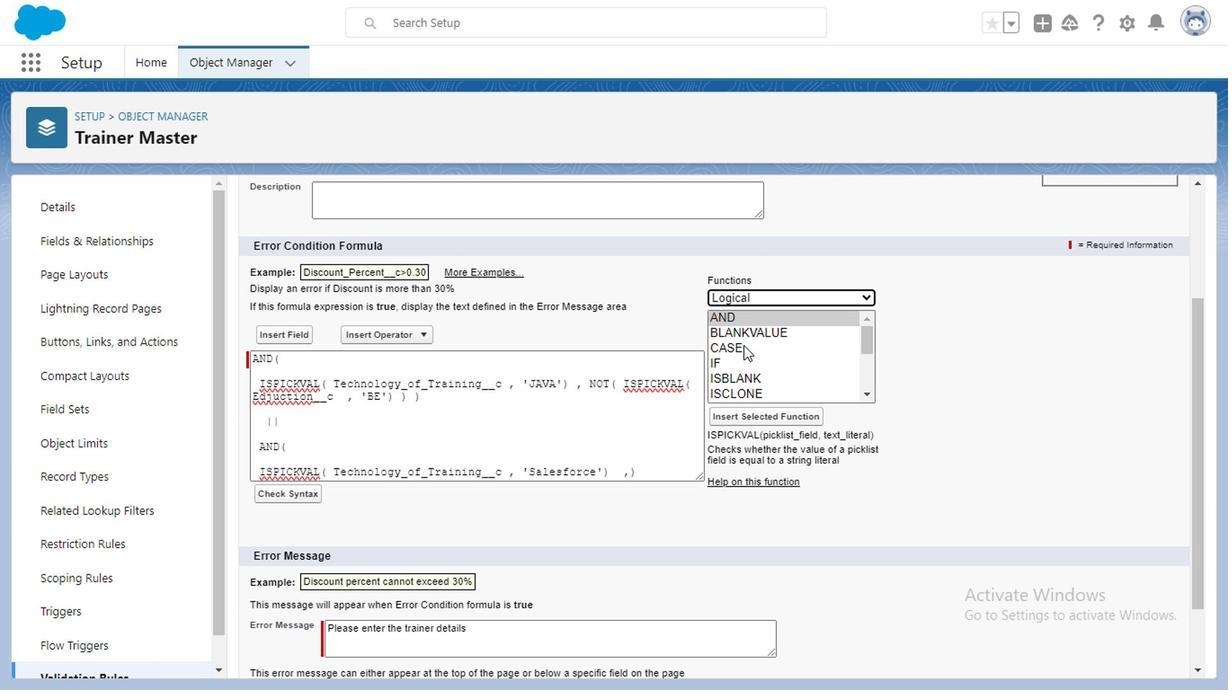 
Action: Mouse moved to (737, 337)
Screenshot: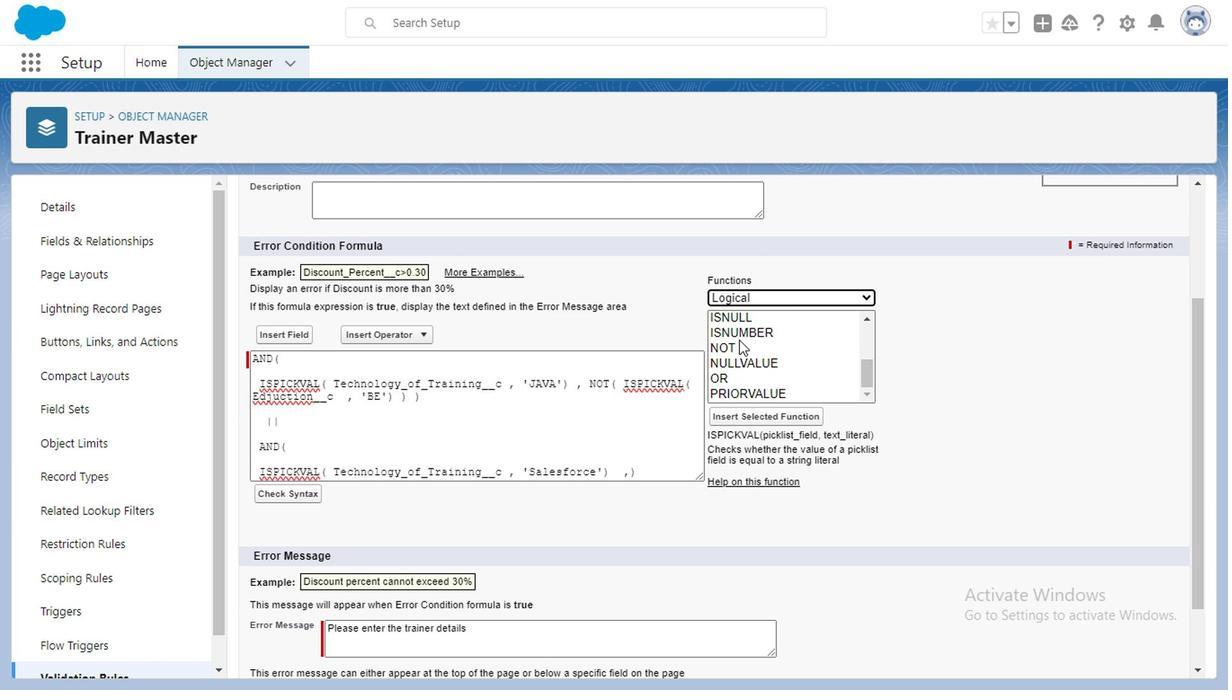
Action: Mouse scrolled (737, 336) with delta (0, -1)
Screenshot: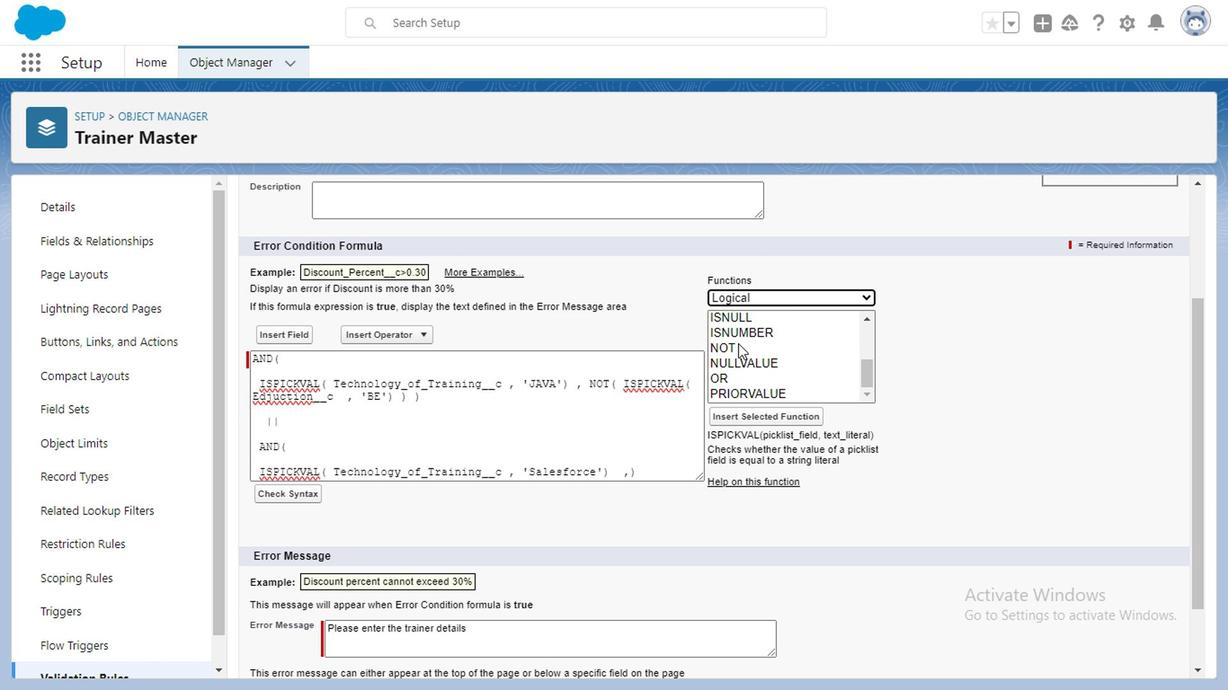 
Action: Mouse moved to (730, 347)
Screenshot: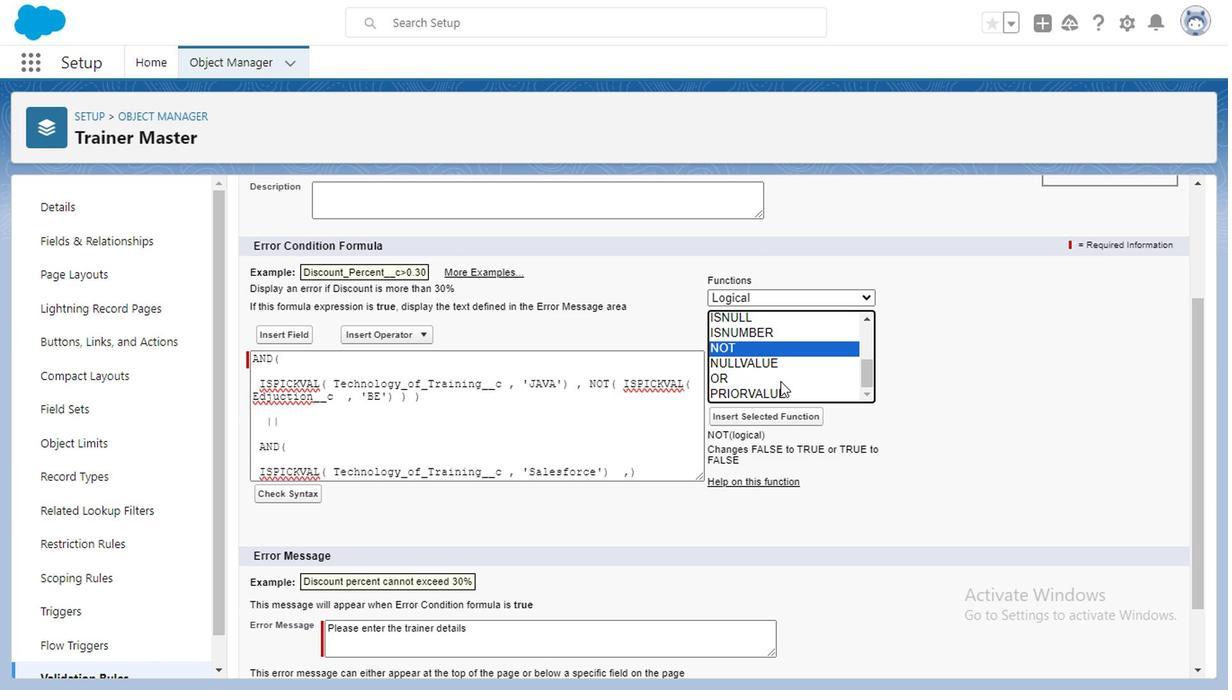 
Action: Mouse pressed left at (730, 347)
Screenshot: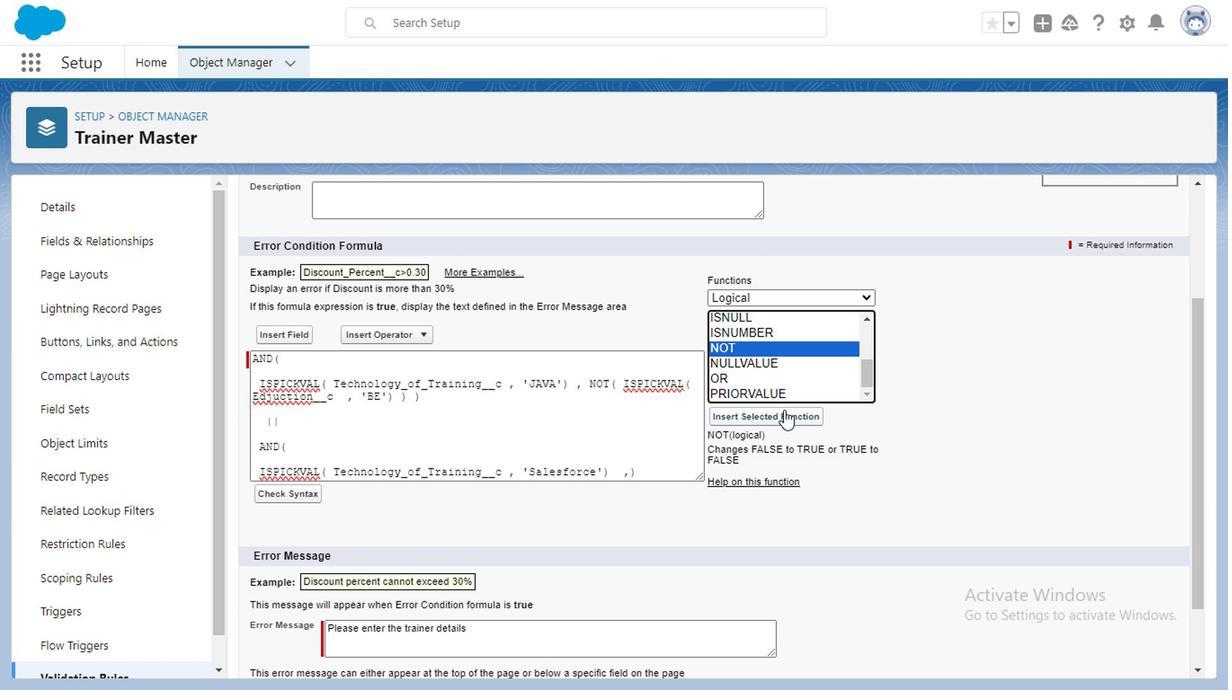 
Action: Mouse moved to (770, 416)
Screenshot: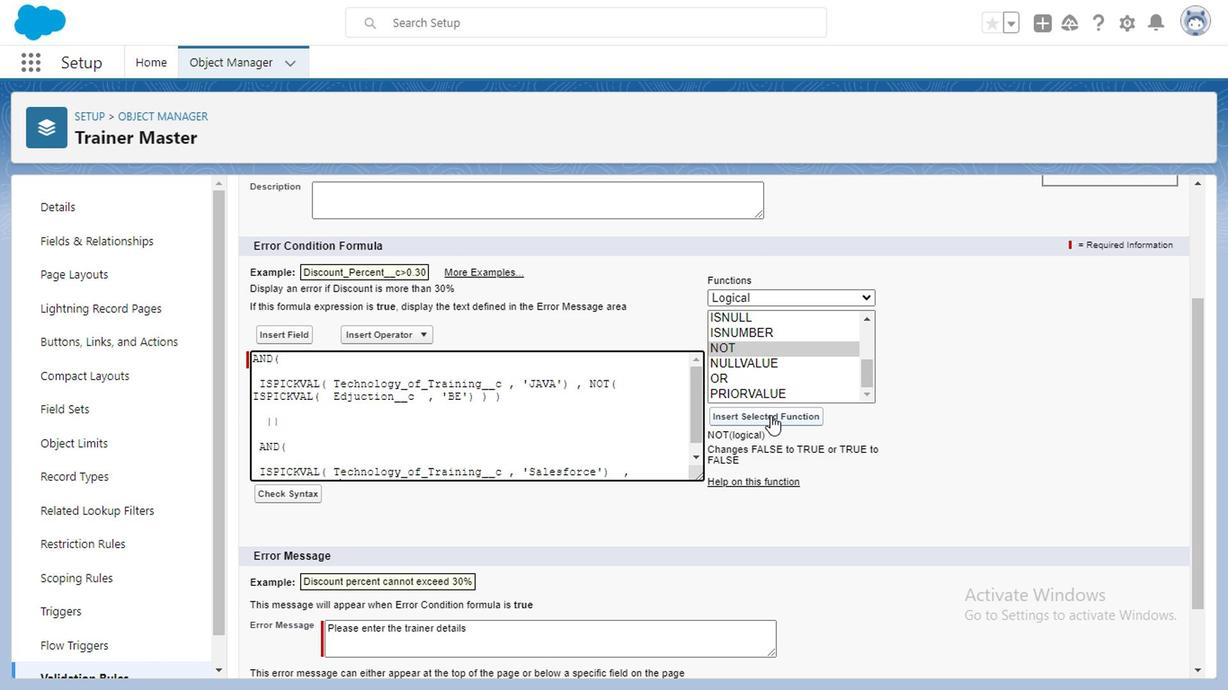 
Action: Mouse pressed left at (770, 416)
Screenshot: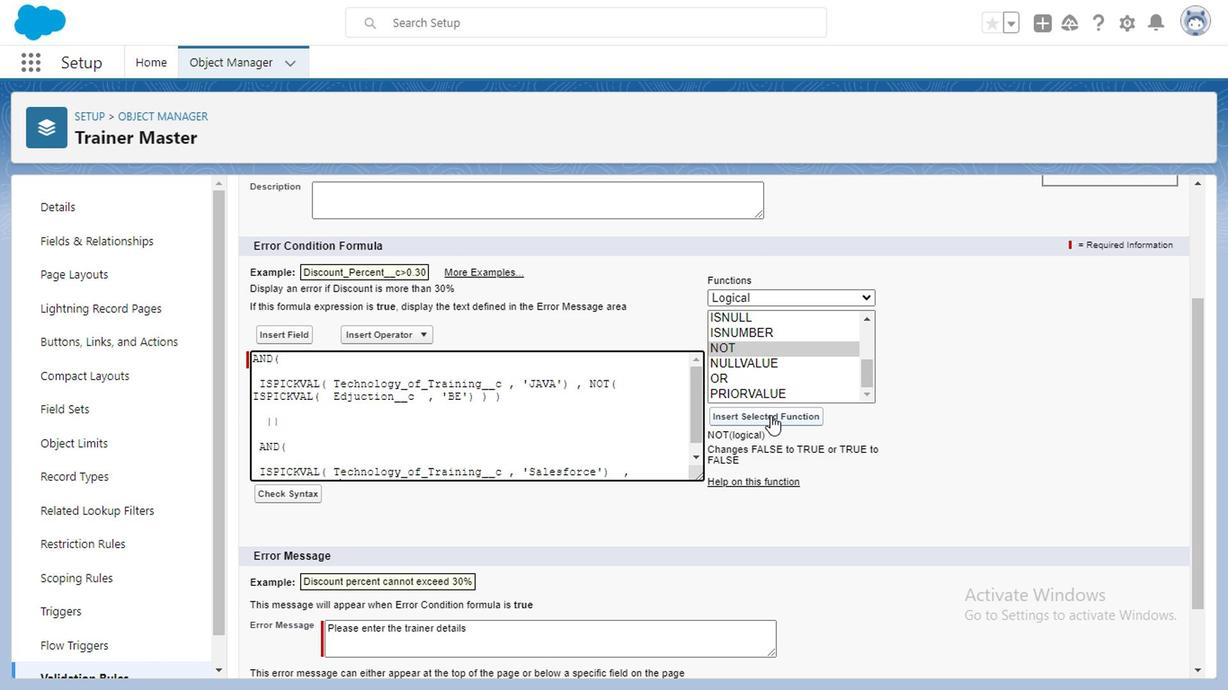 
Action: Mouse moved to (699, 397)
Screenshot: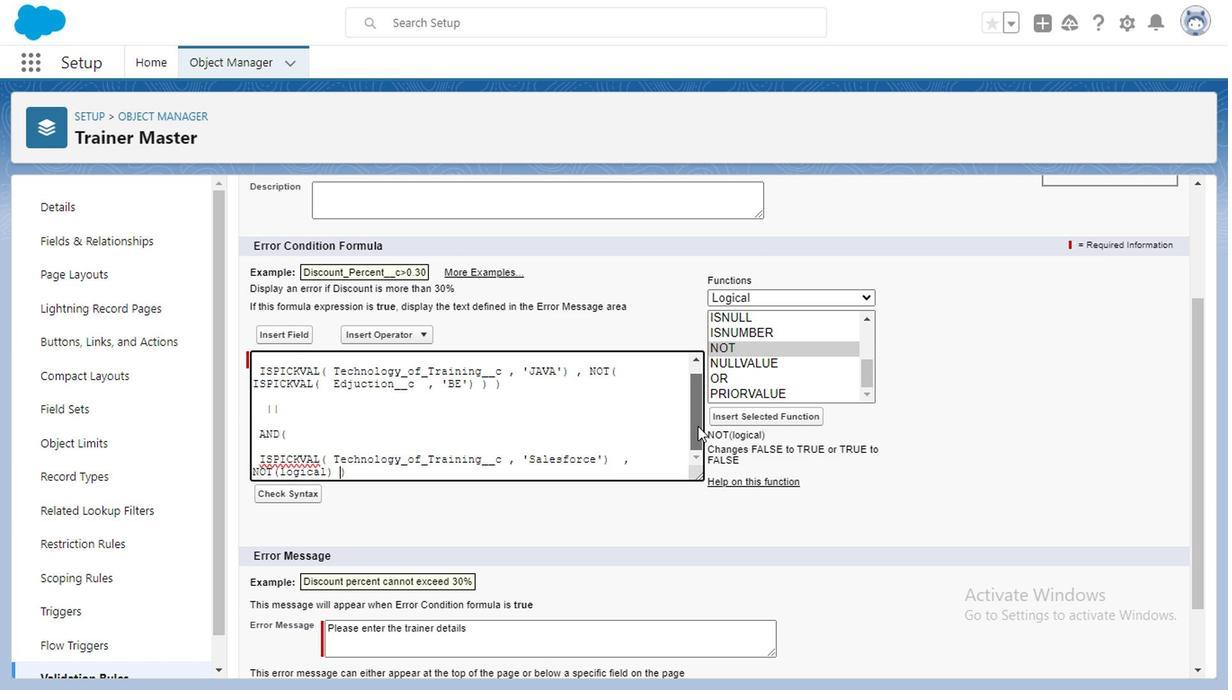 
Action: Mouse pressed left at (699, 397)
Screenshot: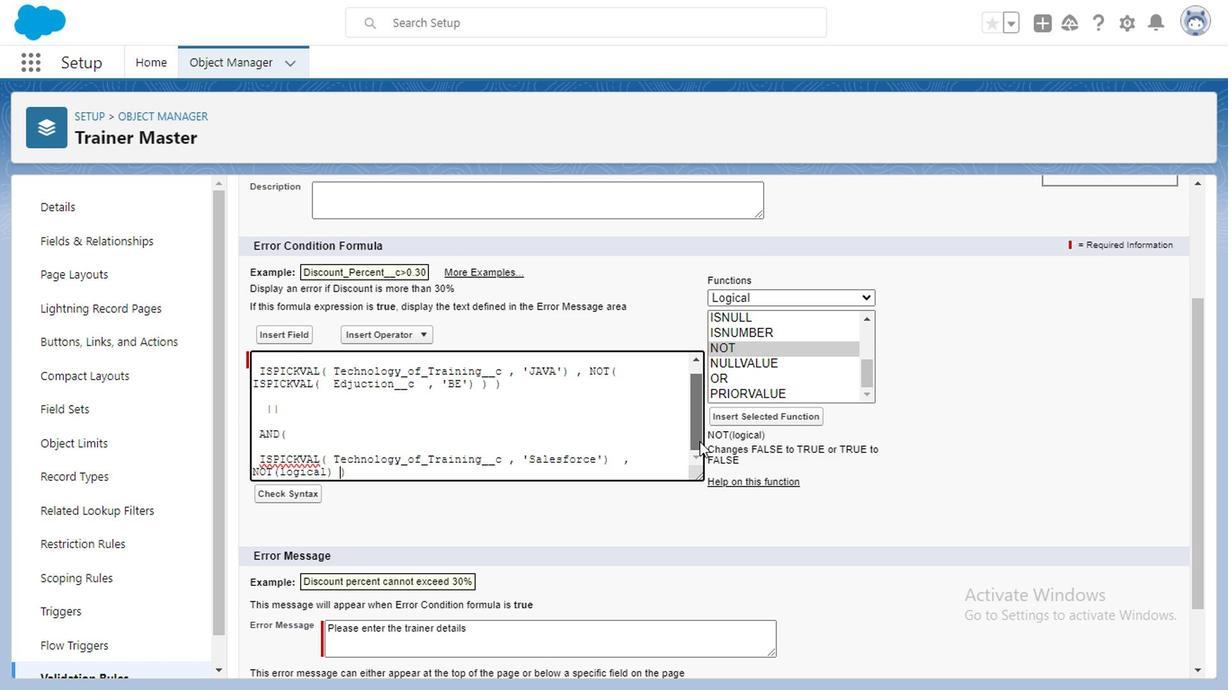 
Action: Mouse moved to (328, 473)
Screenshot: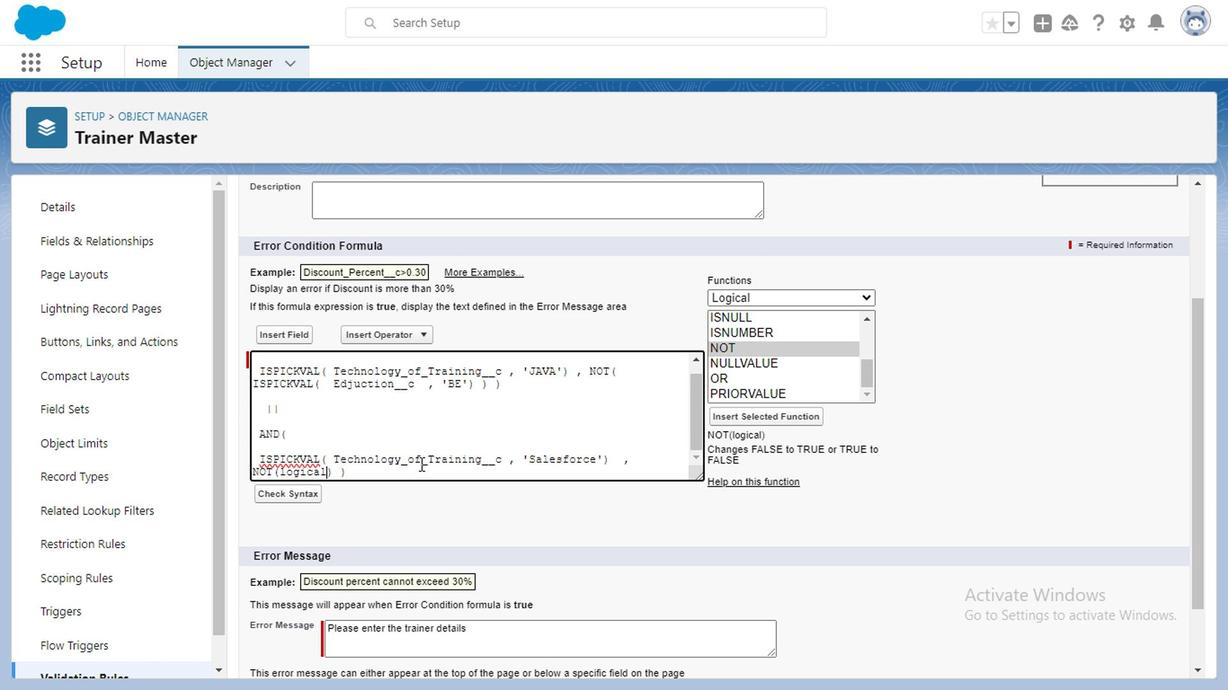 
Action: Mouse pressed left at (328, 473)
Screenshot: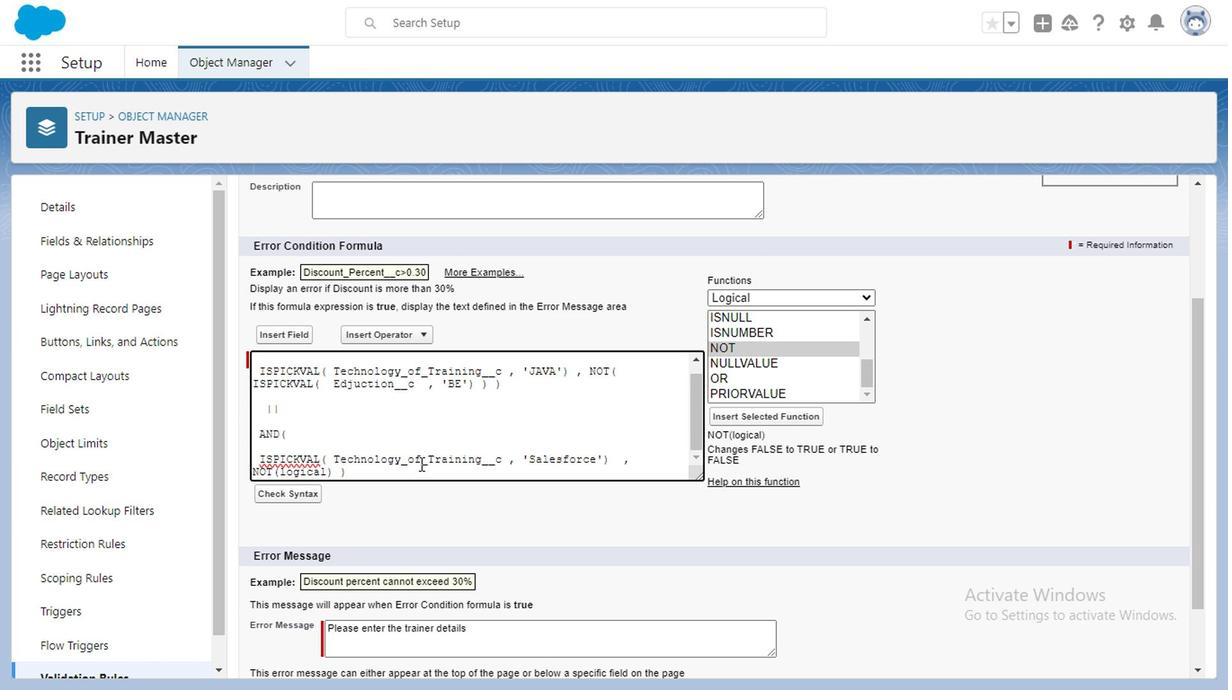 
Action: Mouse moved to (421, 461)
Screenshot: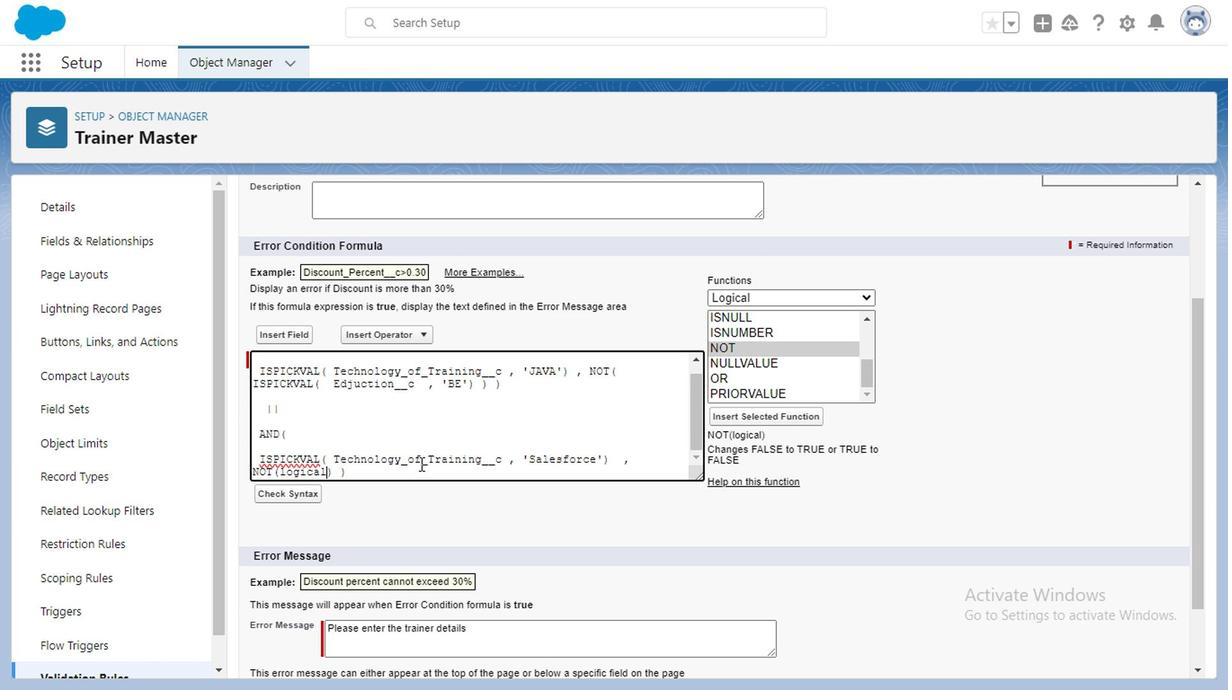 
Action: Key pressed <Key.backspace><Key.backspace><Key.backspace><Key.backspace><Key.backspace><Key.backspace><Key.backspace>
Screenshot: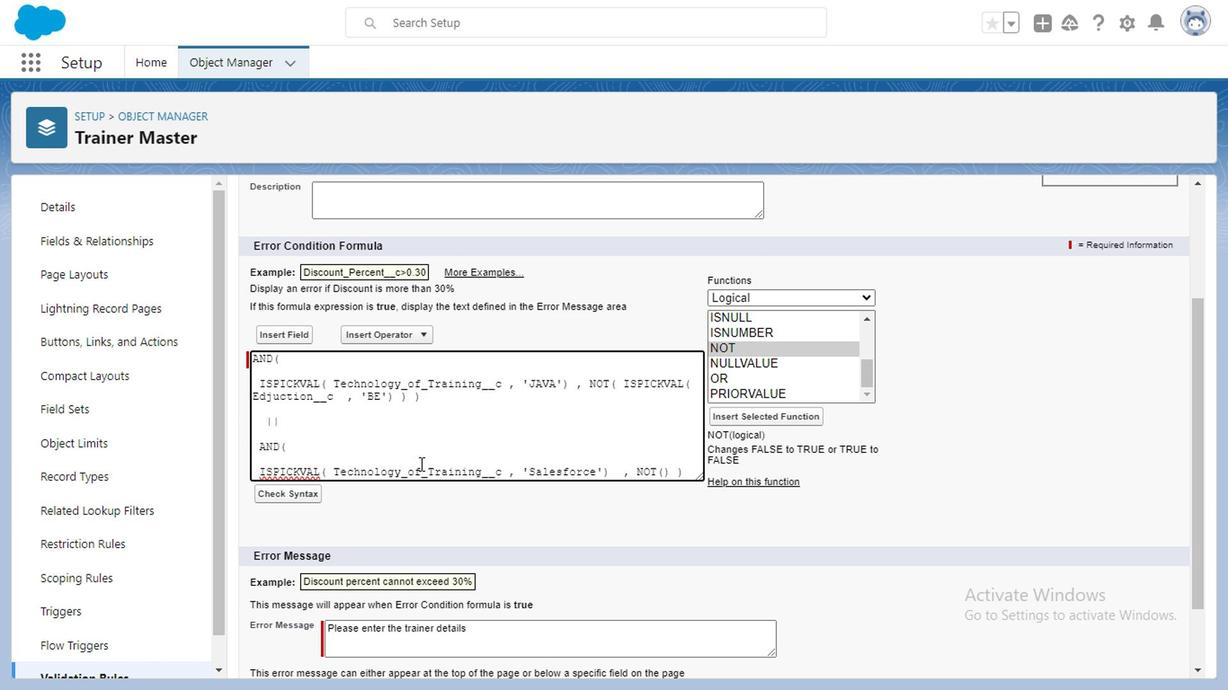 
Action: Mouse moved to (766, 297)
Screenshot: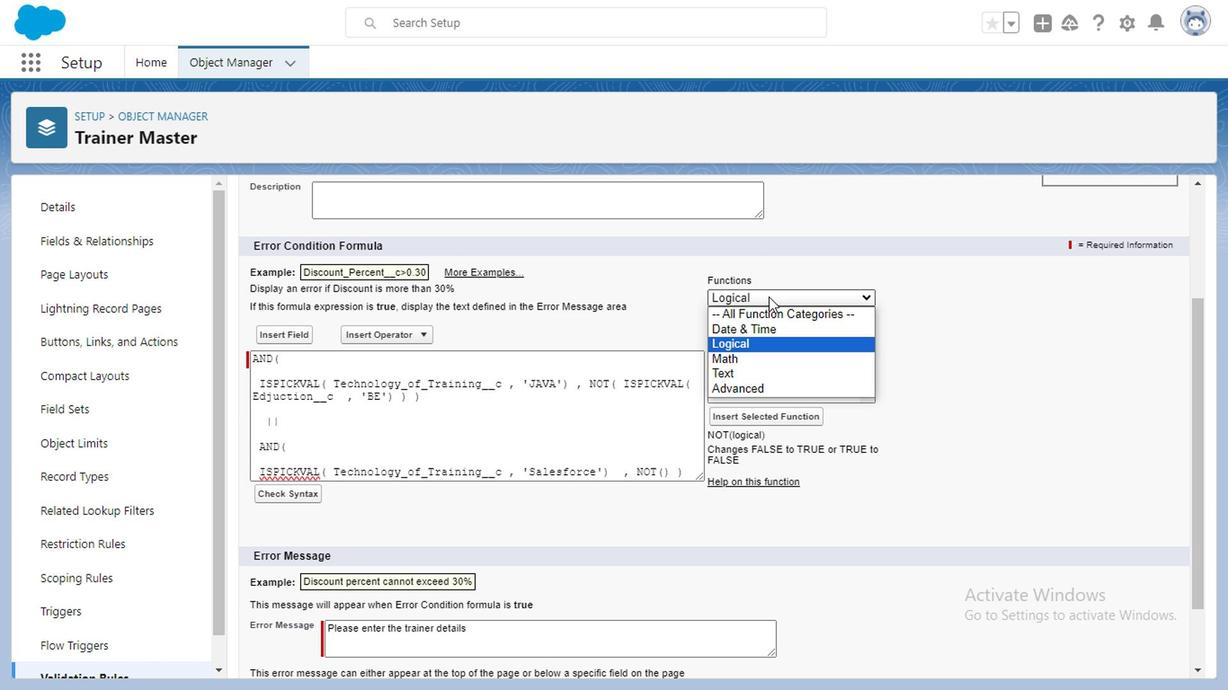 
Action: Mouse pressed left at (766, 297)
Screenshot: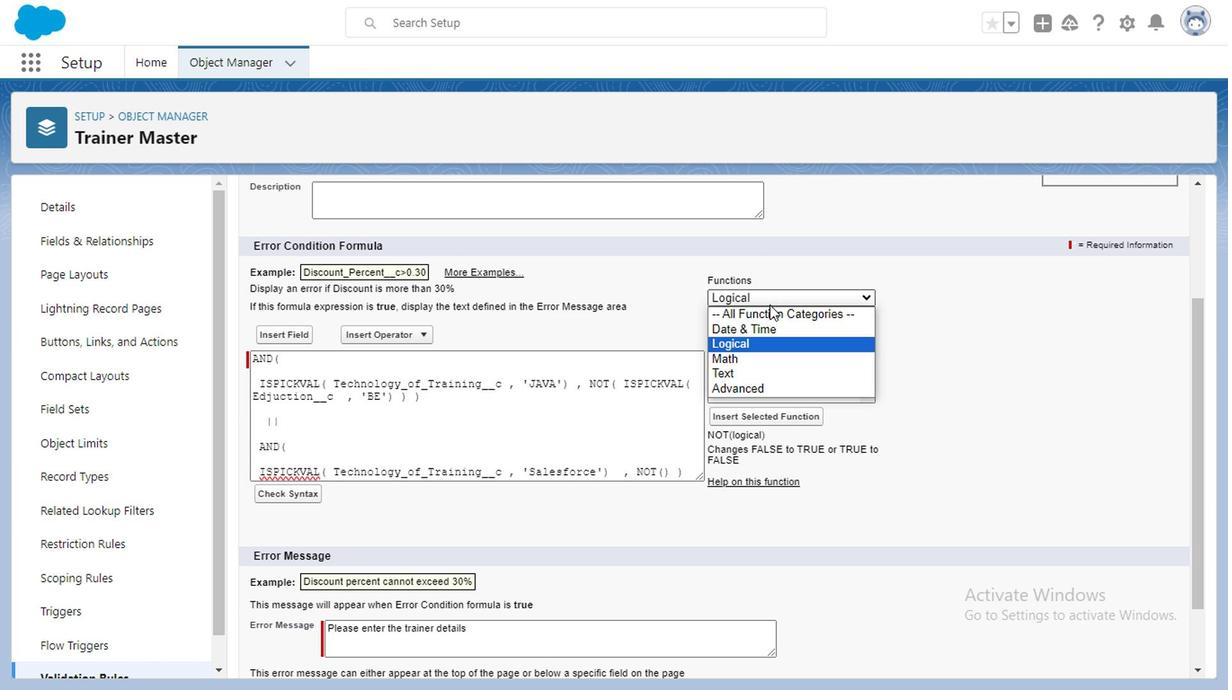 
Action: Mouse moved to (771, 313)
Screenshot: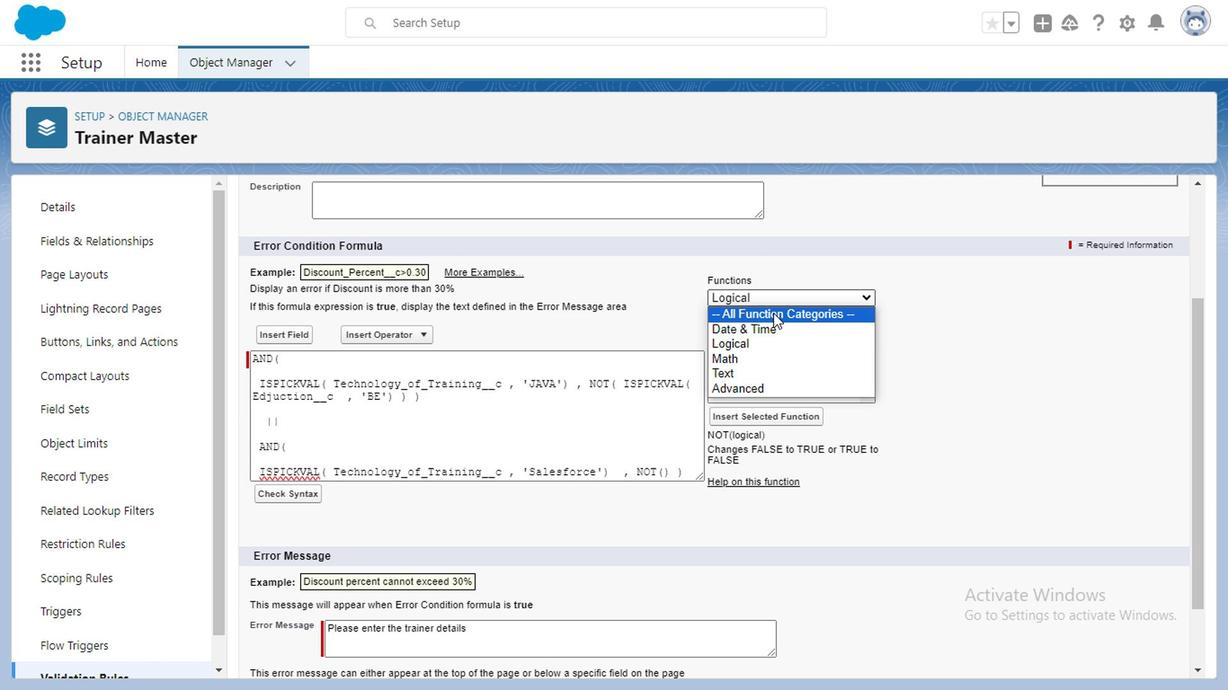 
Action: Mouse pressed left at (771, 313)
Screenshot: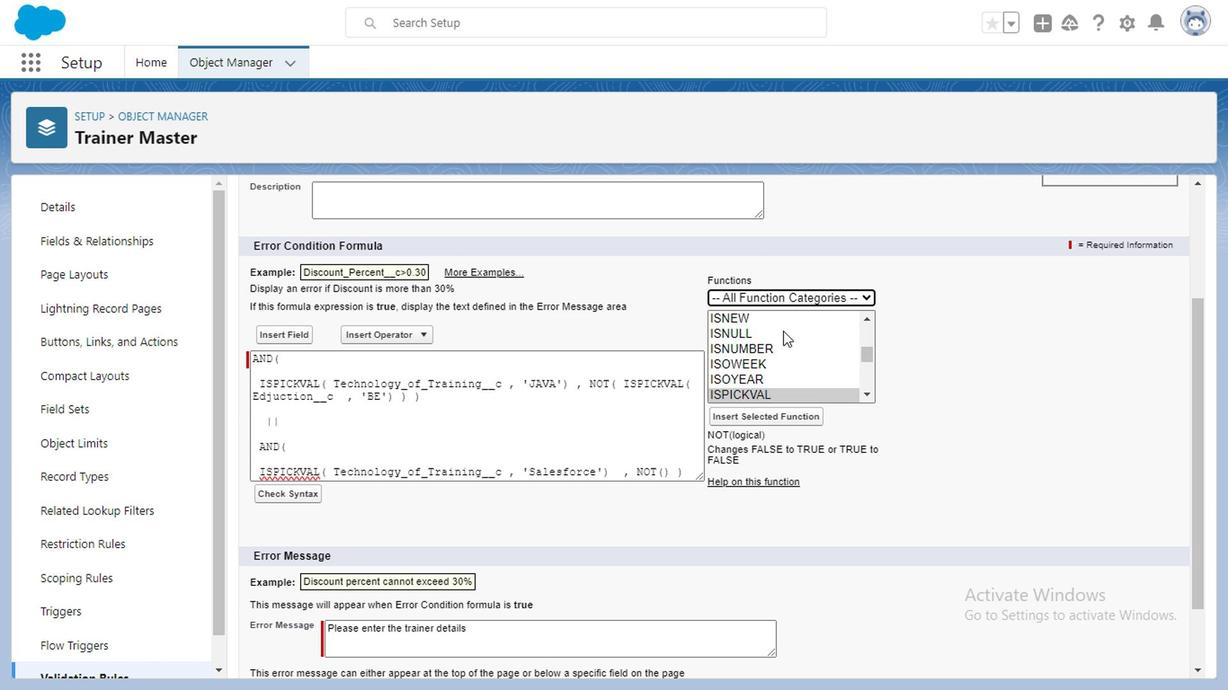 
Action: Mouse moved to (762, 387)
Screenshot: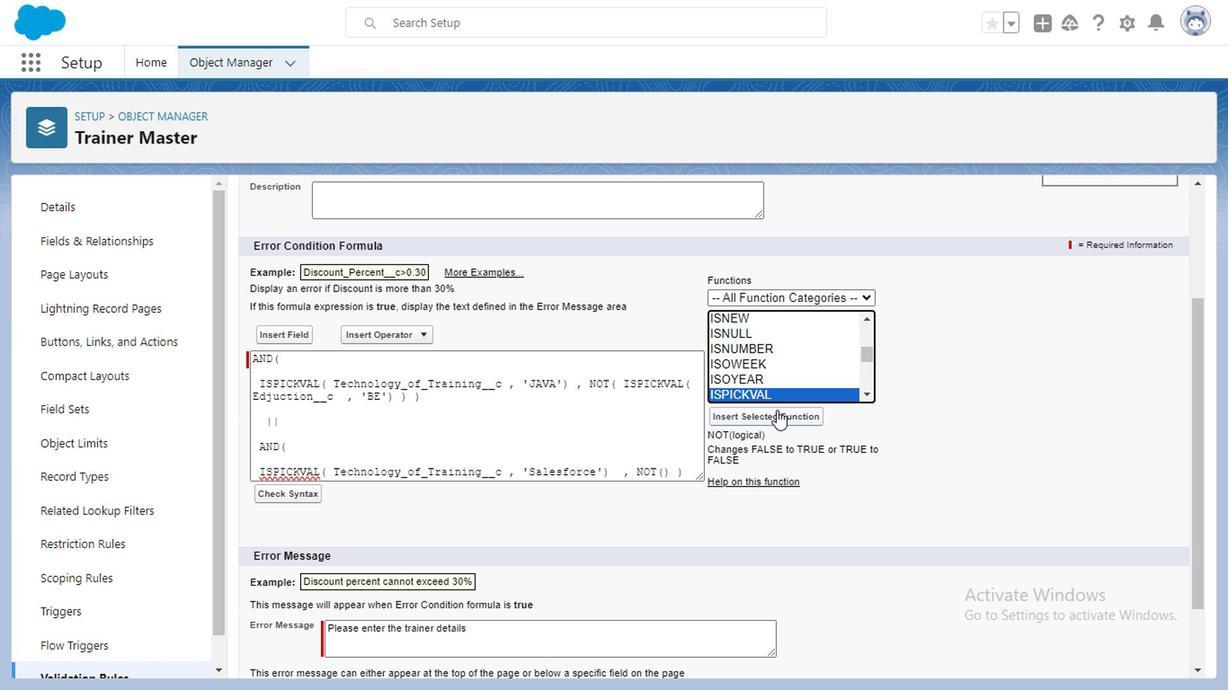 
Action: Mouse pressed left at (762, 387)
Screenshot: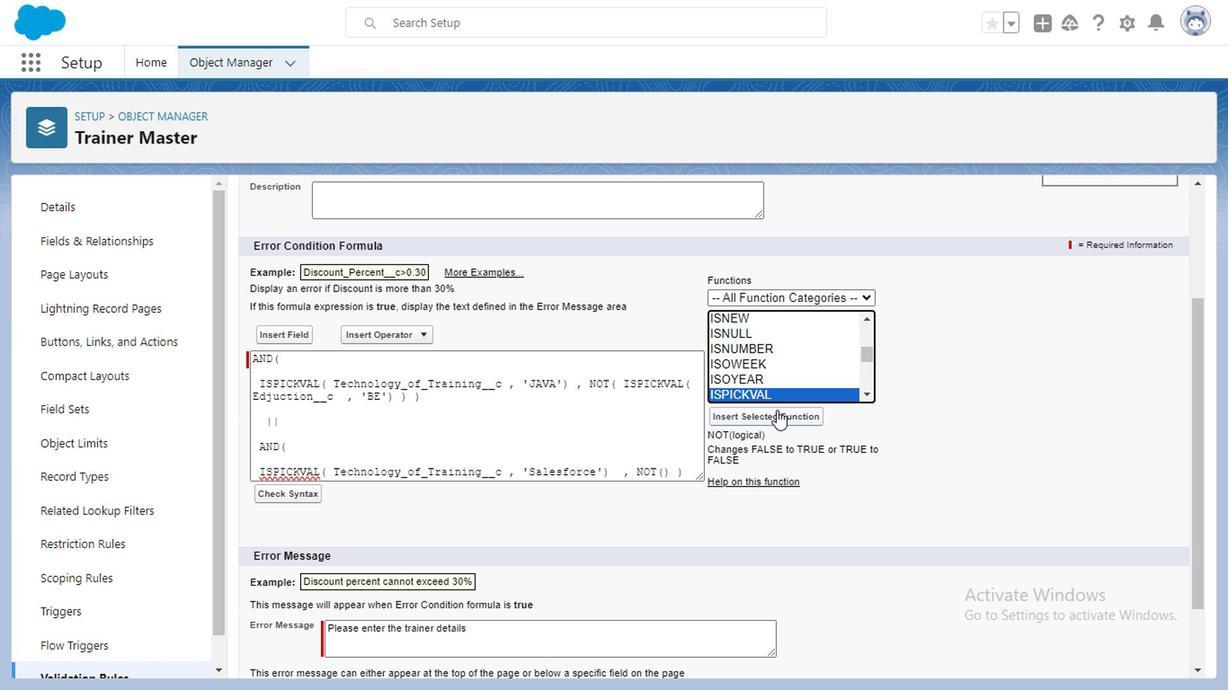 
Action: Mouse moved to (775, 410)
Screenshot: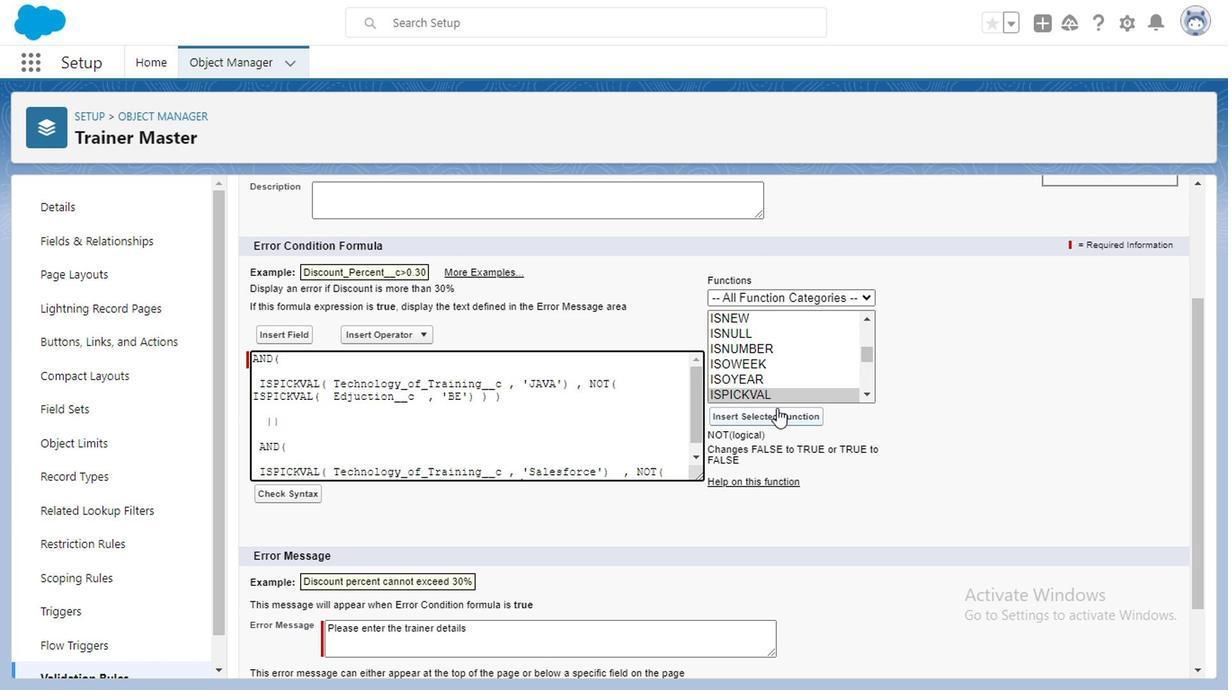 
Action: Mouse pressed left at (775, 410)
Screenshot: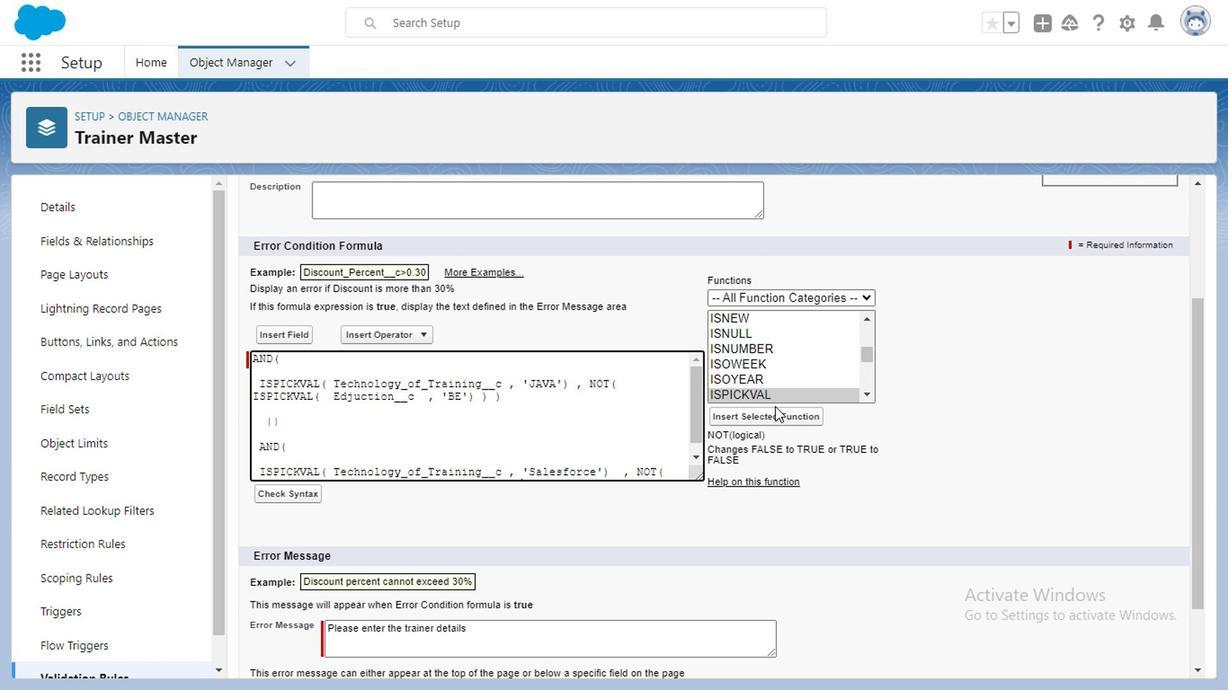 
Action: Mouse moved to (546, 428)
Screenshot: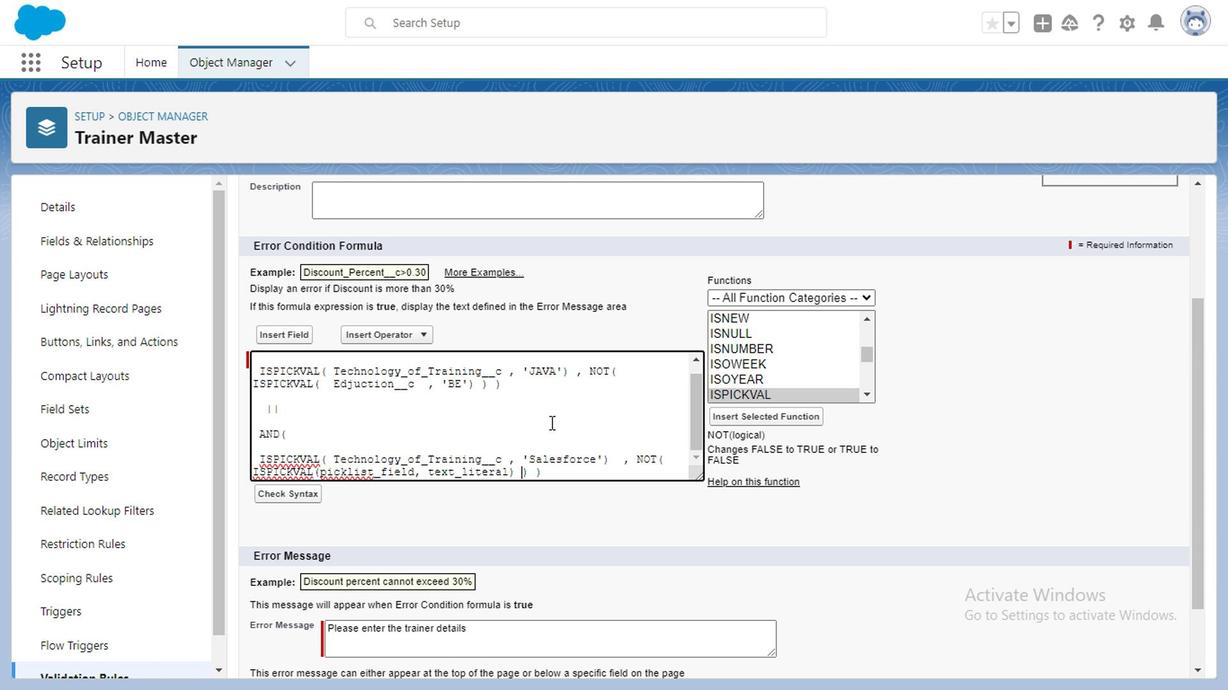 
Action: Mouse scrolled (546, 427) with delta (0, -1)
Screenshot: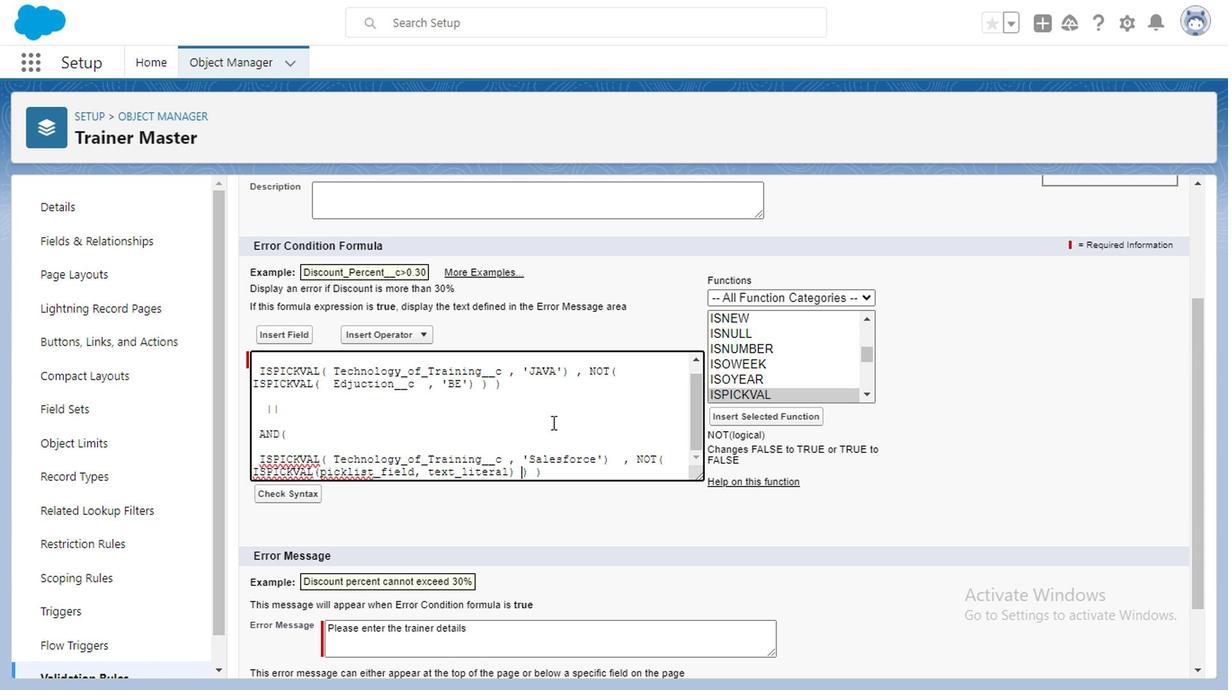 
Action: Mouse moved to (550, 421)
Screenshot: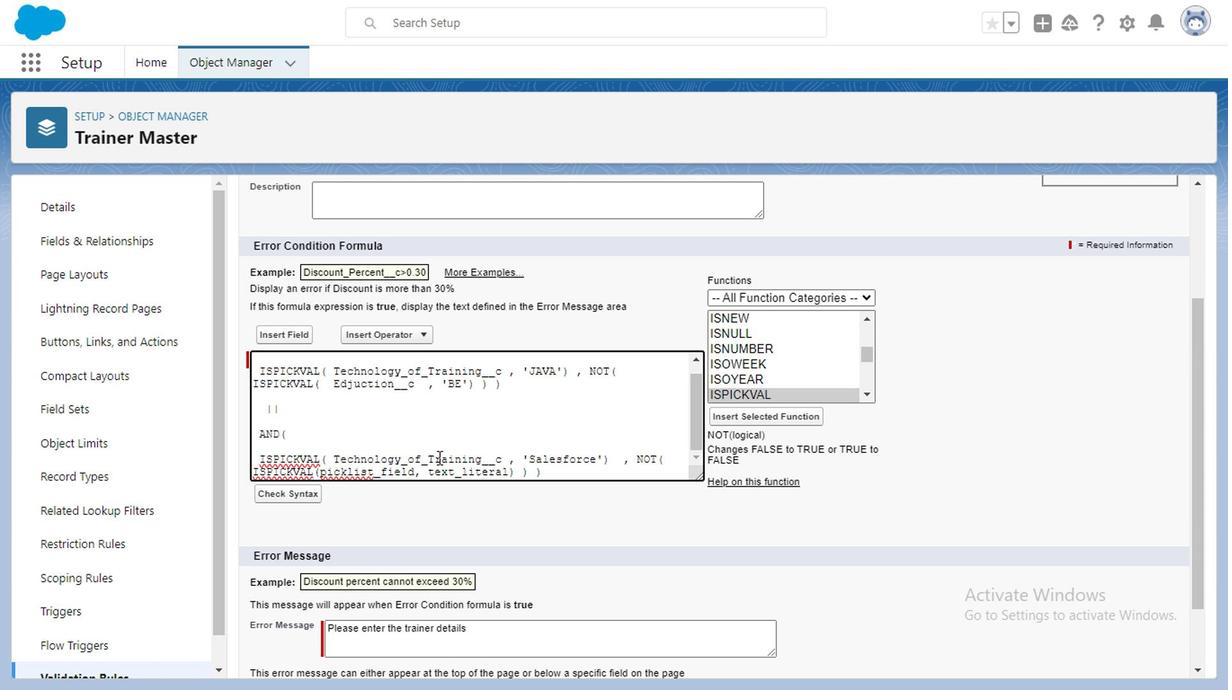 
Action: Mouse scrolled (550, 420) with delta (0, -1)
Screenshot: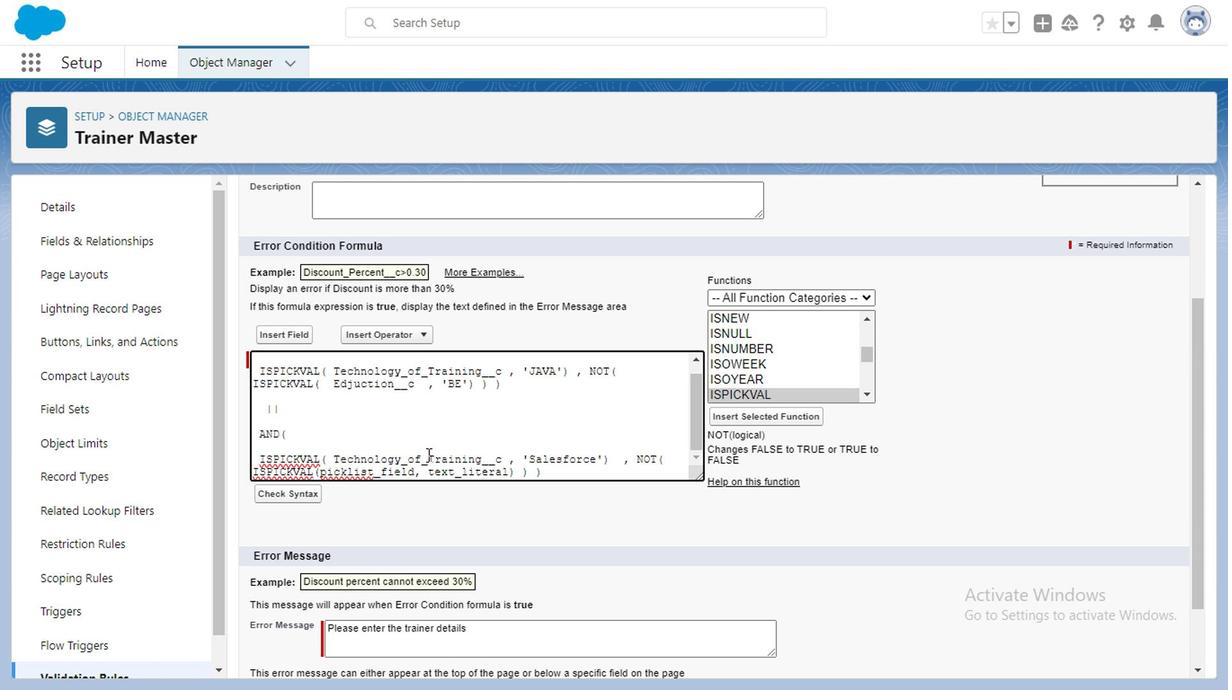 
Action: Mouse moved to (417, 468)
Screenshot: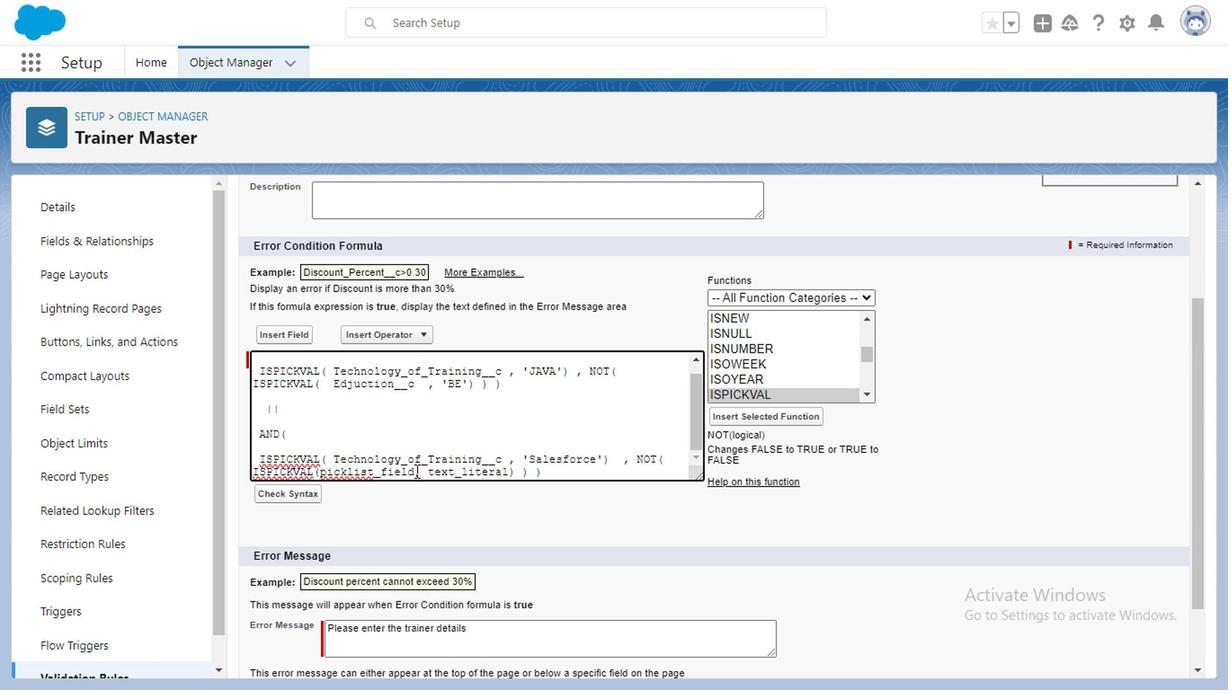 
Action: Mouse pressed left at (417, 468)
Screenshot: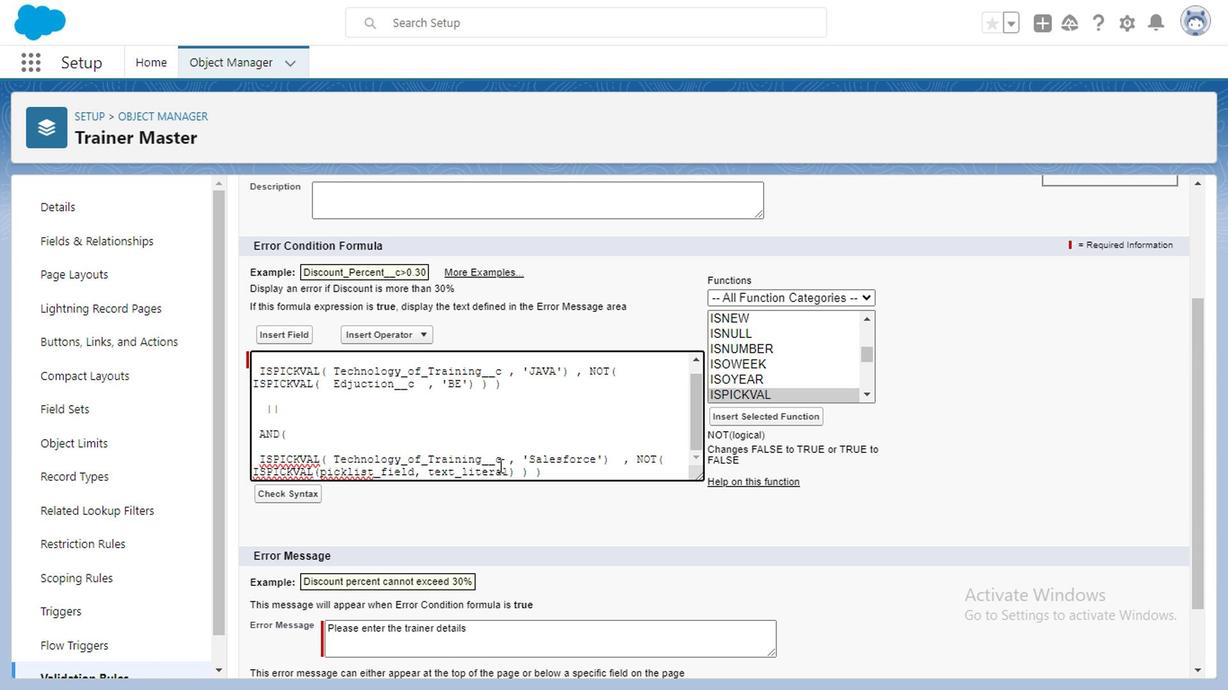 
Action: Mouse moved to (498, 442)
Screenshot: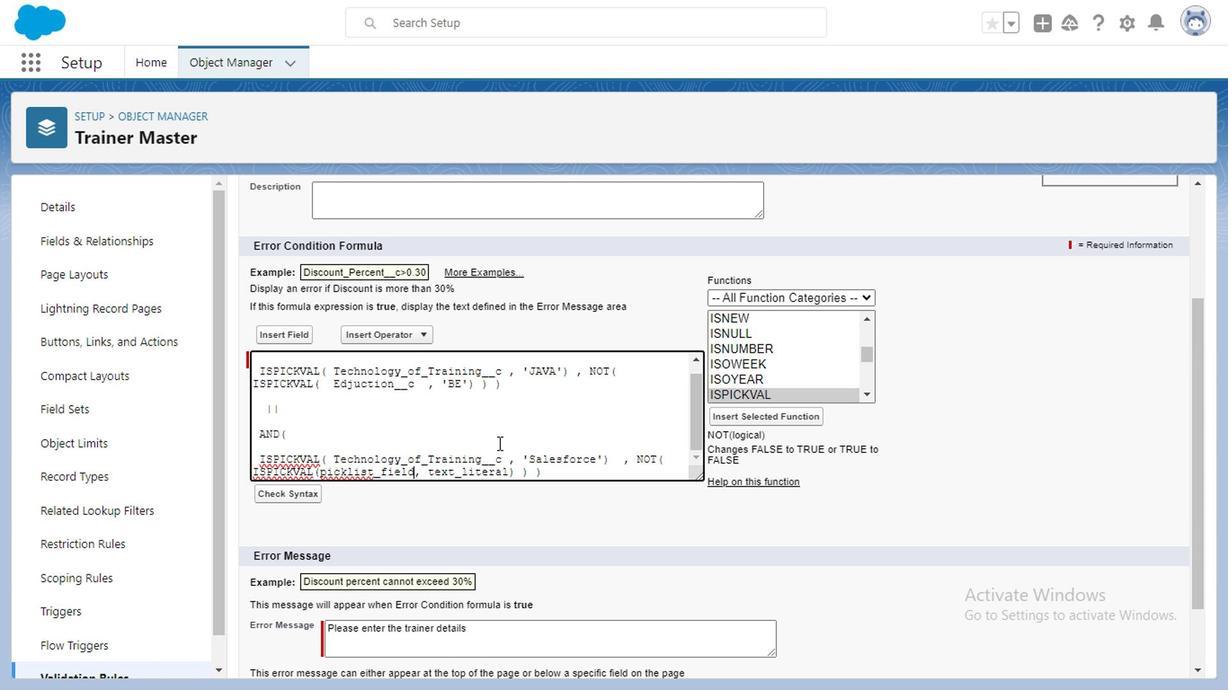 
Action: Key pressed <Key.backspace><Key.backspace><Key.backspace><Key.backspace><Key.backspace><Key.backspace><Key.backspace><Key.backspace><Key.backspace><Key.backspace><Key.backspace><Key.backspace><Key.backspace><Key.backspace>
Screenshot: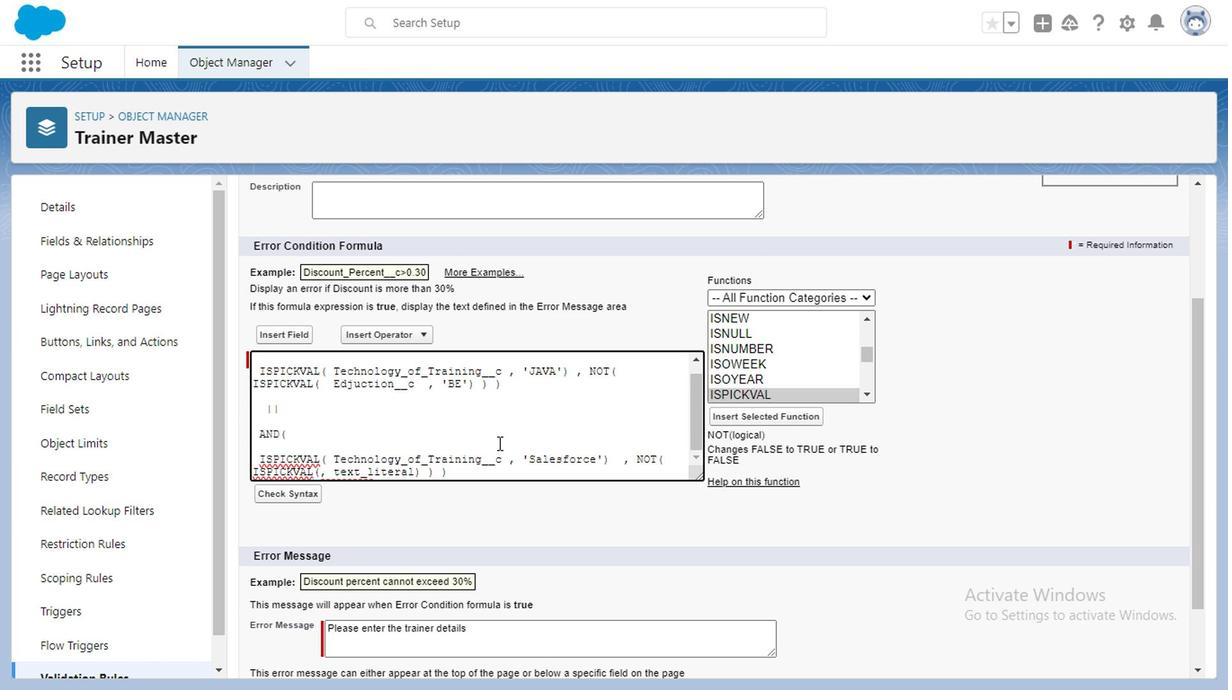 
Action: Mouse moved to (296, 333)
Screenshot: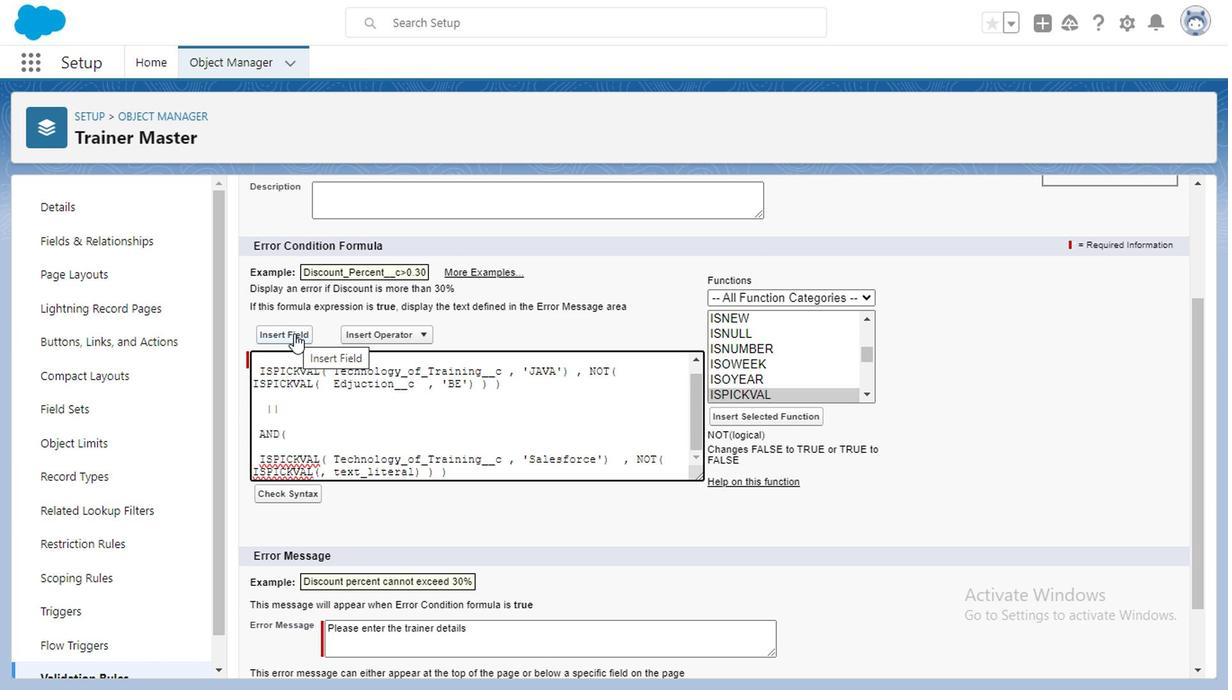 
Action: Mouse pressed left at (296, 333)
Screenshot: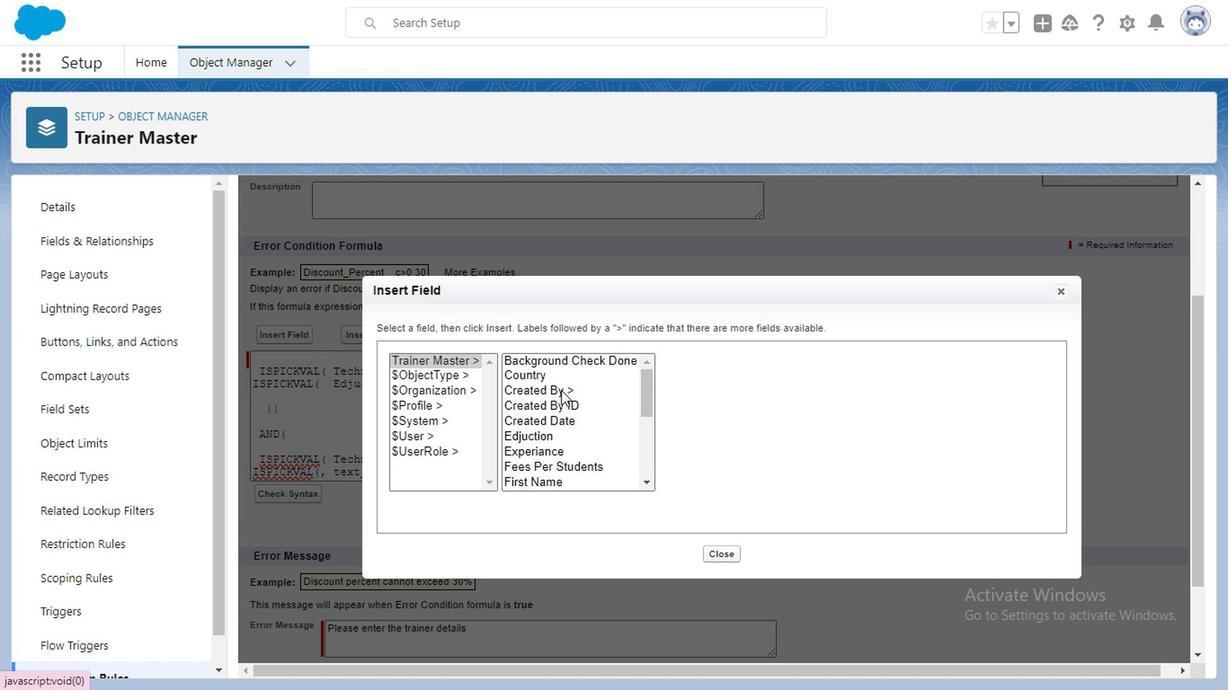 
Action: Mouse moved to (582, 414)
Screenshot: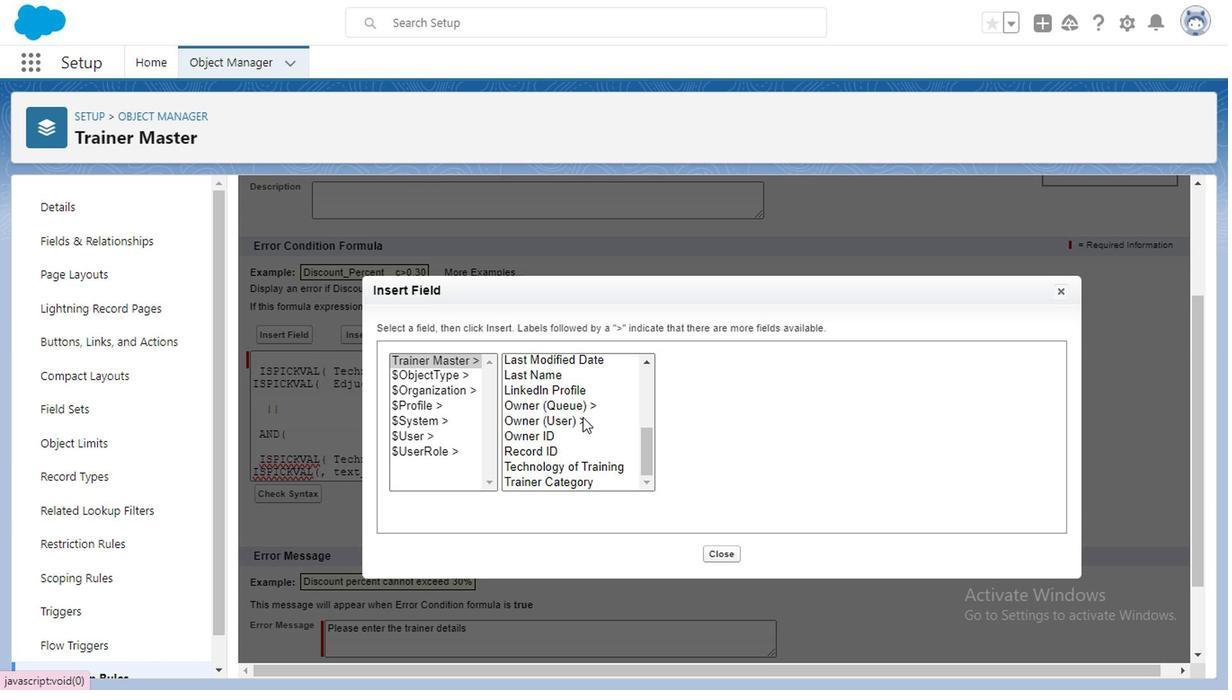 
Action: Mouse scrolled (582, 413) with delta (0, -1)
Screenshot: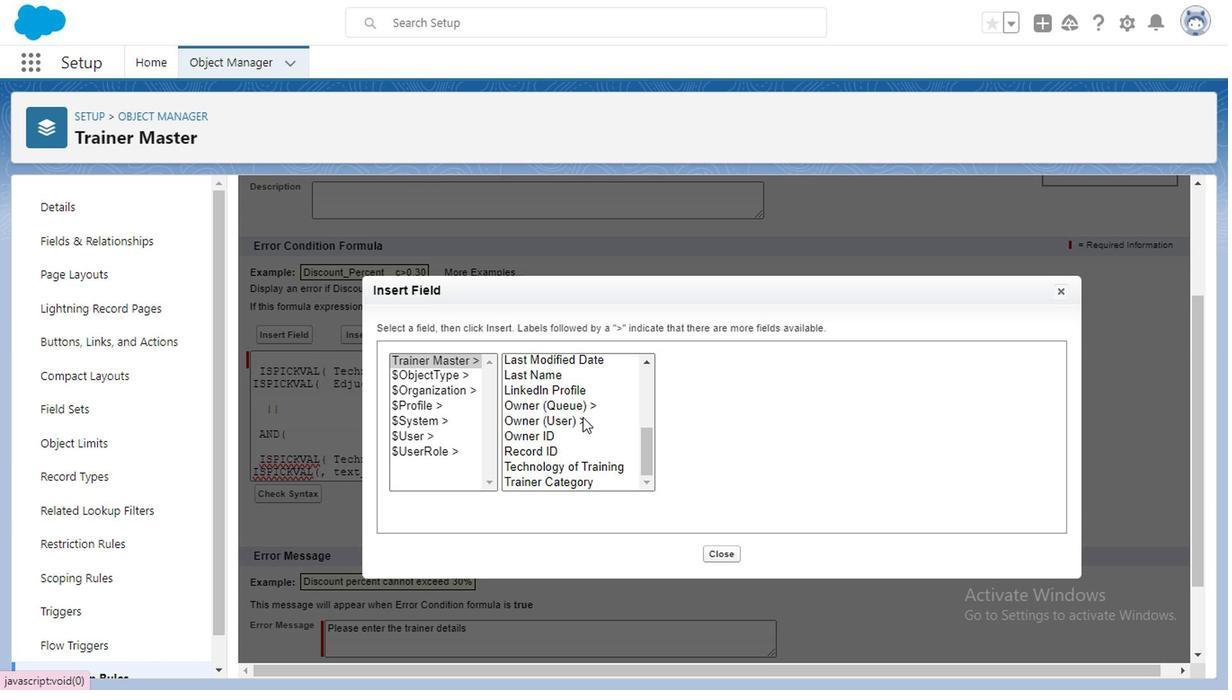 
Action: Mouse moved to (582, 416)
Screenshot: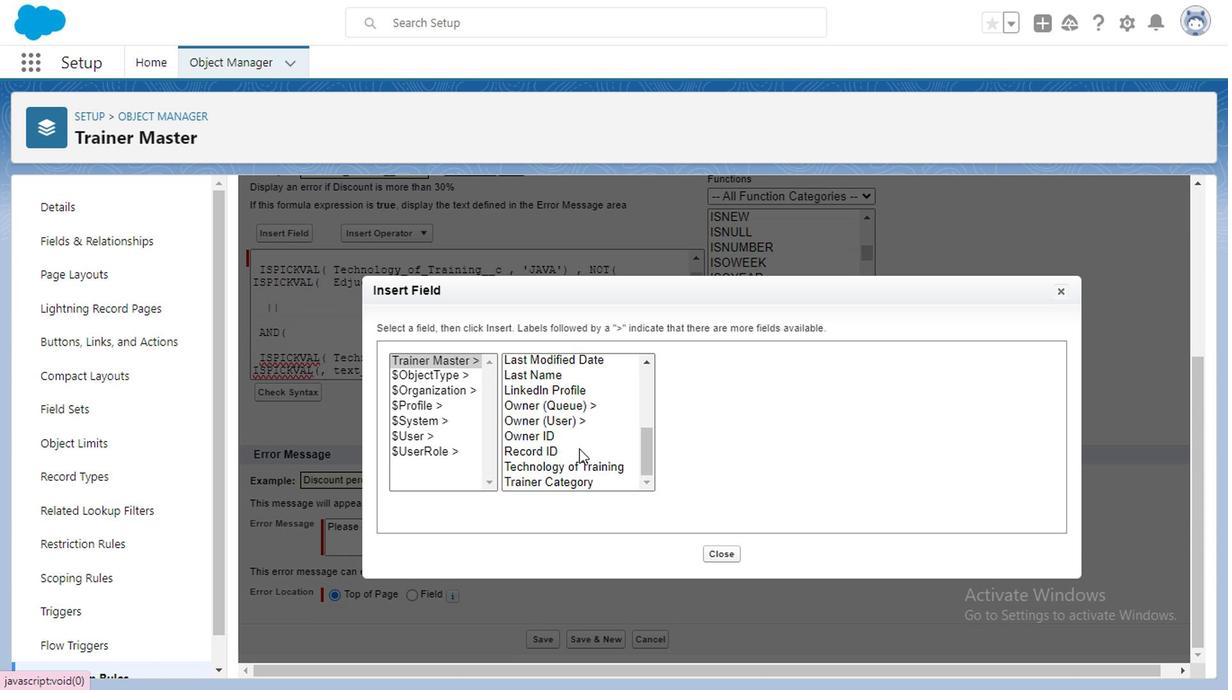 
Action: Mouse scrolled (582, 415) with delta (0, -1)
Screenshot: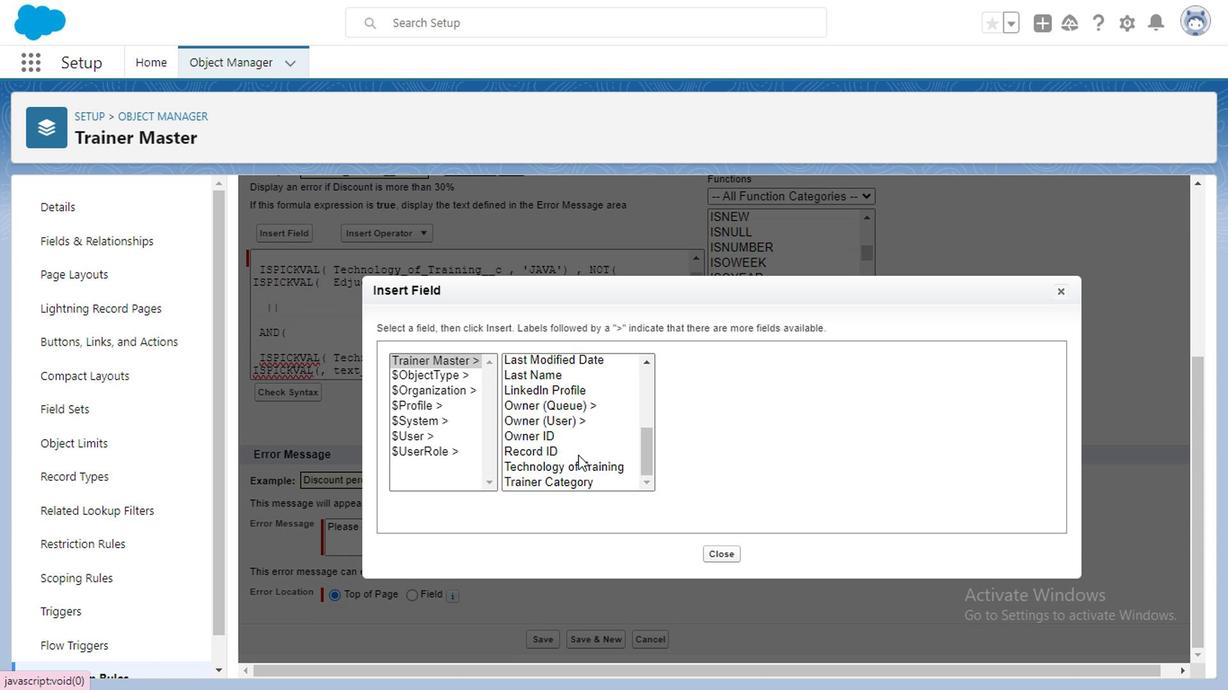 
Action: Mouse moved to (550, 445)
Screenshot: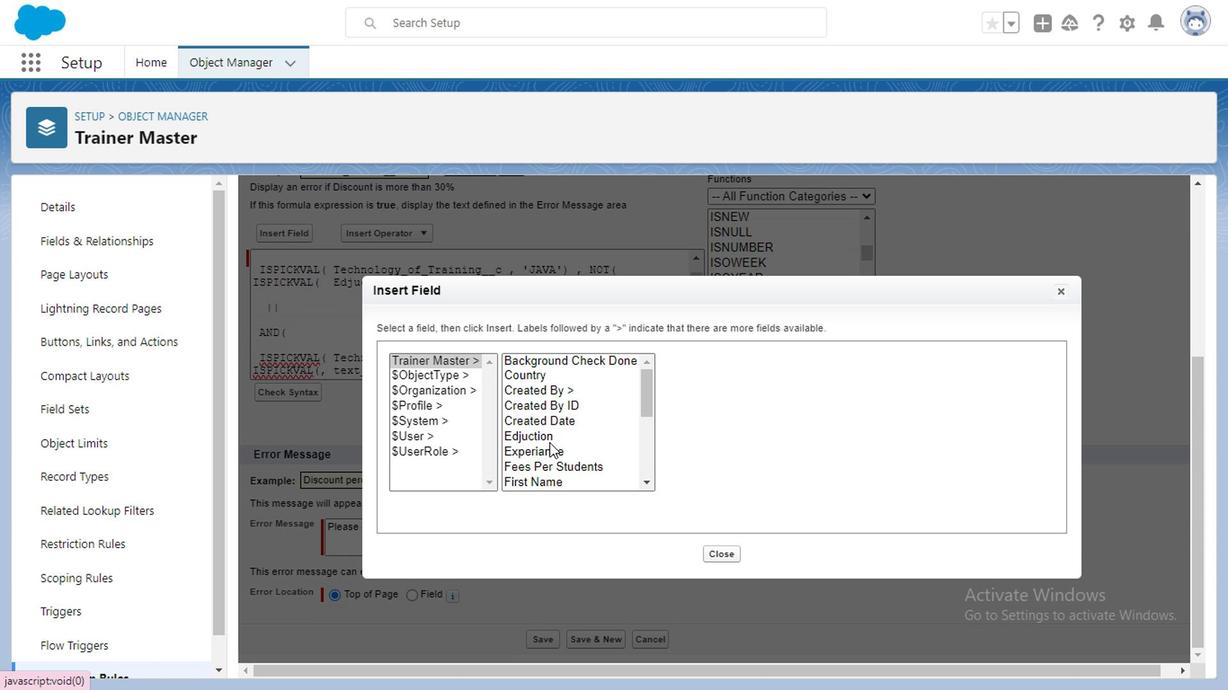 
Action: Mouse scrolled (550, 447) with delta (0, 1)
Screenshot: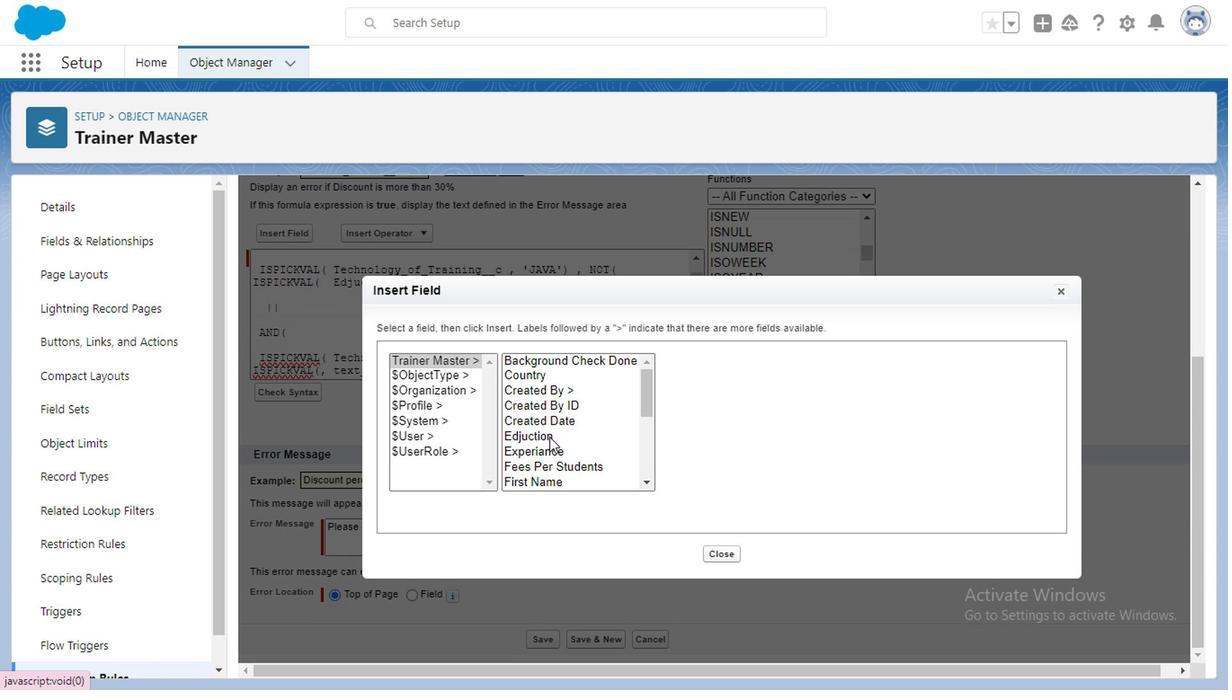 
Action: Mouse moved to (546, 434)
Screenshot: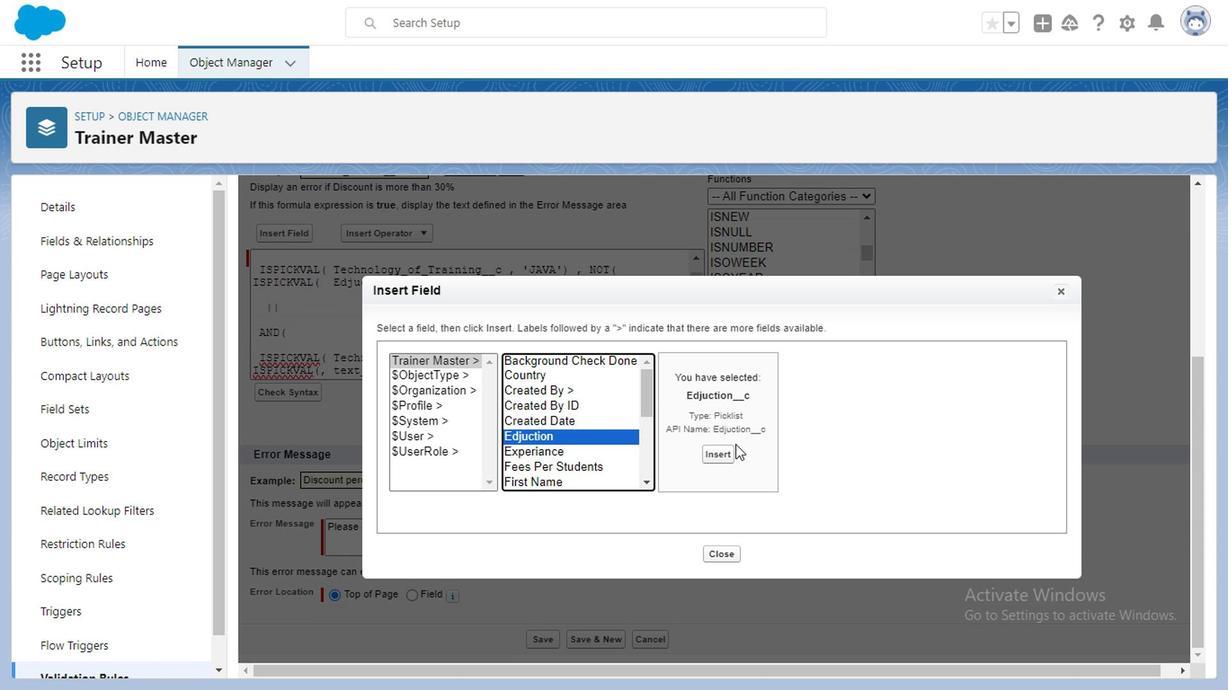 
Action: Mouse pressed left at (546, 434)
Screenshot: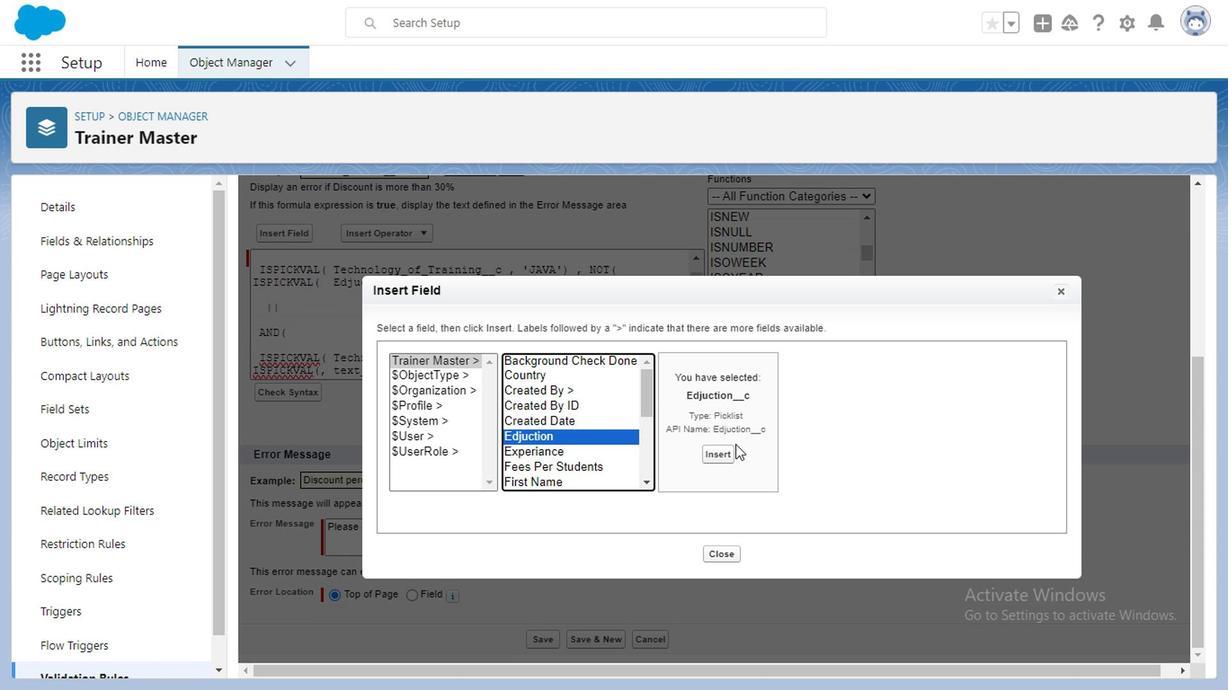 
Action: Mouse moved to (718, 454)
Screenshot: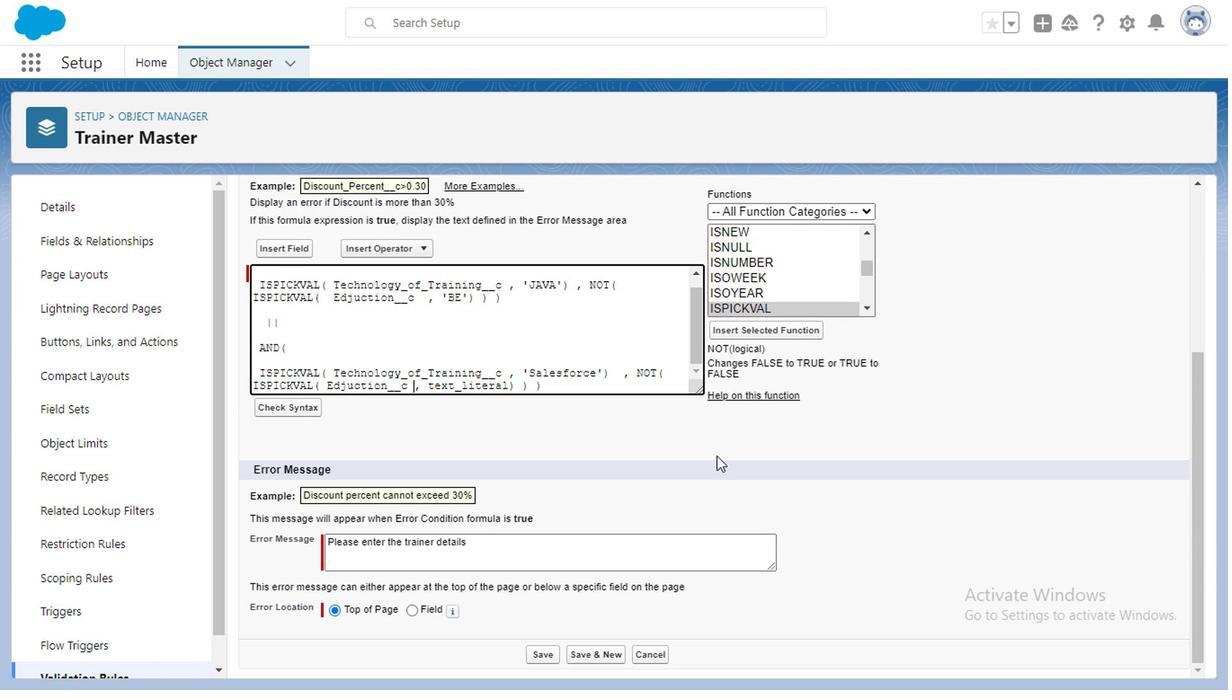
Action: Mouse pressed left at (718, 454)
Screenshot: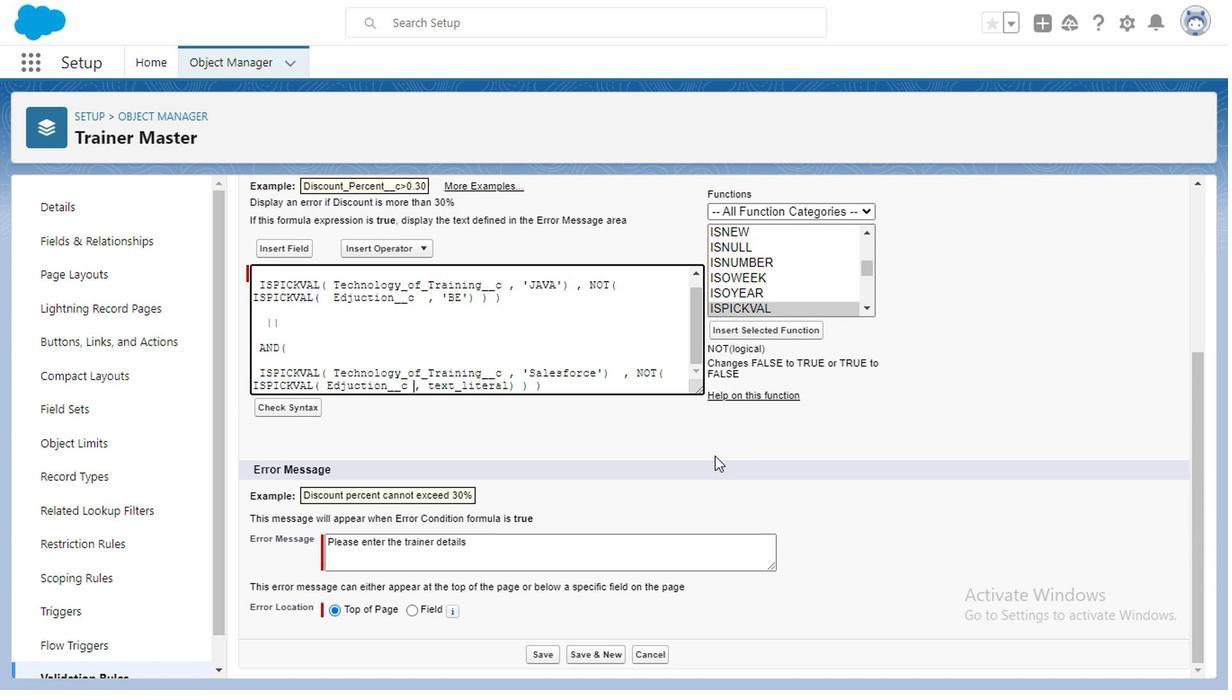 
Action: Mouse moved to (507, 386)
Screenshot: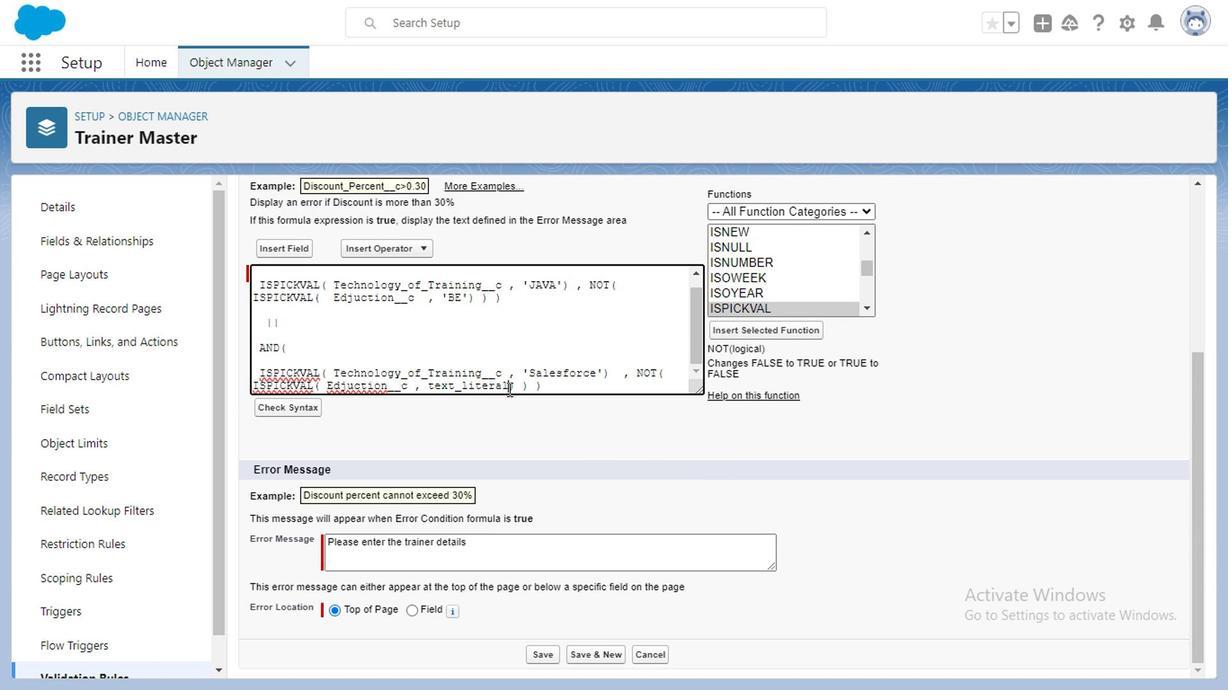 
Action: Mouse pressed left at (507, 386)
Screenshot: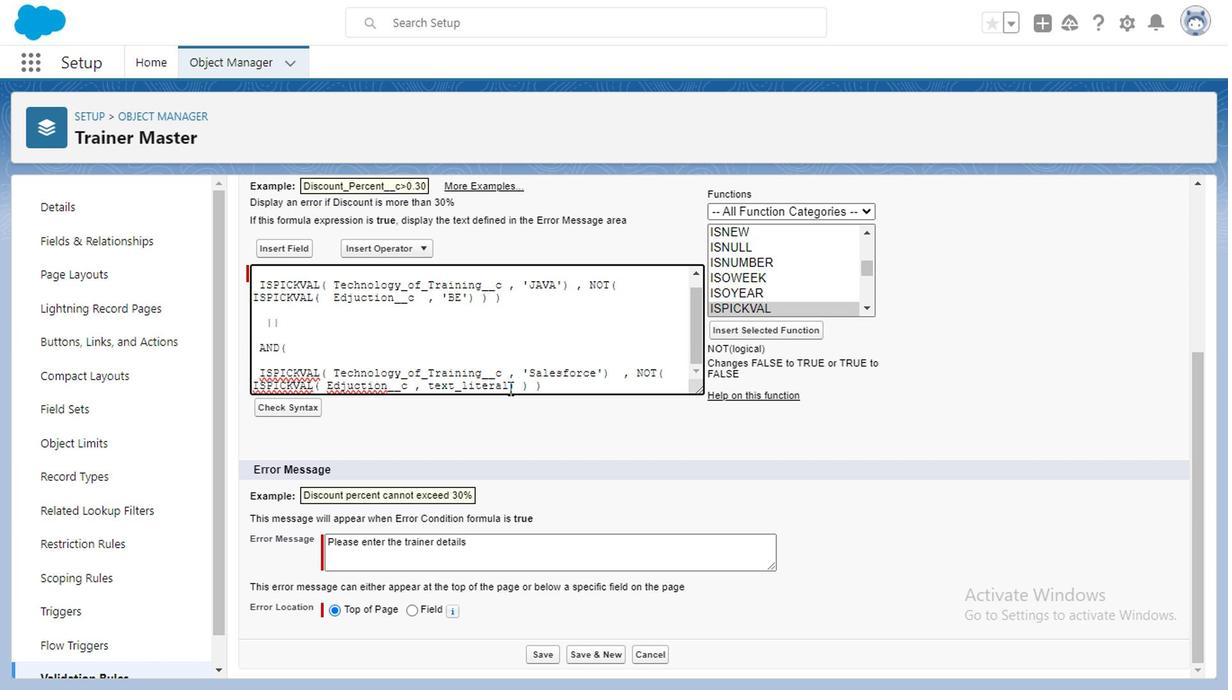 
Action: Mouse moved to (509, 386)
Screenshot: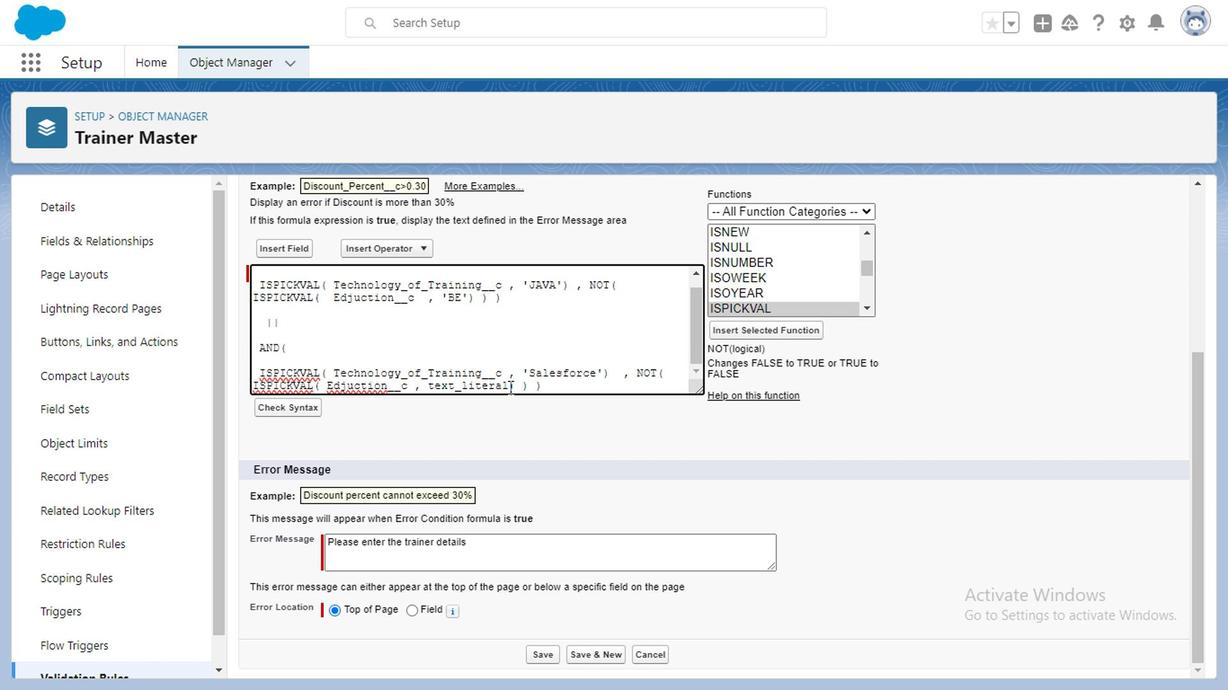 
Action: Key pressed <Key.backspace><Key.backspace><Key.backspace><Key.backspace><Key.backspace><Key.backspace><Key.backspace><Key.backspace><Key.backspace><Key.backspace><Key.backspace><Key.backspace>'<Key.caps_lock>ME'
Screenshot: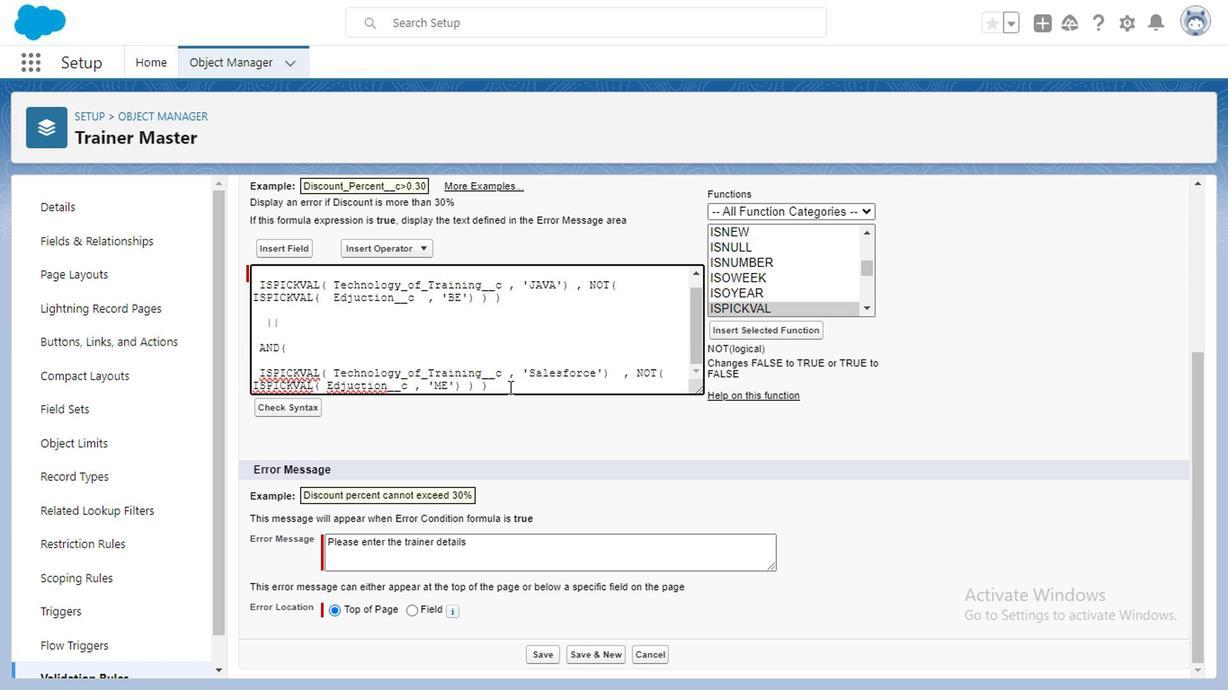 
Action: Mouse moved to (509, 386)
Screenshot: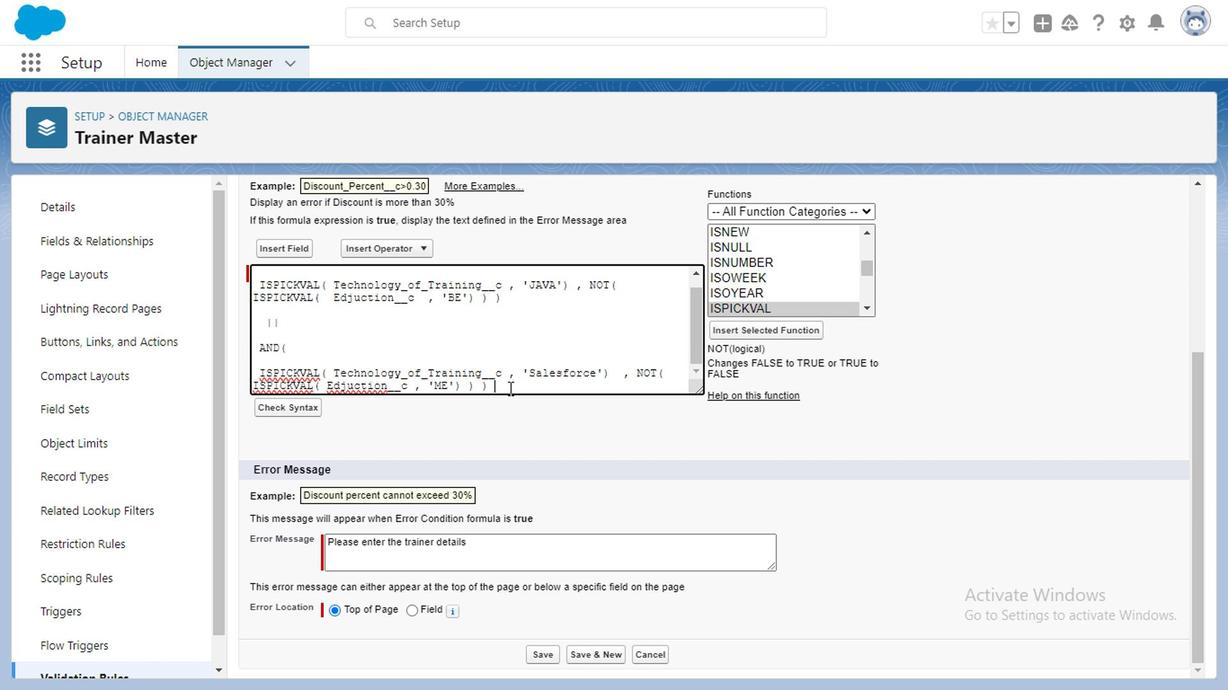 
Action: Mouse pressed left at (509, 386)
Screenshot: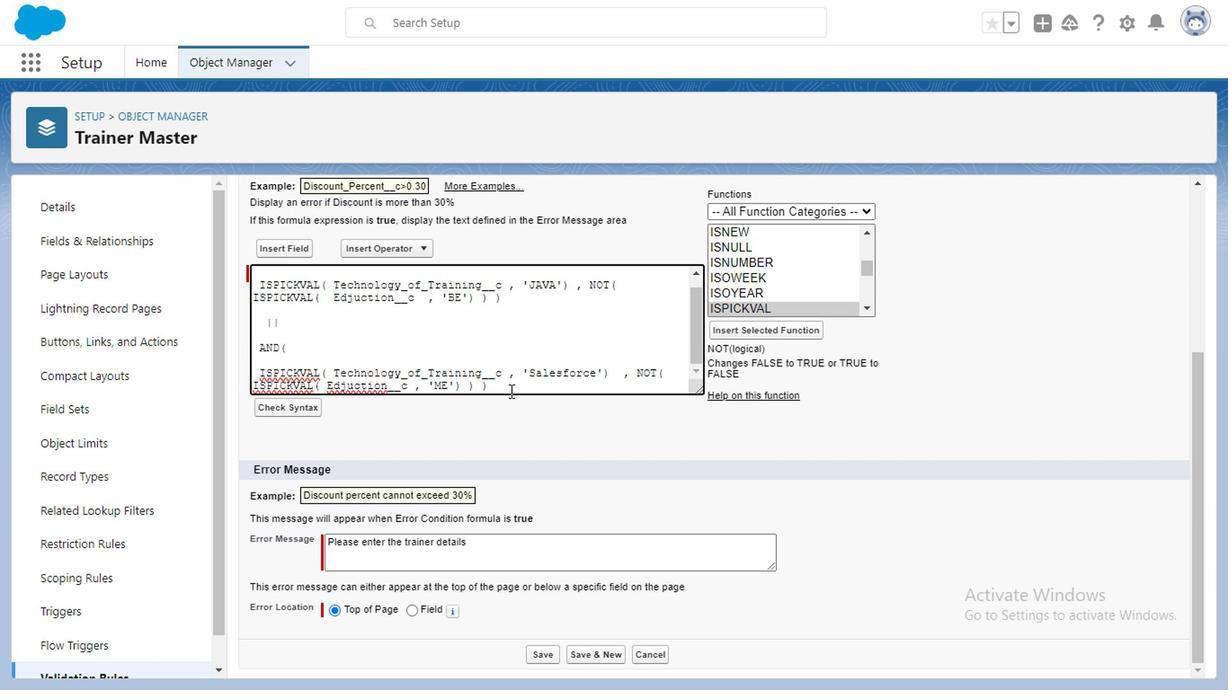 
Action: Mouse moved to (513, 386)
Screenshot: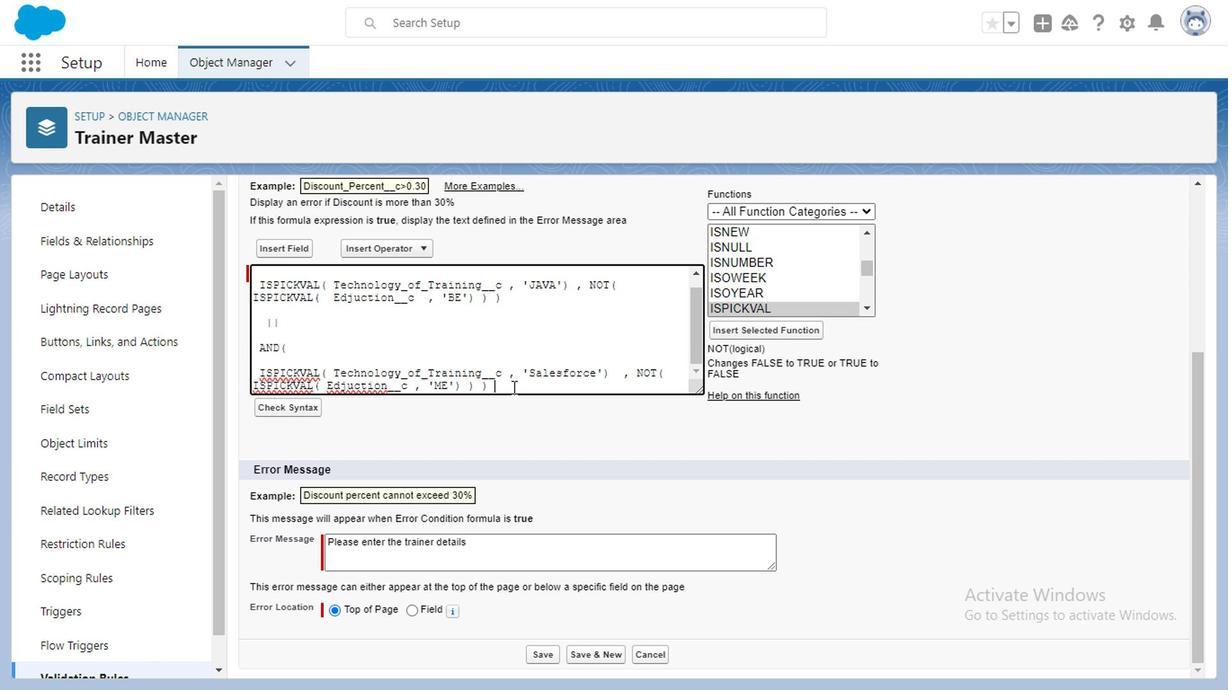 
Action: Key pressed <Key.enter><Key.enter>
Screenshot: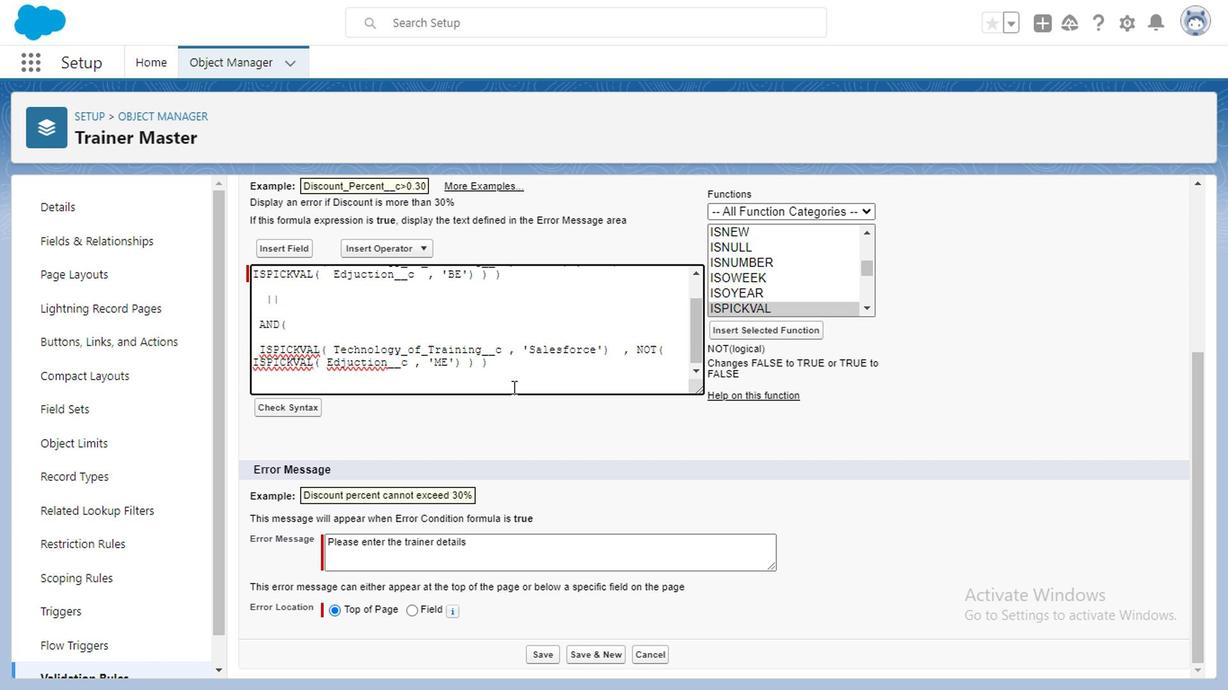 
Action: Mouse moved to (305, 405)
Screenshot: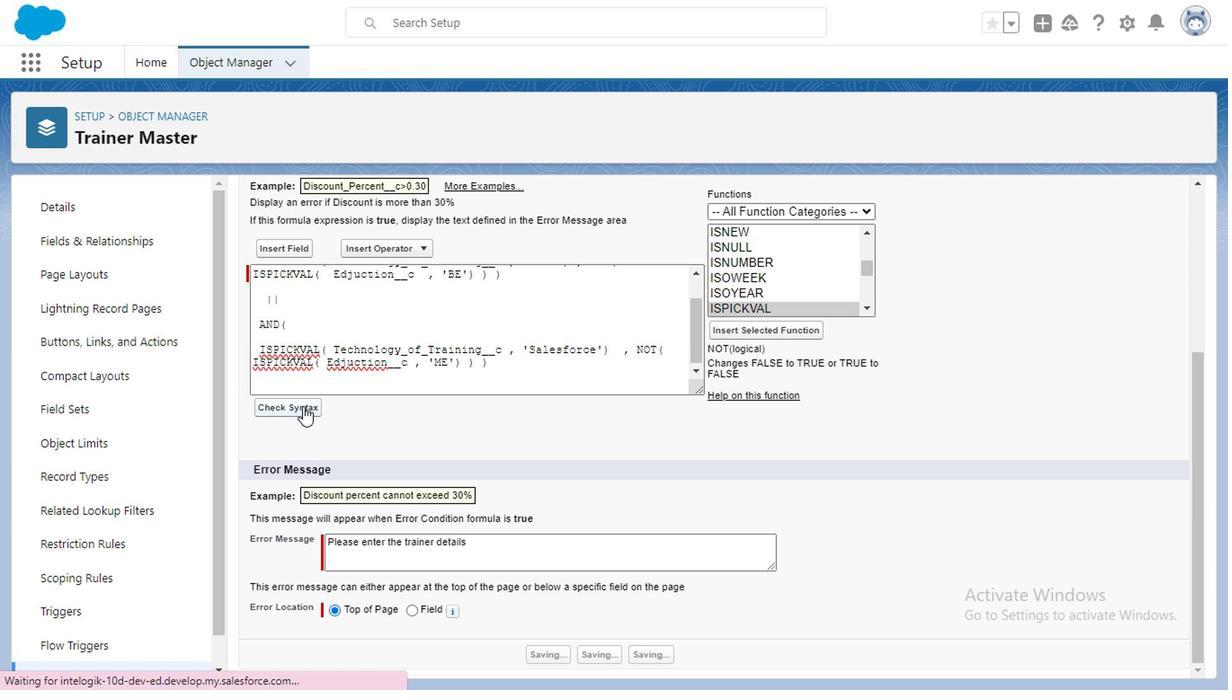 
Action: Mouse pressed left at (305, 405)
Screenshot: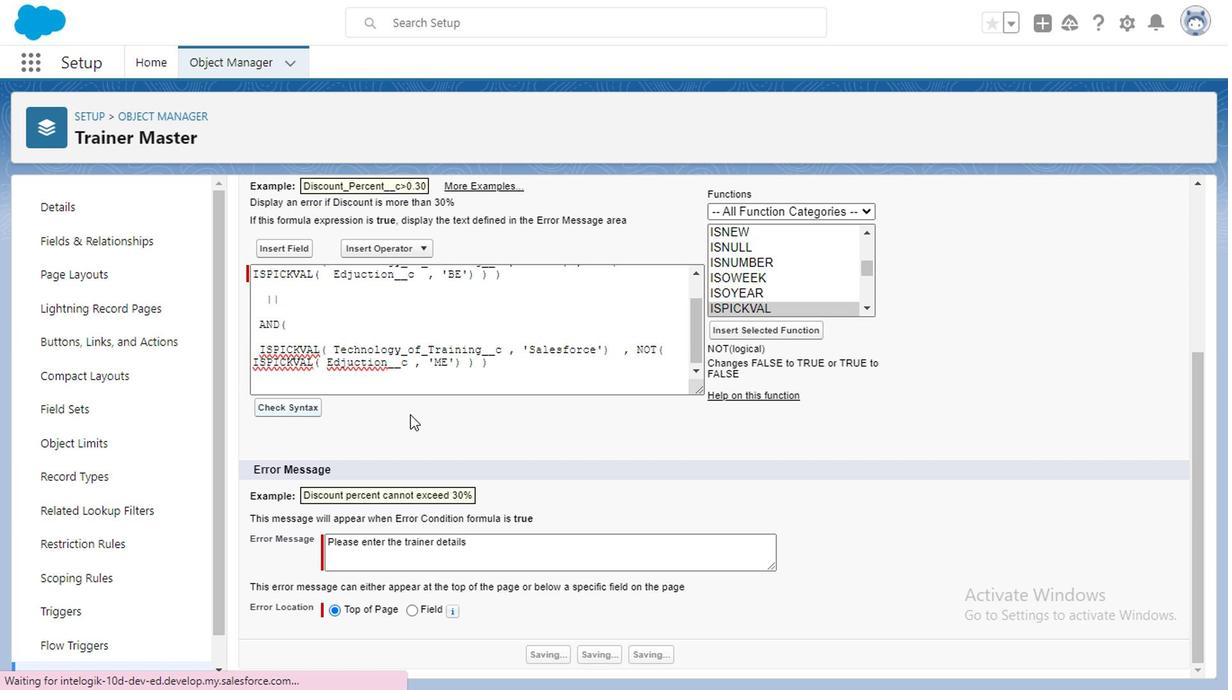 
Action: Mouse moved to (495, 484)
Screenshot: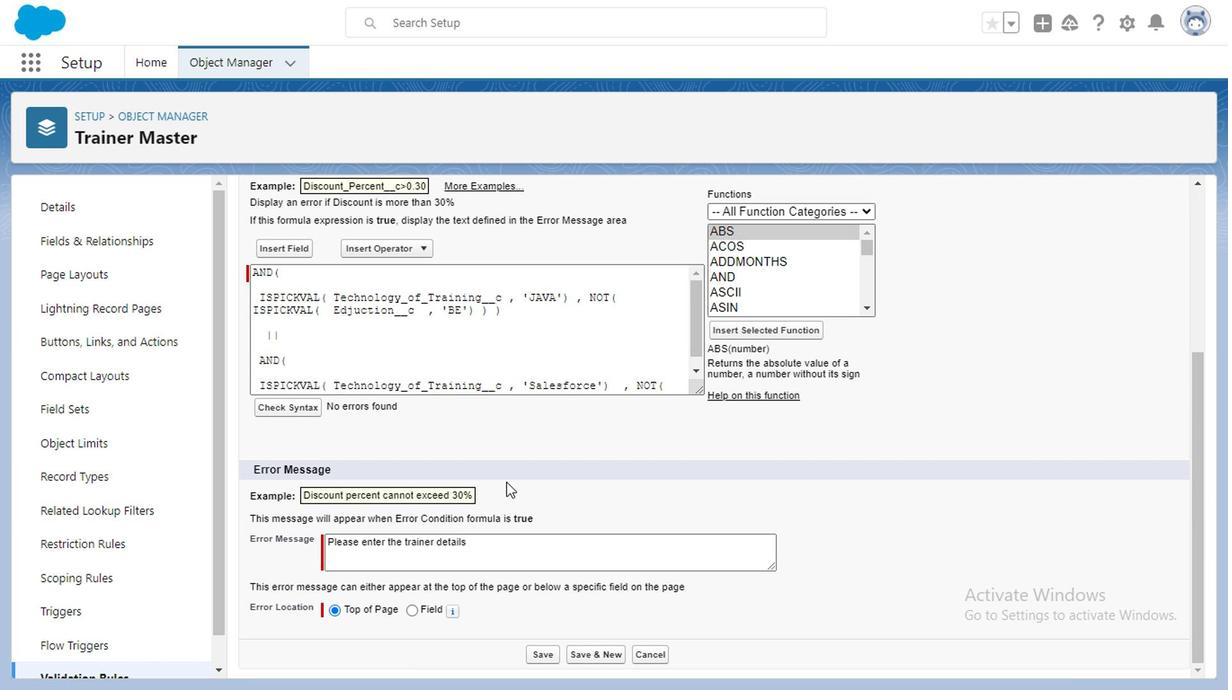 
Action: Mouse scrolled (482, 477) with delta (0, -1)
Screenshot: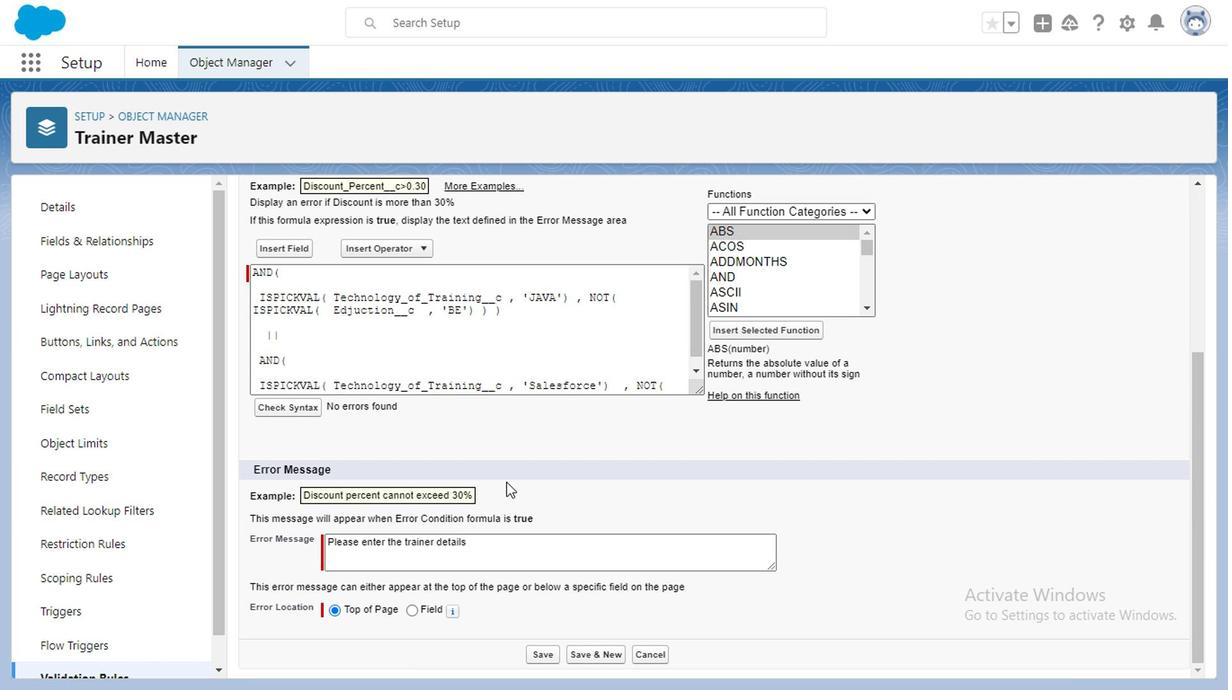 
Action: Mouse scrolled (485, 481) with delta (0, 0)
Screenshot: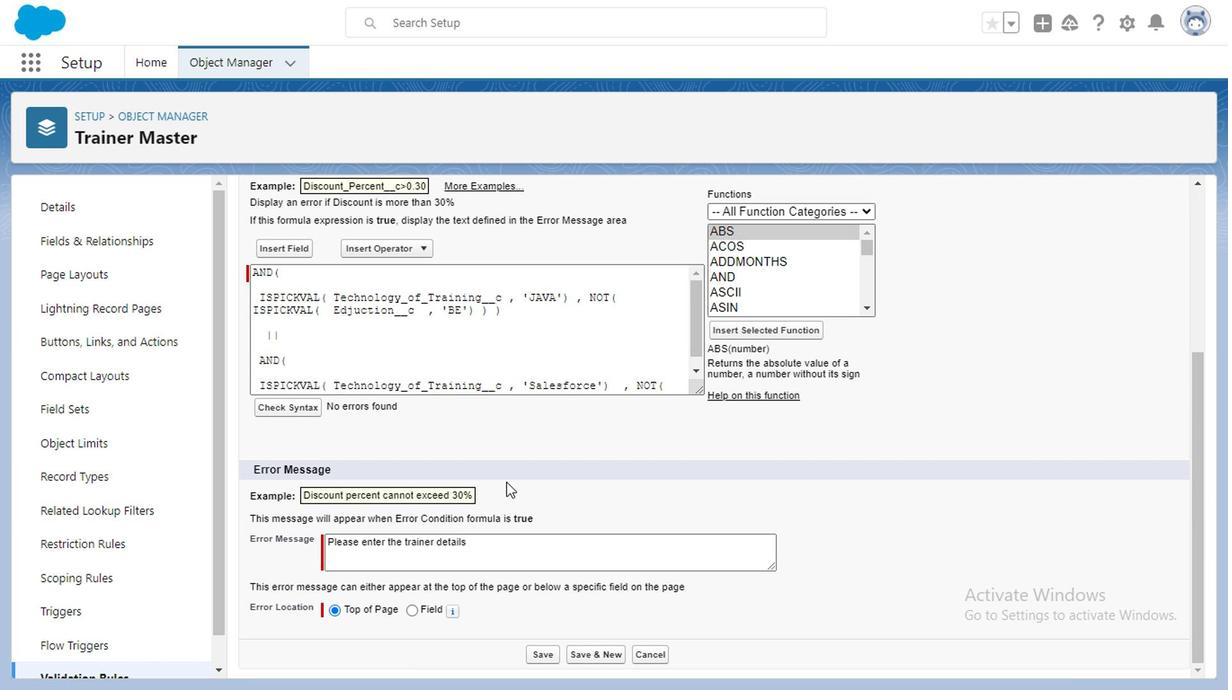
Action: Mouse moved to (546, 366)
Screenshot: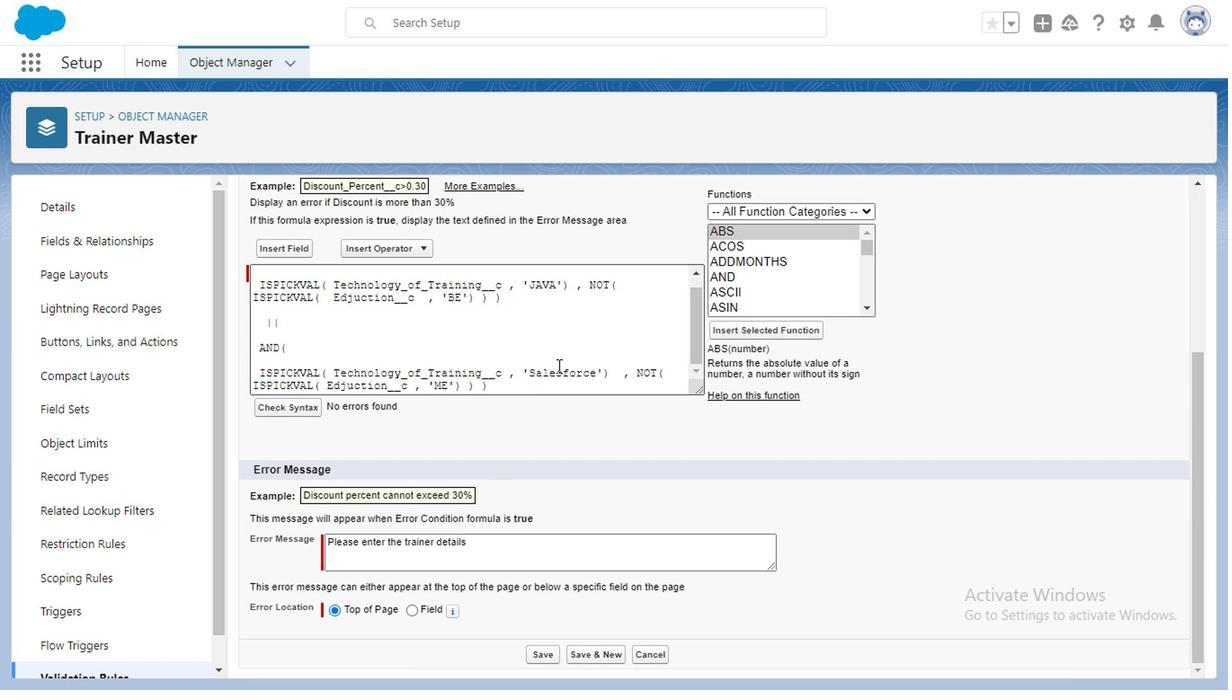 
Action: Mouse scrolled (546, 365) with delta (0, 0)
Screenshot: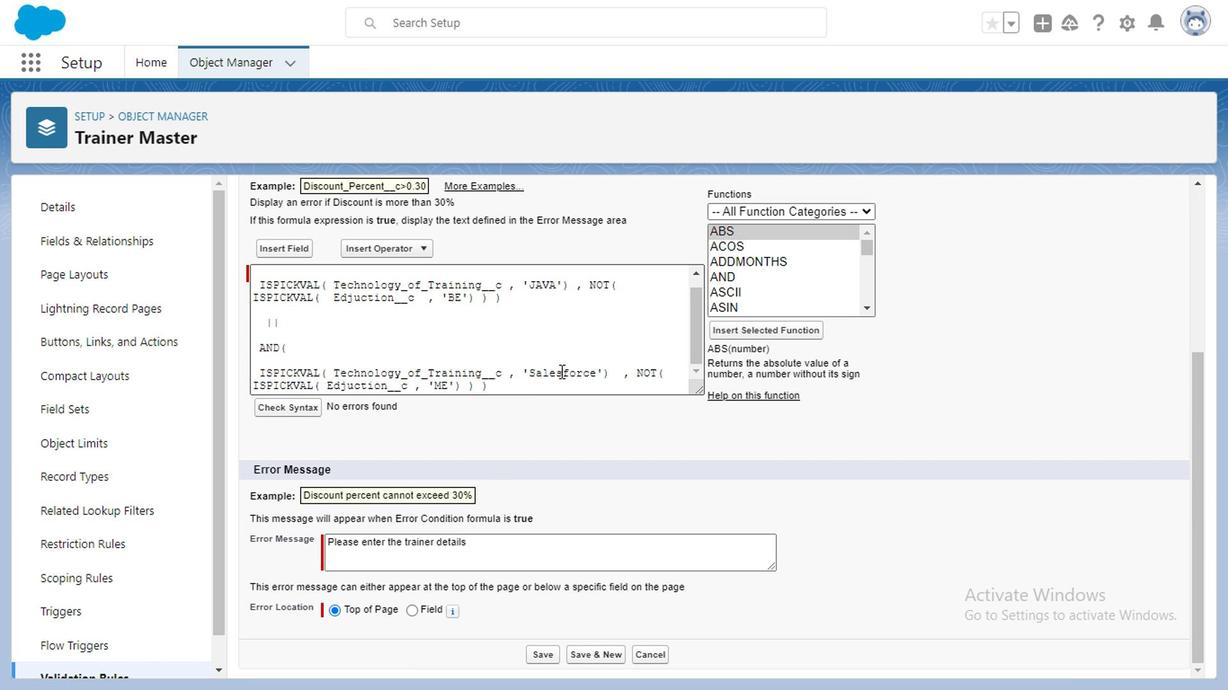 
Action: Mouse moved to (550, 361)
Screenshot: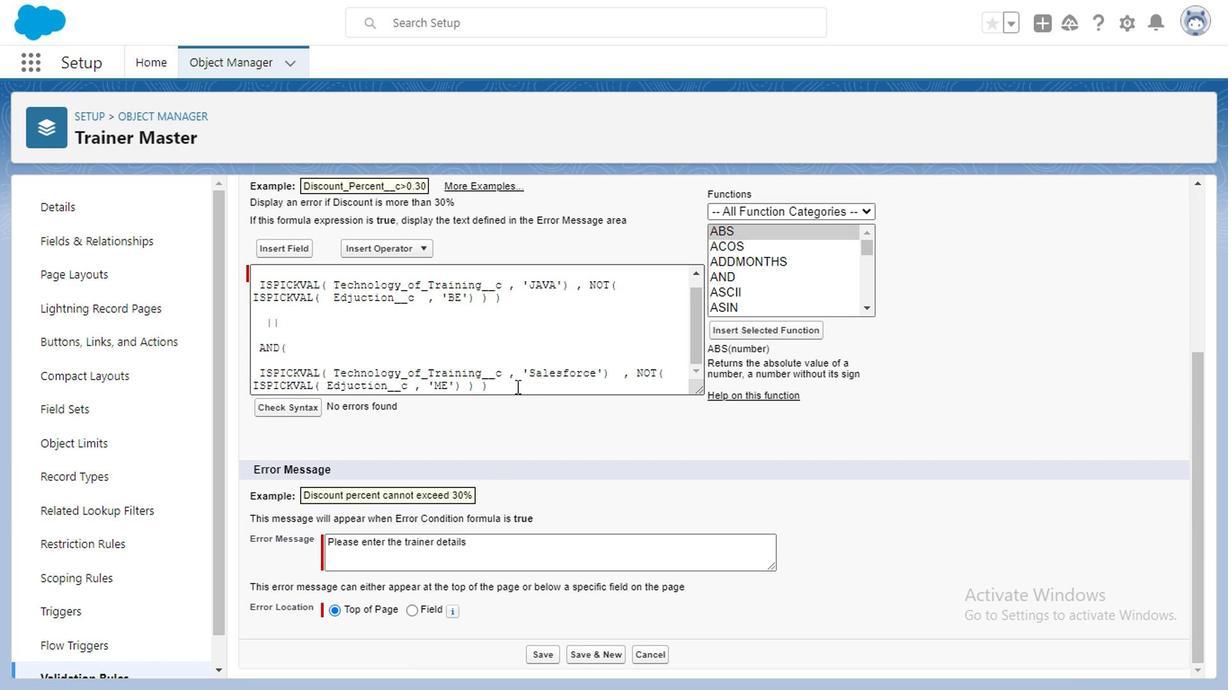 
Action: Mouse scrolled (550, 360) with delta (0, -1)
Screenshot: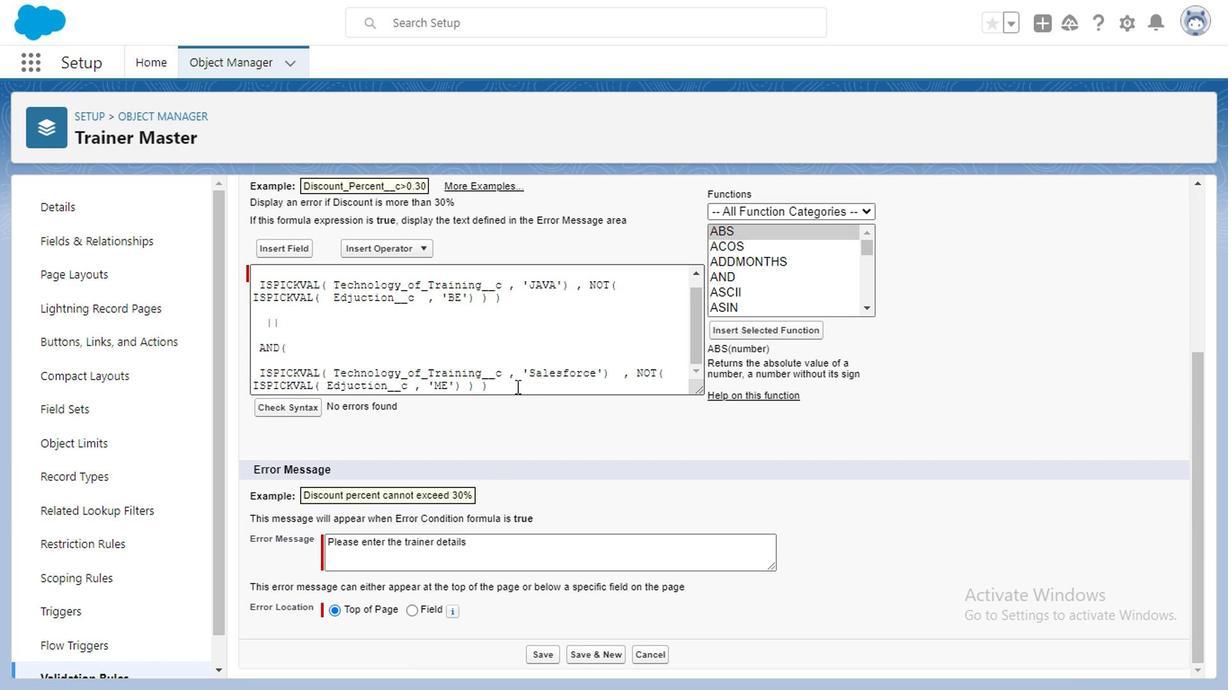 
Action: Mouse scrolled (550, 360) with delta (0, -1)
Screenshot: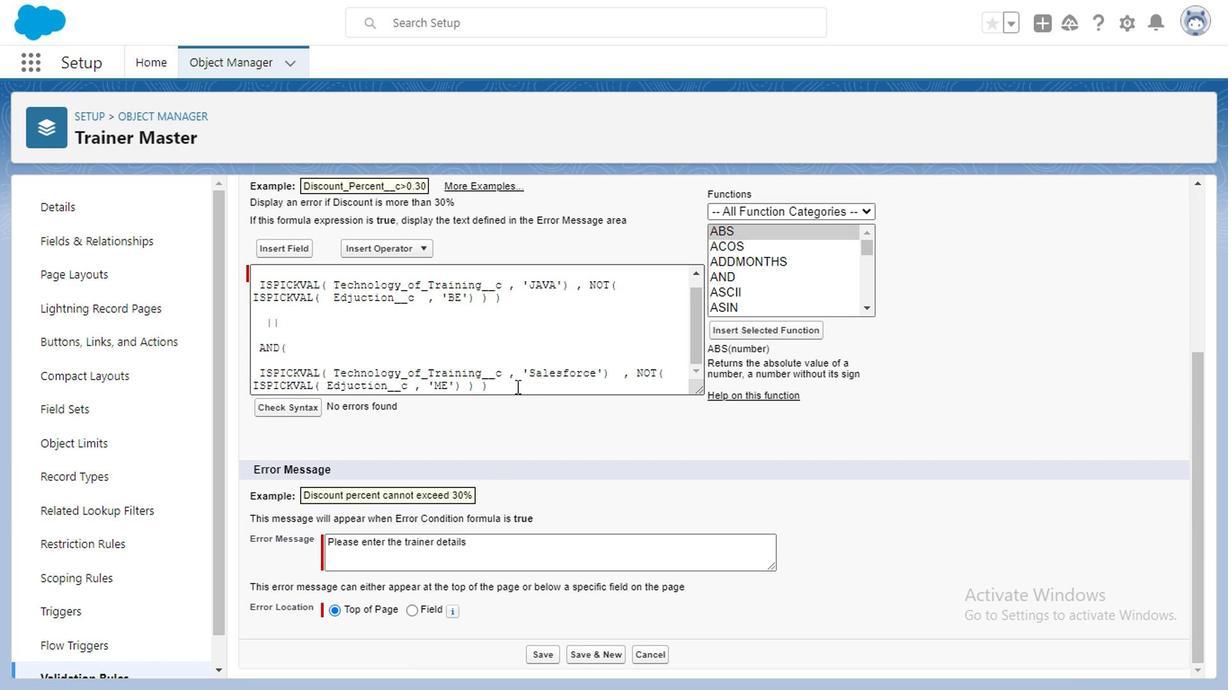 
Action: Mouse moved to (551, 361)
Screenshot: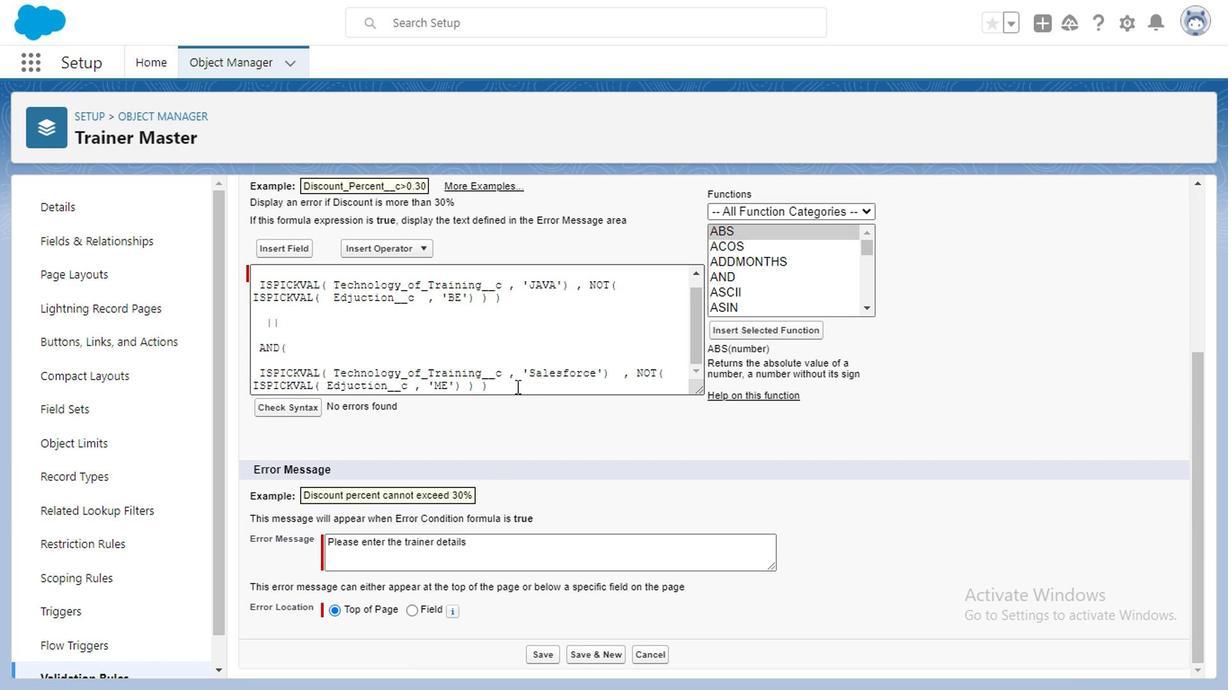 
Action: Mouse scrolled (551, 360) with delta (0, -1)
Screenshot: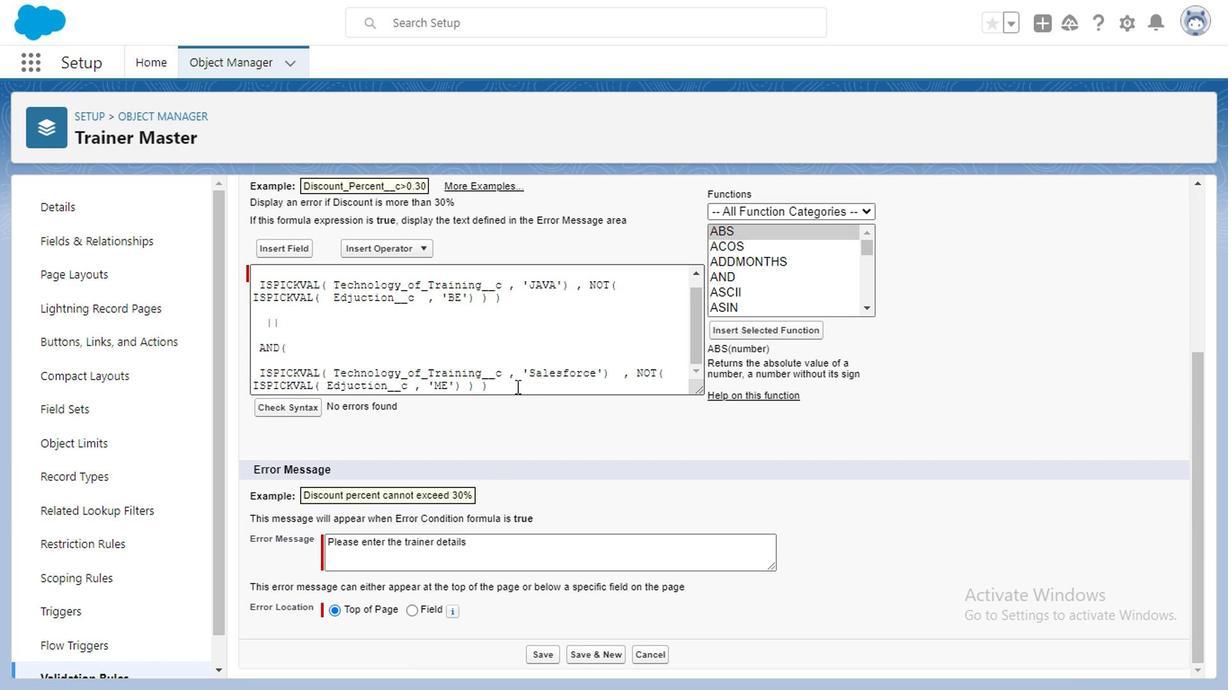 
Action: Mouse moved to (552, 362)
Screenshot: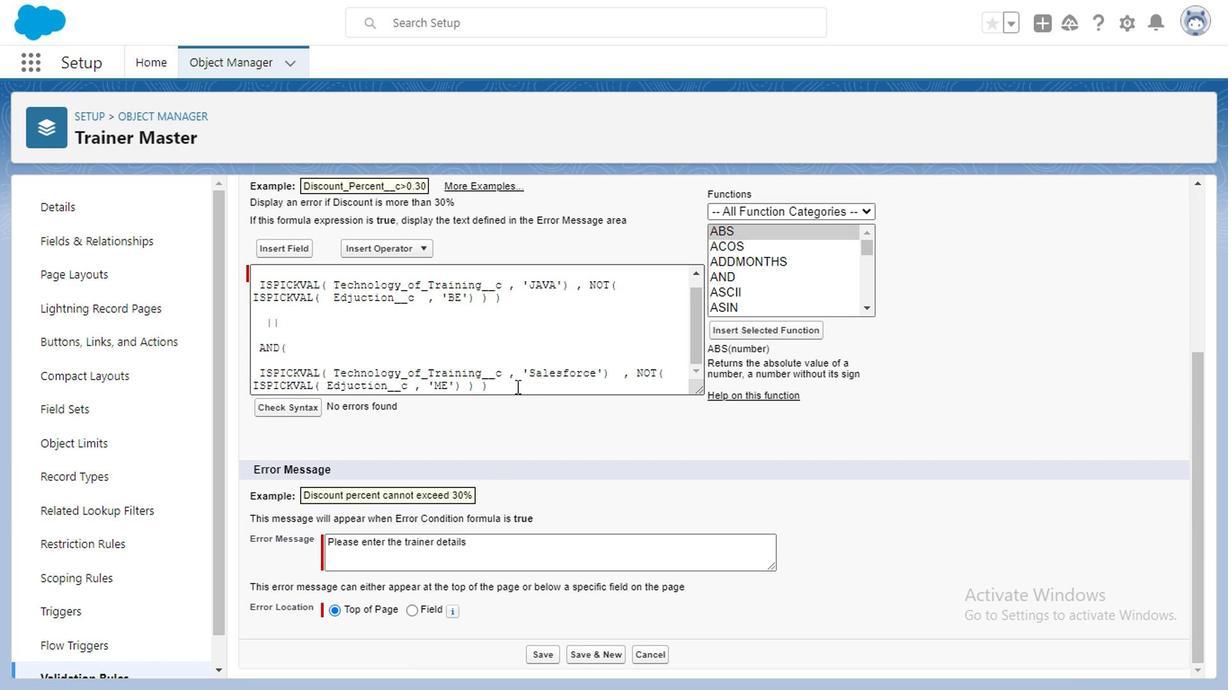 
Action: Mouse scrolled (552, 361) with delta (0, 0)
Screenshot: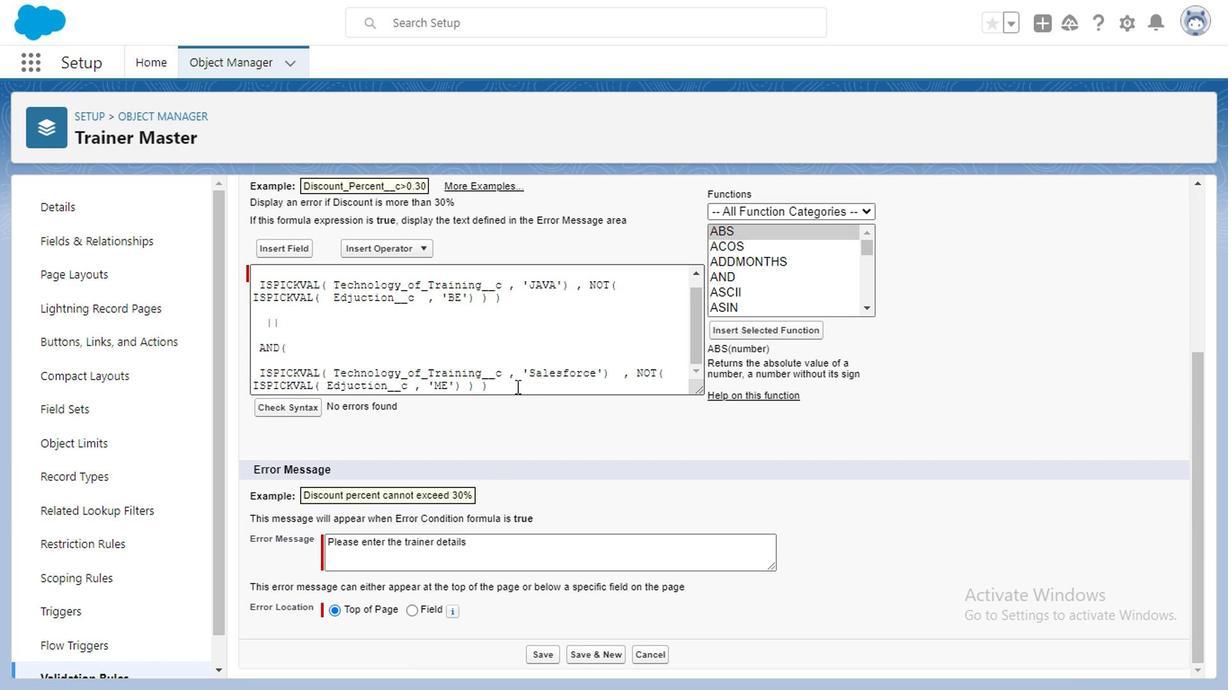 
Action: Mouse moved to (553, 363)
Screenshot: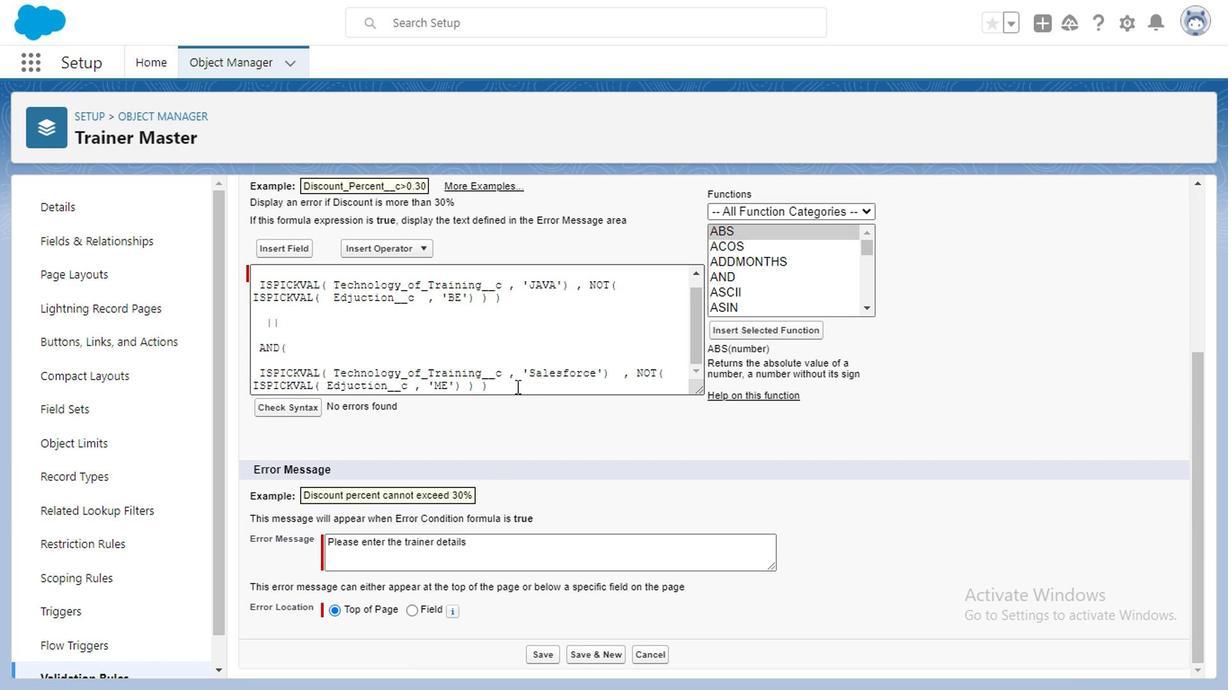 
Action: Mouse scrolled (553, 362) with delta (0, -1)
Screenshot: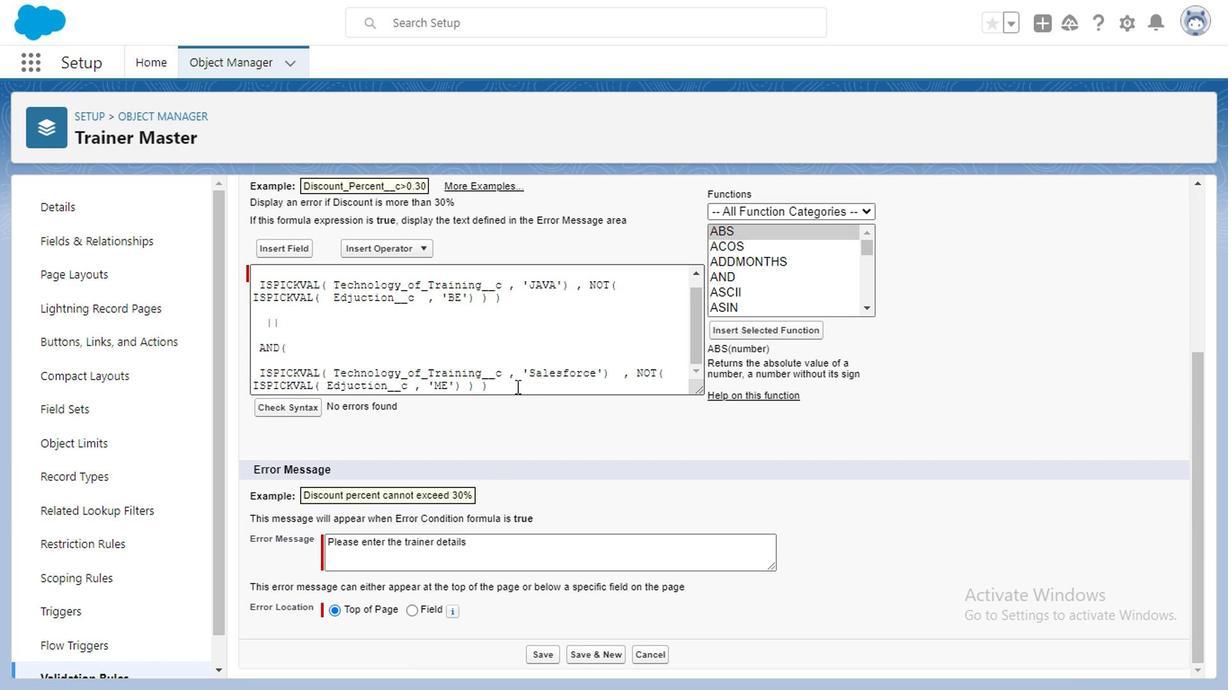 
Action: Mouse moved to (516, 386)
Screenshot: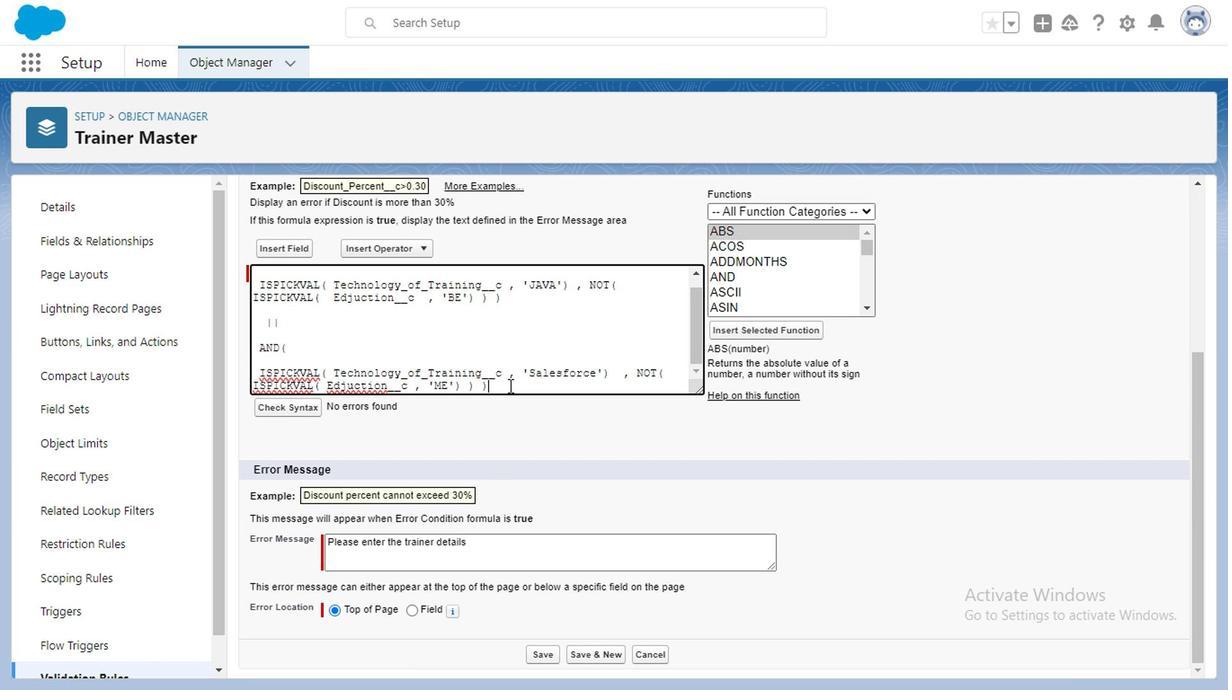 
Action: Mouse pressed left at (516, 386)
Screenshot: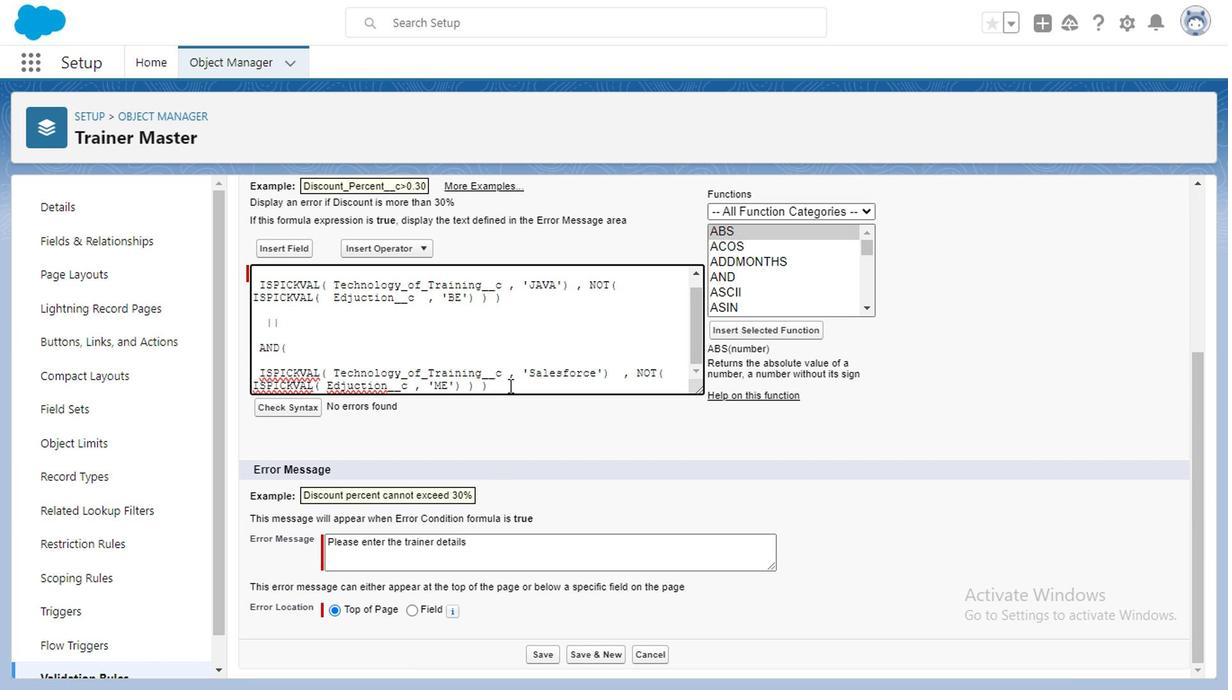 
Action: Mouse moved to (509, 385)
Screenshot: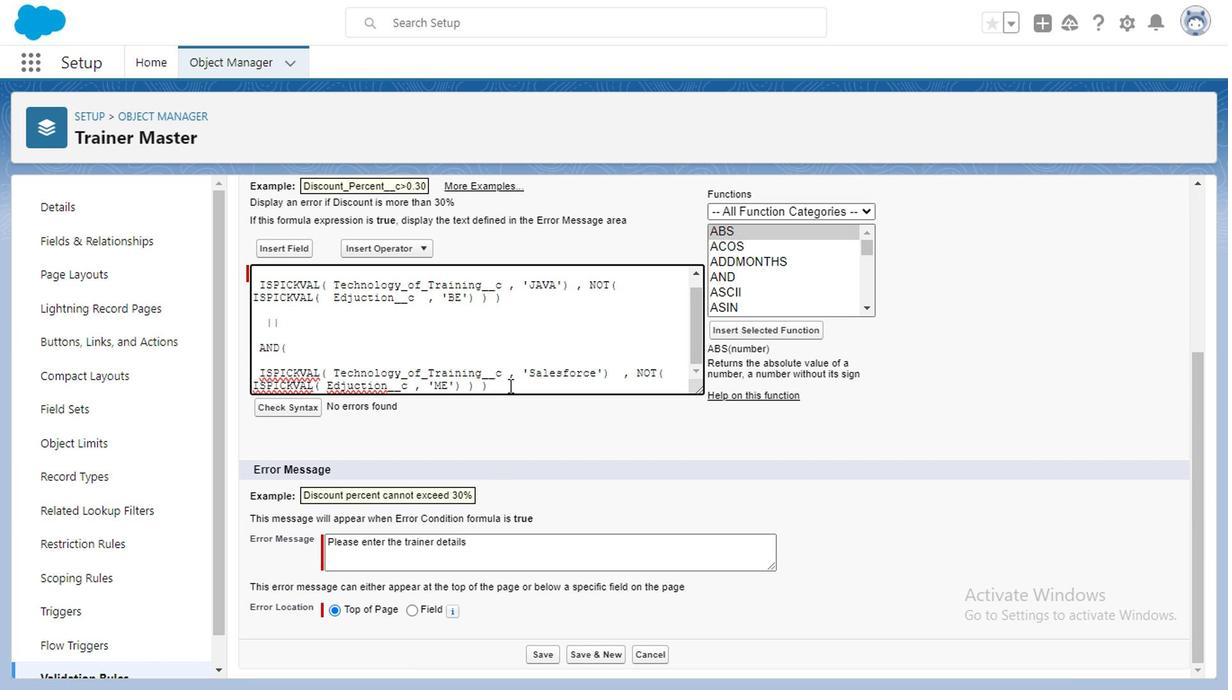 
Action: Key pressed <Key.enter><Key.enter>
Screenshot: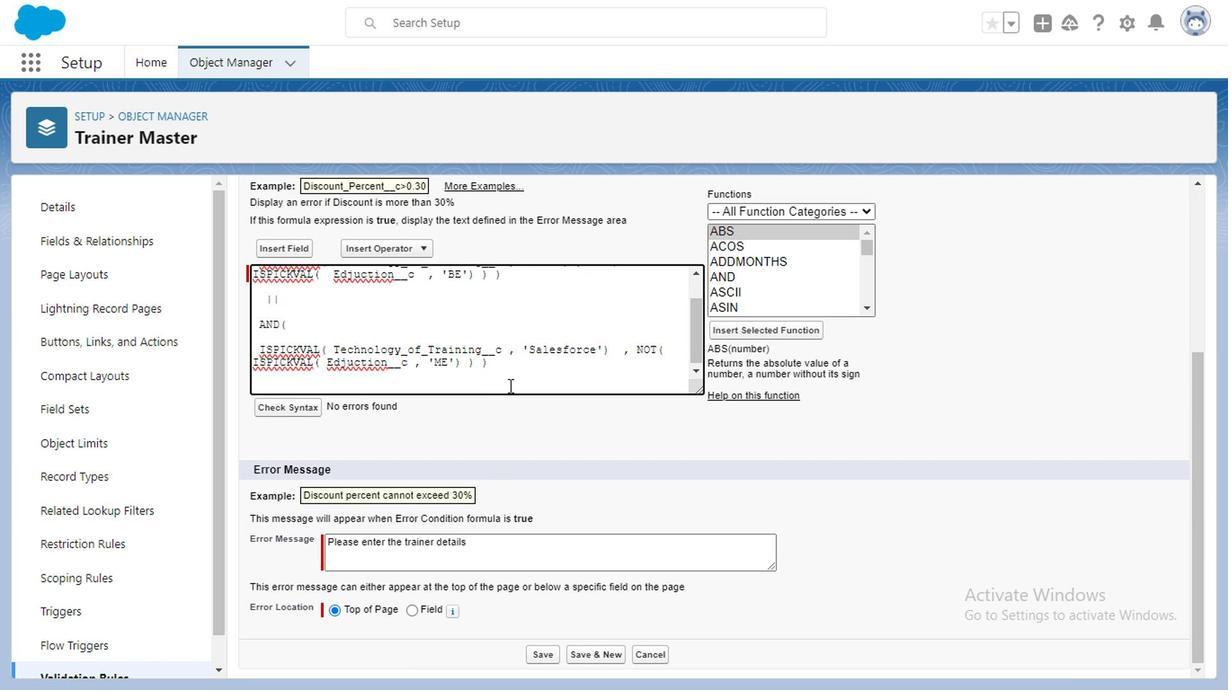 
Action: Mouse moved to (509, 385)
Screenshot: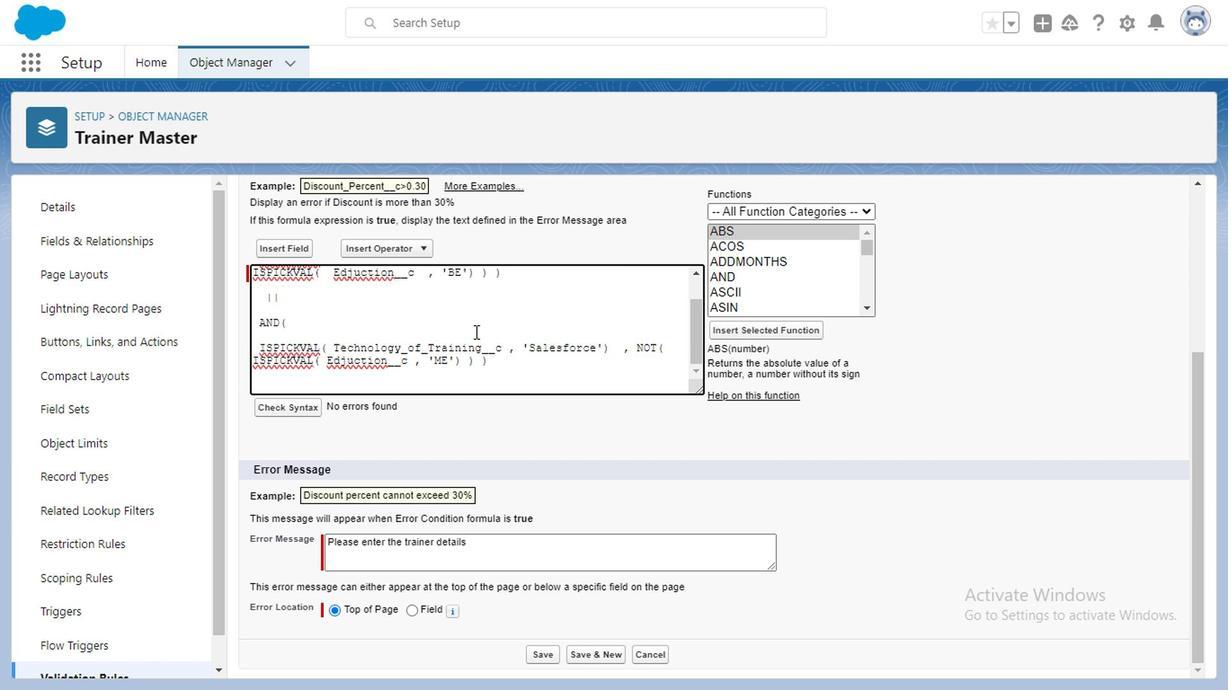 
Action: Mouse scrolled (509, 384) with delta (0, 0)
Screenshot: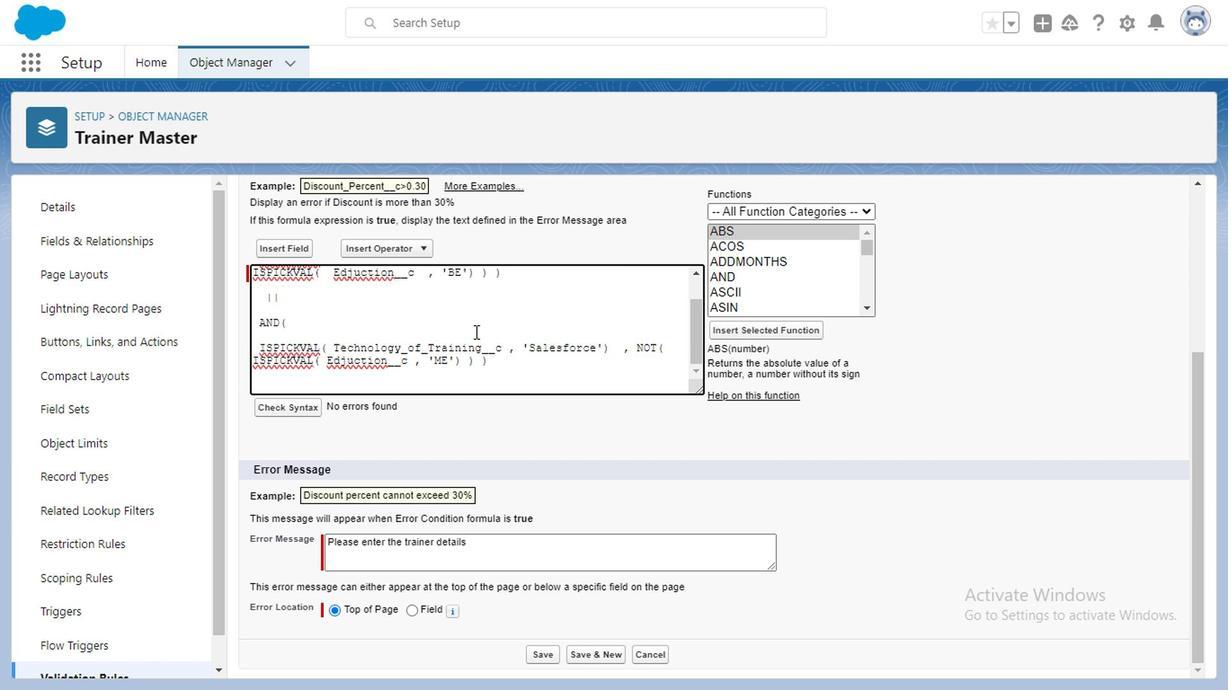 
Action: Mouse scrolled (509, 384) with delta (0, 0)
Screenshot: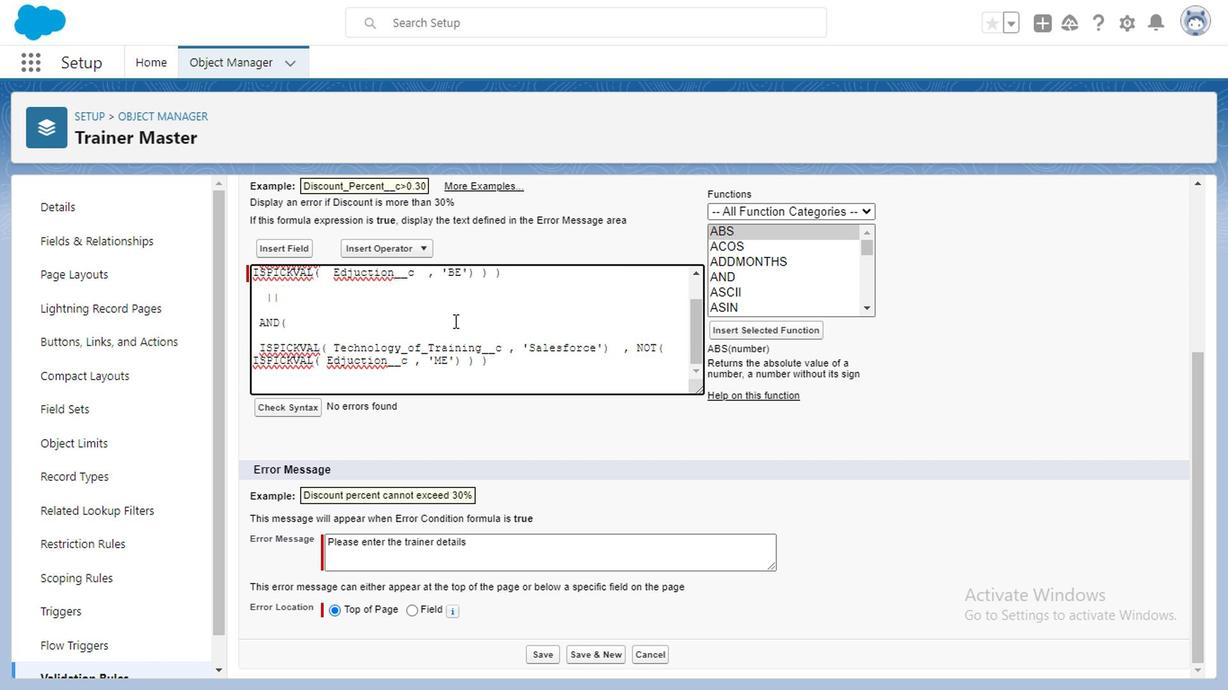 
Action: Mouse moved to (408, 245)
Screenshot: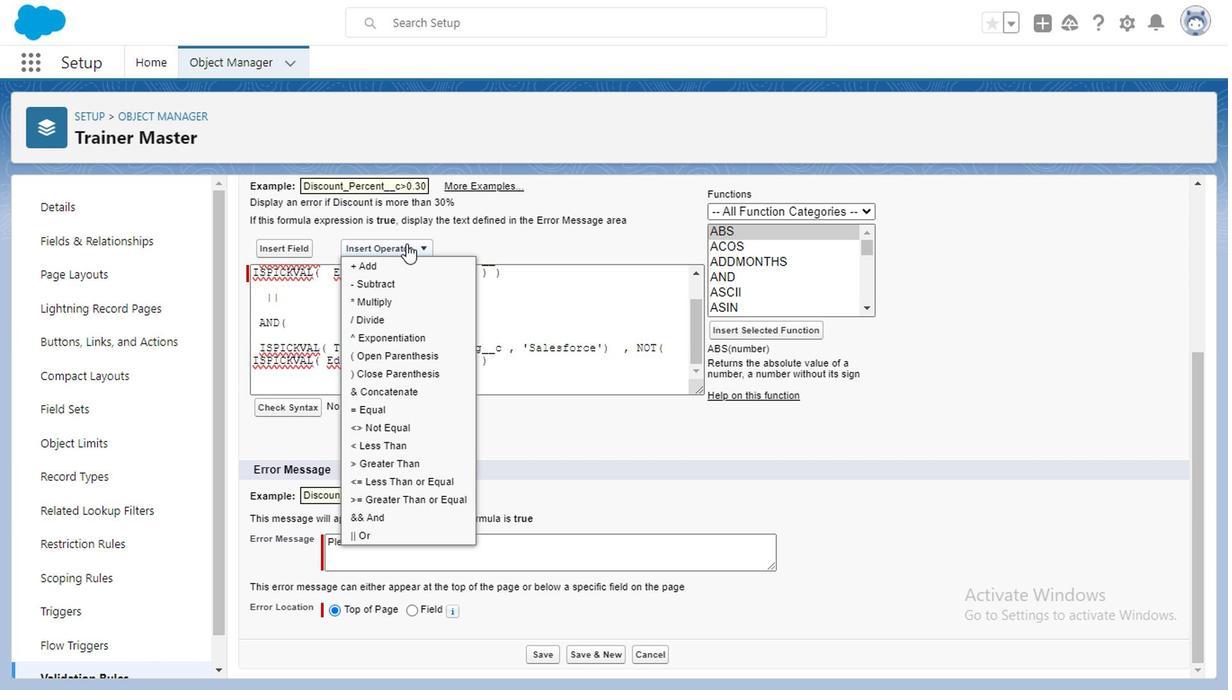 
Action: Mouse pressed left at (408, 245)
Screenshot: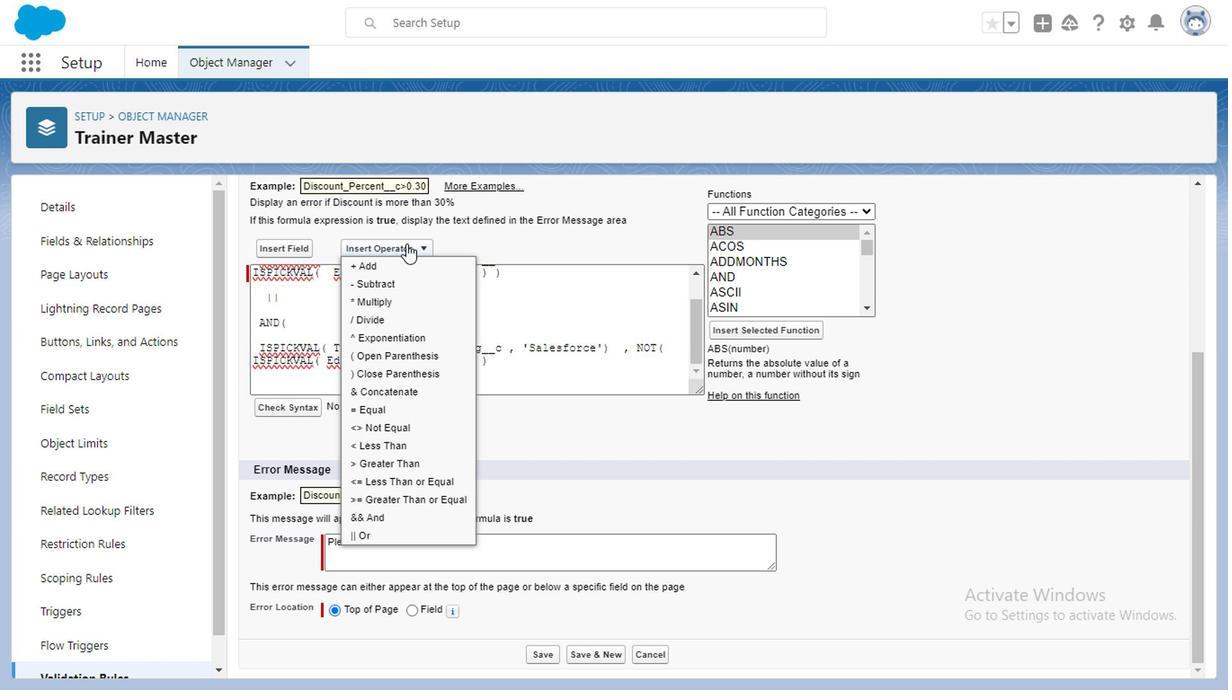 
Action: Mouse moved to (378, 532)
Screenshot: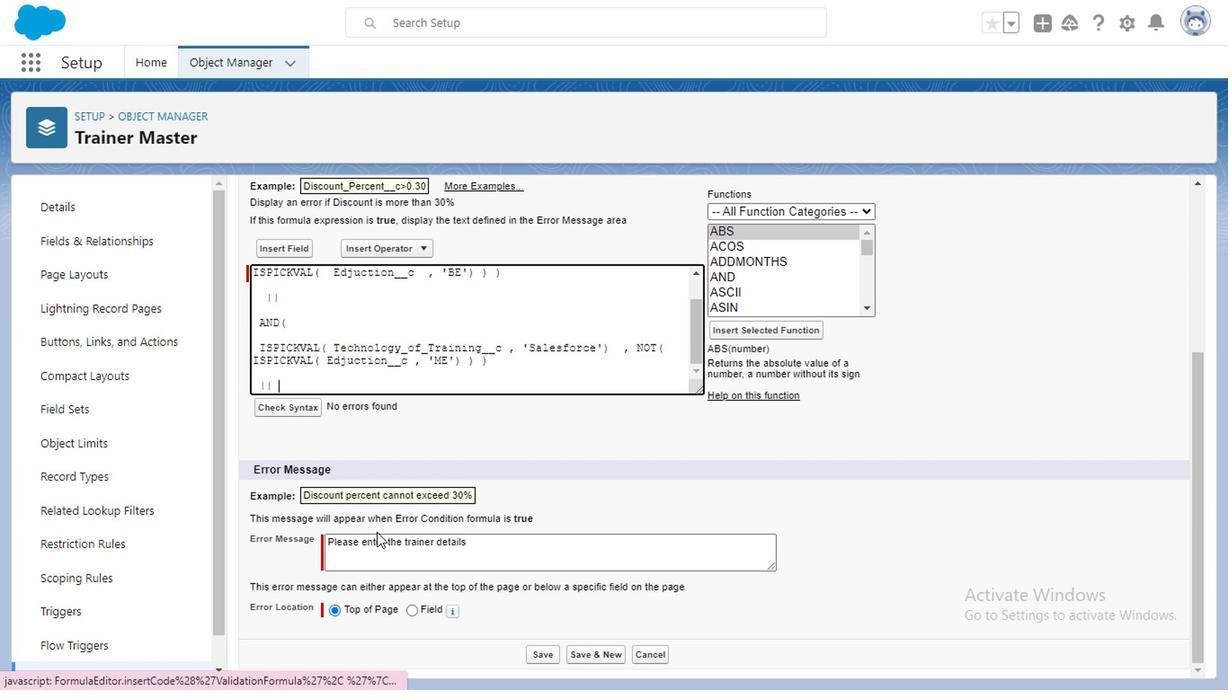 
Action: Mouse pressed left at (378, 532)
Screenshot: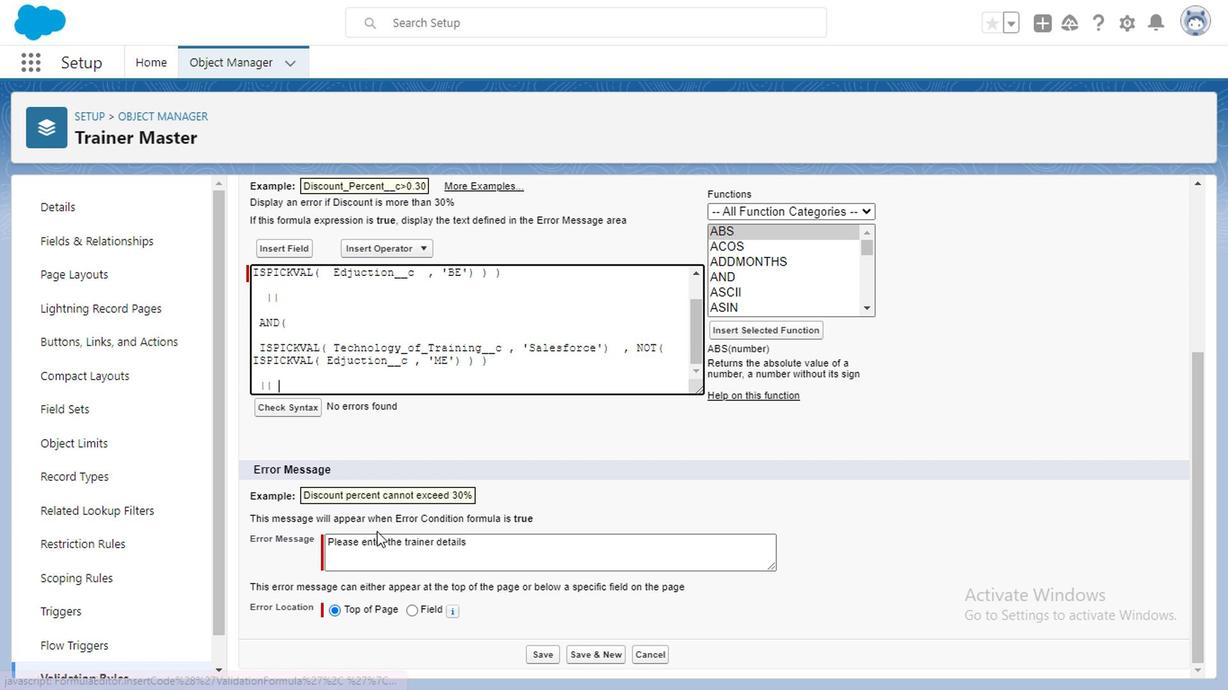 
Action: Mouse moved to (697, 343)
Screenshot: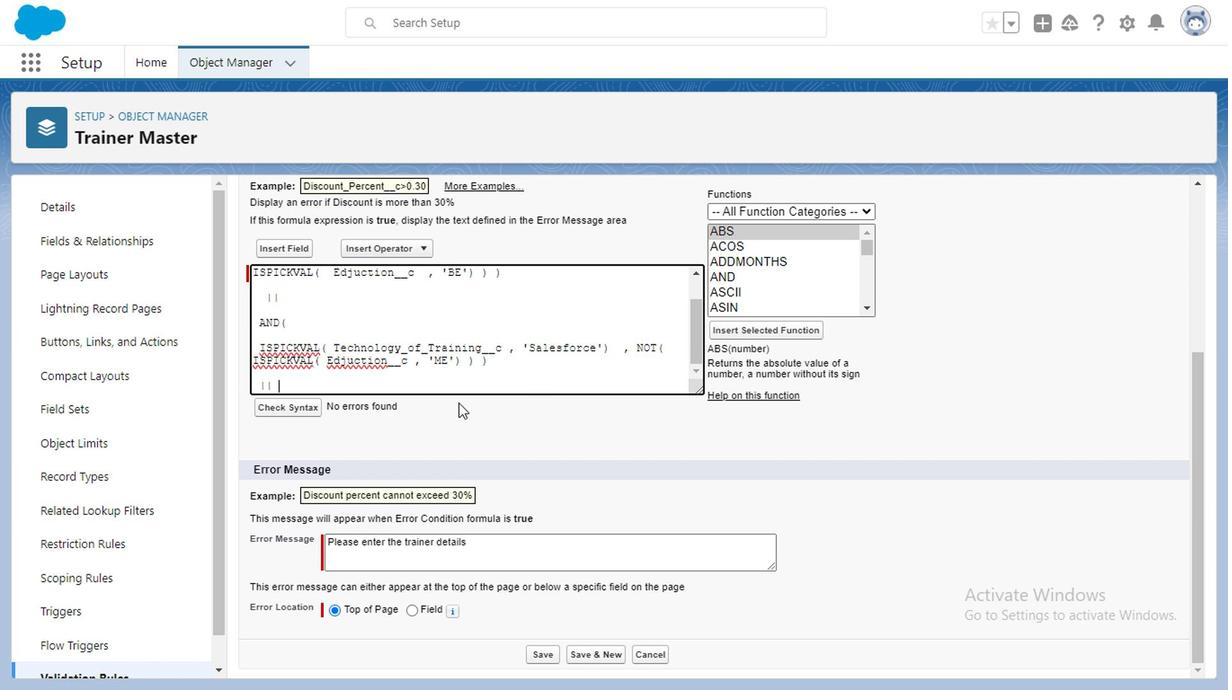 
Action: Mouse pressed left at (697, 343)
Screenshot: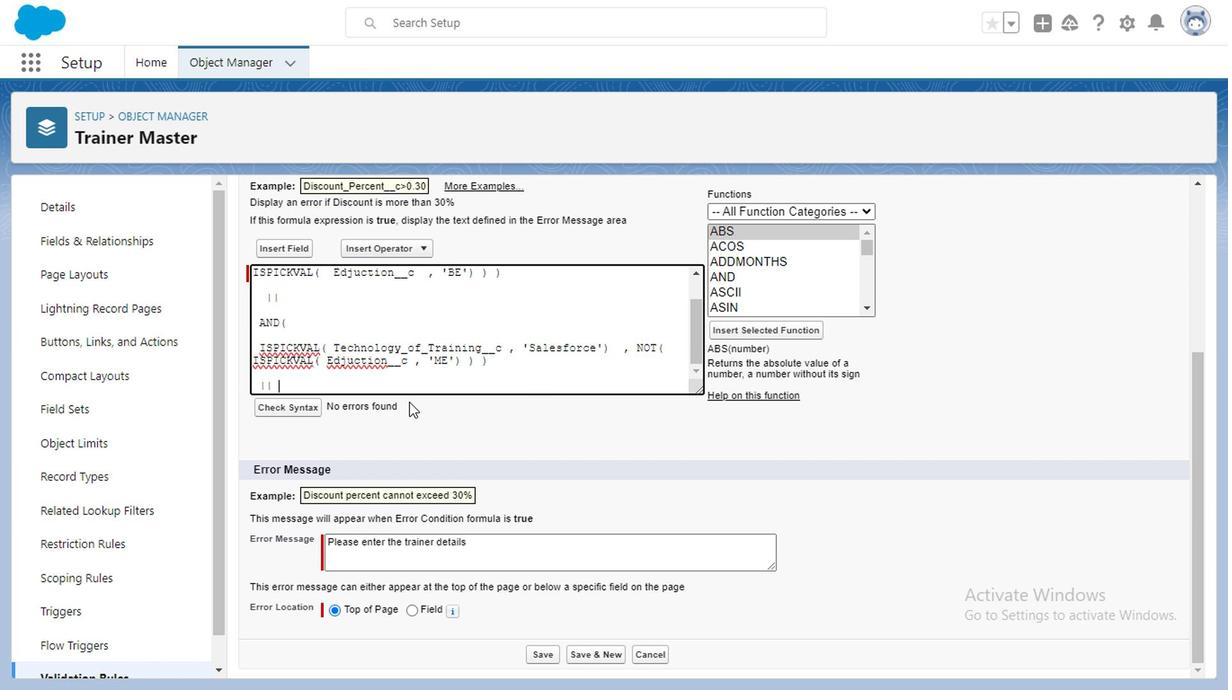 
Action: Mouse moved to (407, 392)
Screenshot: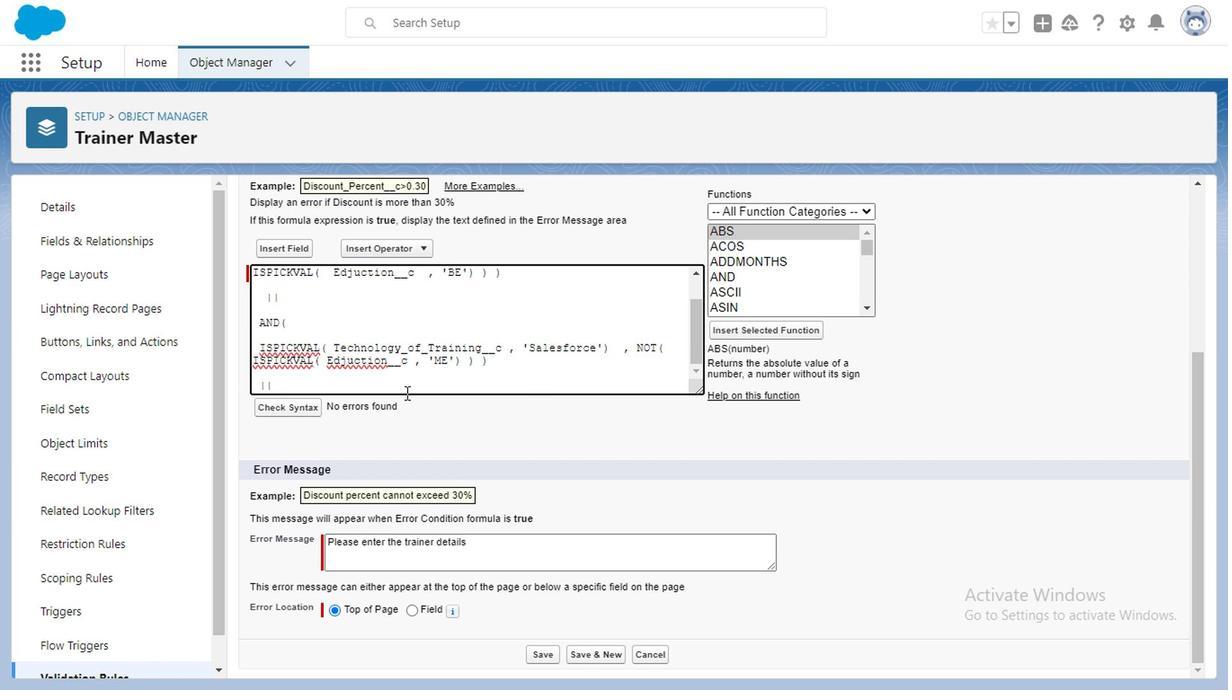 
Action: Key pressed <Key.enter><Key.enter><Key.enter>
Screenshot: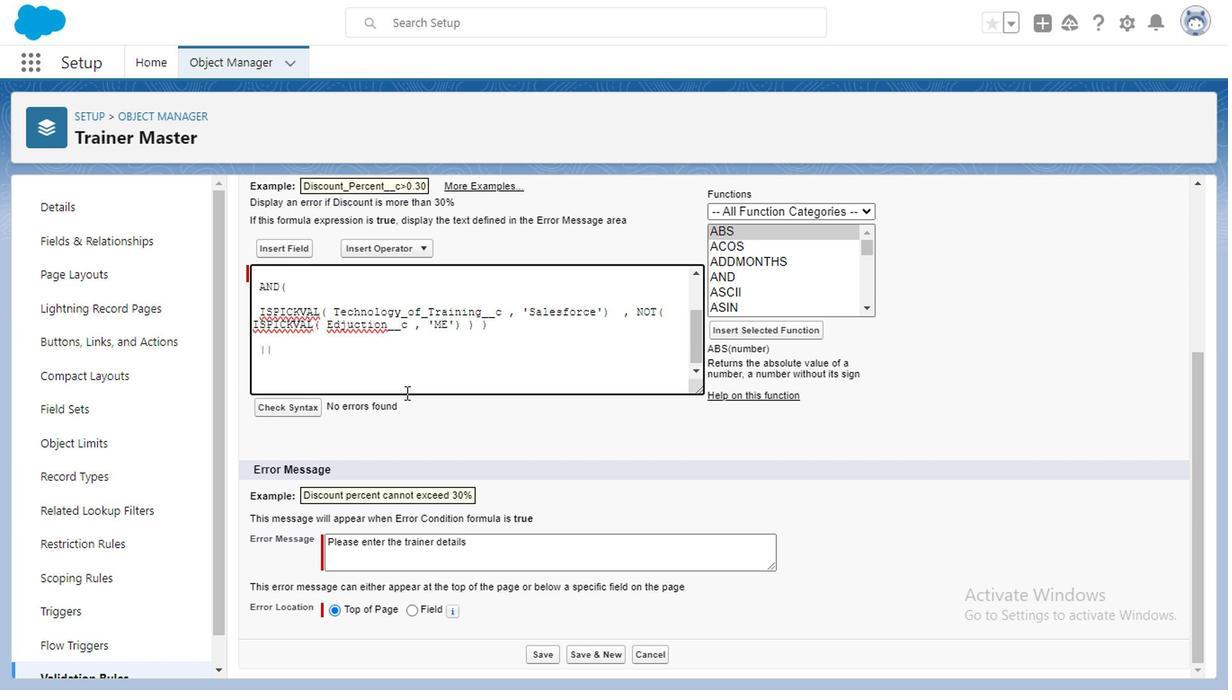 
Action: Mouse moved to (761, 213)
Screenshot: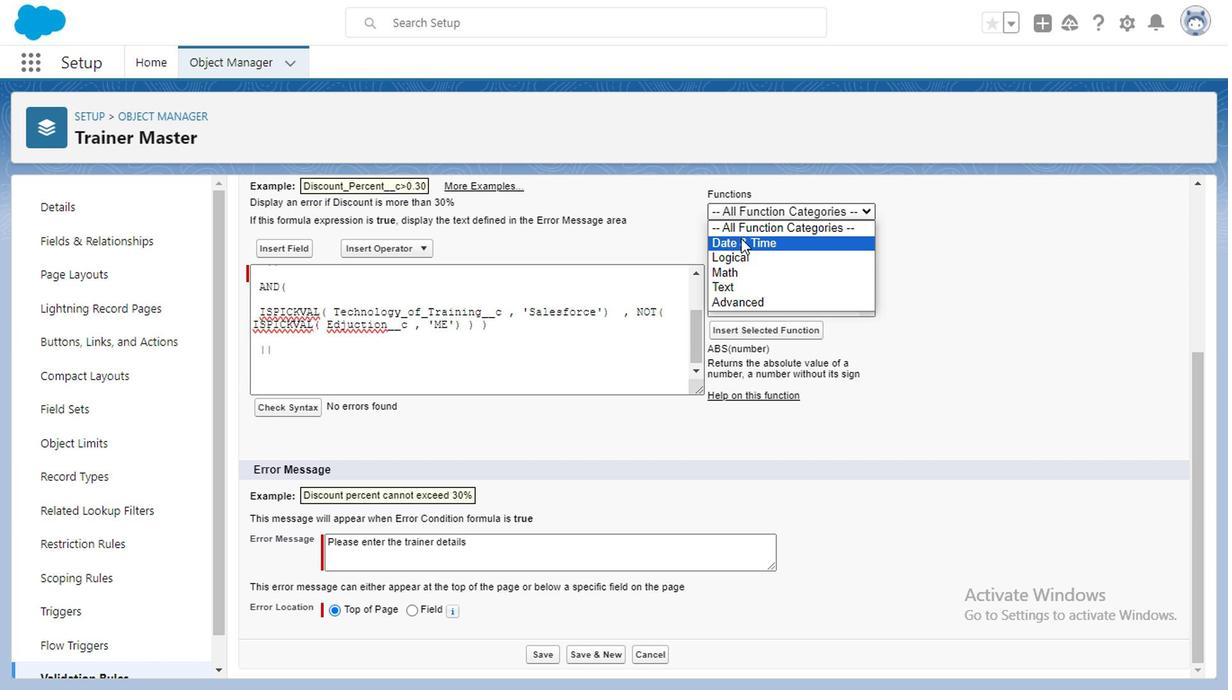 
Action: Mouse pressed left at (761, 213)
Screenshot: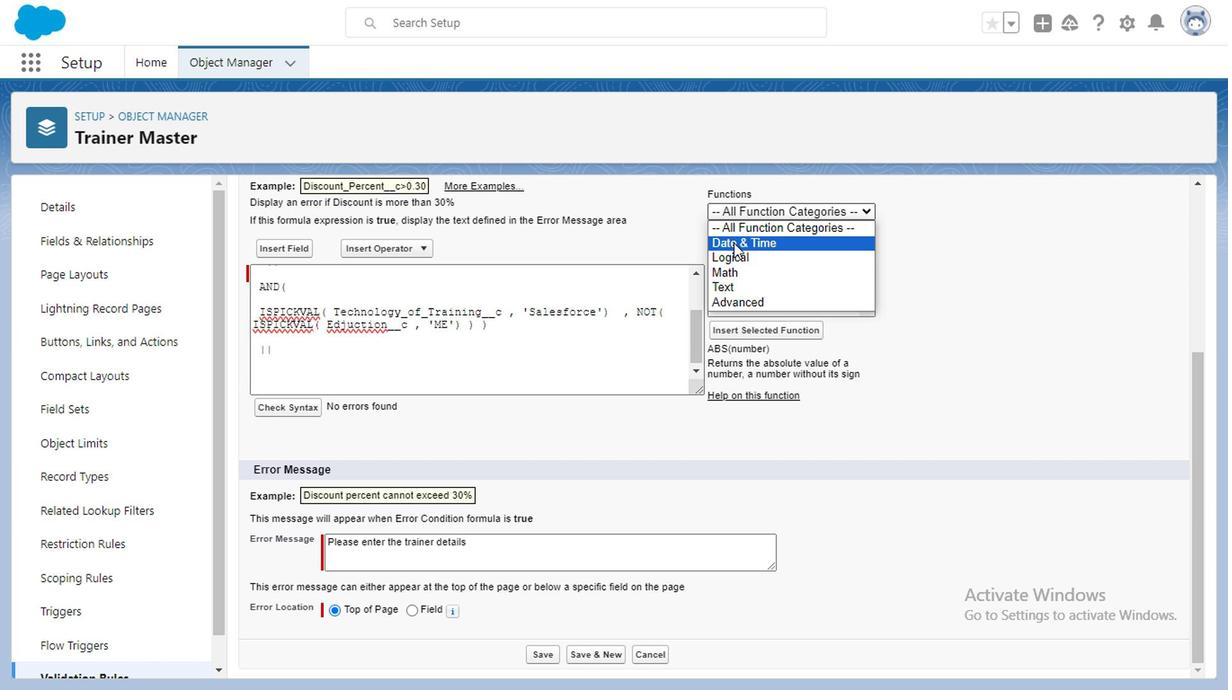 
Action: Mouse moved to (736, 259)
Screenshot: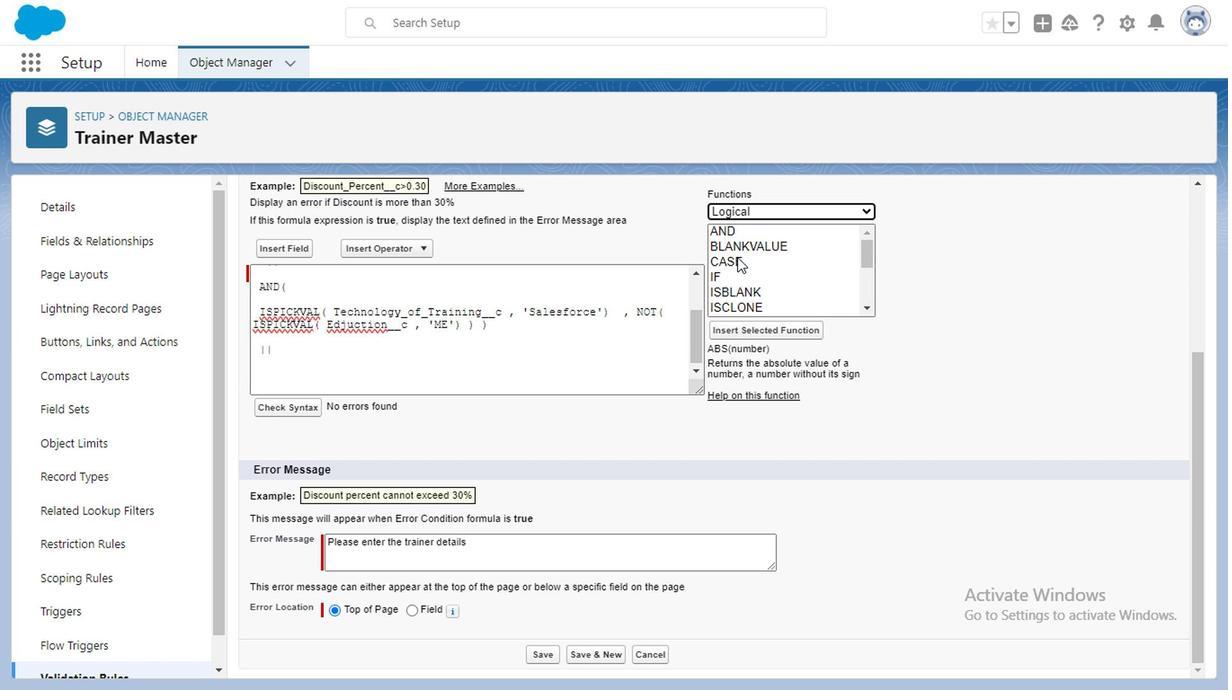 
Action: Mouse pressed left at (736, 259)
Screenshot: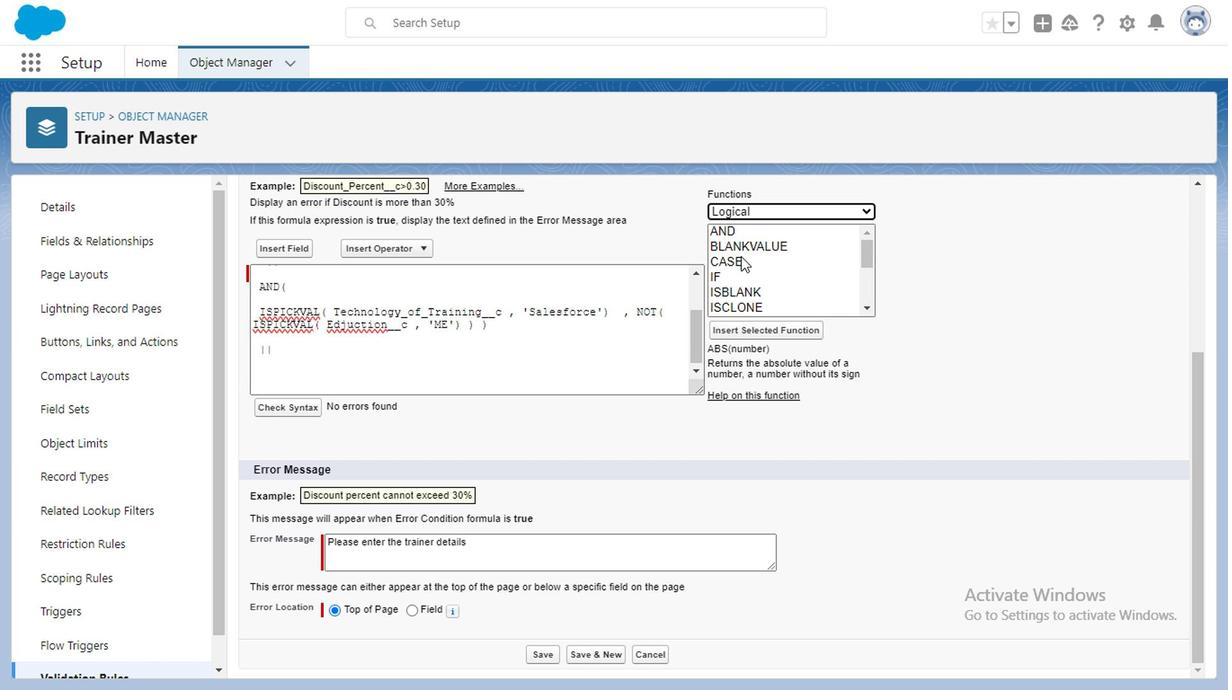 
Action: Mouse moved to (716, 227)
Screenshot: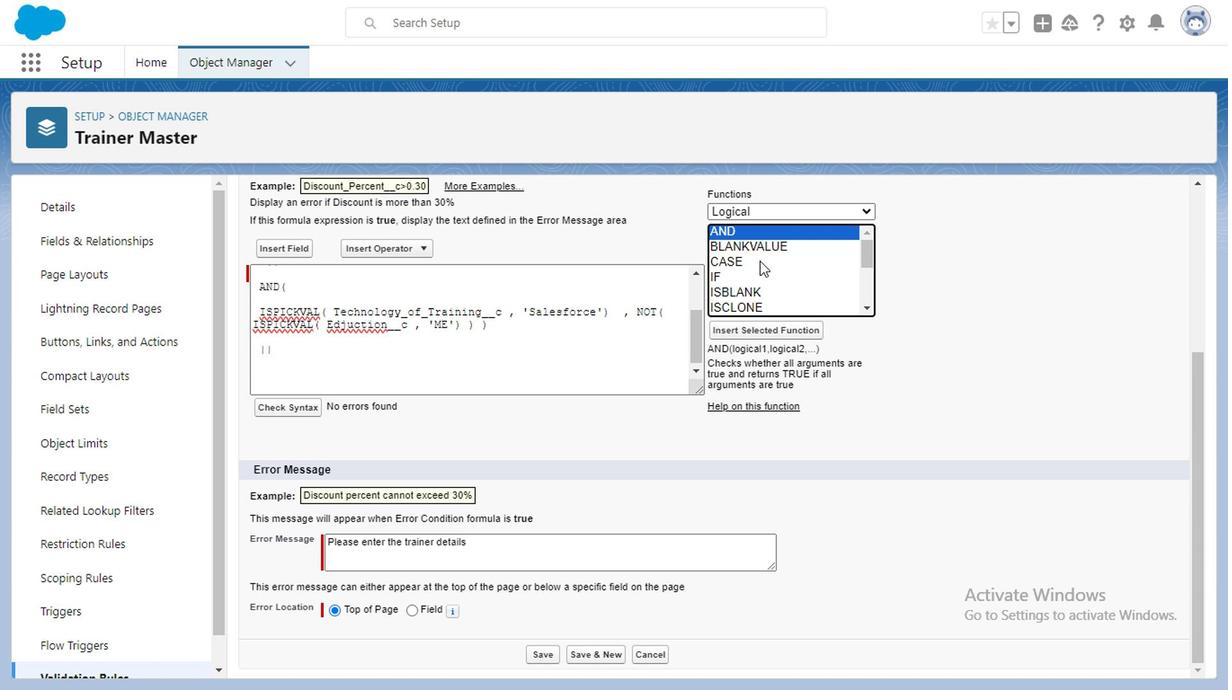 
Action: Mouse pressed left at (716, 227)
Screenshot: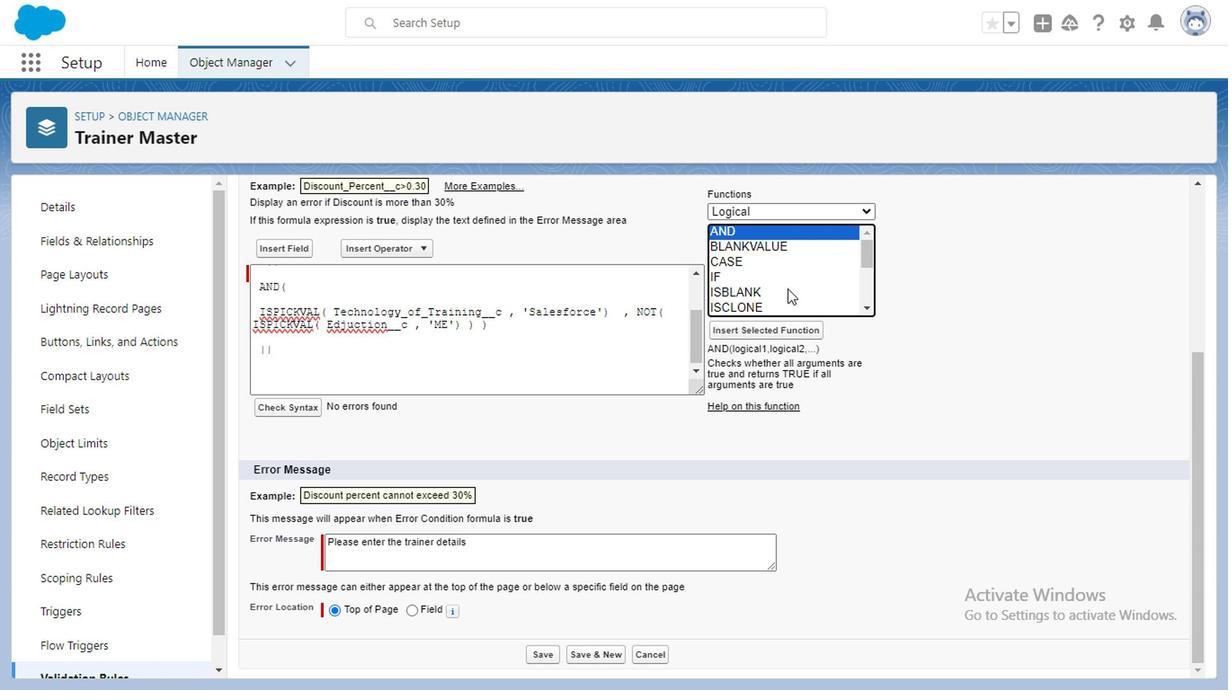 
Action: Mouse moved to (759, 328)
Screenshot: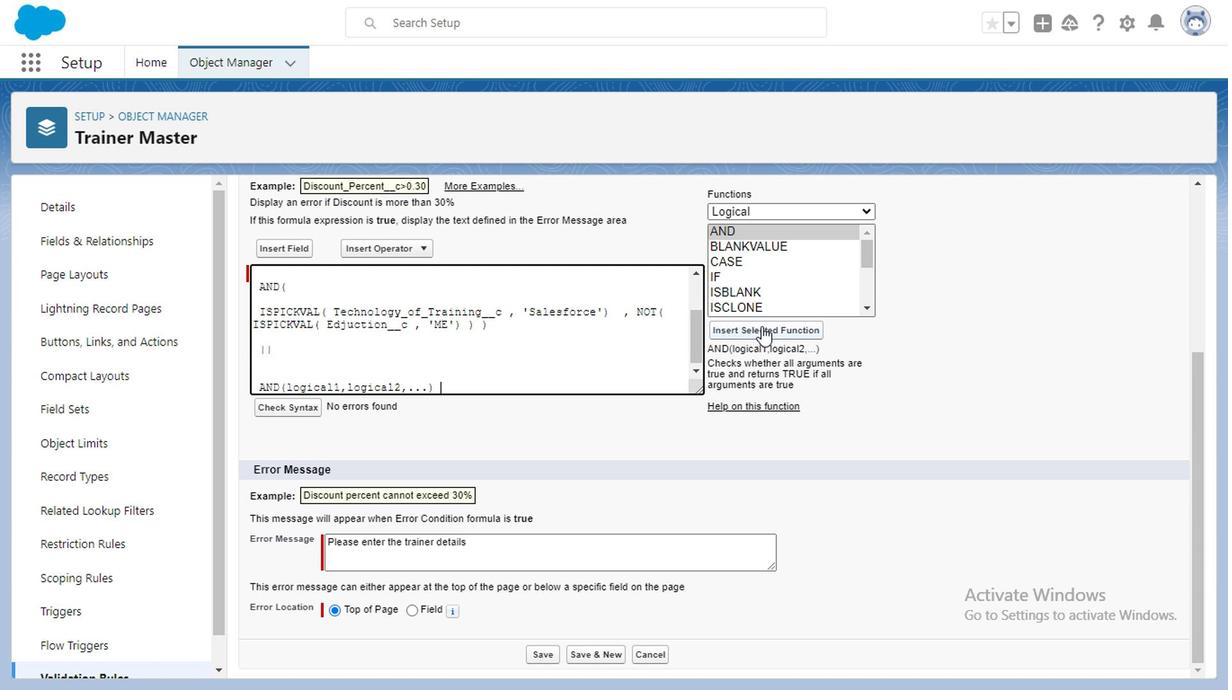 
Action: Mouse pressed left at (759, 328)
Screenshot: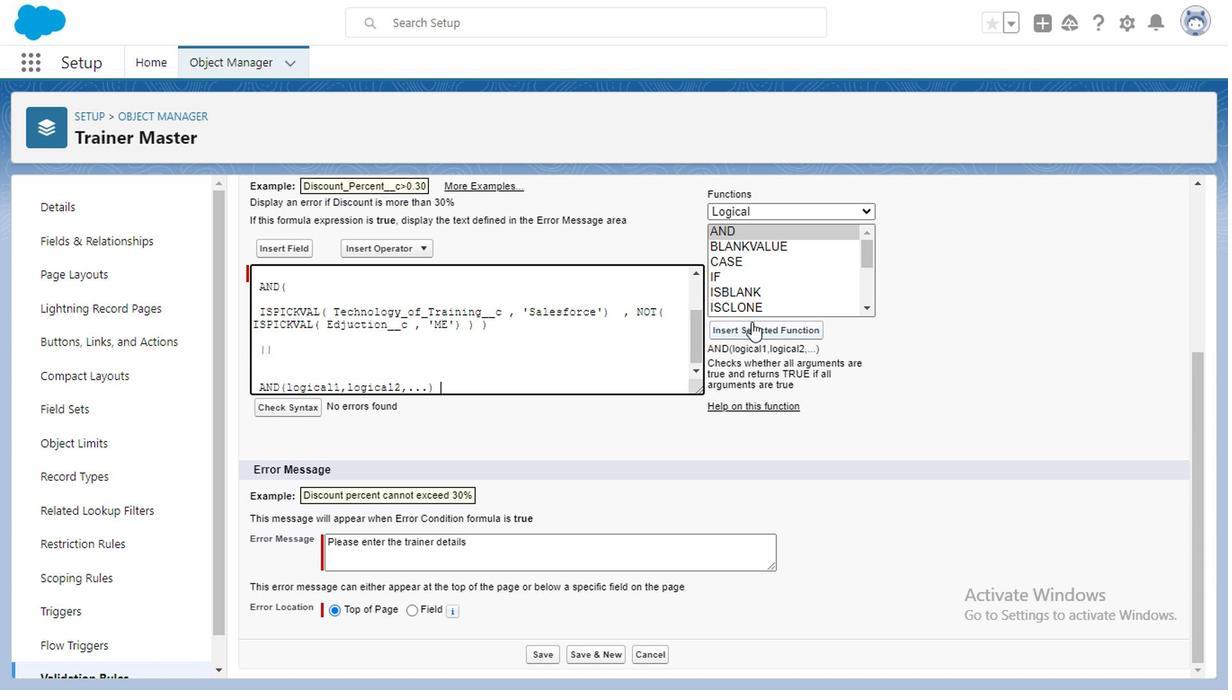 
Action: Mouse moved to (342, 385)
Screenshot: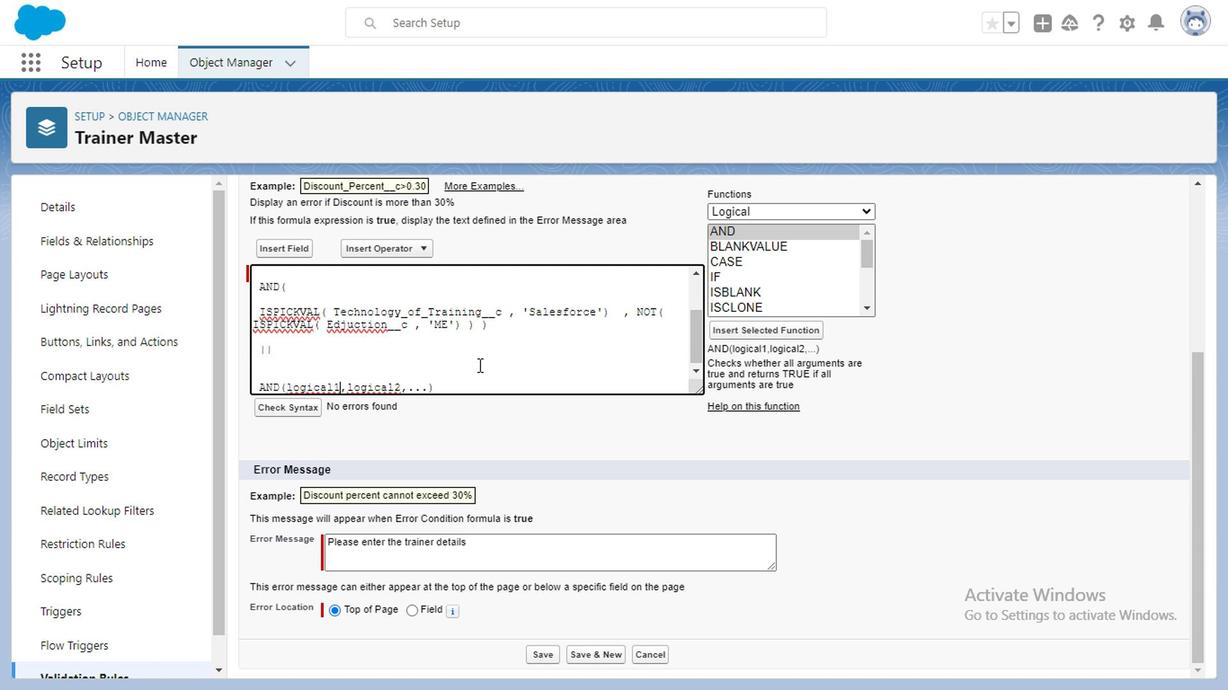 
Action: Mouse pressed left at (342, 385)
Screenshot: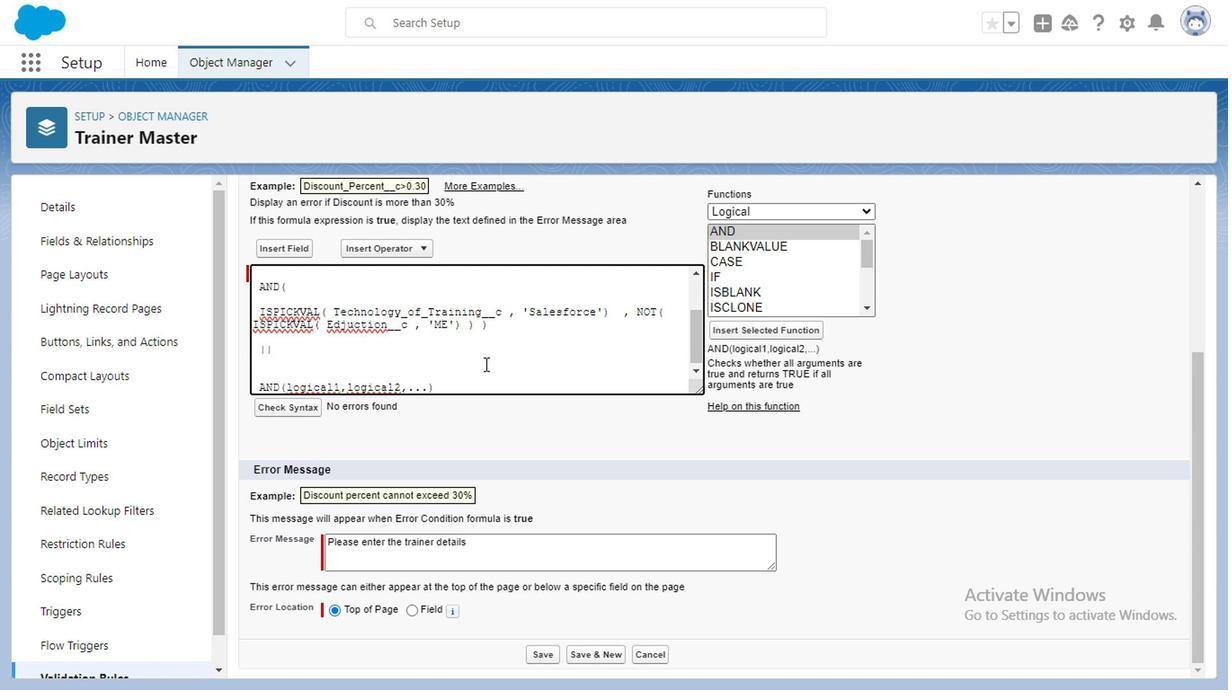 
Action: Mouse moved to (497, 352)
